 Task: Review and organize tasks in your Asana projects, checking deadlines and updating task statuses as needed.
Action: Mouse moved to (24, 19)
Screenshot: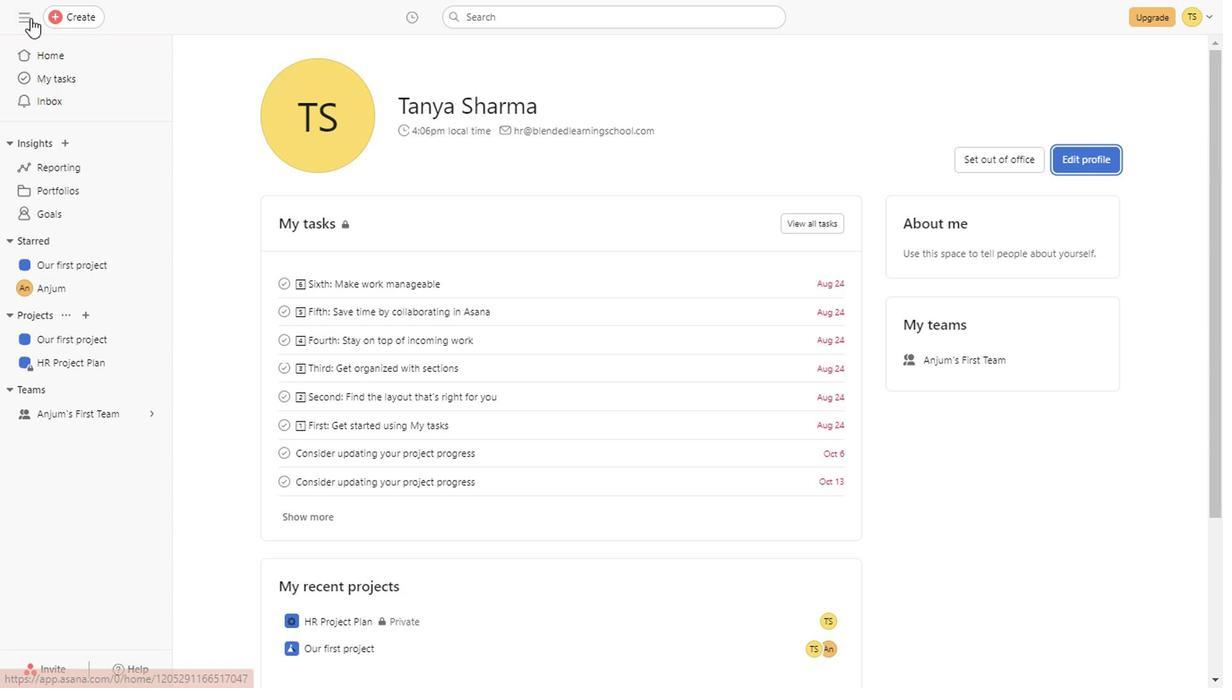 
Action: Mouse pressed left at (24, 19)
Screenshot: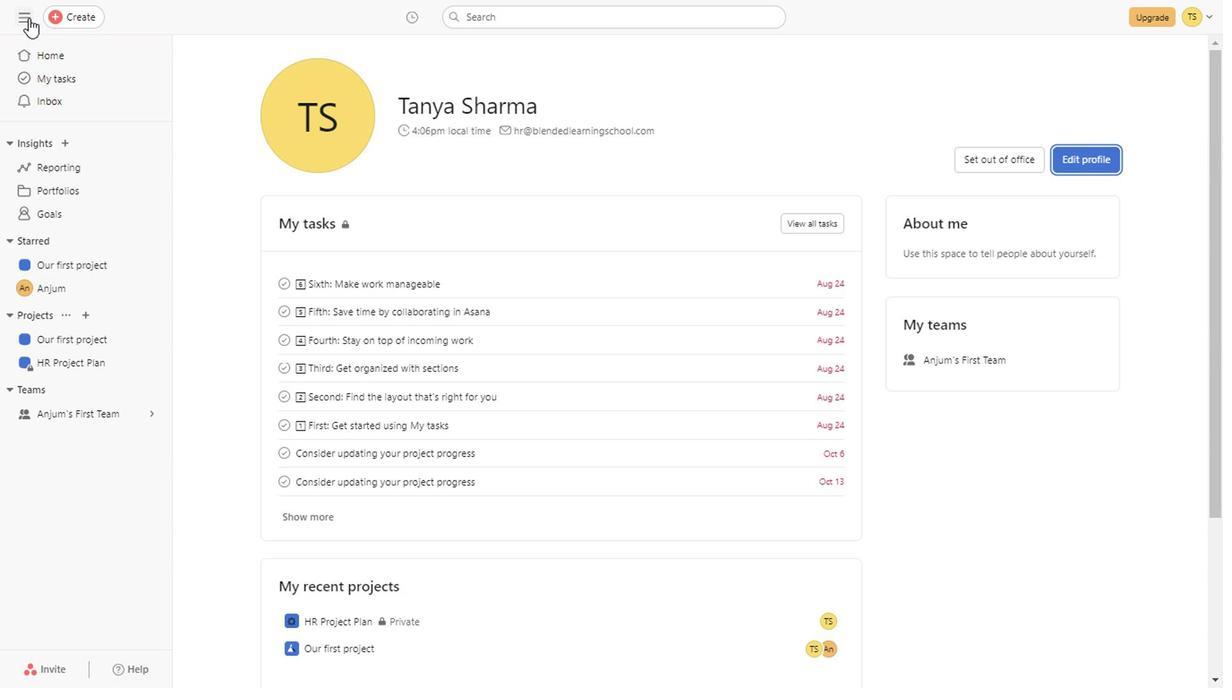 
Action: Mouse pressed left at (24, 19)
Screenshot: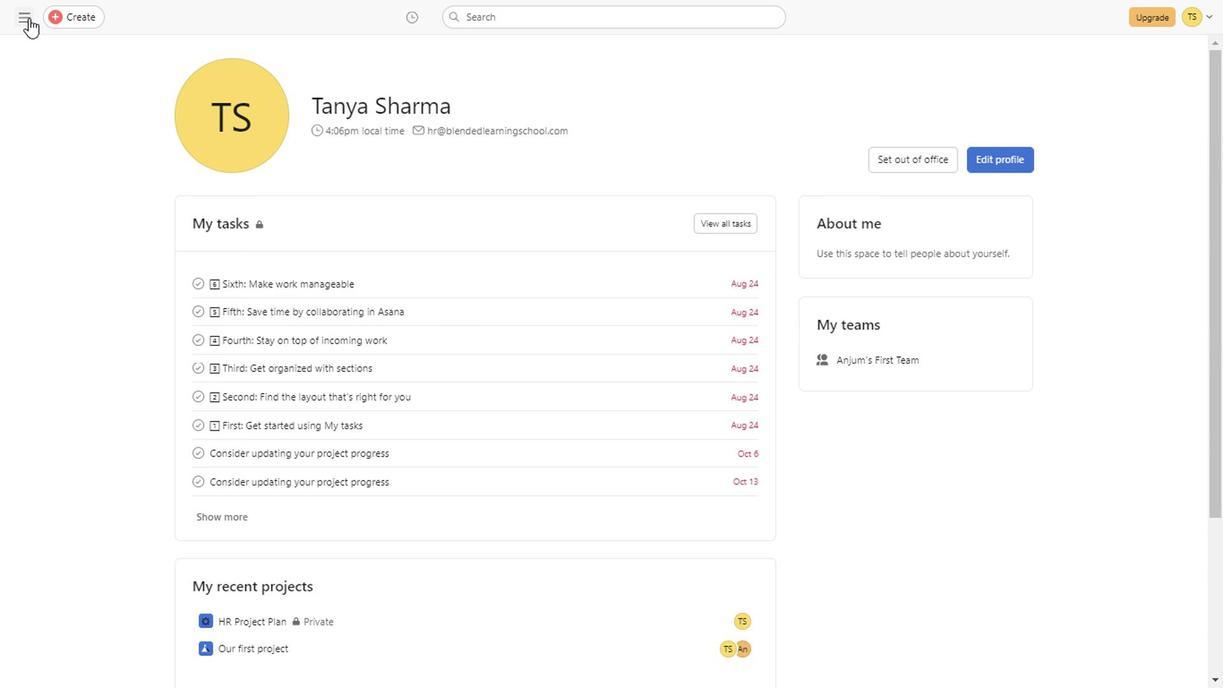 
Action: Mouse moved to (39, 57)
Screenshot: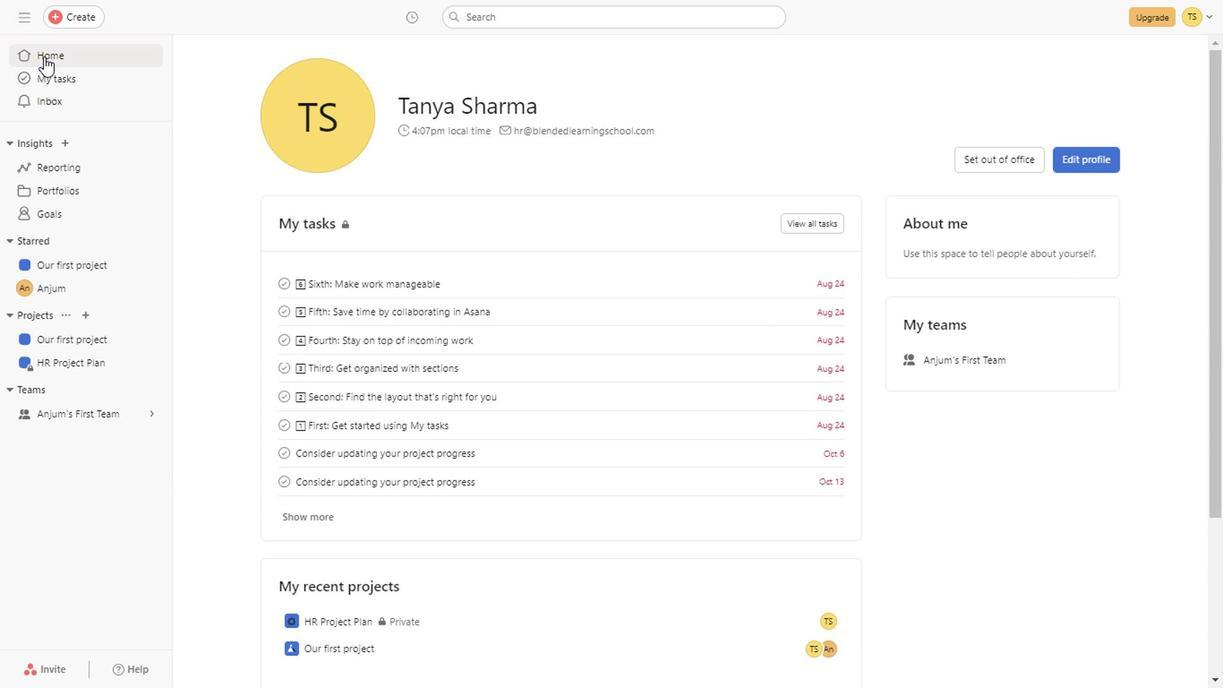 
Action: Mouse pressed left at (39, 57)
Screenshot: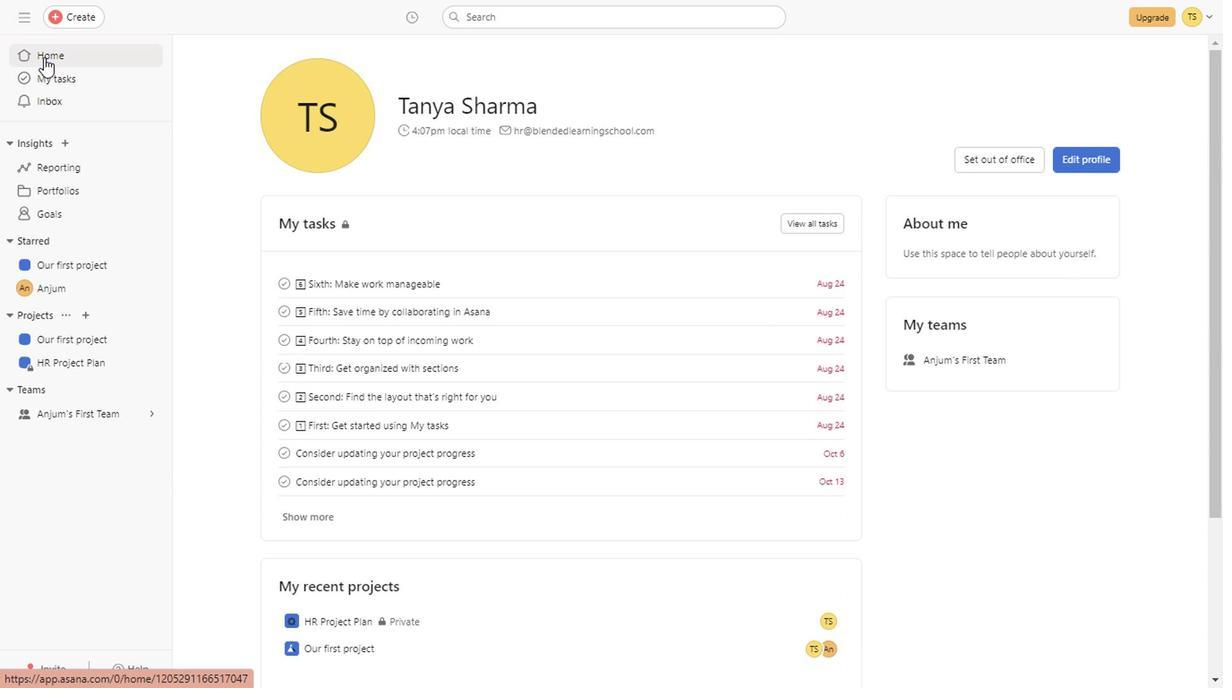 
Action: Mouse moved to (694, 434)
Screenshot: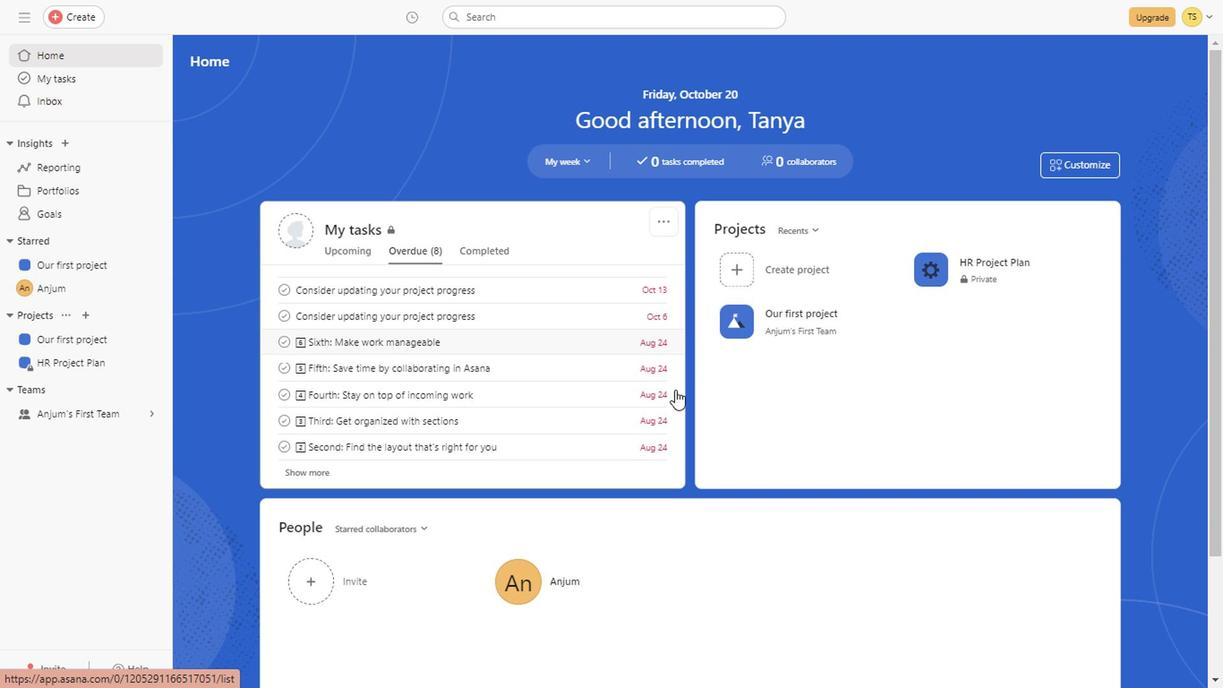 
Action: Mouse scrolled (694, 434) with delta (0, 0)
Screenshot: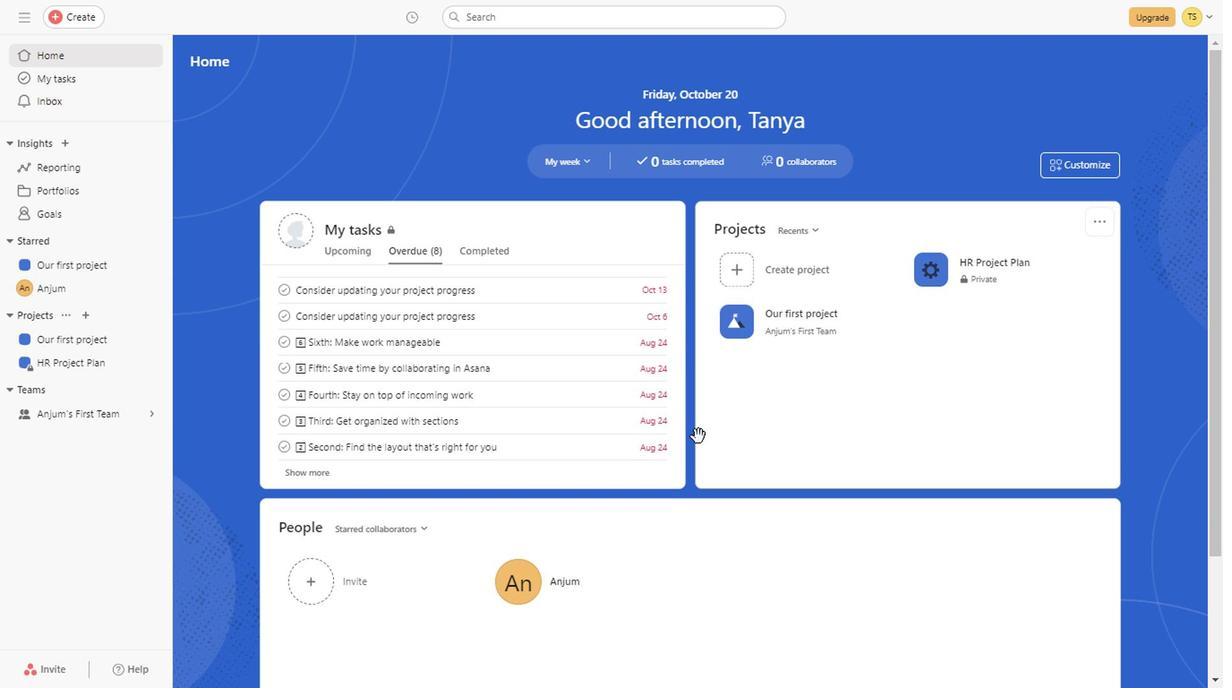 
Action: Mouse scrolled (694, 434) with delta (0, 0)
Screenshot: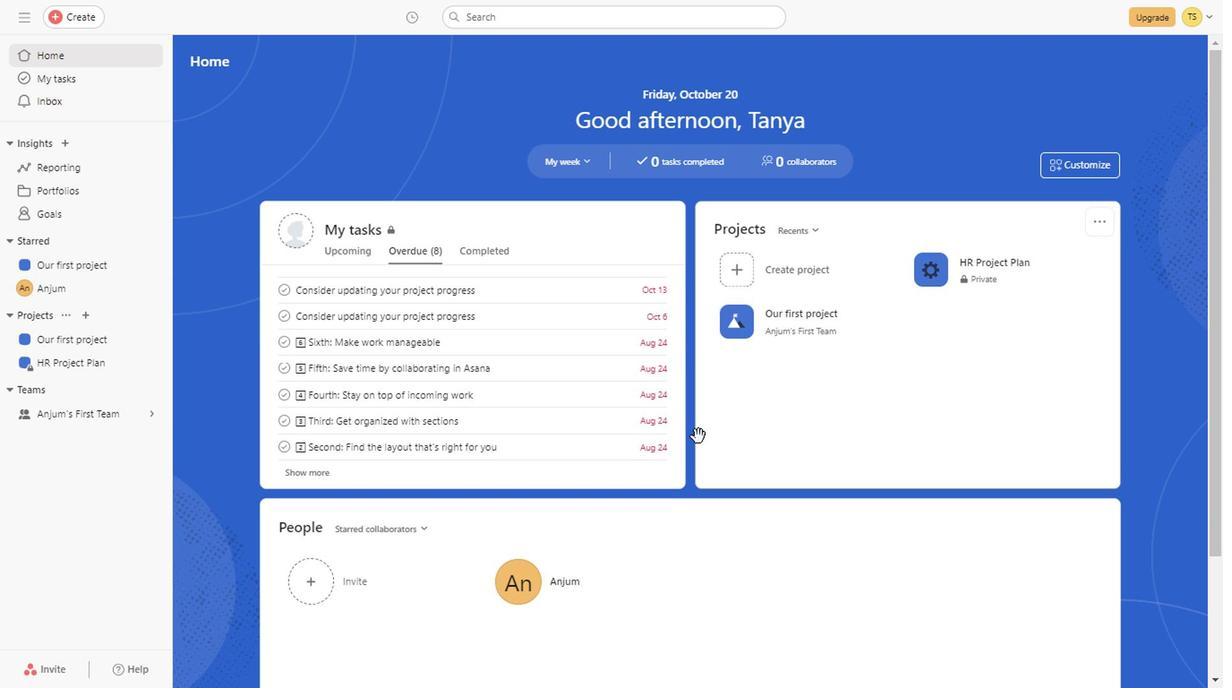 
Action: Mouse scrolled (694, 434) with delta (0, 0)
Screenshot: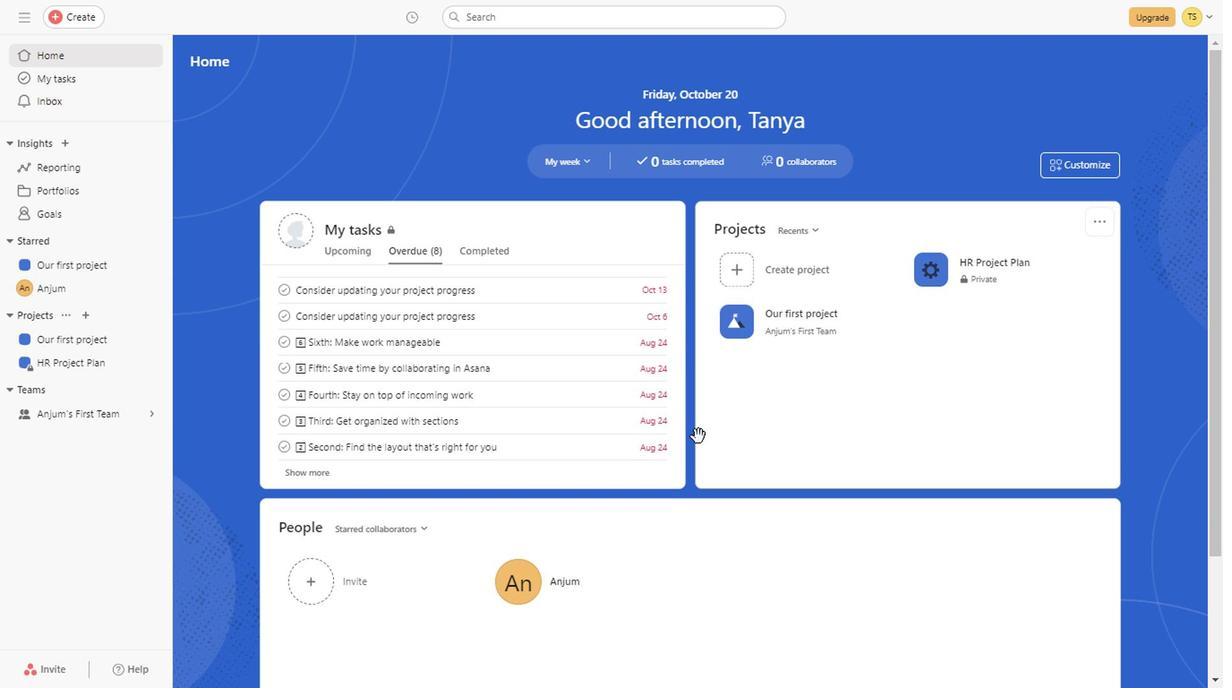 
Action: Mouse scrolled (694, 434) with delta (0, 0)
Screenshot: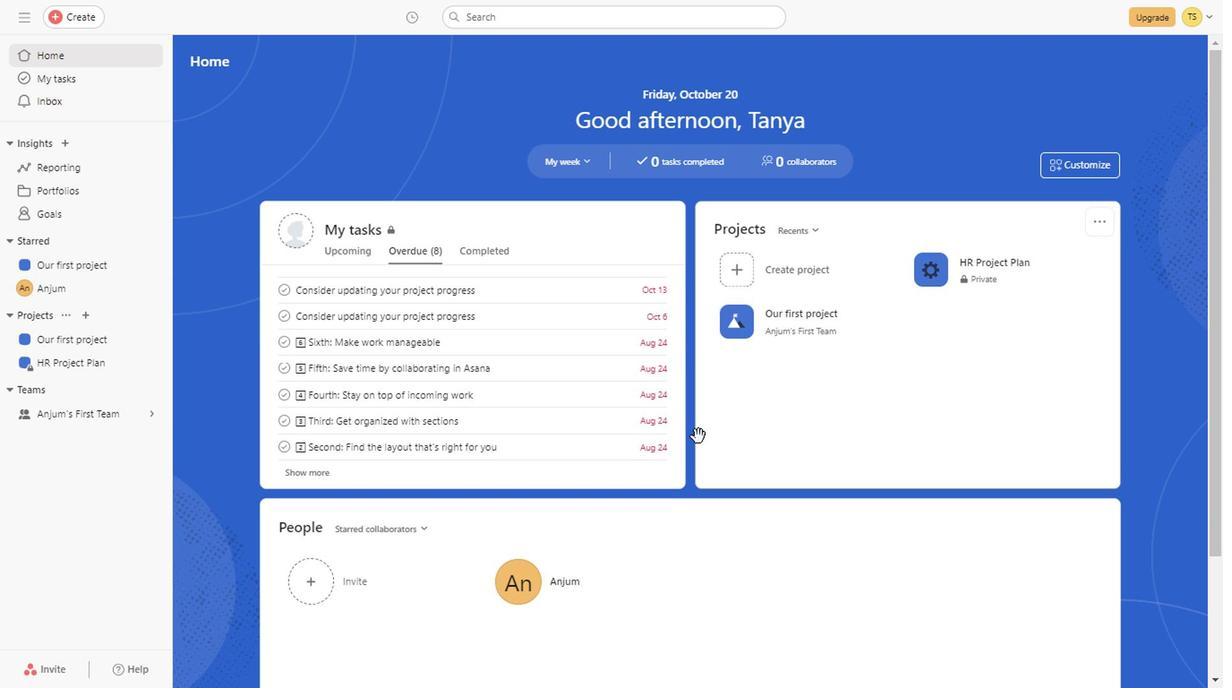 
Action: Mouse scrolled (694, 434) with delta (0, 0)
Screenshot: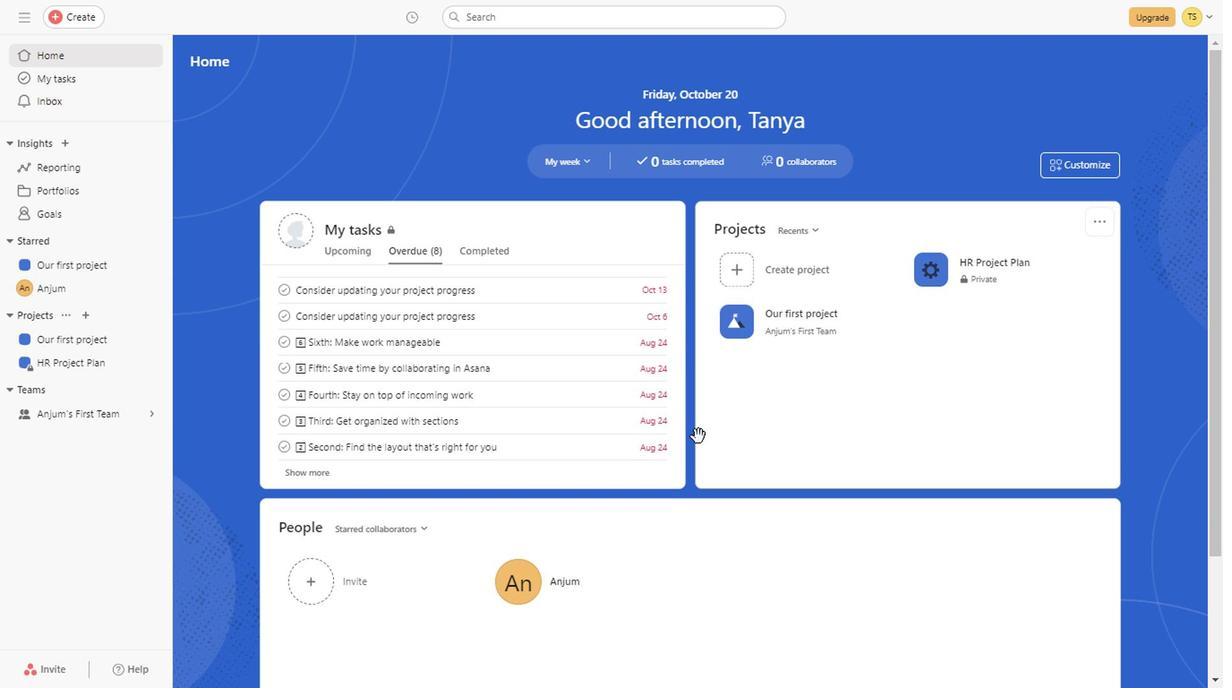 
Action: Mouse scrolled (694, 434) with delta (0, 0)
Screenshot: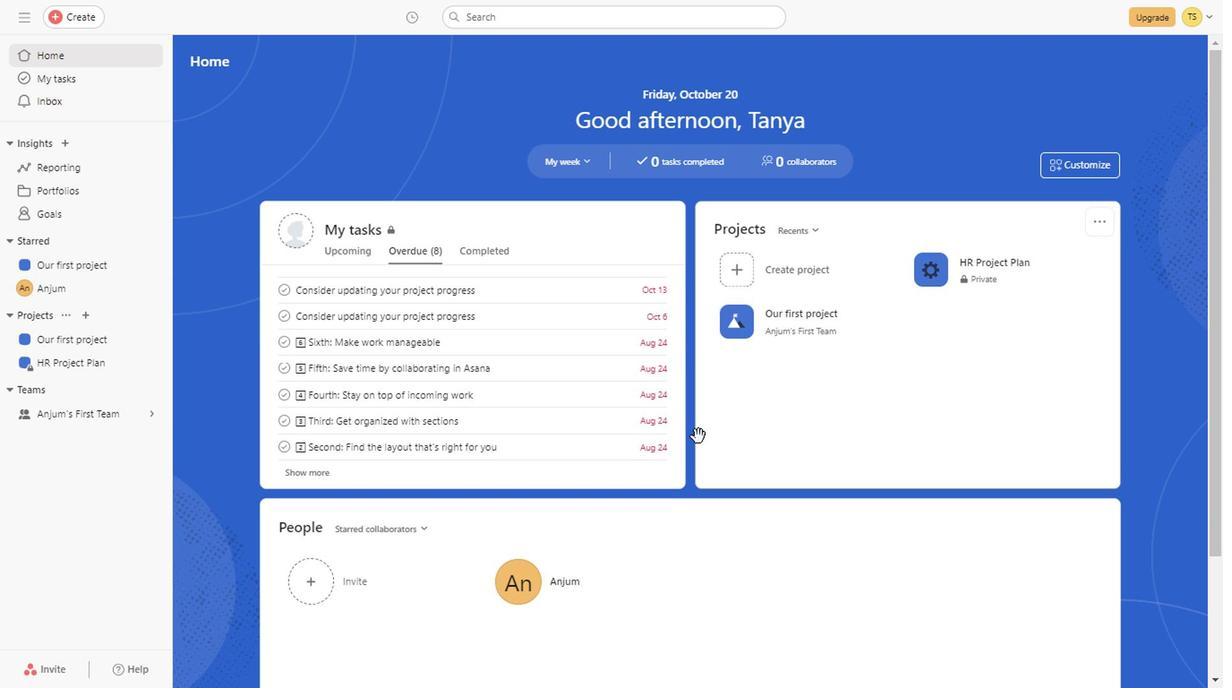 
Action: Mouse scrolled (694, 434) with delta (0, 0)
Screenshot: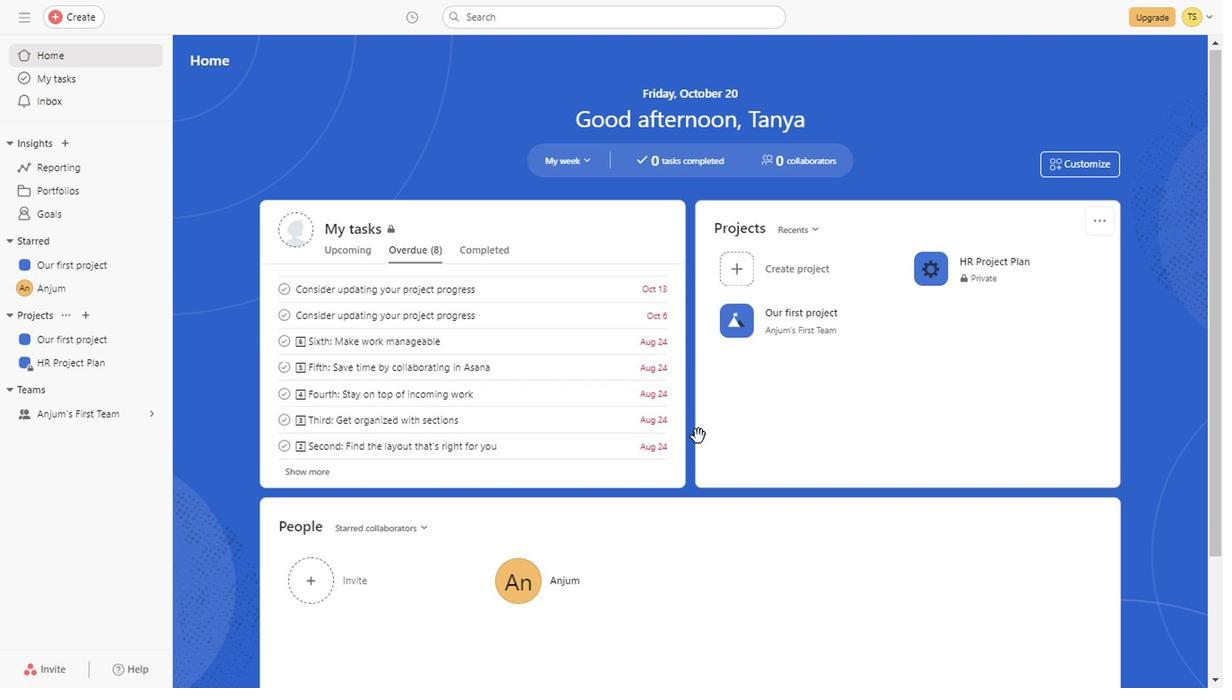 
Action: Mouse scrolled (694, 434) with delta (0, 0)
Screenshot: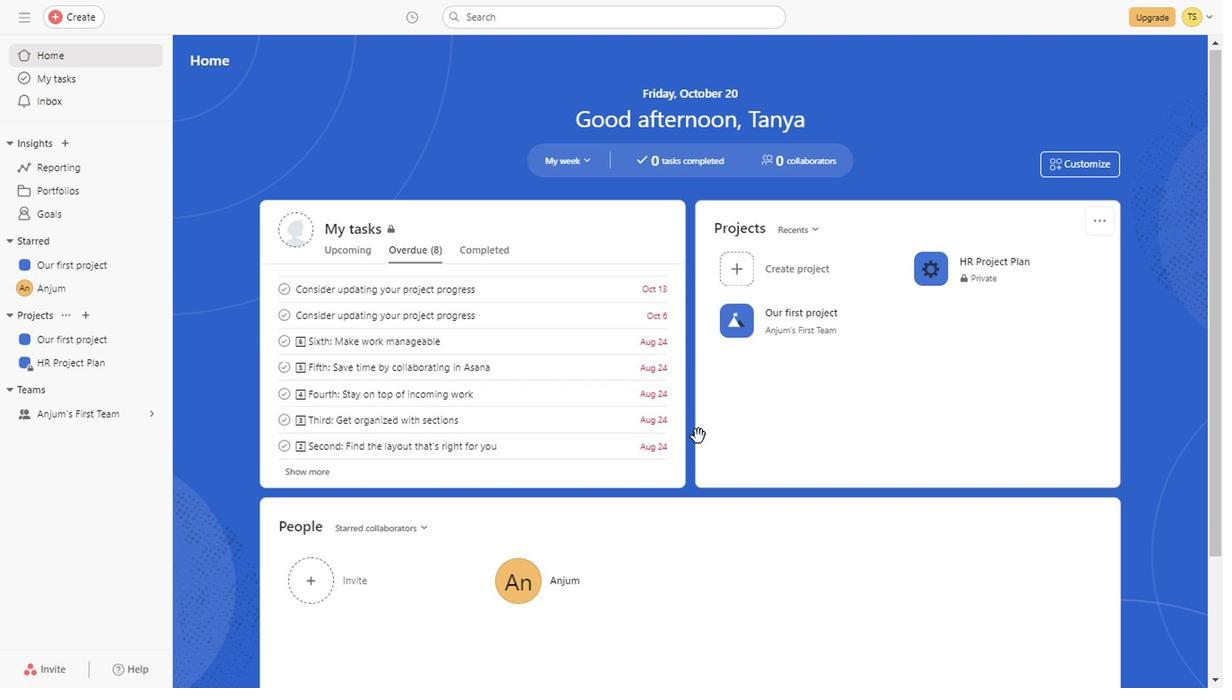 
Action: Mouse scrolled (694, 434) with delta (0, 0)
Screenshot: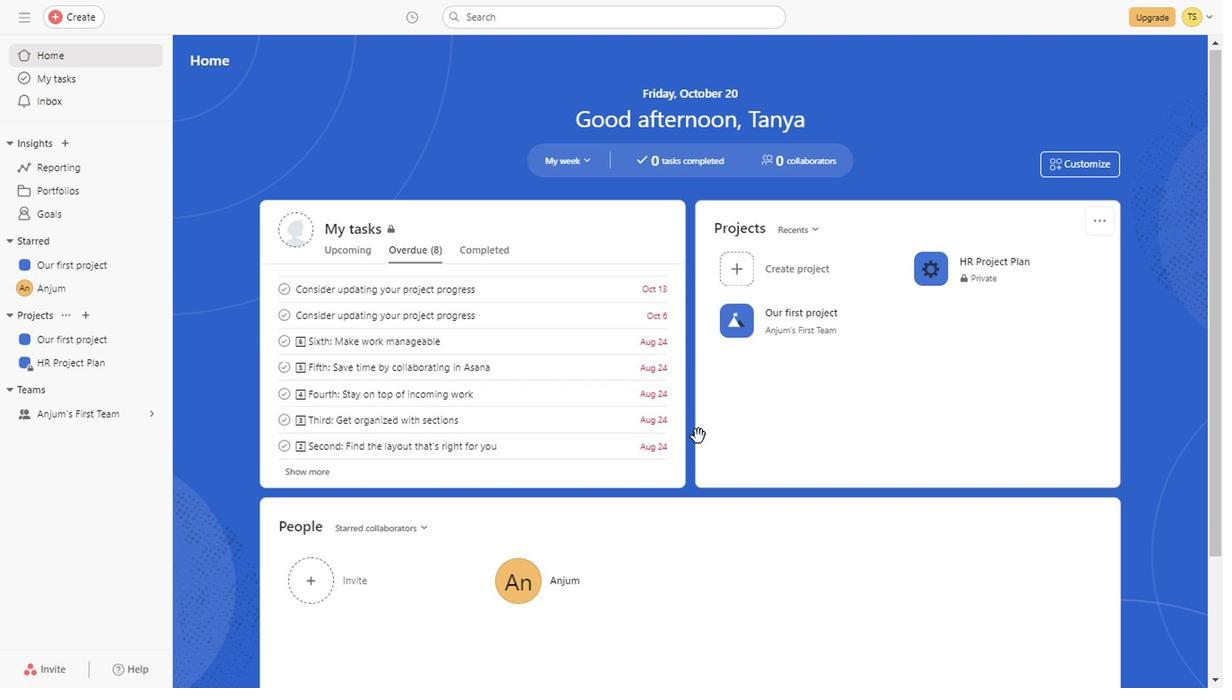 
Action: Mouse scrolled (694, 434) with delta (0, 0)
Screenshot: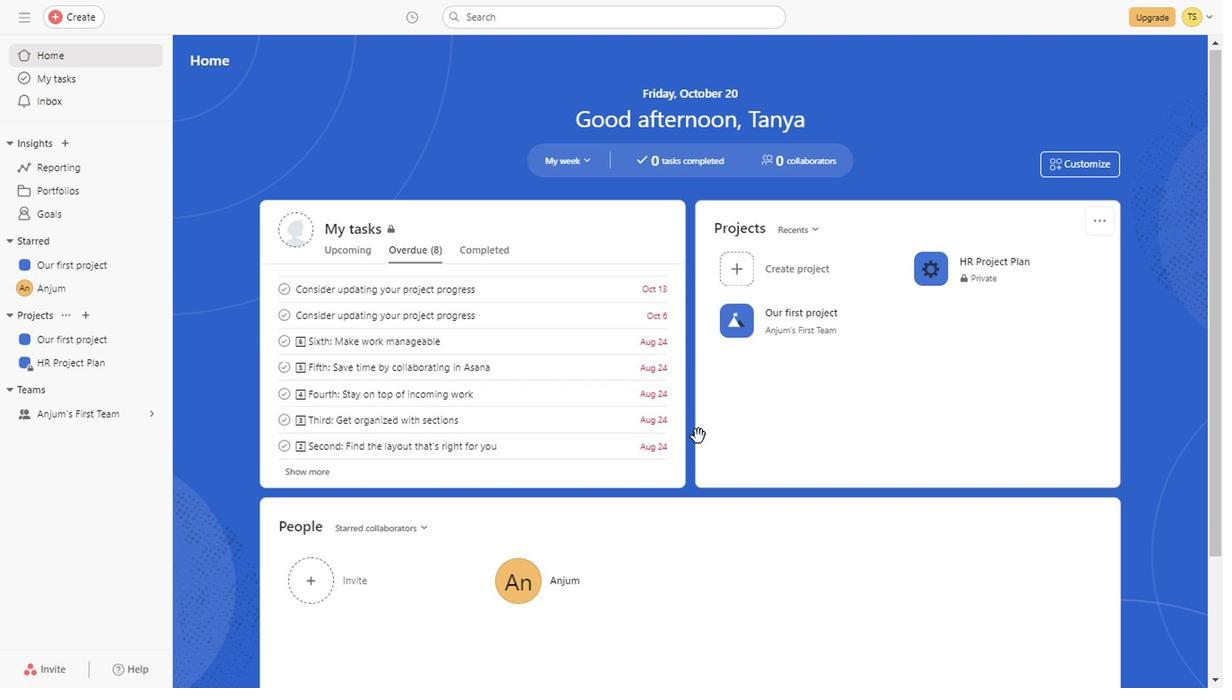 
Action: Mouse scrolled (694, 434) with delta (0, 0)
Screenshot: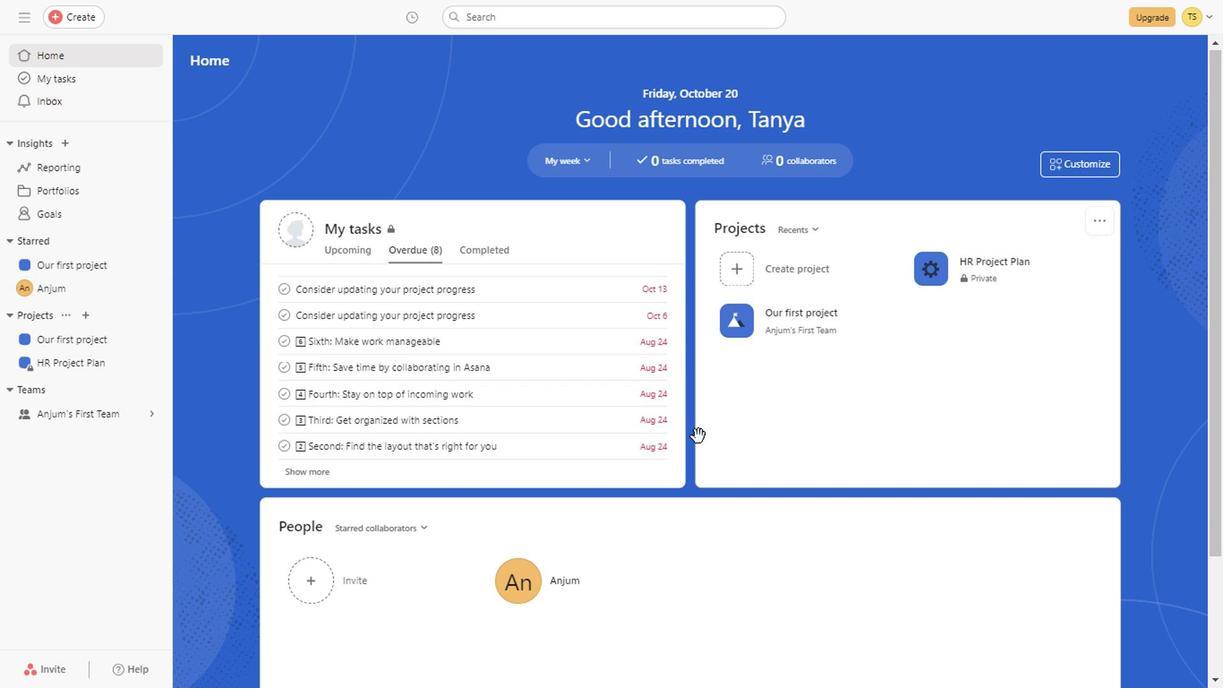 
Action: Mouse scrolled (694, 434) with delta (0, 0)
Screenshot: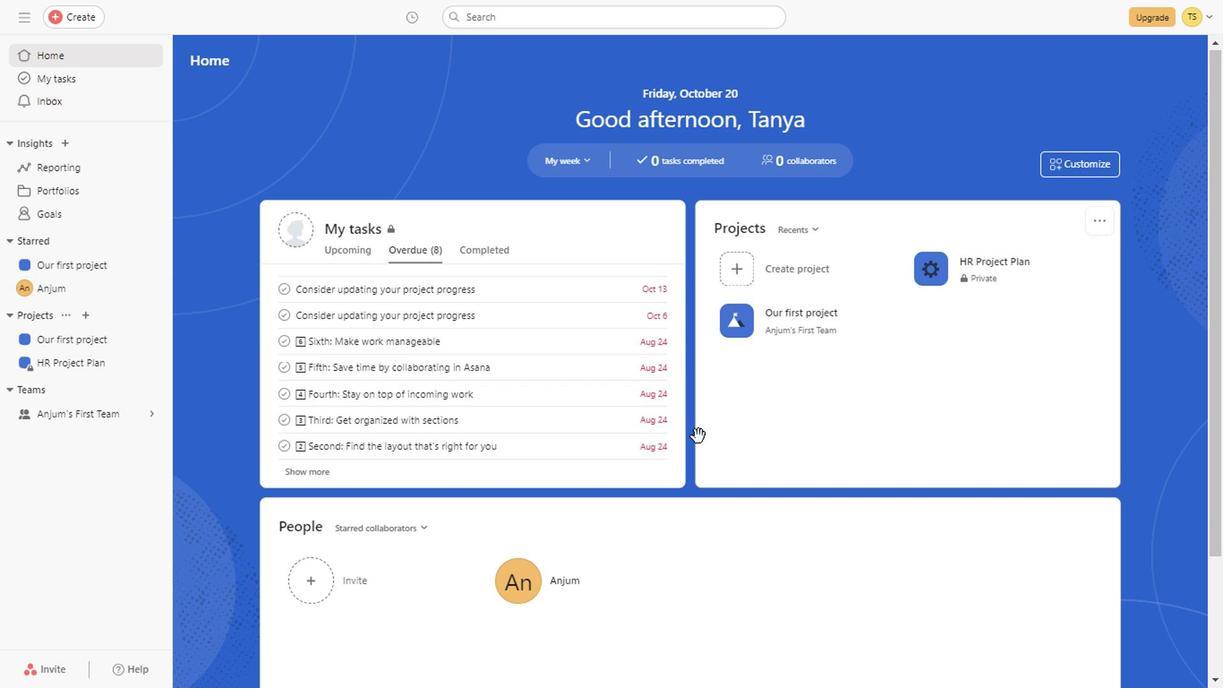 
Action: Mouse scrolled (694, 434) with delta (0, 0)
Screenshot: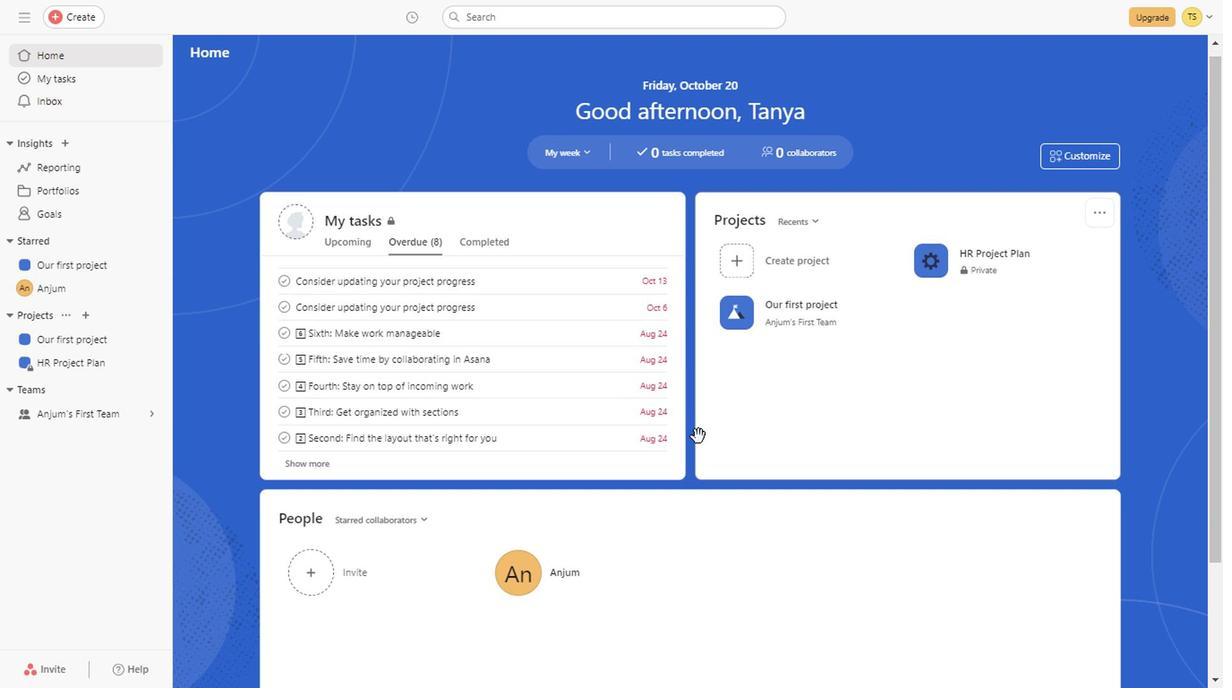 
Action: Mouse scrolled (694, 434) with delta (0, 0)
Screenshot: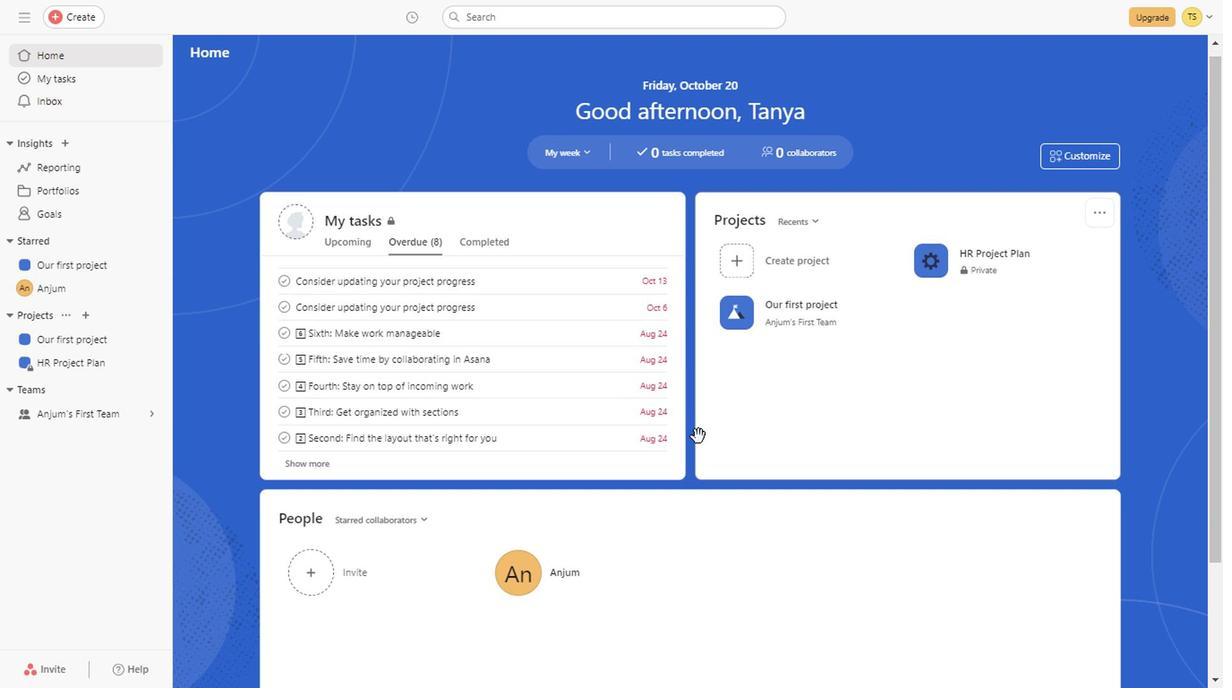 
Action: Mouse scrolled (694, 434) with delta (0, 0)
Screenshot: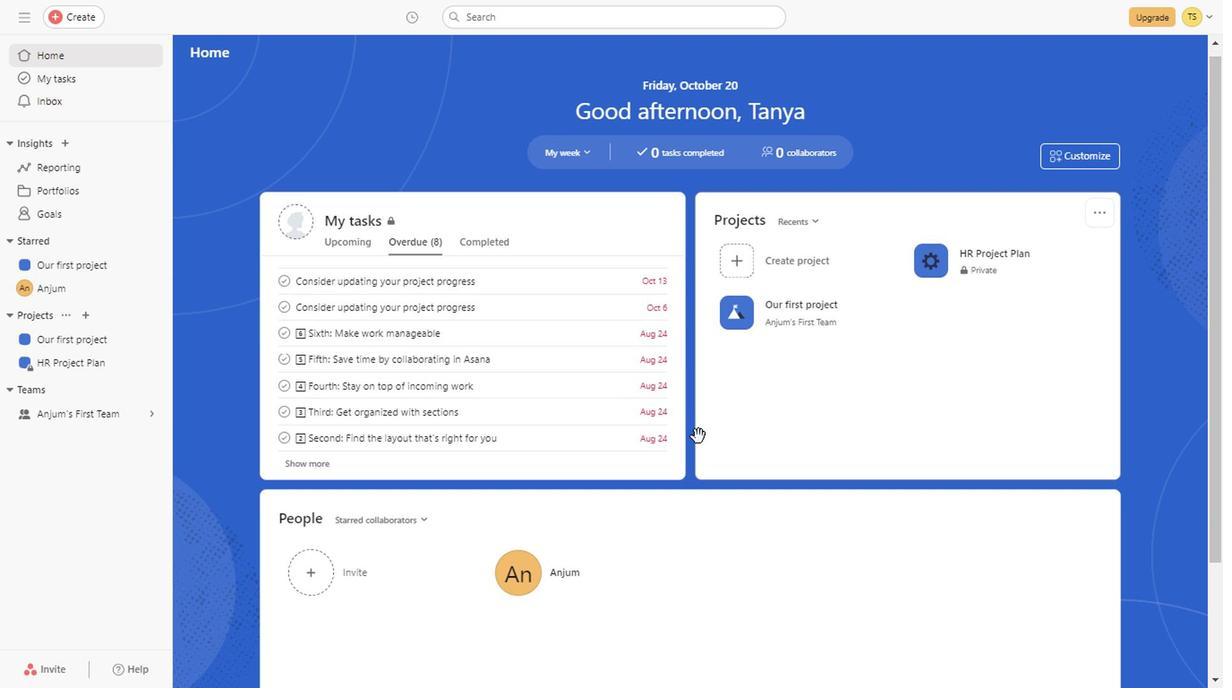 
Action: Mouse scrolled (694, 434) with delta (0, 0)
Screenshot: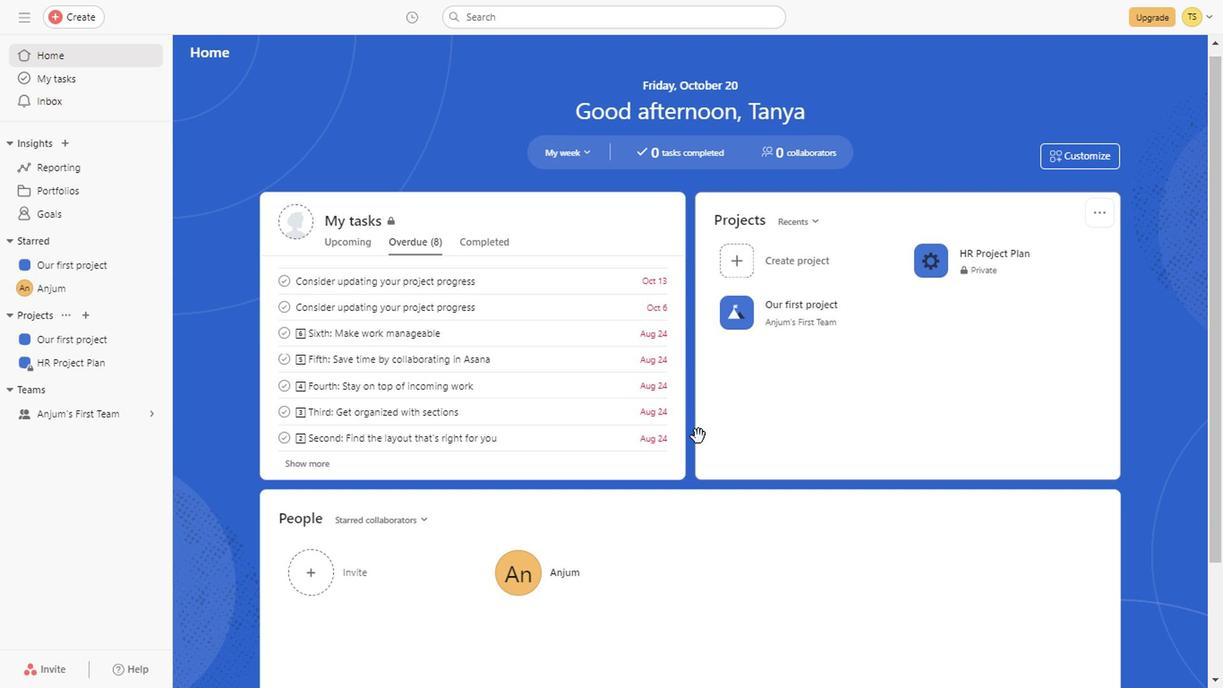 
Action: Mouse scrolled (694, 434) with delta (0, 0)
Screenshot: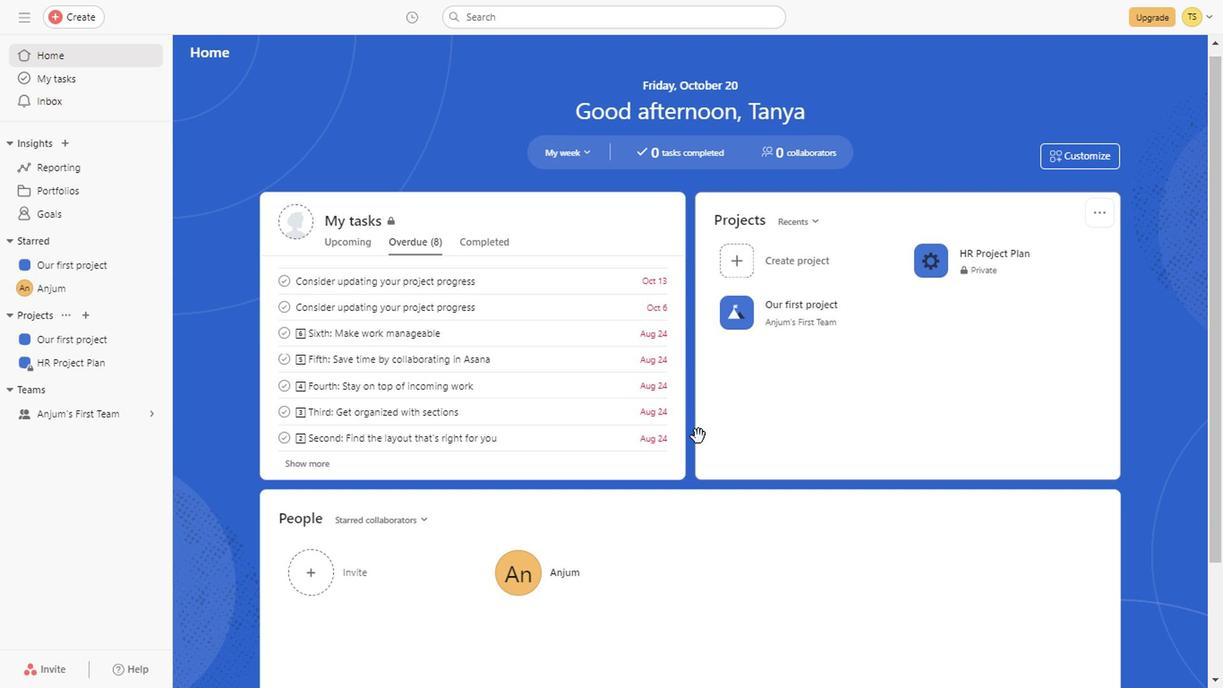 
Action: Mouse scrolled (694, 434) with delta (0, 0)
Screenshot: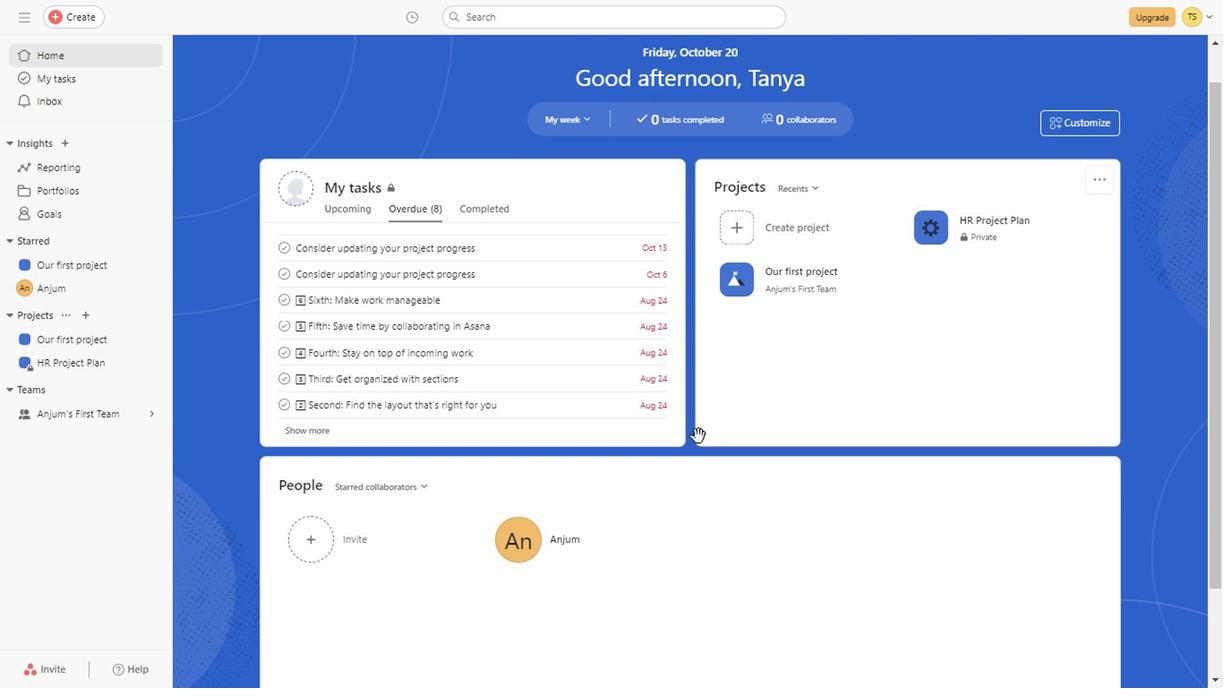 
Action: Mouse scrolled (694, 434) with delta (0, 0)
Screenshot: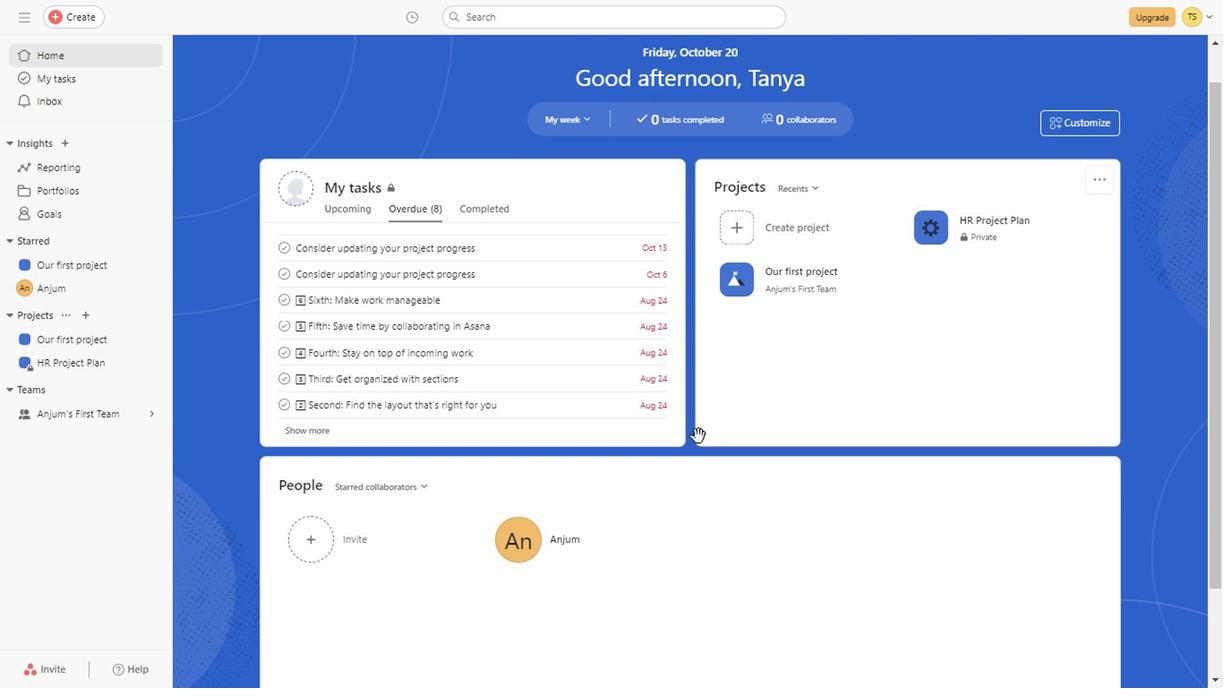 
Action: Mouse moved to (360, 257)
Screenshot: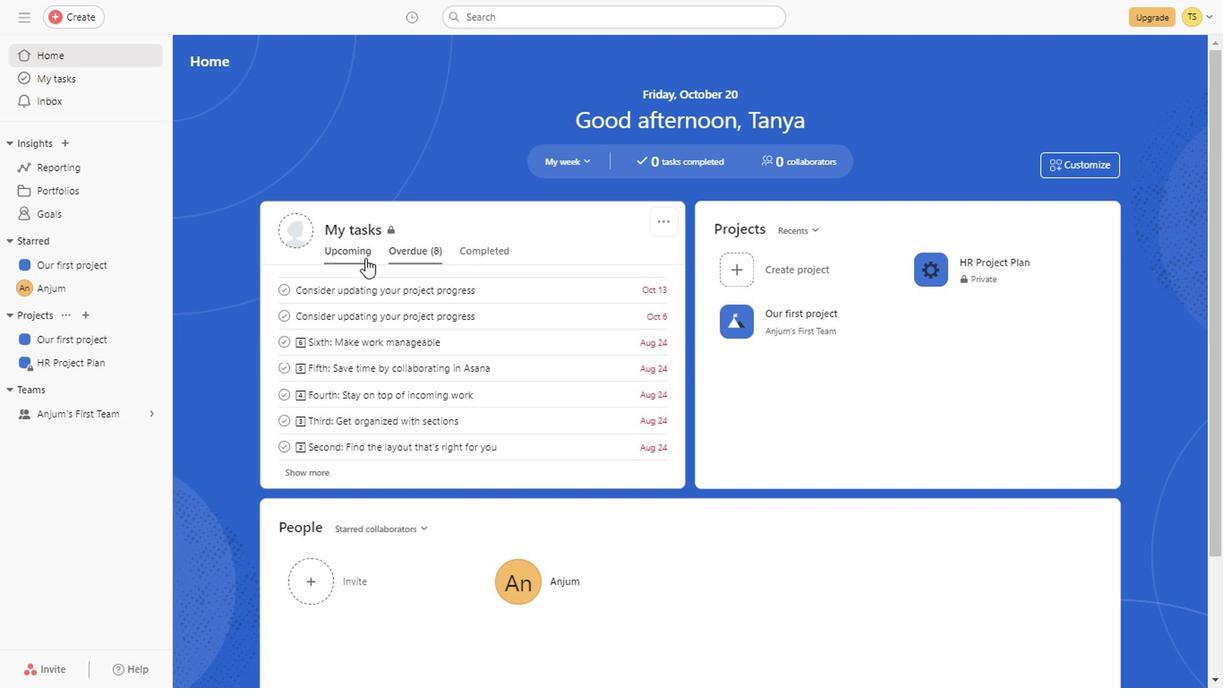 
Action: Mouse pressed left at (360, 257)
Screenshot: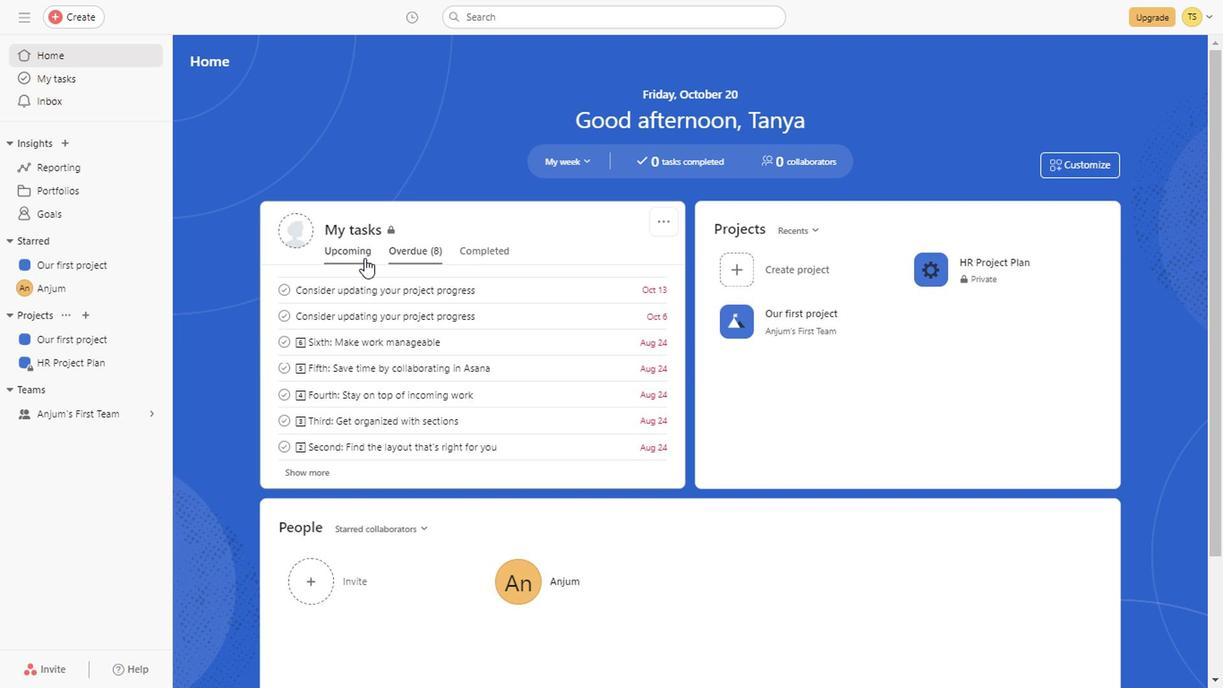 
Action: Mouse moved to (472, 249)
Screenshot: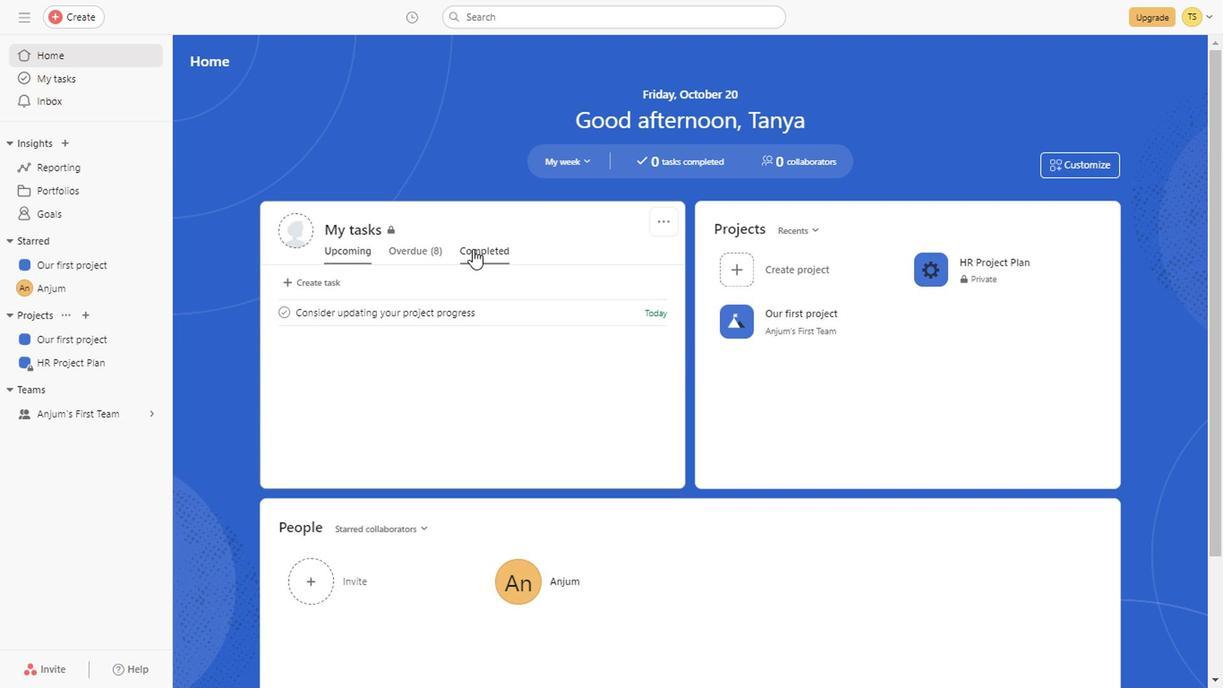 
Action: Mouse pressed left at (472, 249)
Screenshot: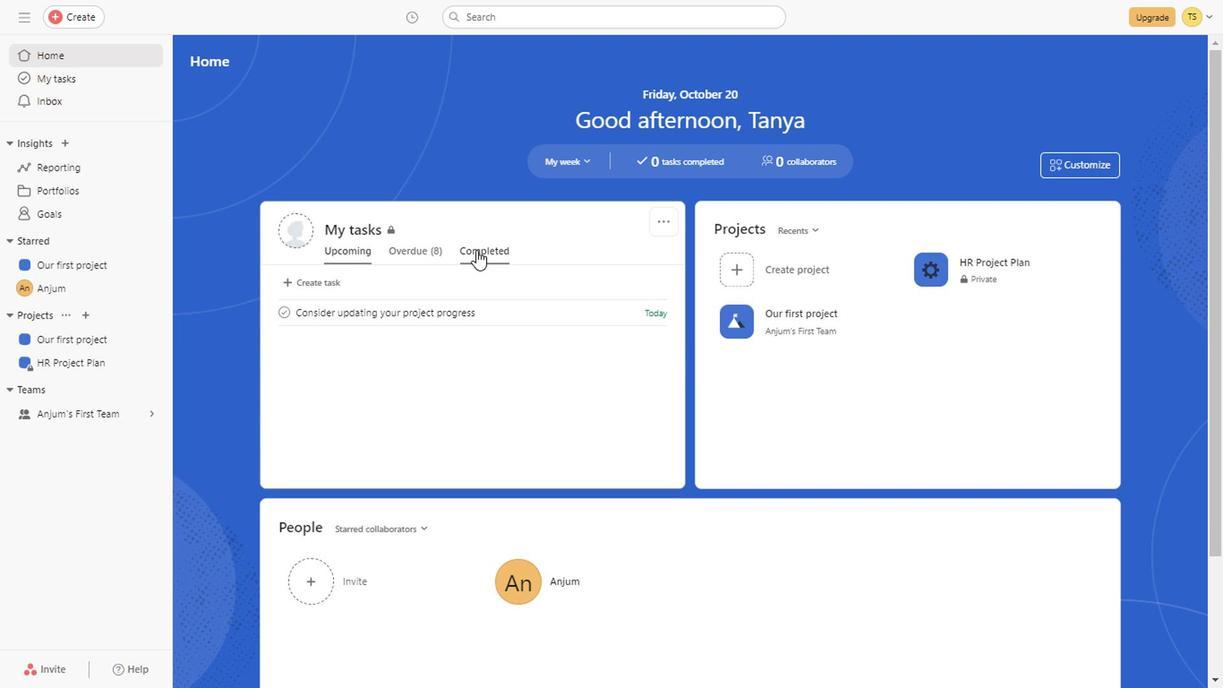 
Action: Mouse moved to (666, 217)
Screenshot: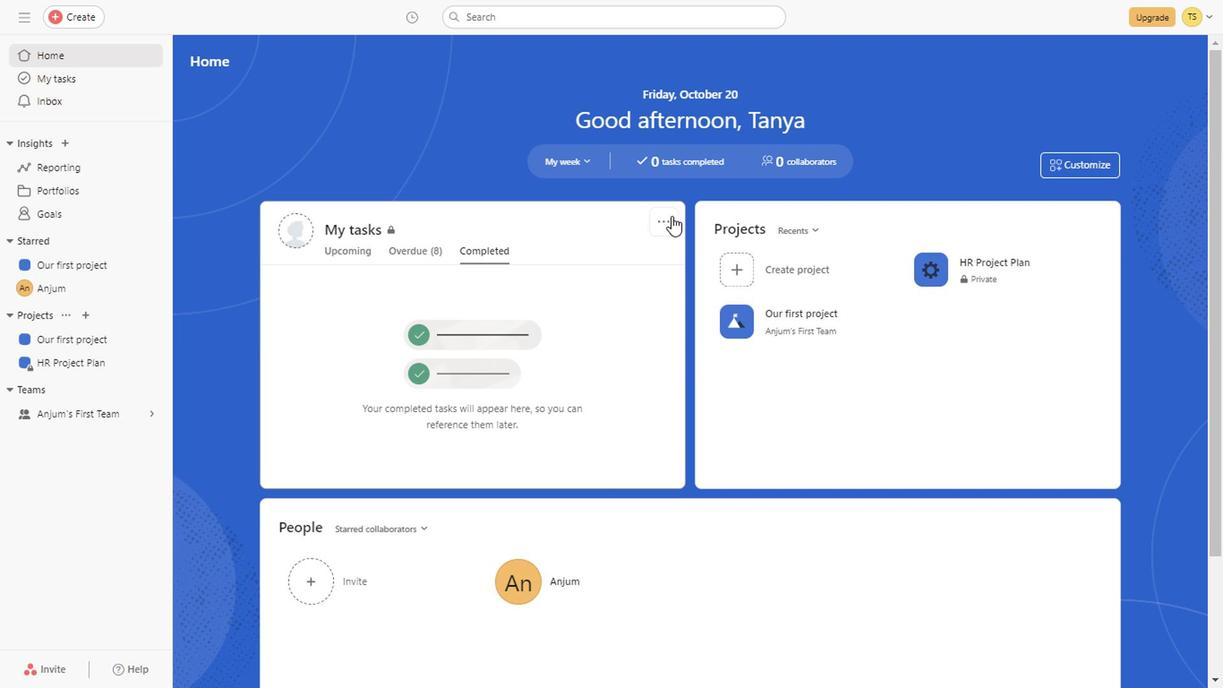 
Action: Mouse pressed left at (666, 217)
Screenshot: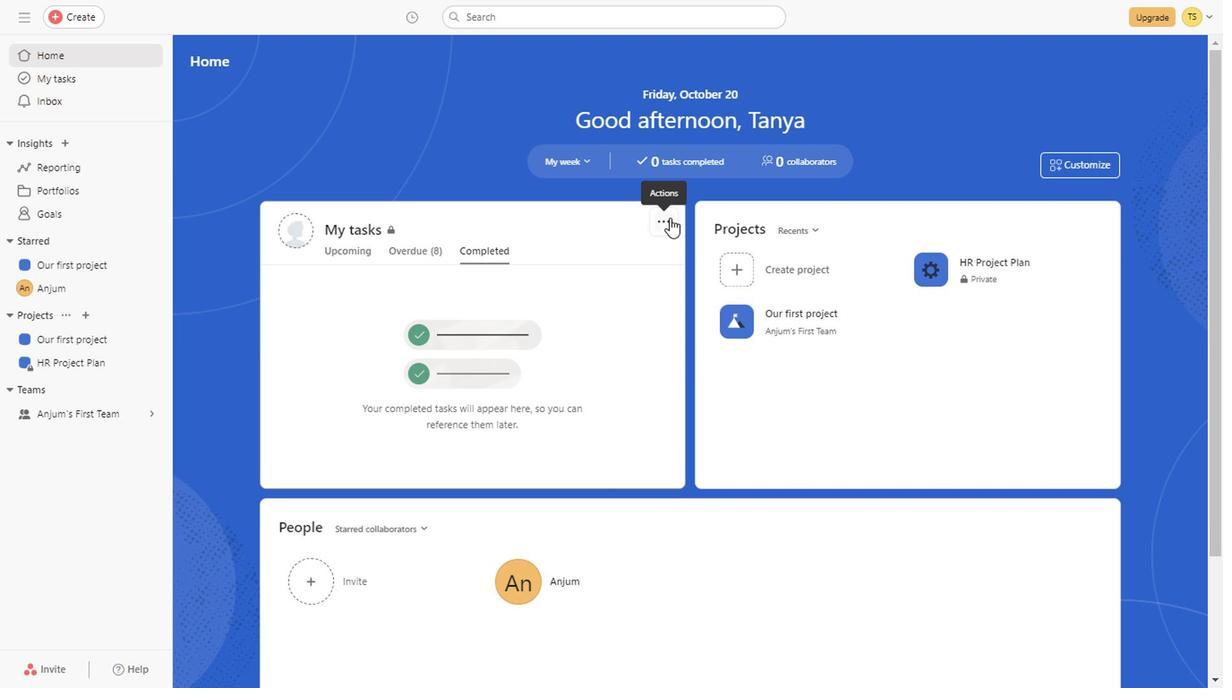 
Action: Mouse moved to (694, 270)
Screenshot: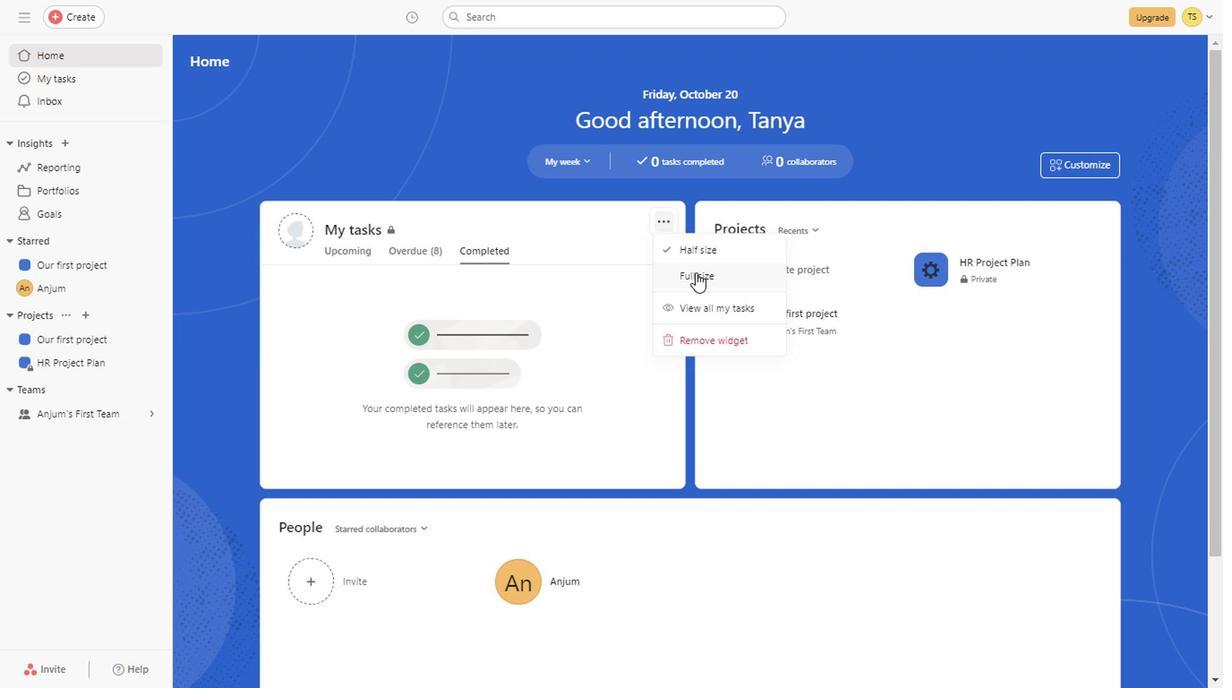 
Action: Mouse pressed left at (694, 270)
Screenshot: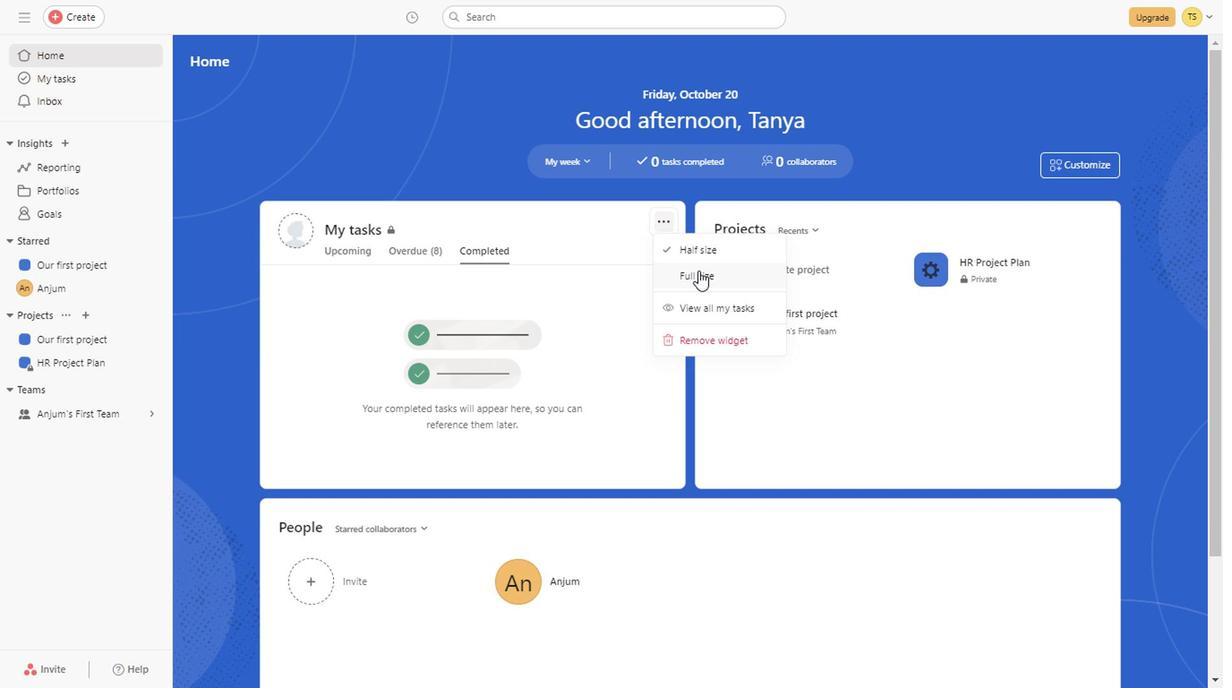 
Action: Mouse moved to (1102, 217)
Screenshot: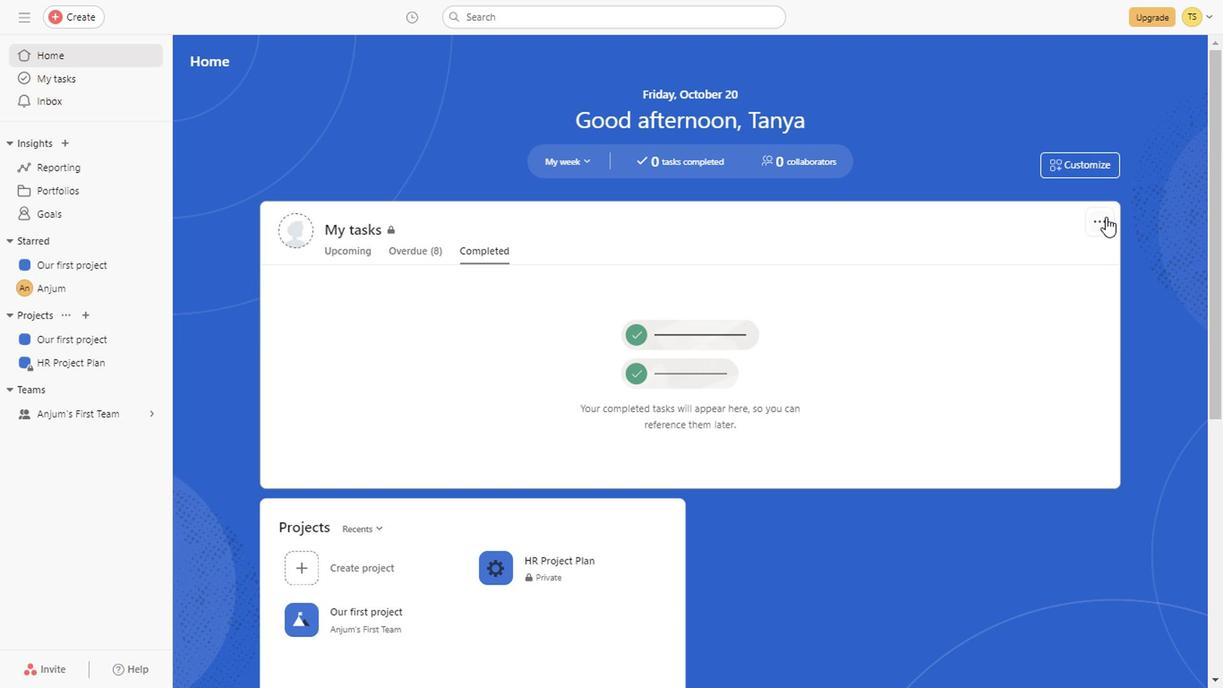 
Action: Mouse pressed left at (1102, 217)
Screenshot: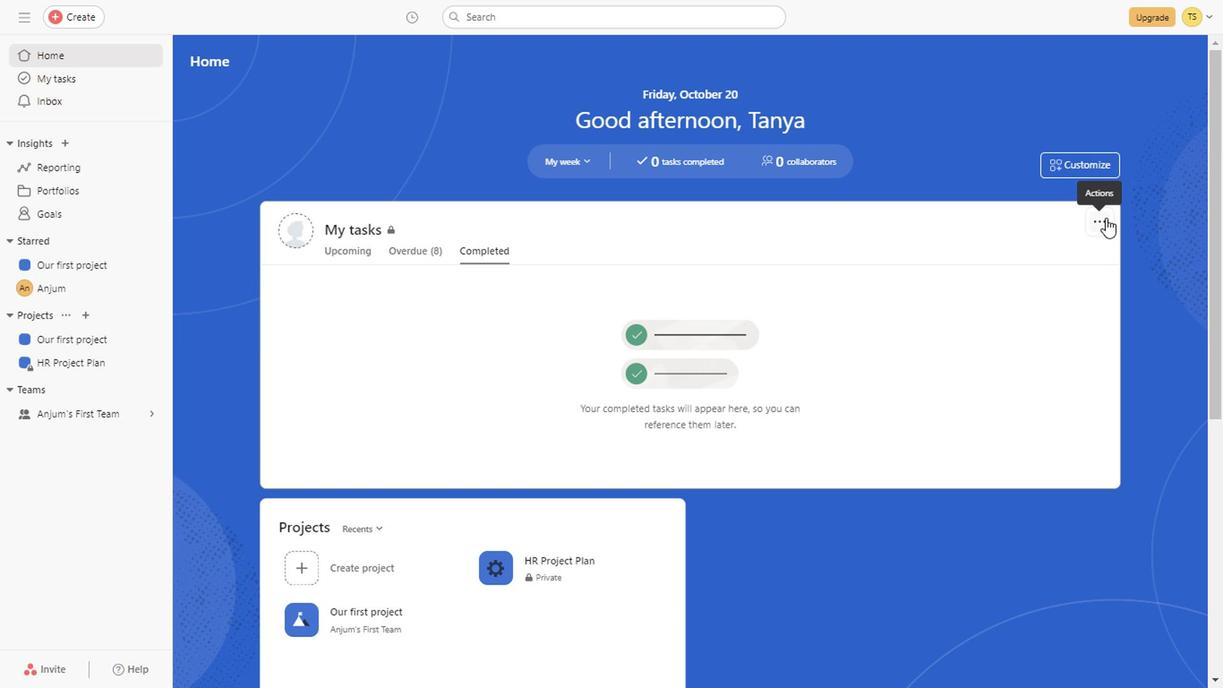 
Action: Mouse moved to (1126, 311)
Screenshot: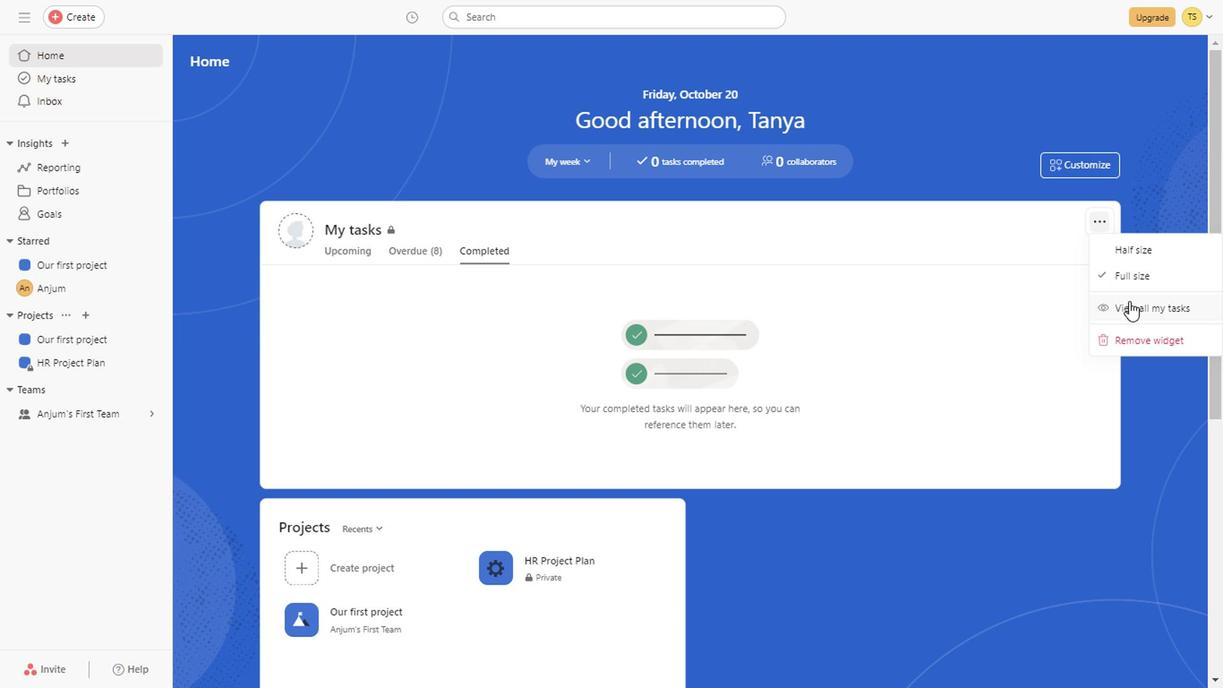 
Action: Mouse pressed left at (1126, 311)
Screenshot: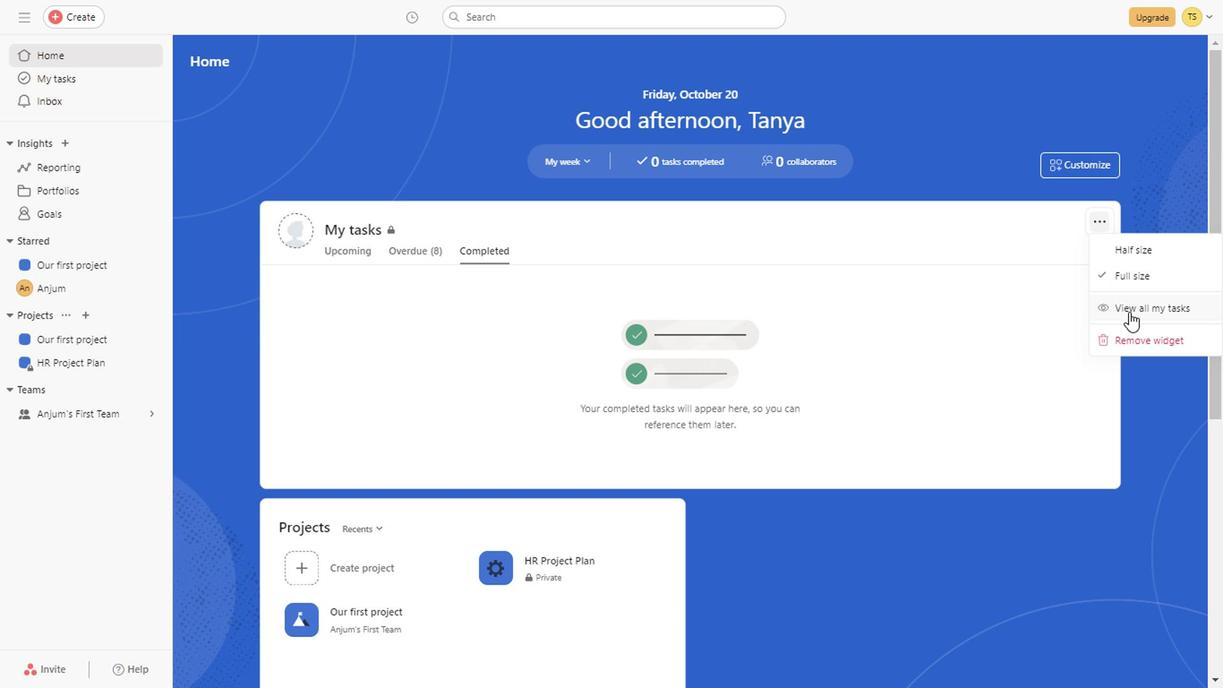 
Action: Mouse moved to (272, 83)
Screenshot: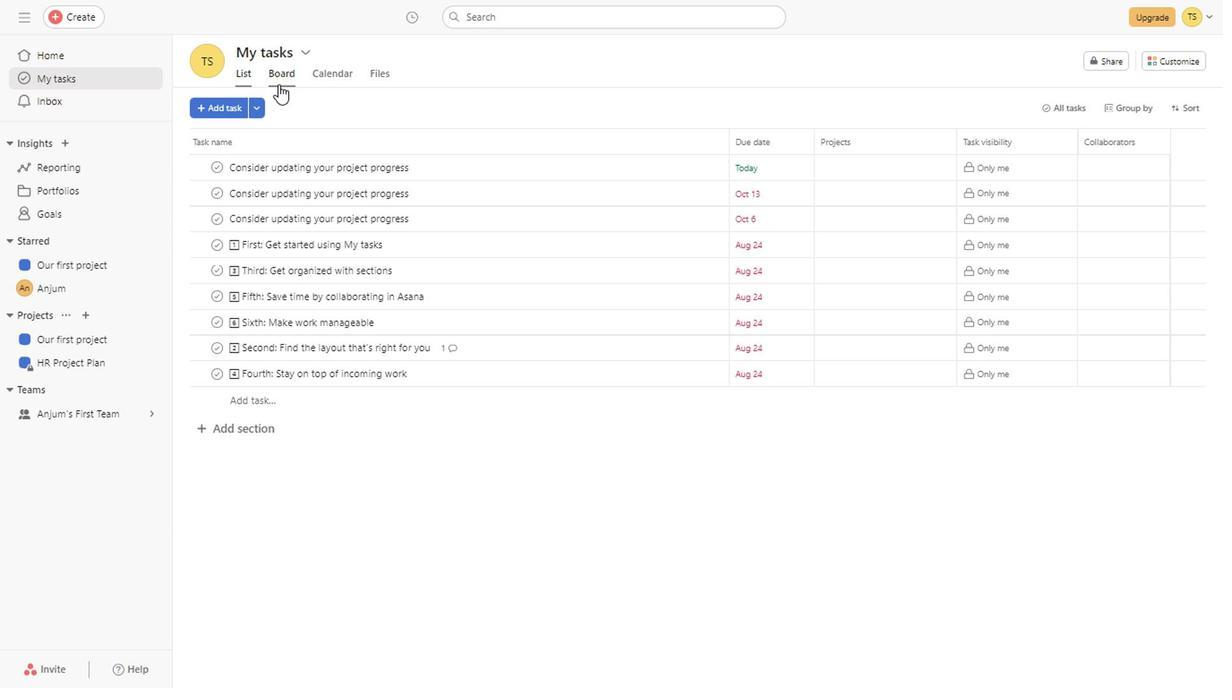
Action: Mouse pressed left at (272, 83)
Screenshot: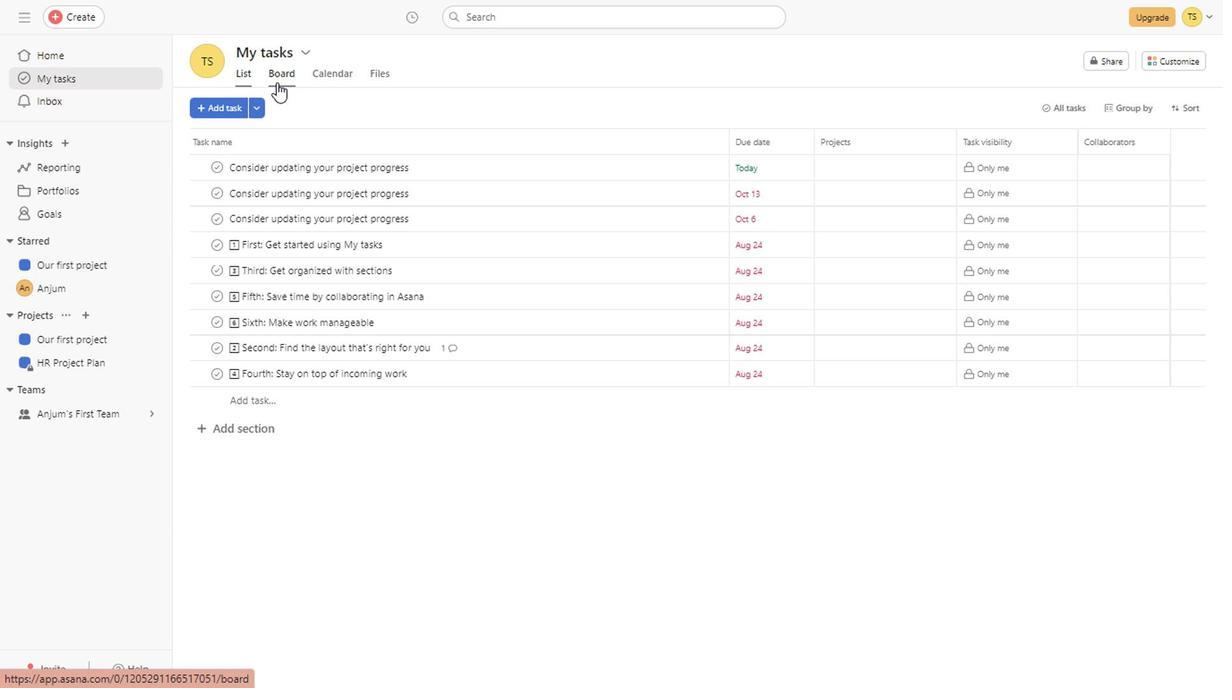 
Action: Mouse moved to (320, 84)
Screenshot: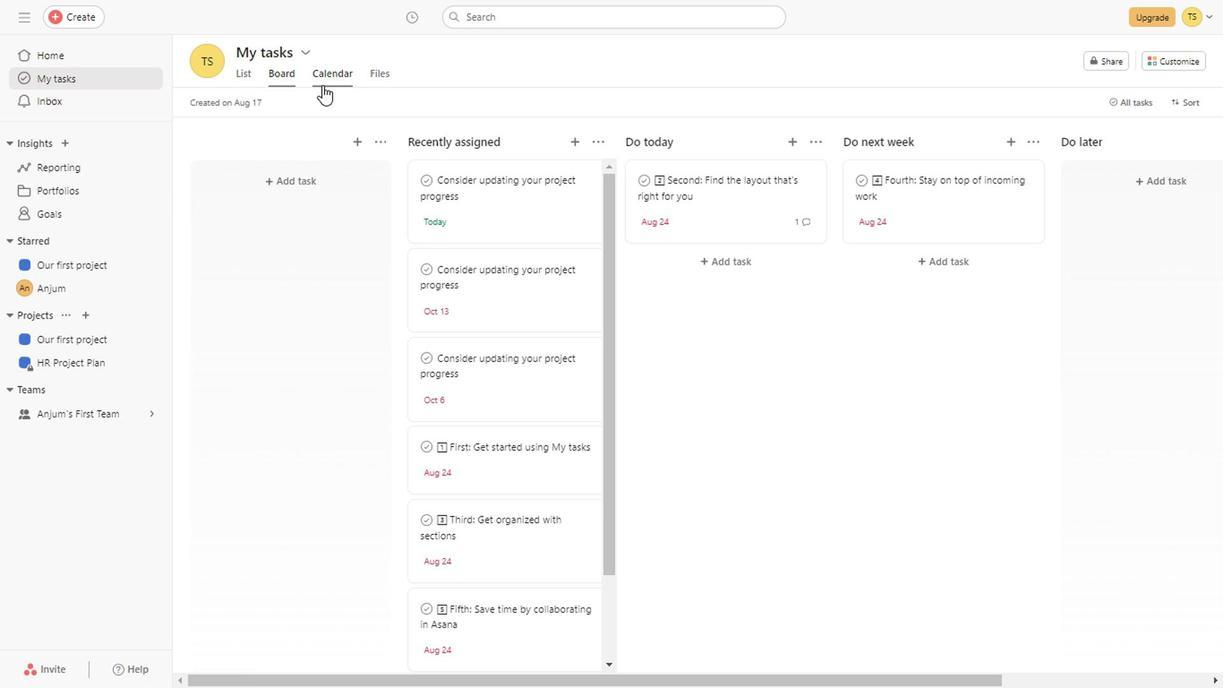 
Action: Mouse pressed left at (320, 84)
Screenshot: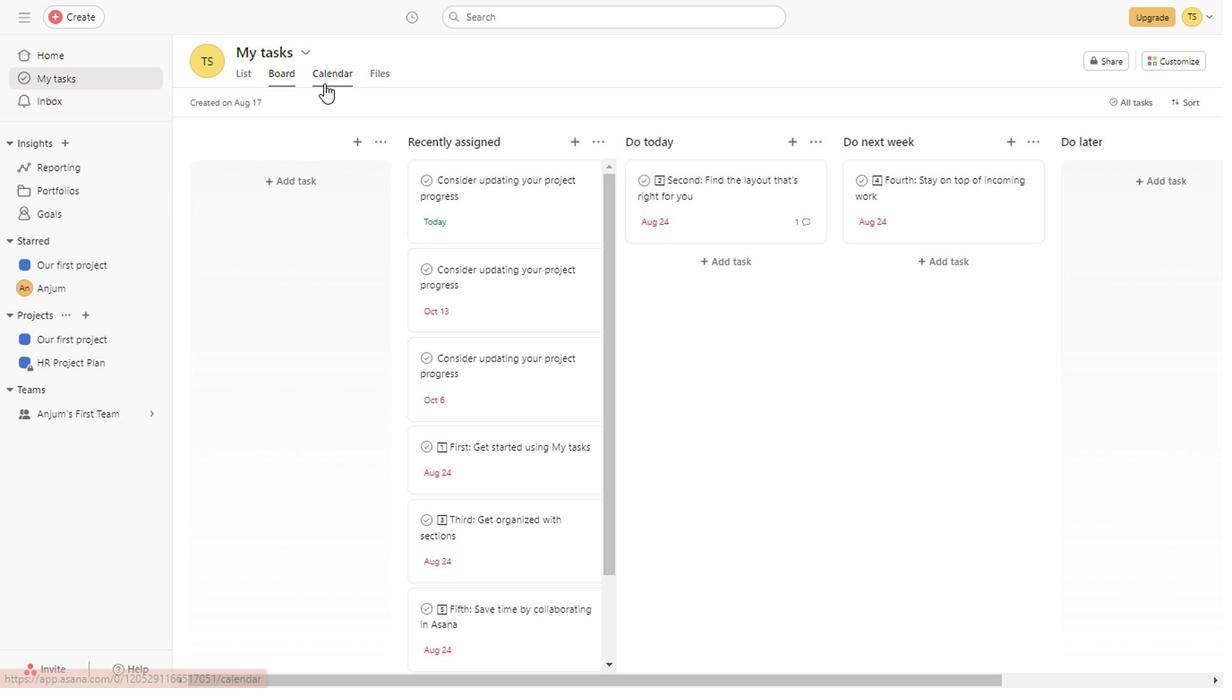 
Action: Mouse moved to (242, 101)
Screenshot: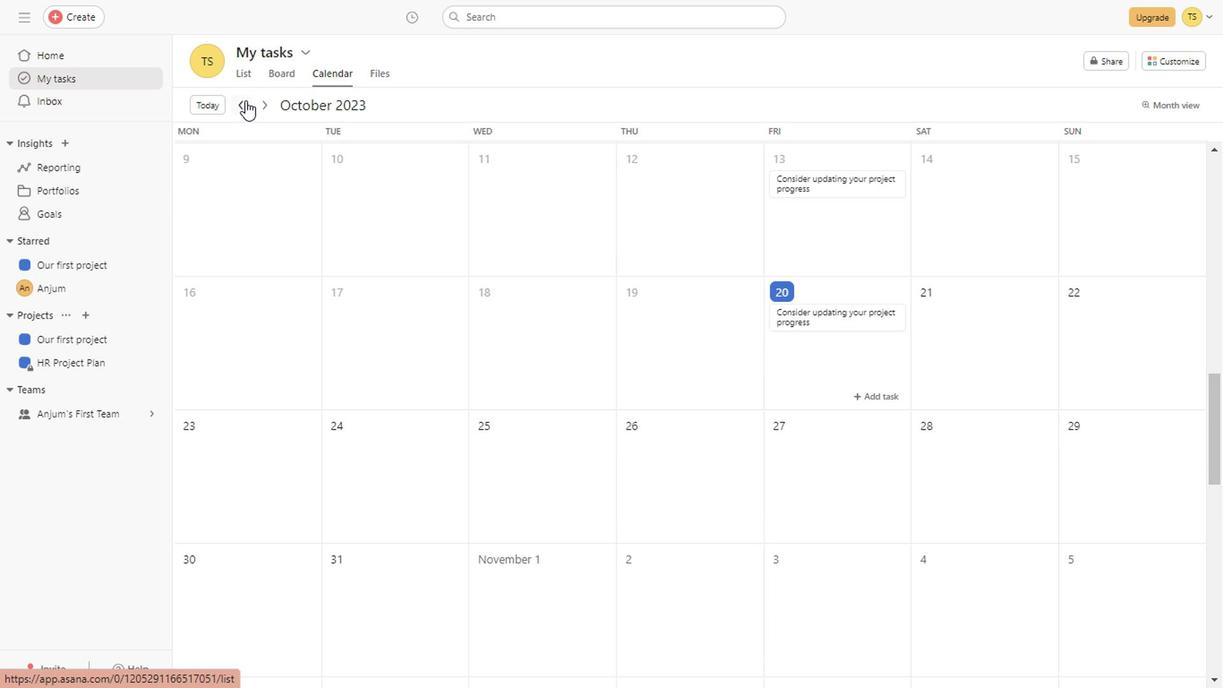 
Action: Mouse pressed left at (242, 101)
Screenshot: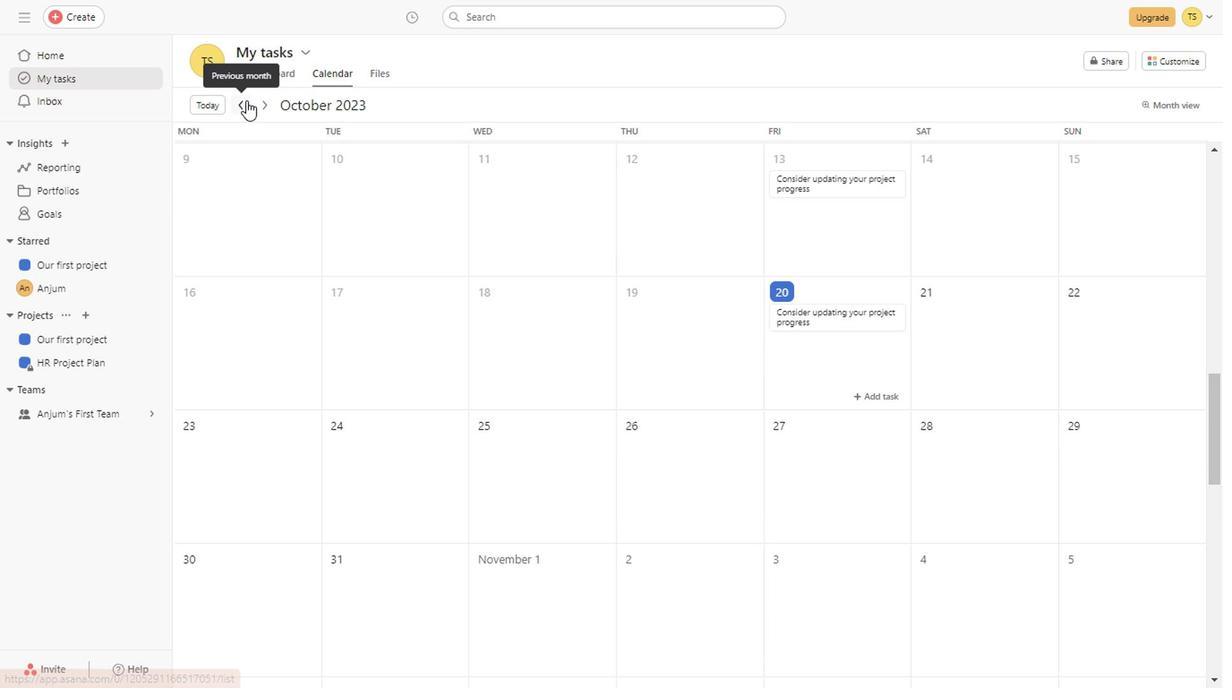 
Action: Mouse pressed left at (242, 101)
Screenshot: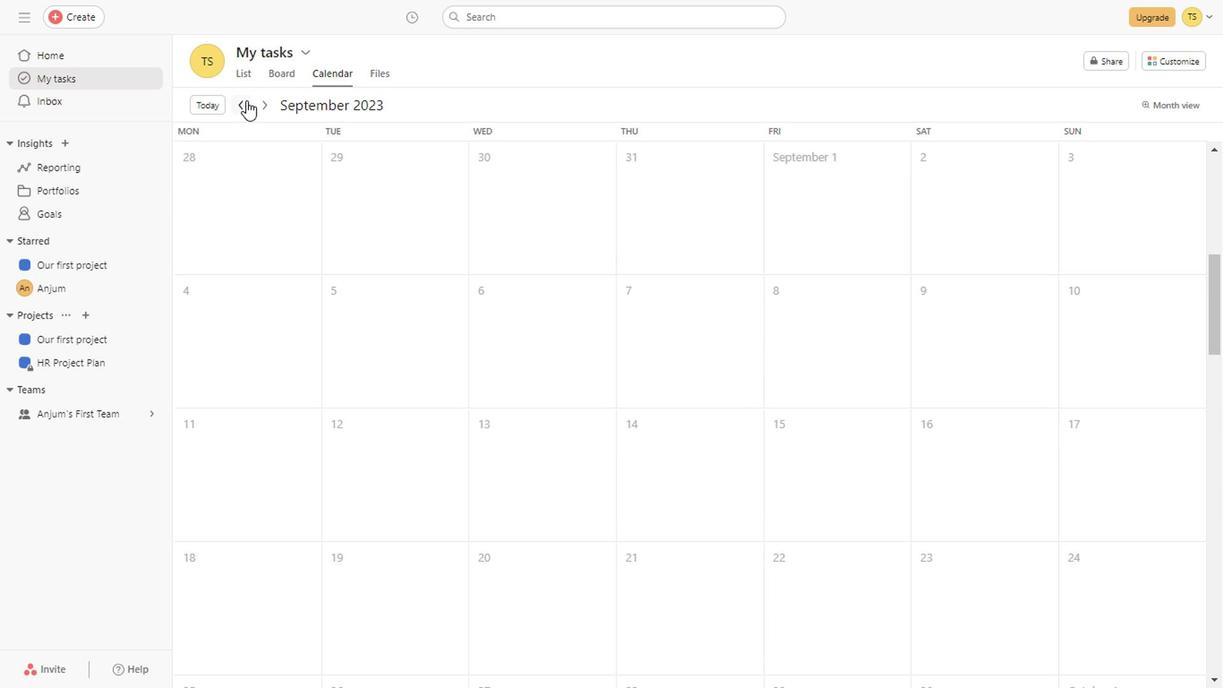 
Action: Mouse moved to (259, 103)
Screenshot: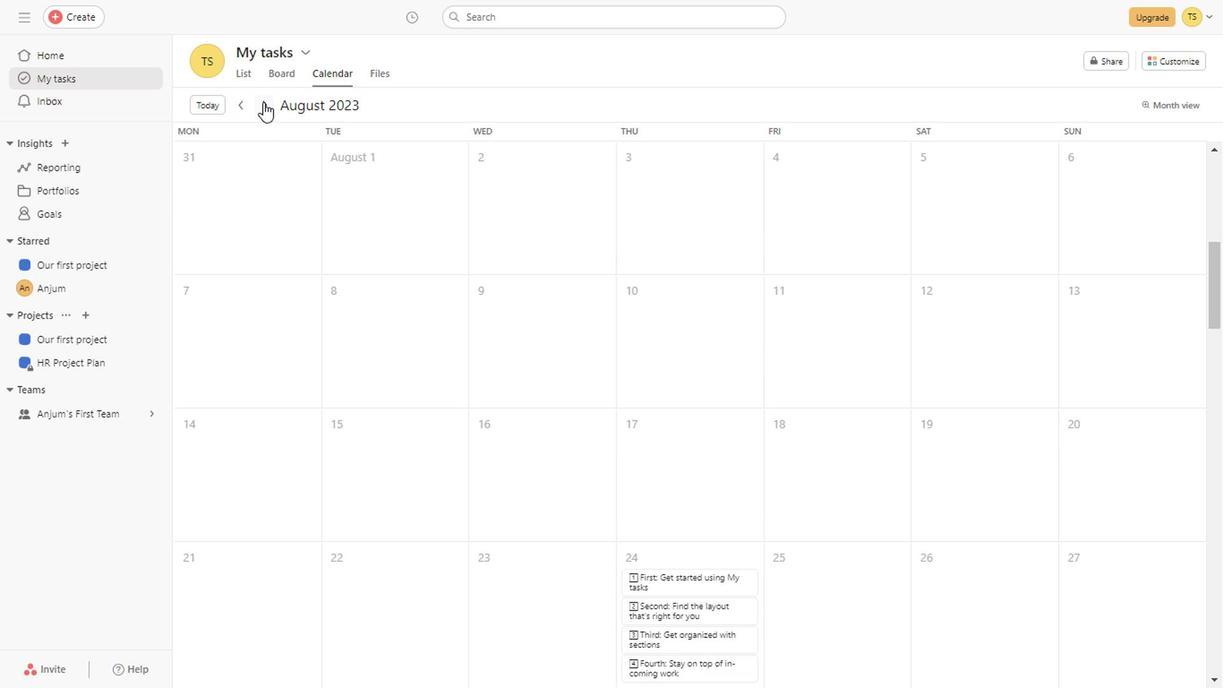 
Action: Mouse pressed left at (259, 103)
Screenshot: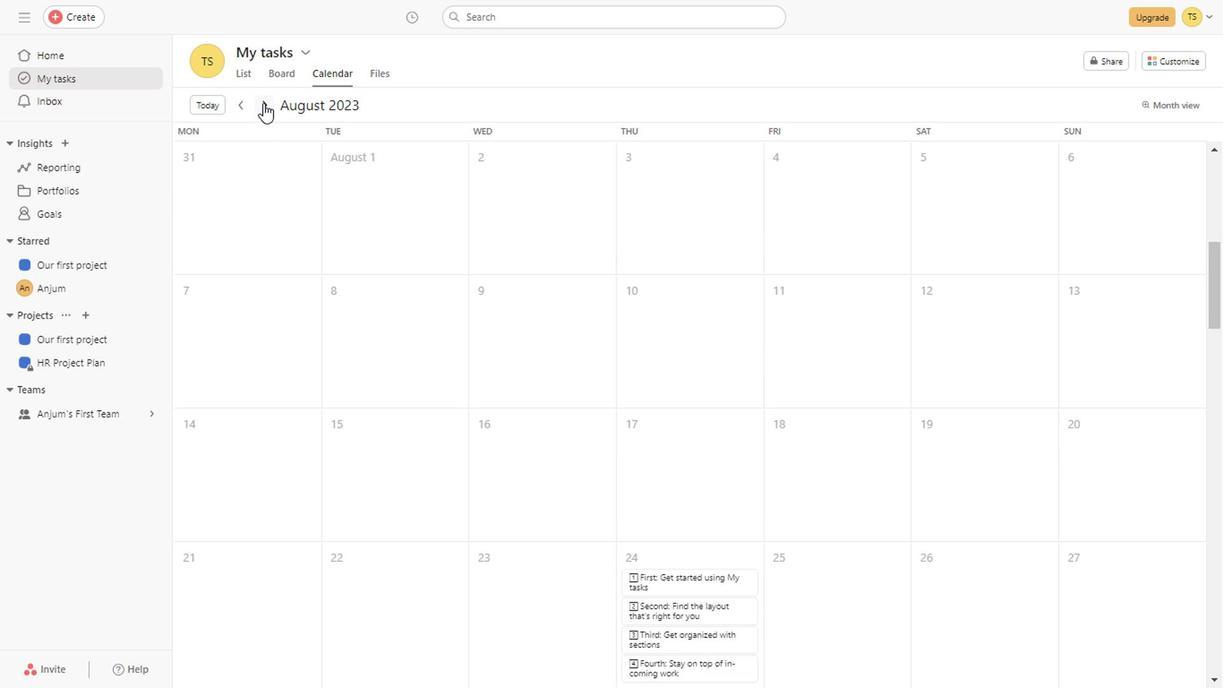 
Action: Mouse pressed left at (259, 103)
Screenshot: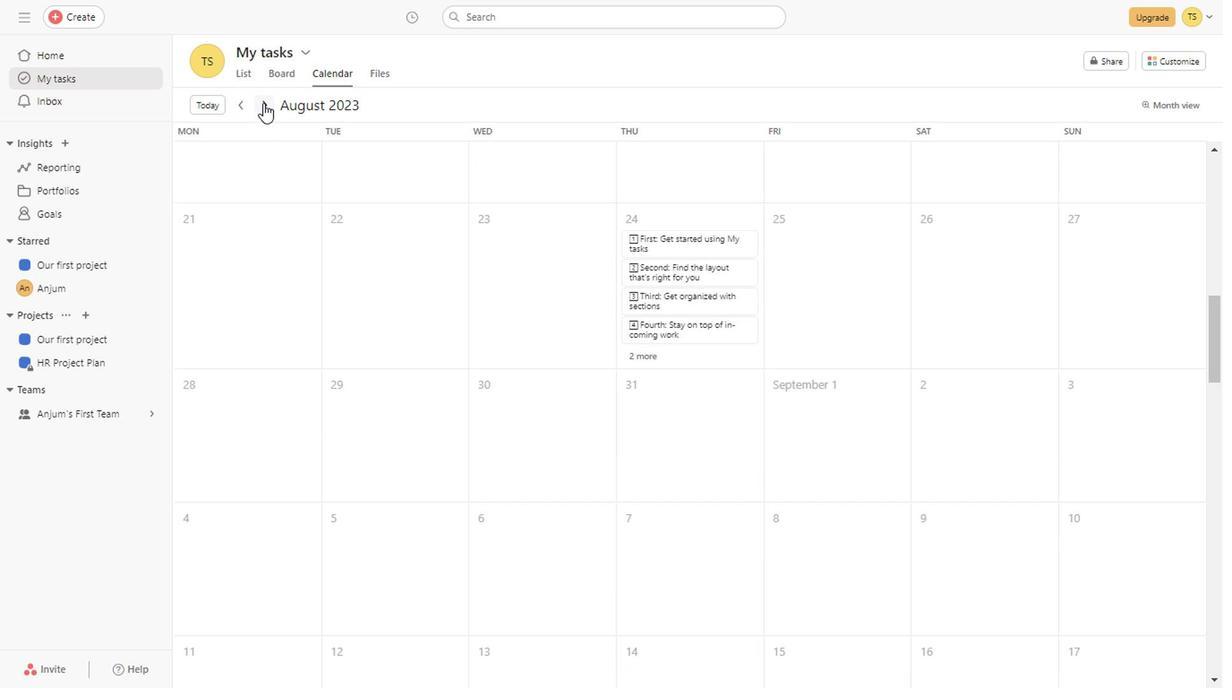 
Action: Mouse moved to (365, 81)
Screenshot: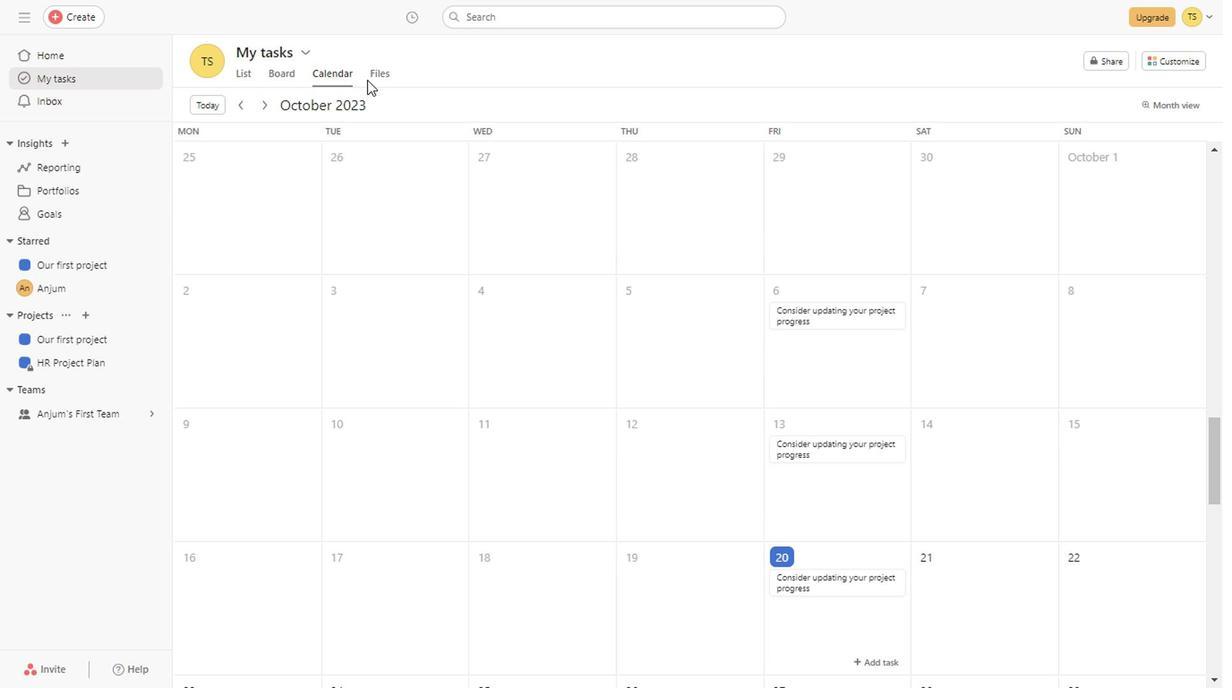
Action: Mouse pressed left at (365, 81)
Screenshot: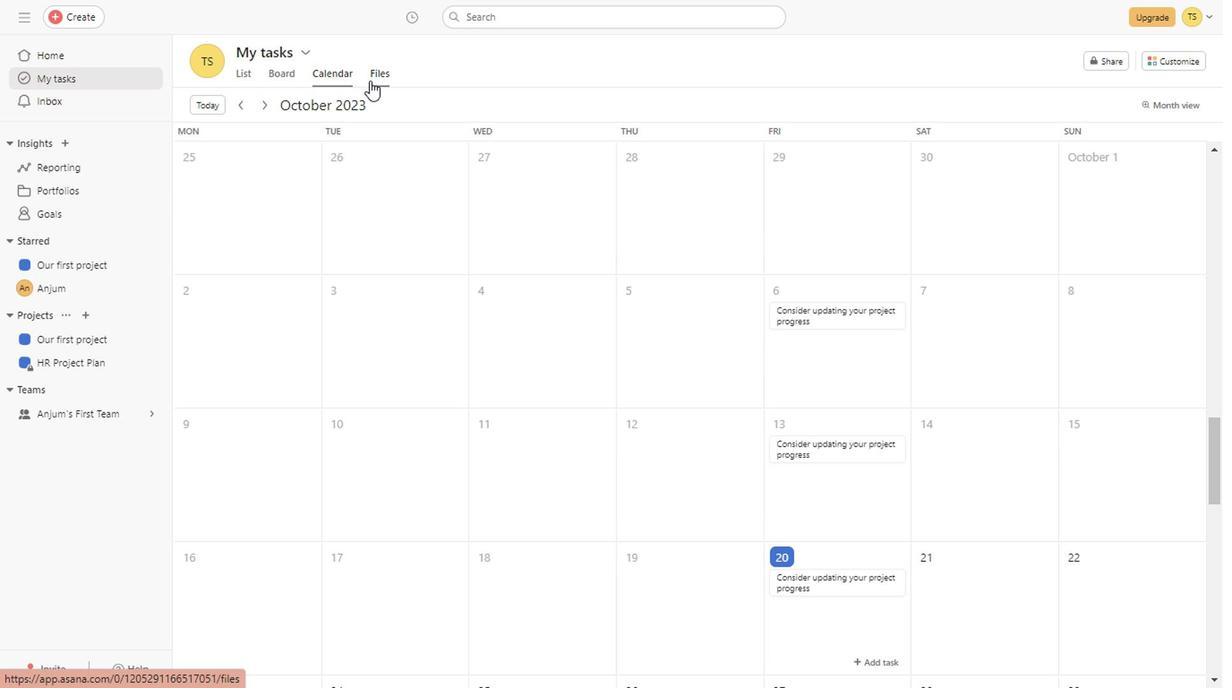 
Action: Mouse moved to (320, 77)
Screenshot: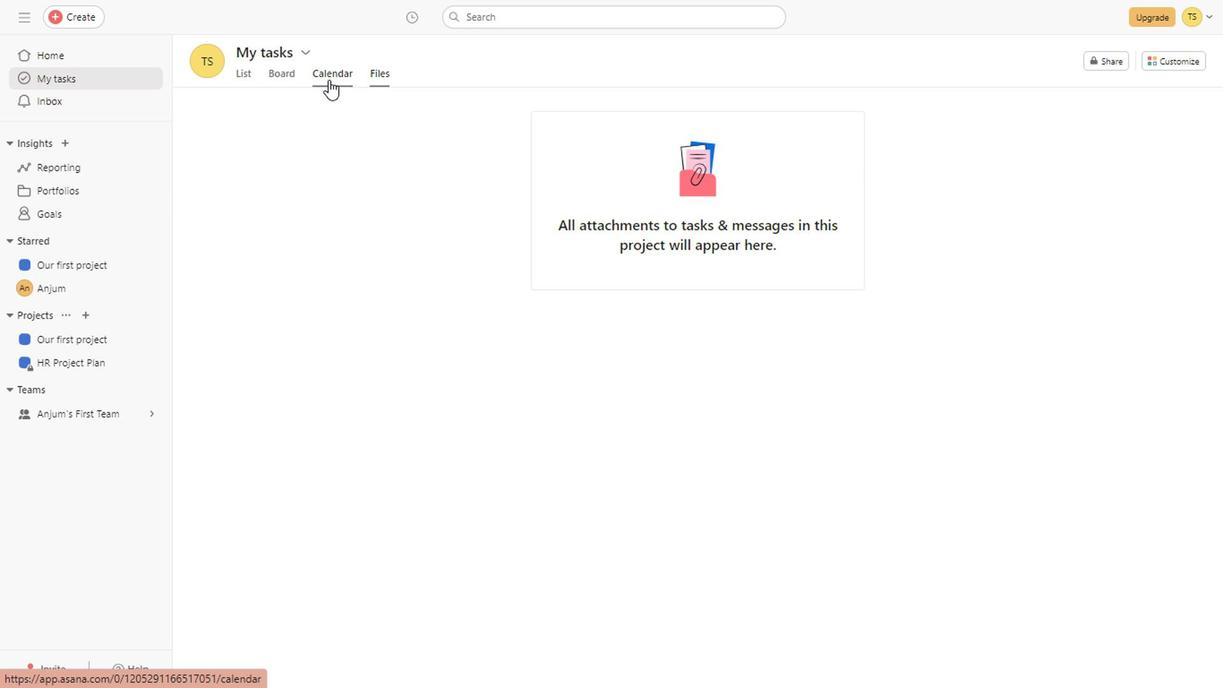 
Action: Mouse pressed left at (320, 77)
Screenshot: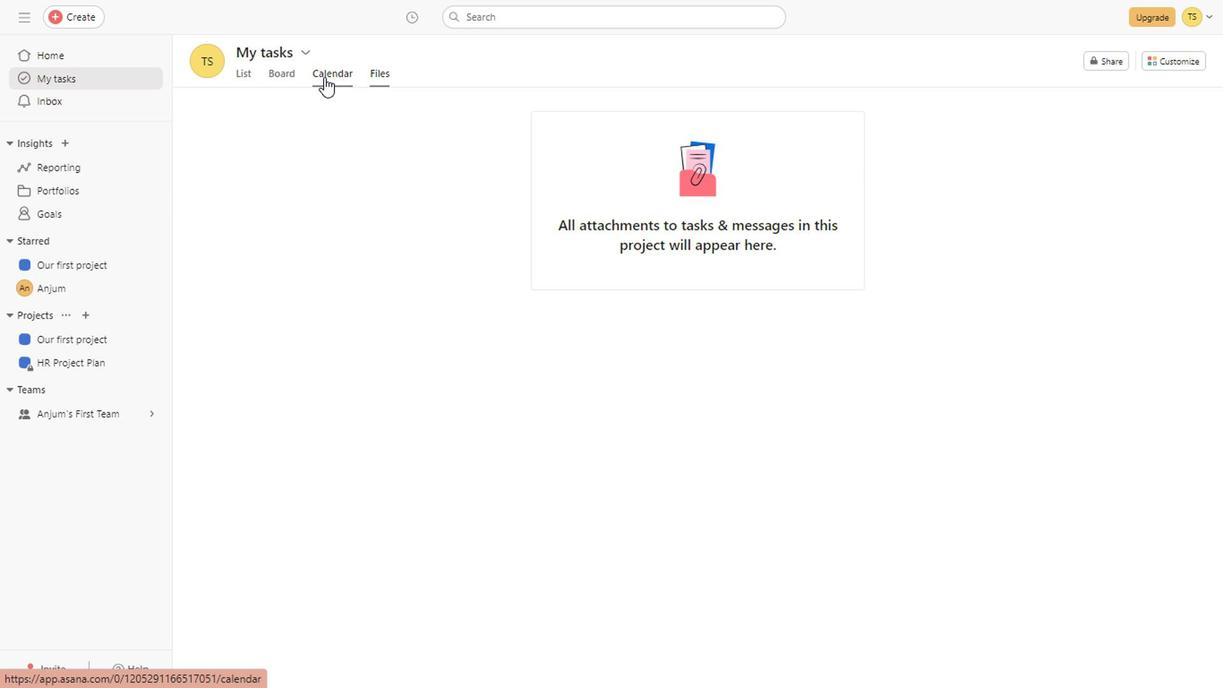 
Action: Mouse moved to (205, 105)
Screenshot: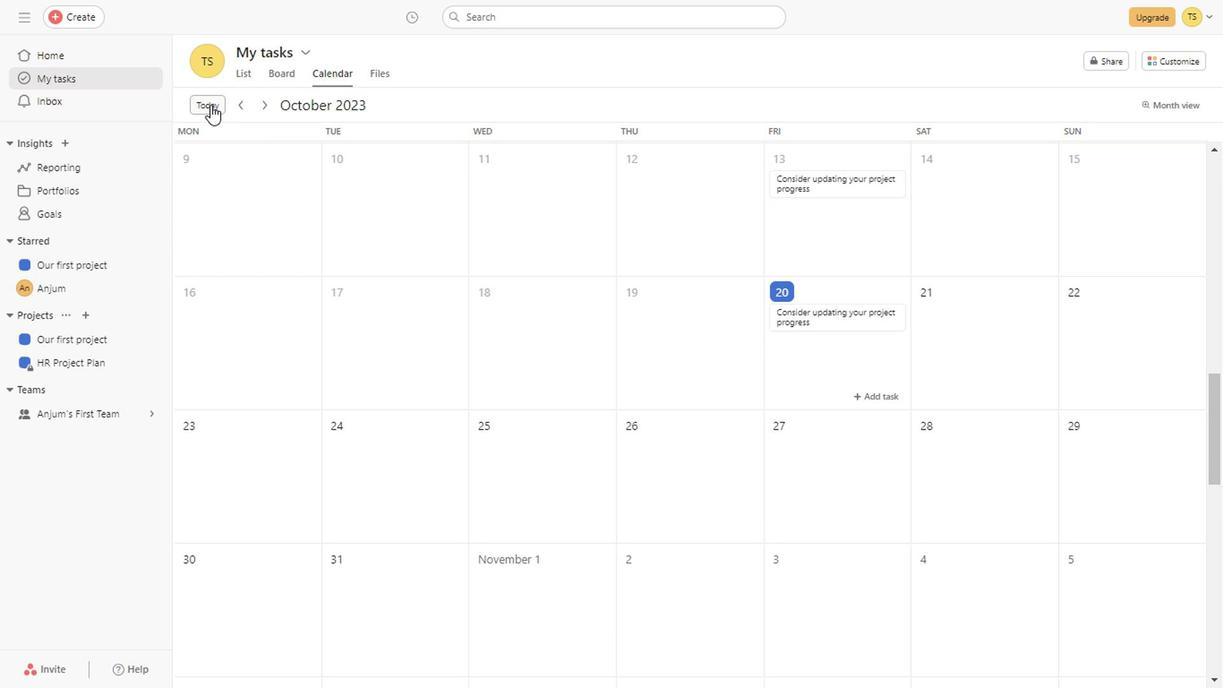 
Action: Mouse pressed left at (205, 105)
Screenshot: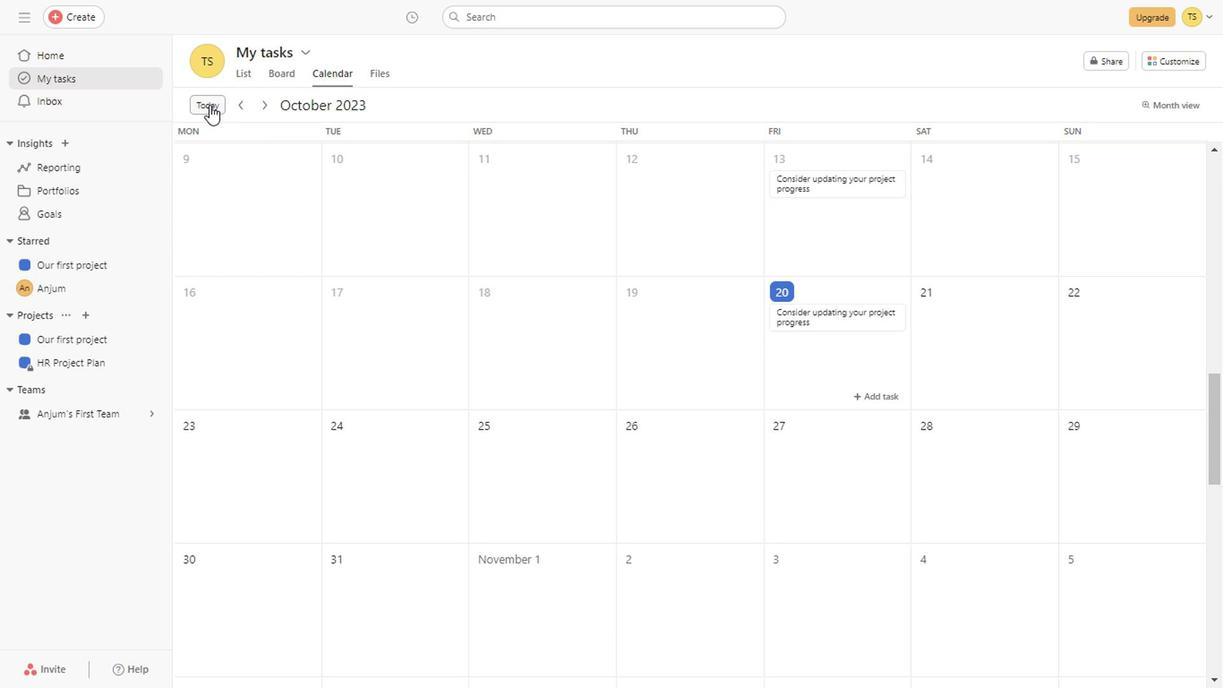 
Action: Mouse pressed left at (205, 105)
Screenshot: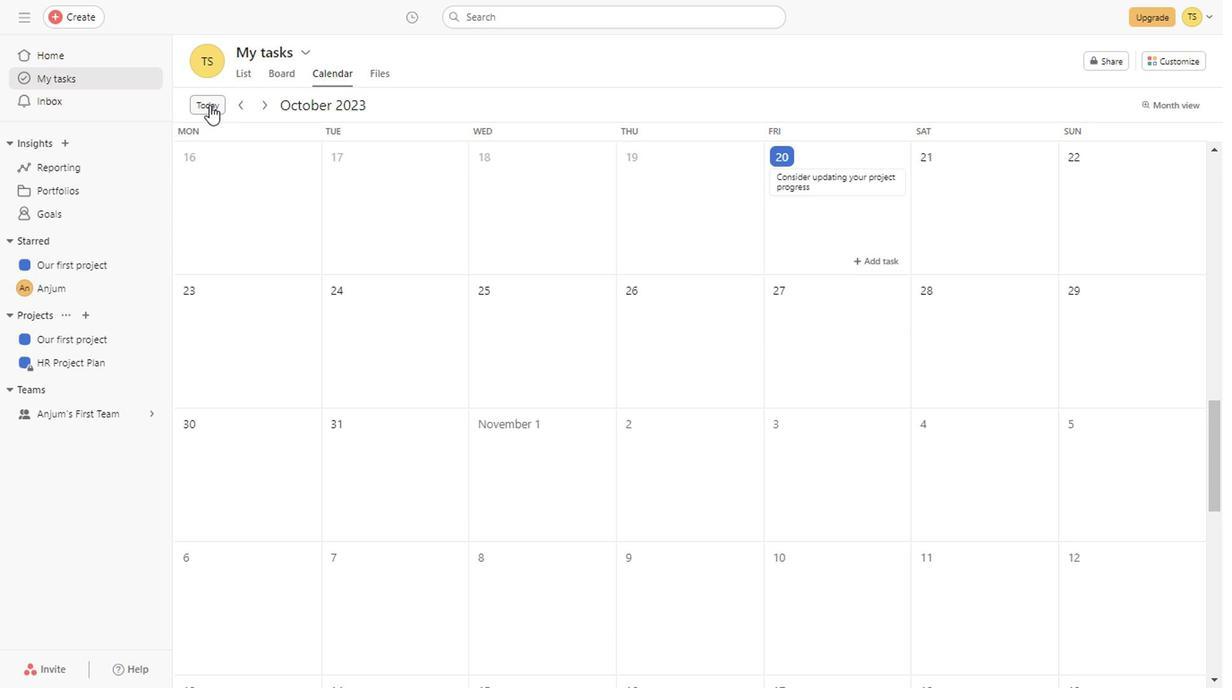 
Action: Mouse moved to (84, 96)
Screenshot: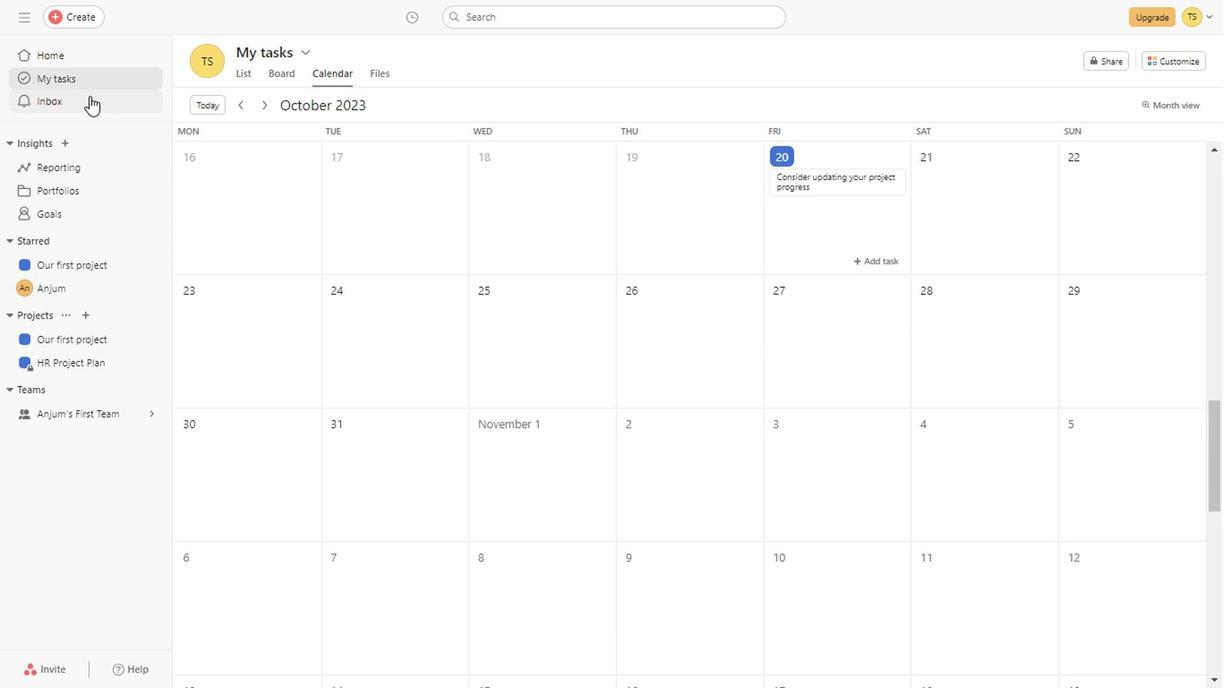 
Action: Mouse pressed left at (84, 96)
Screenshot: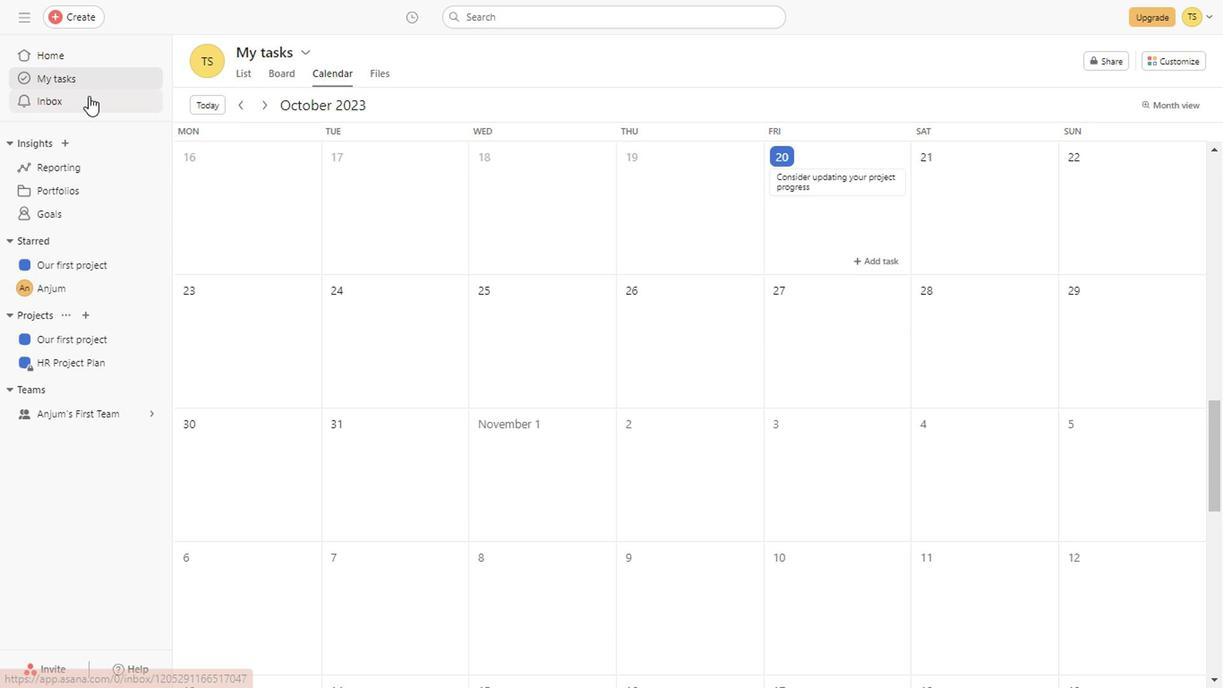 
Action: Mouse moved to (387, 126)
Screenshot: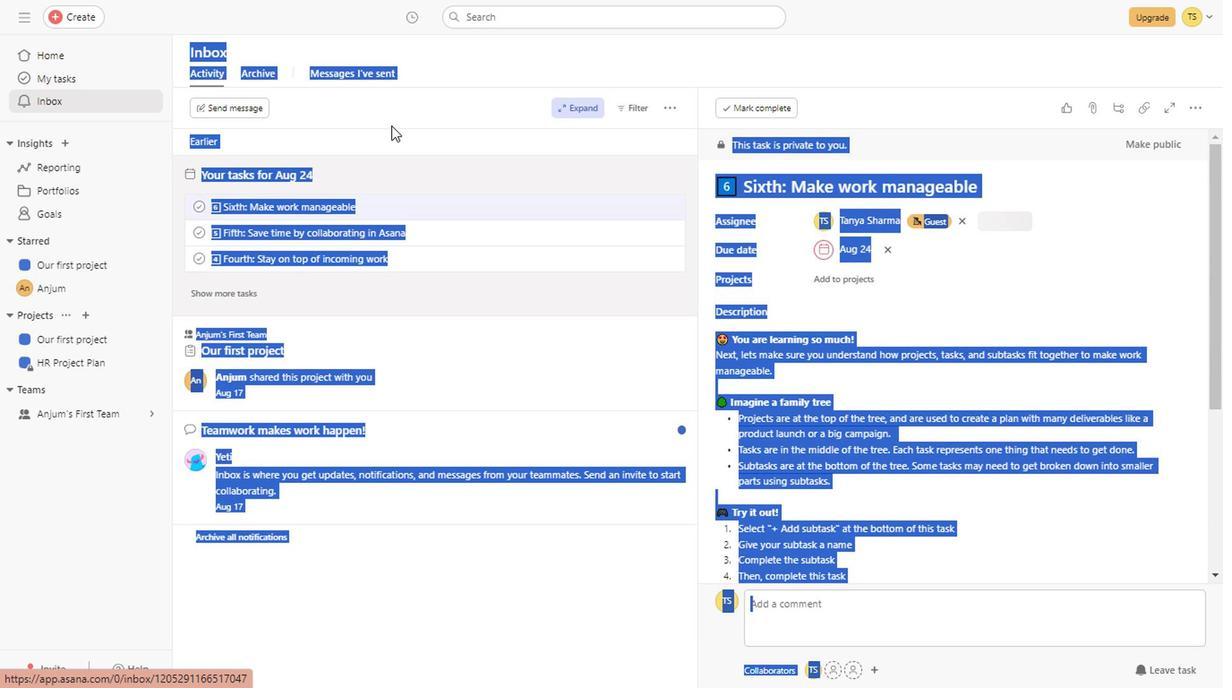 
Action: Mouse pressed left at (387, 126)
Screenshot: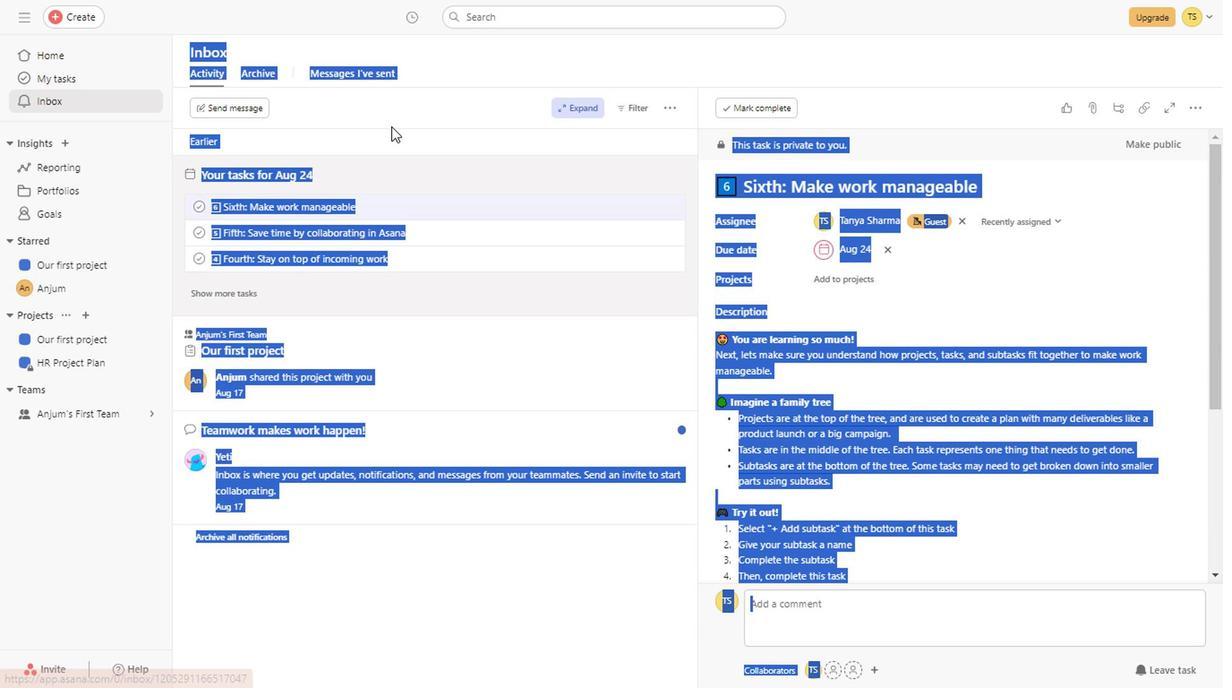 
Action: Mouse moved to (927, 398)
Screenshot: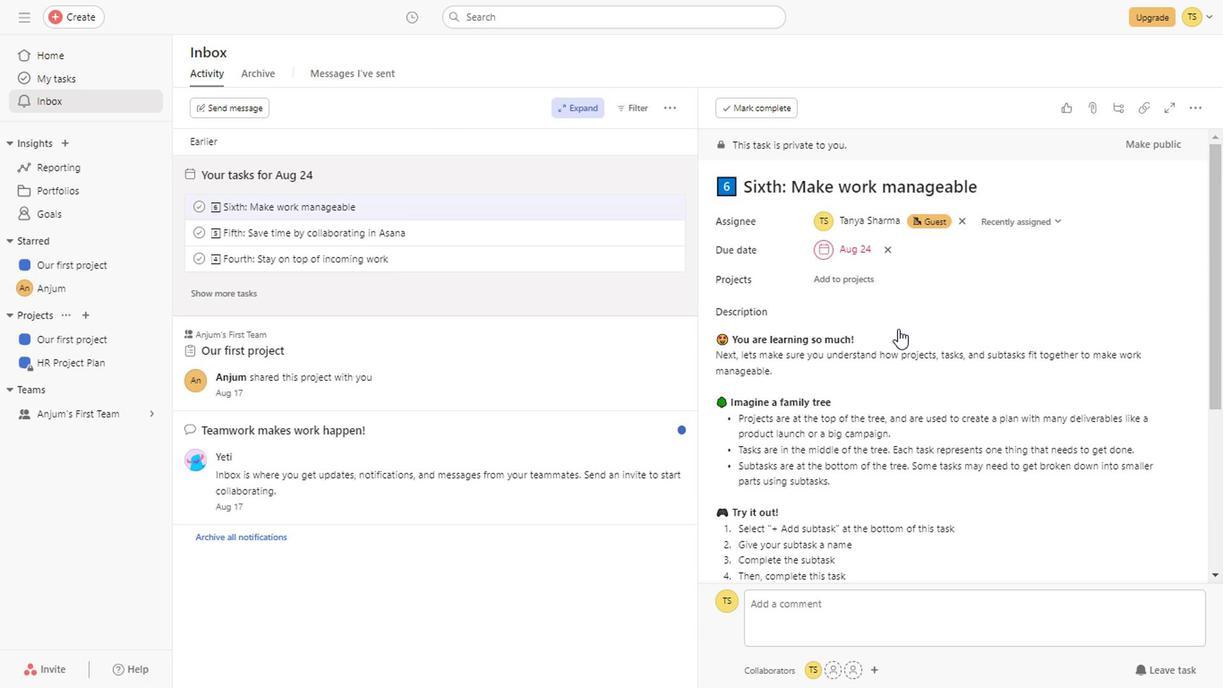 
Action: Mouse scrolled (927, 397) with delta (0, 0)
Screenshot: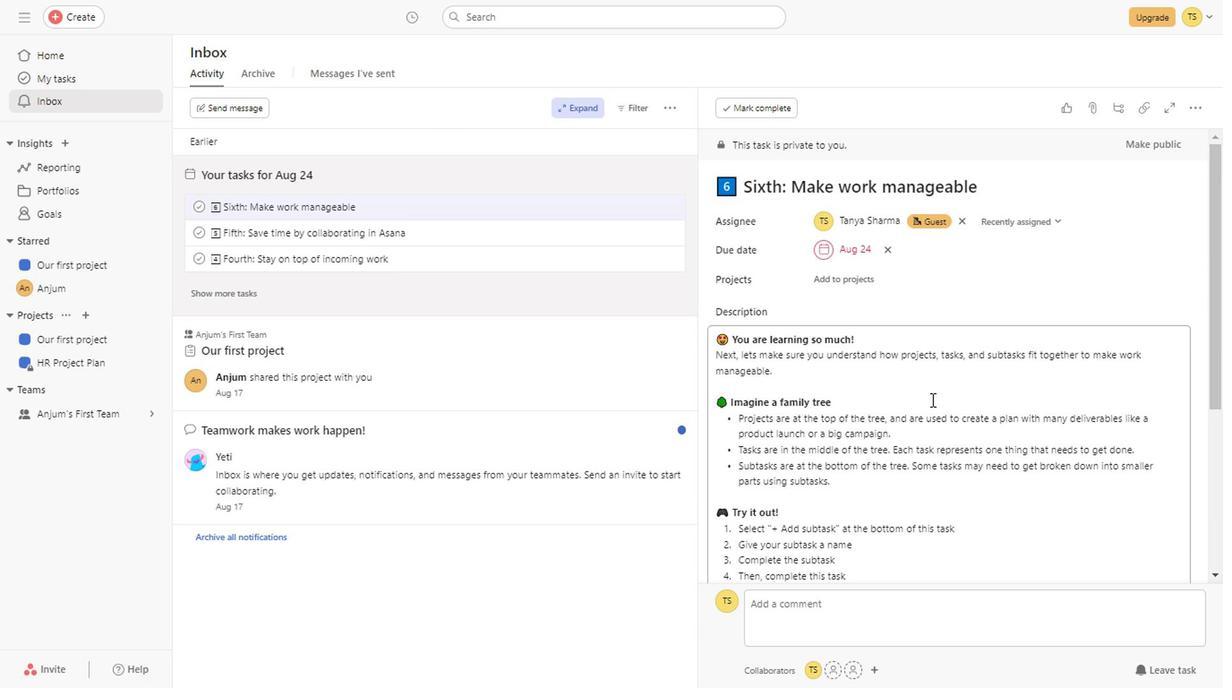 
Action: Mouse scrolled (927, 397) with delta (0, 0)
Screenshot: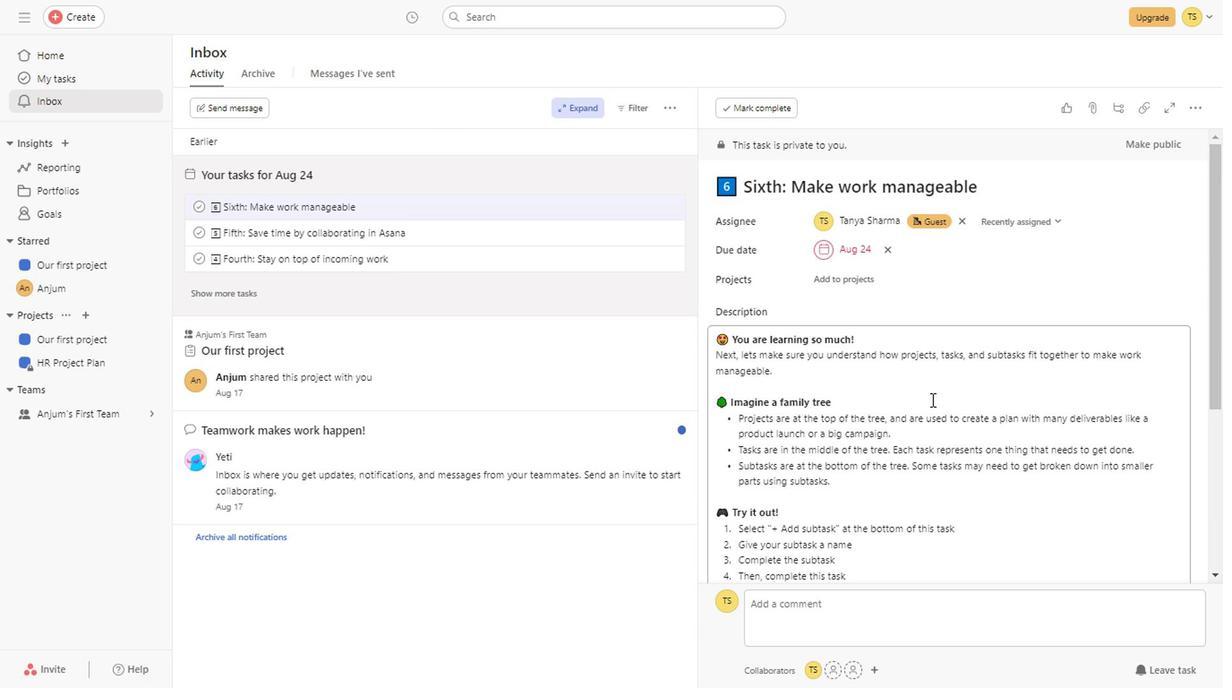 
Action: Mouse scrolled (927, 397) with delta (0, 0)
Screenshot: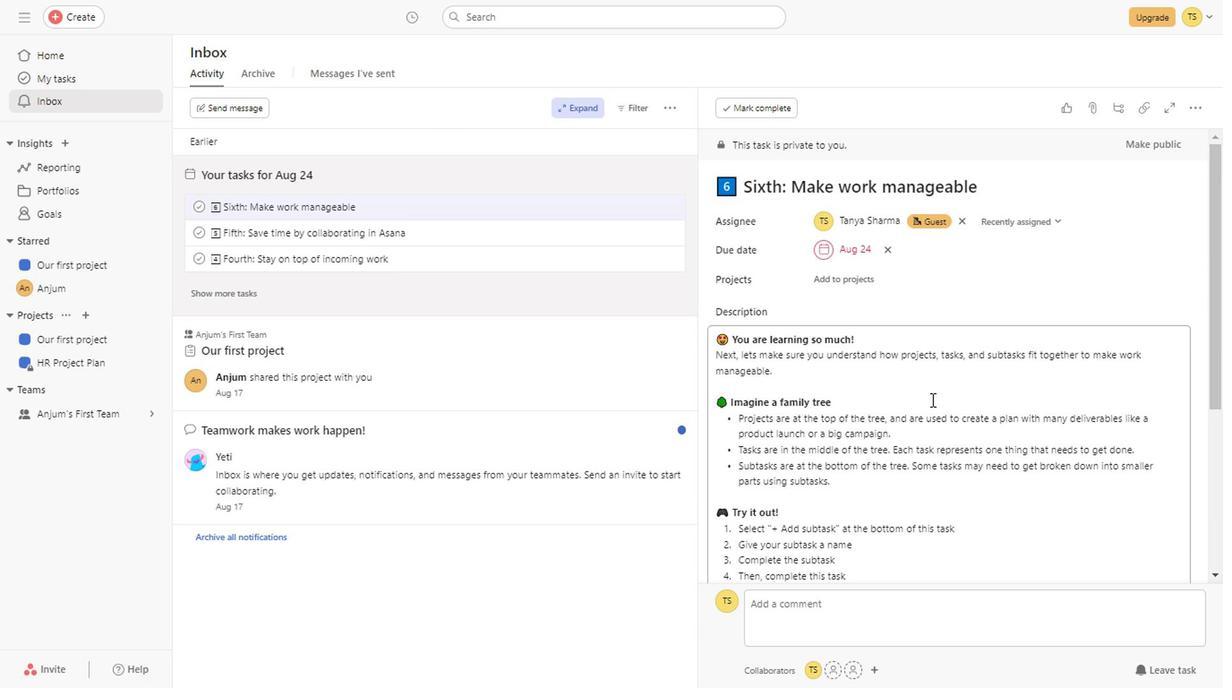 
Action: Mouse scrolled (927, 397) with delta (0, 0)
Screenshot: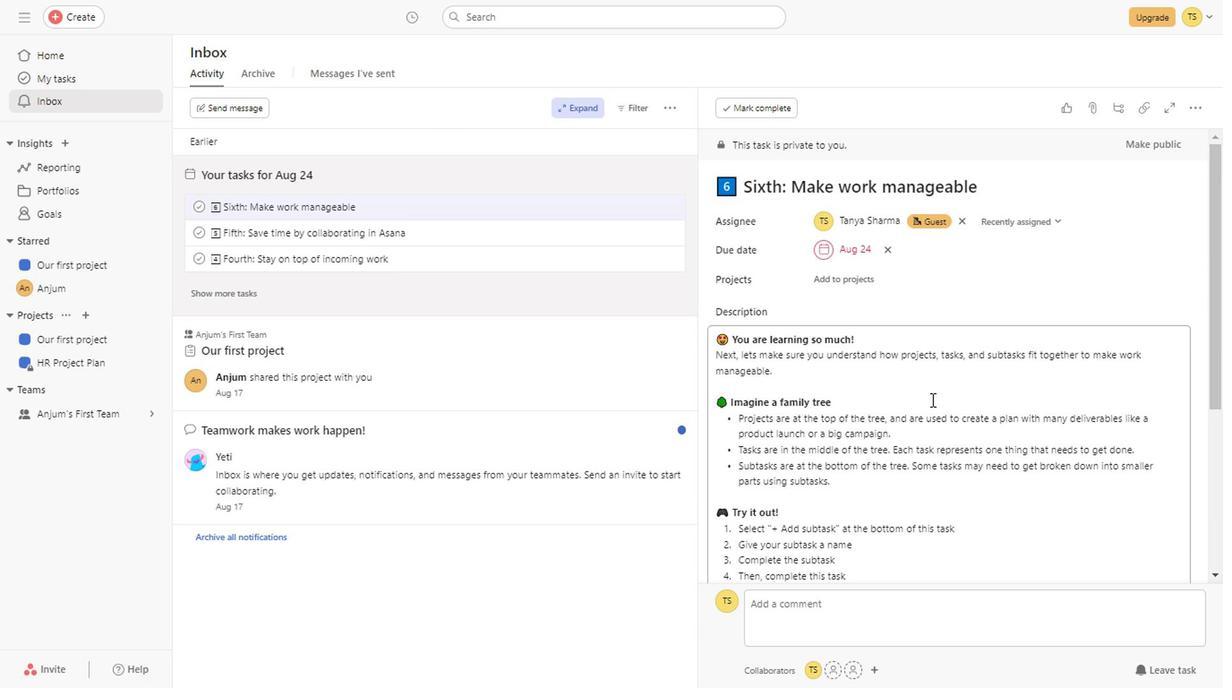 
Action: Mouse scrolled (927, 397) with delta (0, 0)
Screenshot: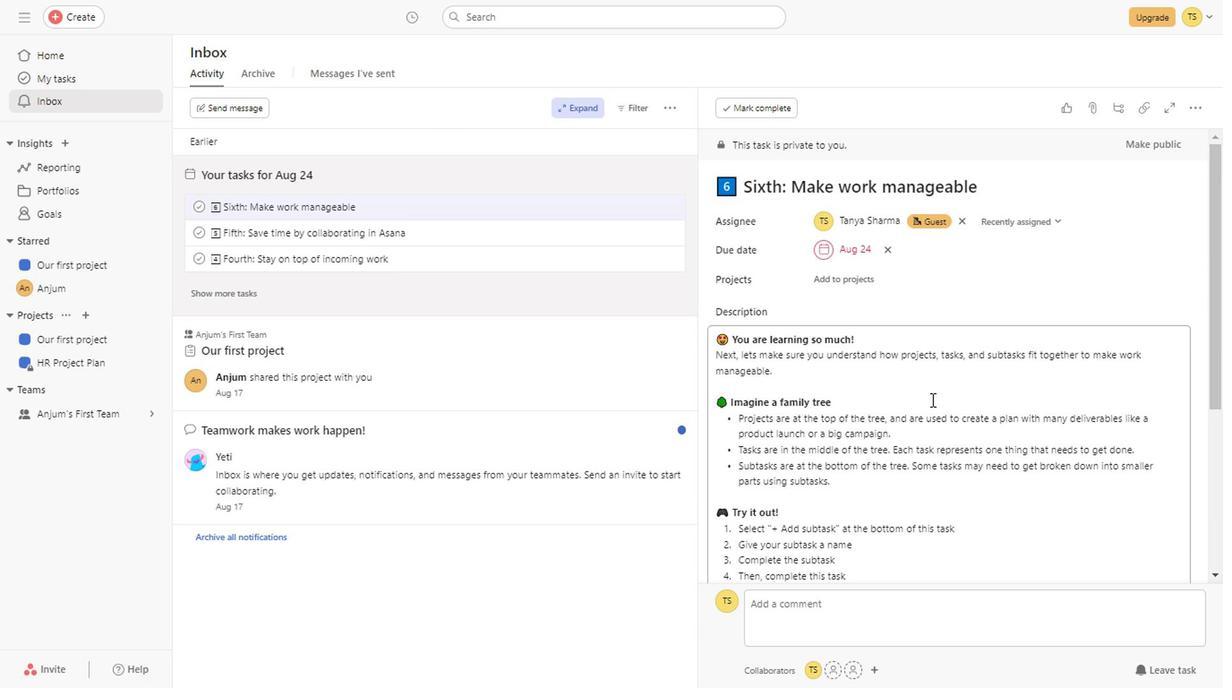 
Action: Mouse scrolled (927, 397) with delta (0, 0)
Screenshot: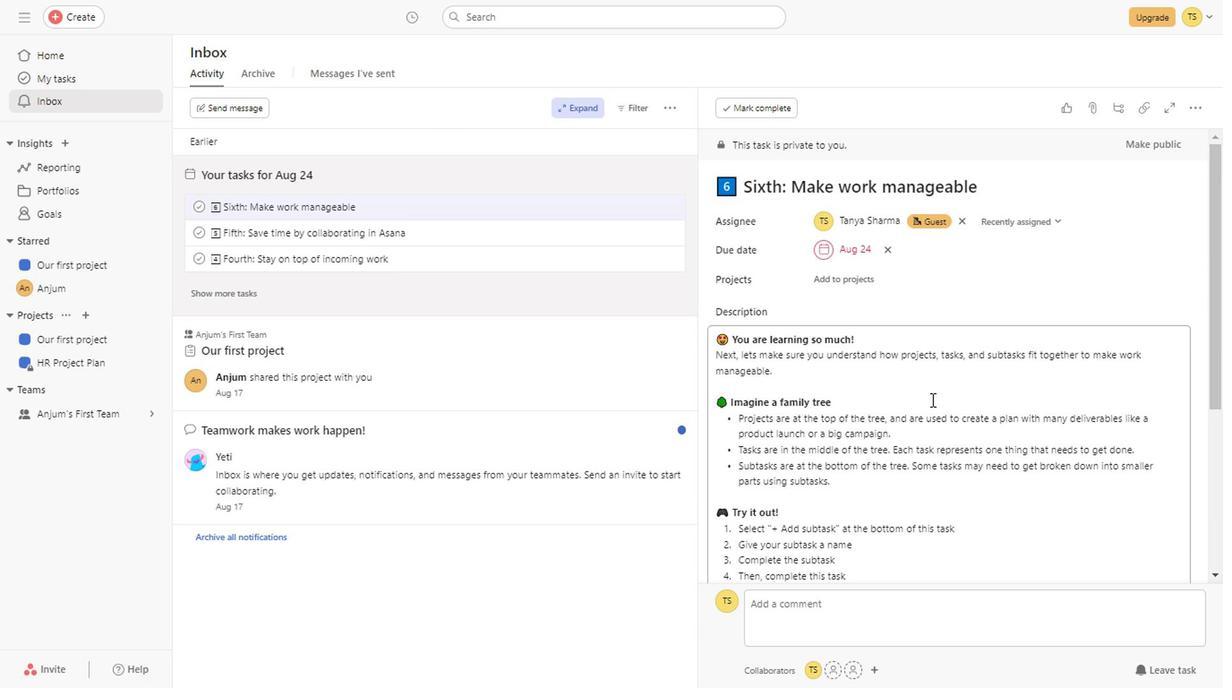 
Action: Mouse scrolled (927, 397) with delta (0, 0)
Screenshot: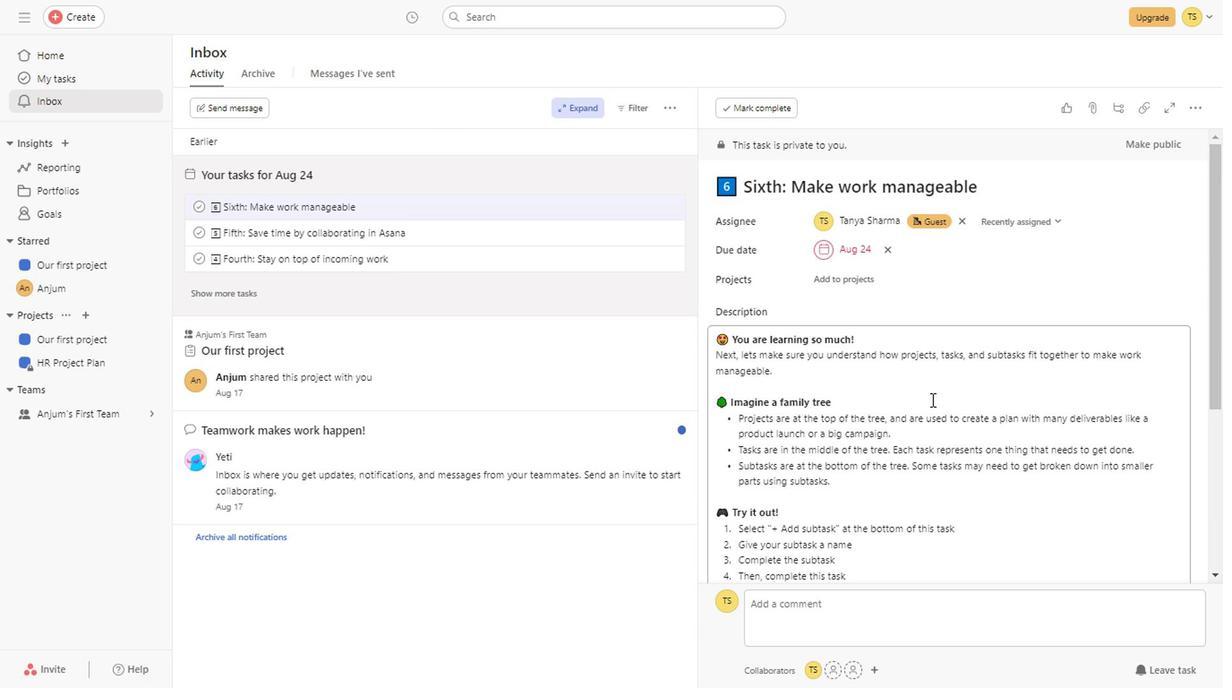 
Action: Mouse scrolled (927, 397) with delta (0, 0)
Screenshot: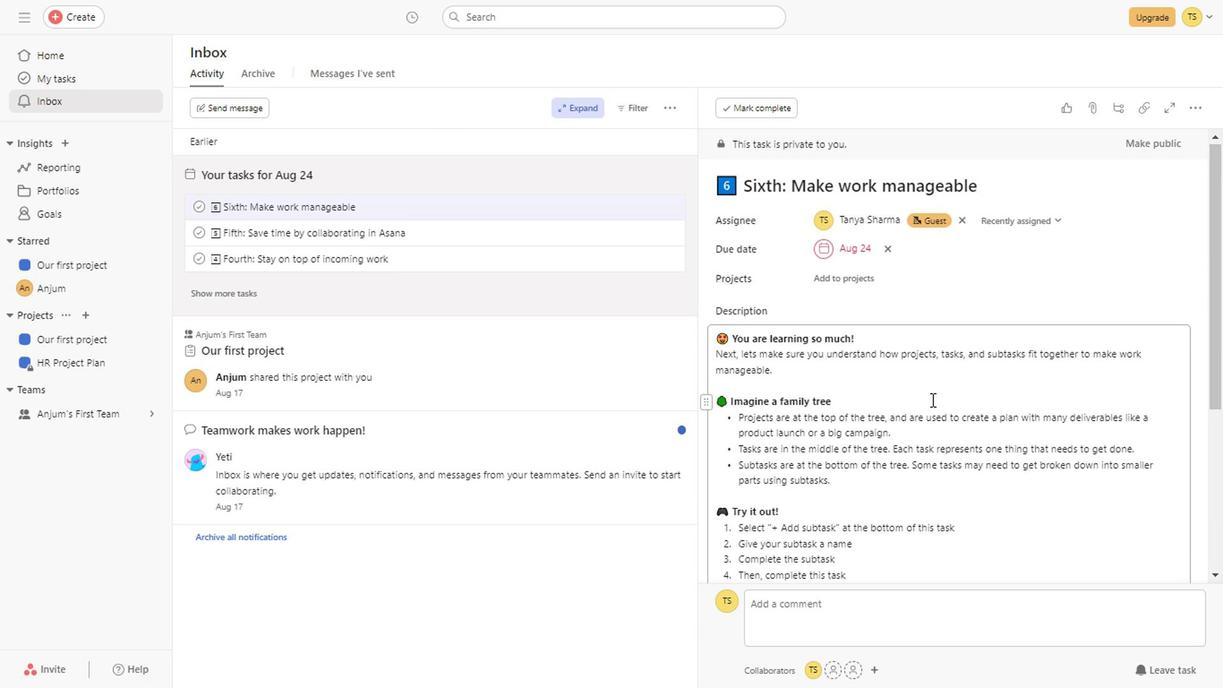 
Action: Mouse scrolled (927, 397) with delta (0, 0)
Screenshot: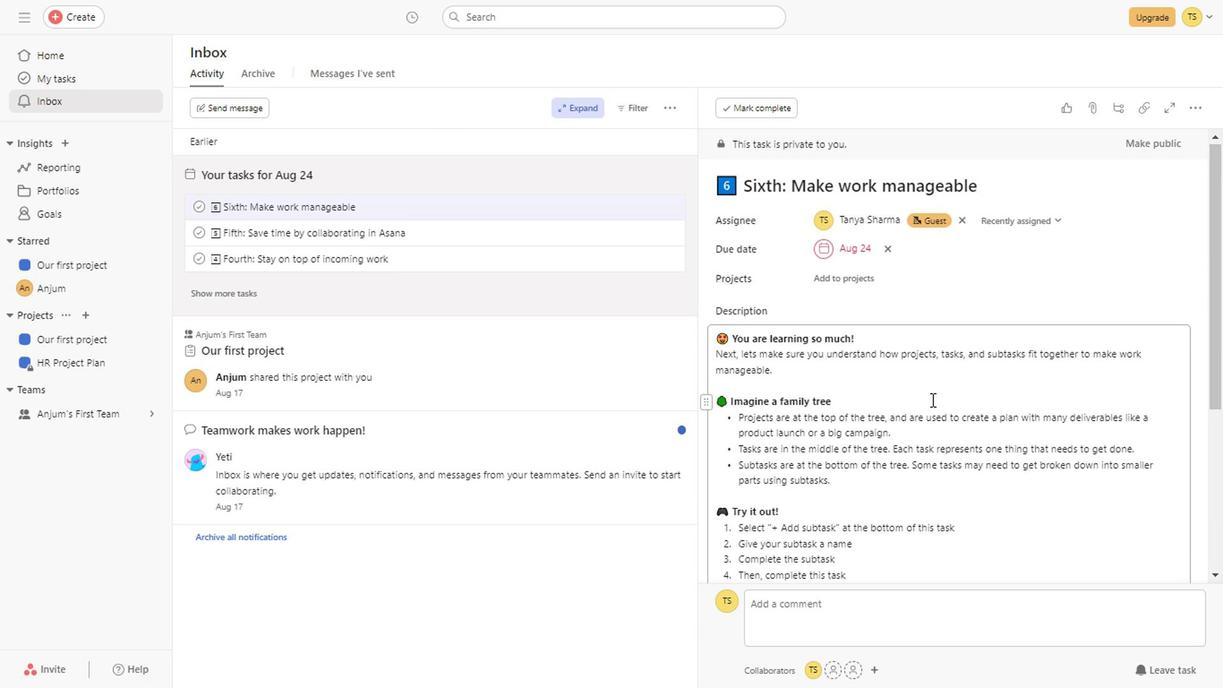 
Action: Mouse scrolled (927, 397) with delta (0, 0)
Screenshot: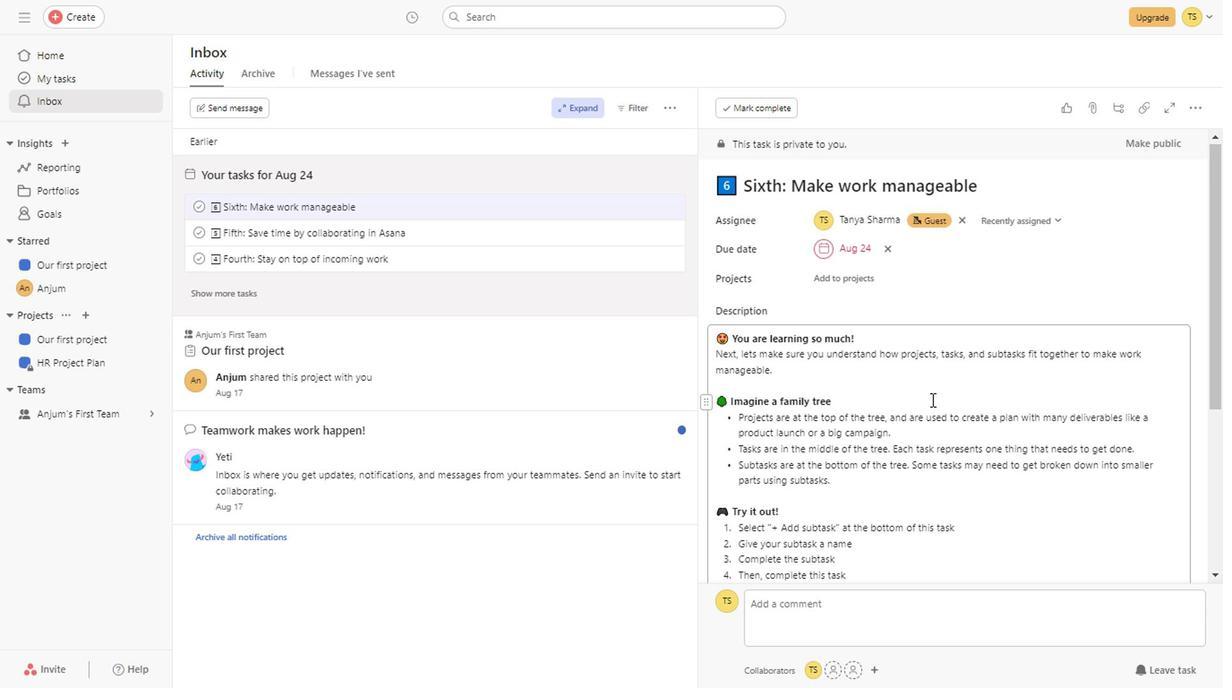 
Action: Mouse scrolled (927, 397) with delta (0, 0)
Screenshot: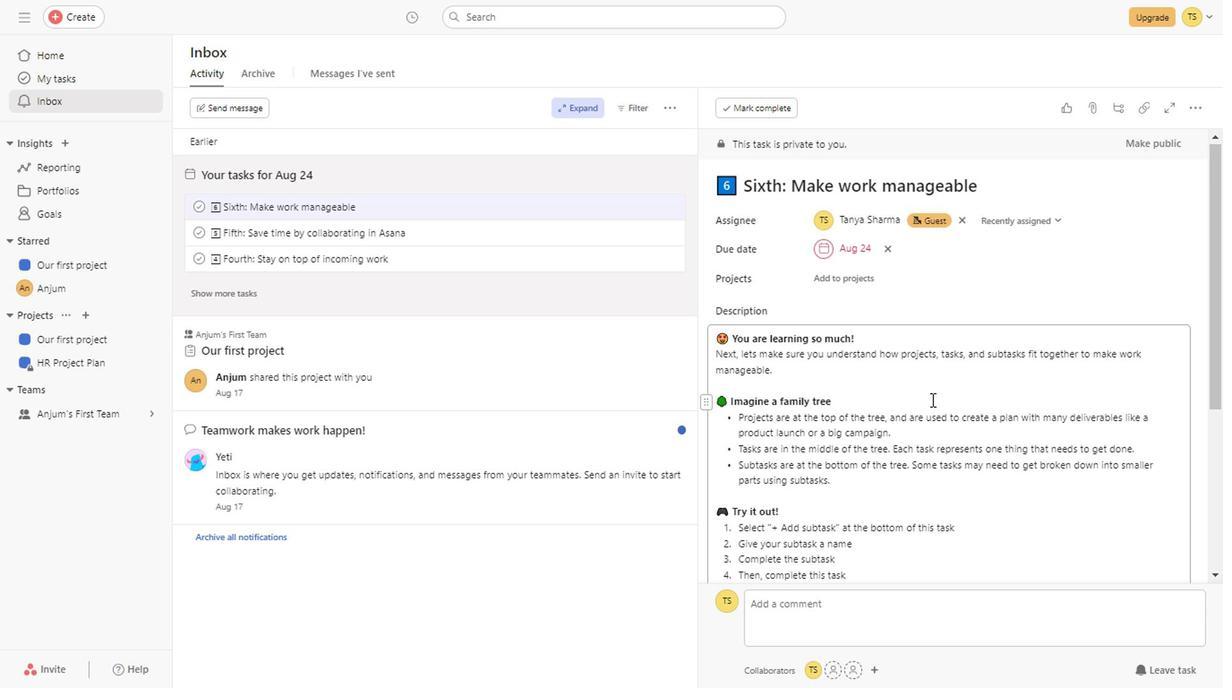 
Action: Mouse scrolled (927, 397) with delta (0, 0)
Screenshot: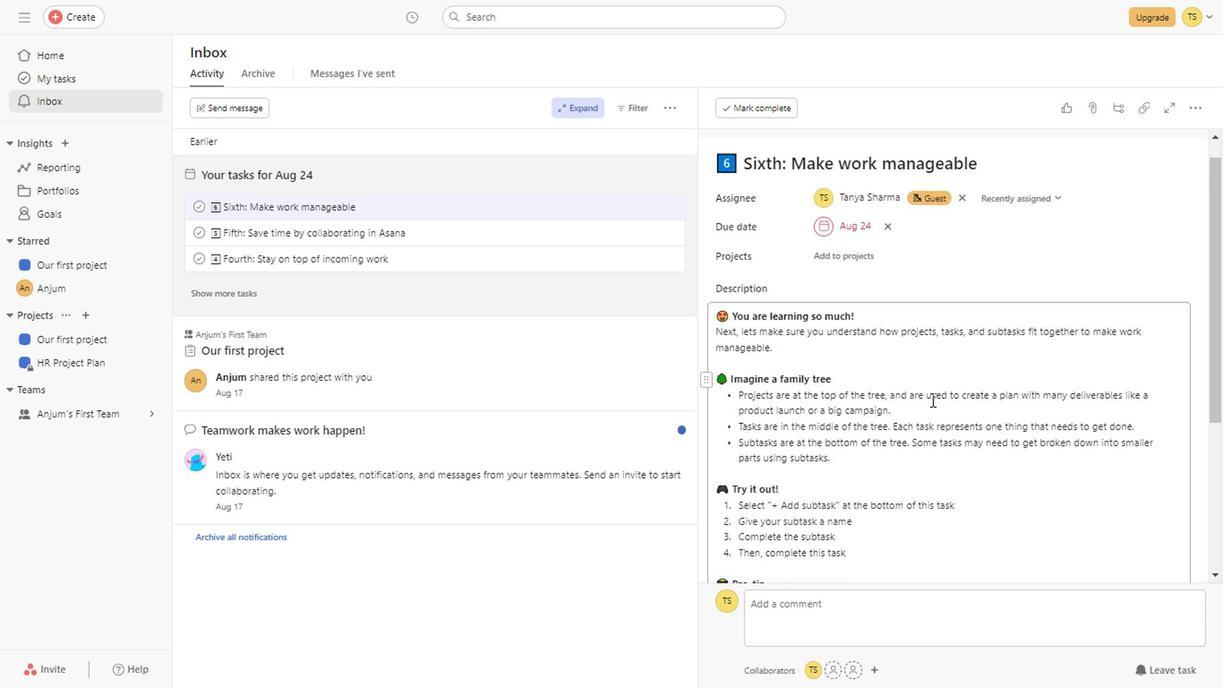 
Action: Mouse scrolled (927, 397) with delta (0, 0)
Screenshot: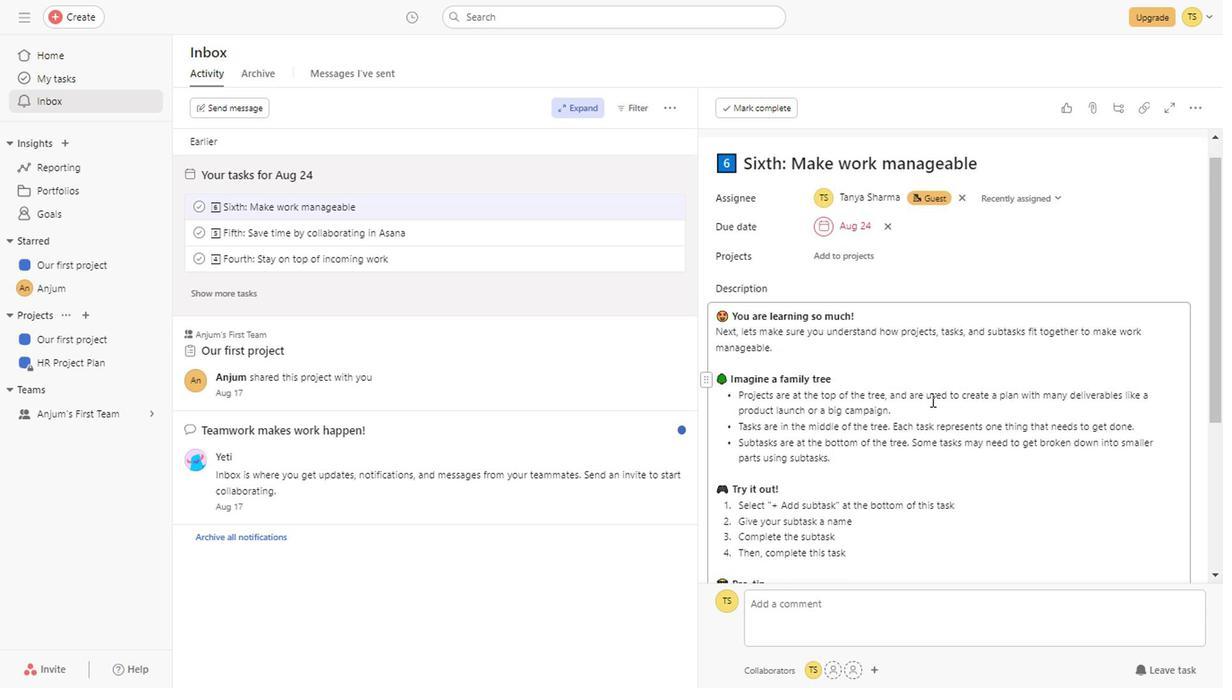 
Action: Mouse scrolled (927, 397) with delta (0, 0)
Screenshot: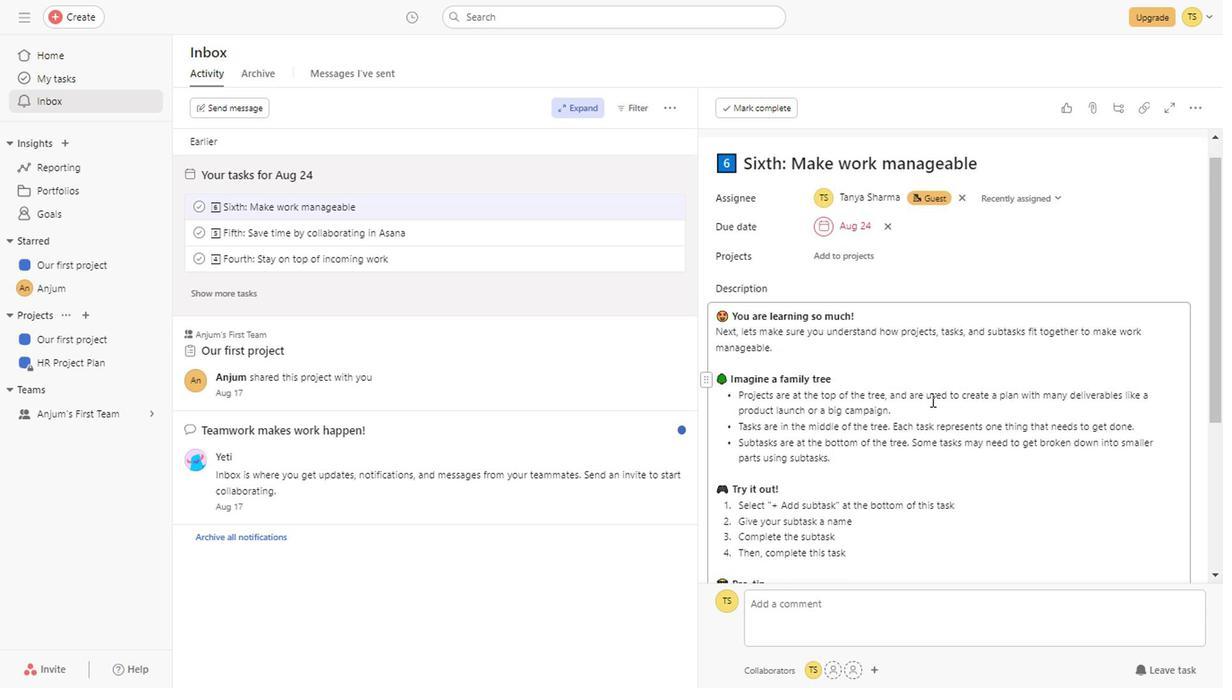
Action: Mouse scrolled (927, 397) with delta (0, 0)
Screenshot: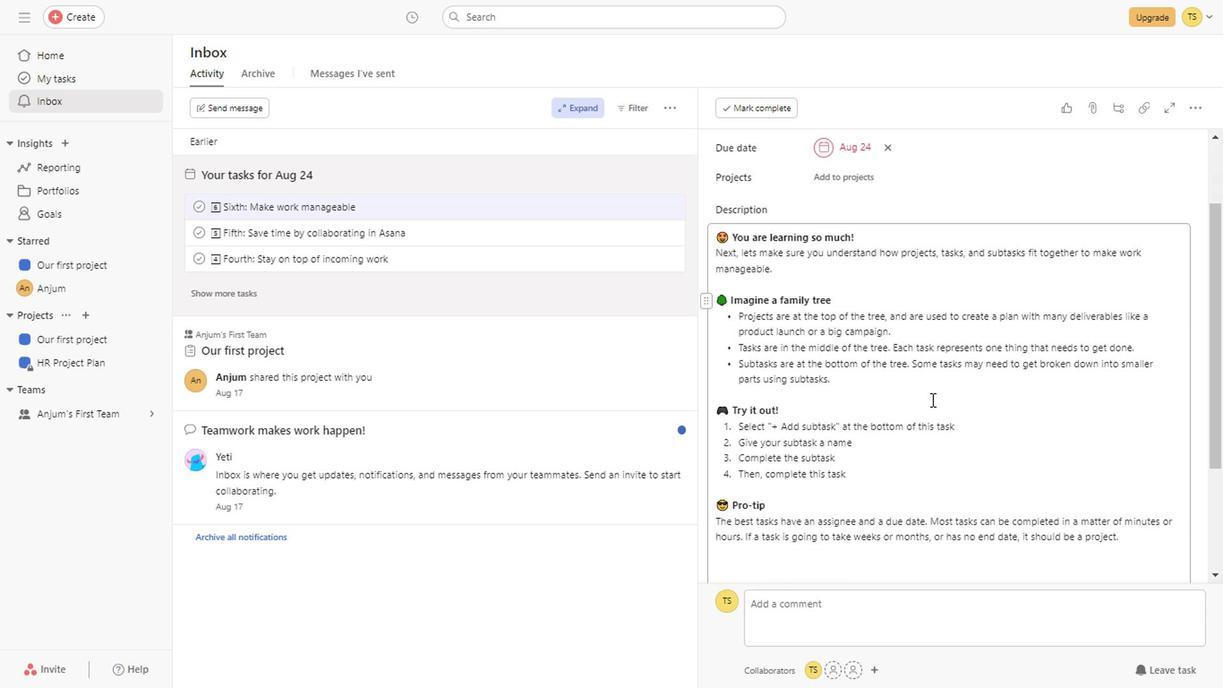 
Action: Mouse scrolled (927, 397) with delta (0, 0)
Screenshot: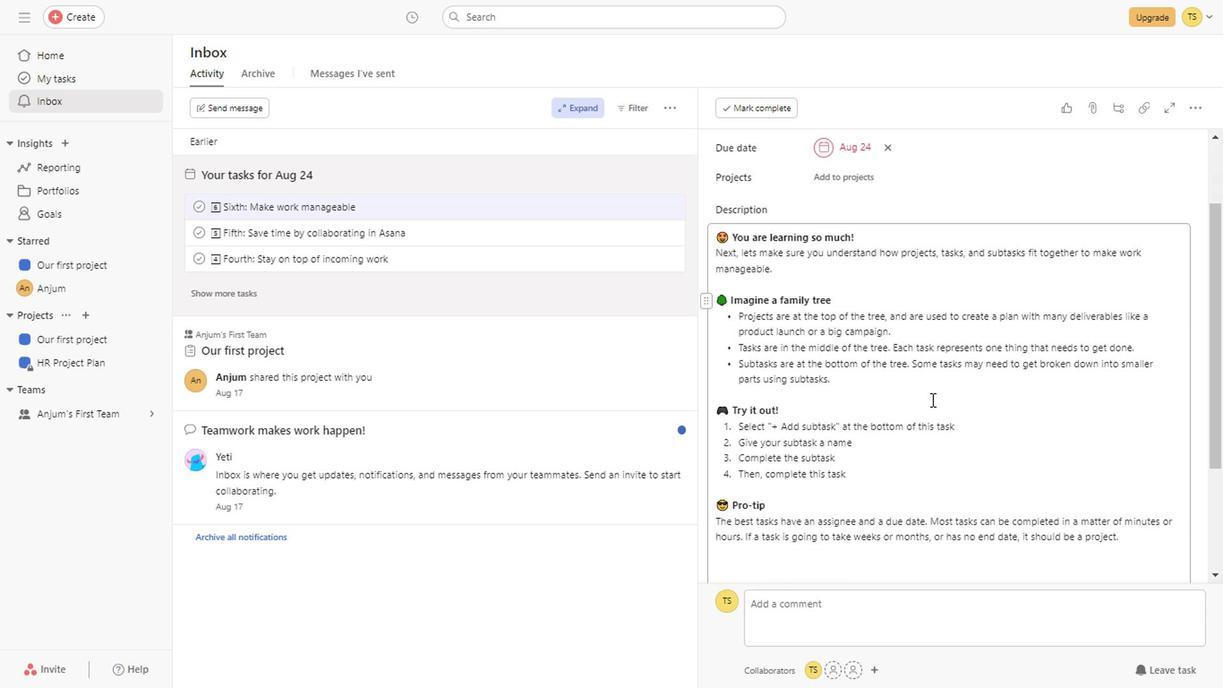 
Action: Mouse scrolled (927, 397) with delta (0, 0)
Screenshot: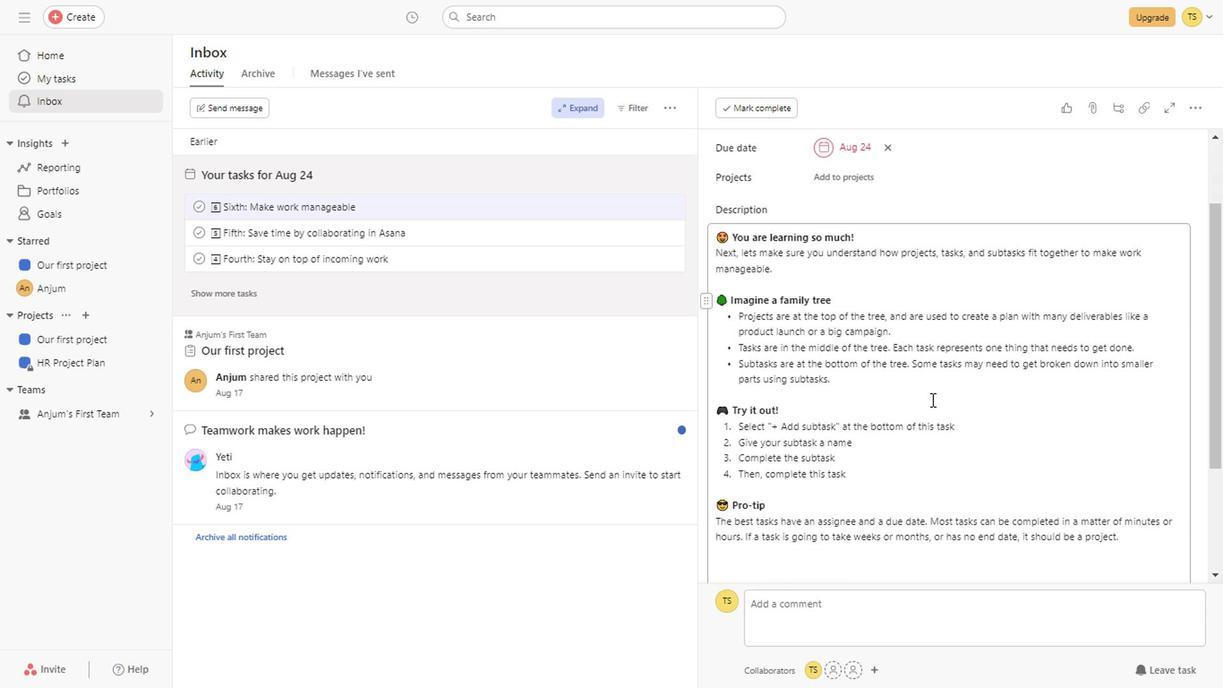 
Action: Mouse scrolled (927, 397) with delta (0, 0)
Screenshot: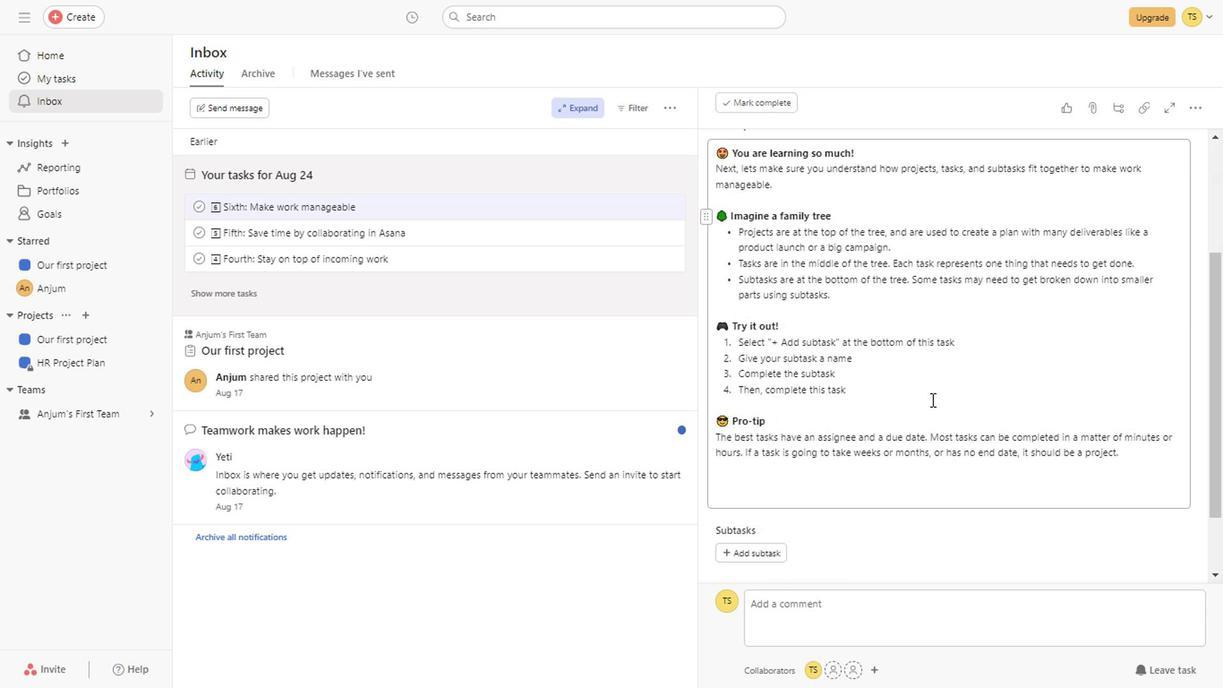 
Action: Mouse scrolled (927, 397) with delta (0, 0)
Screenshot: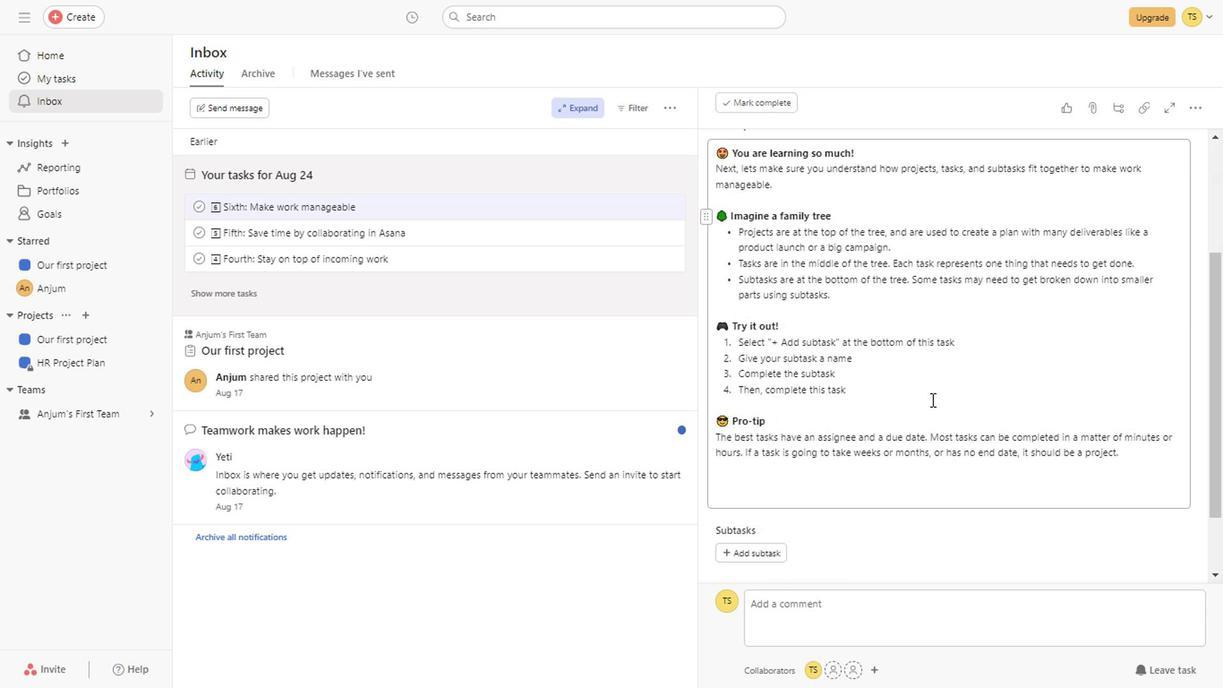 
Action: Mouse scrolled (927, 397) with delta (0, 0)
Screenshot: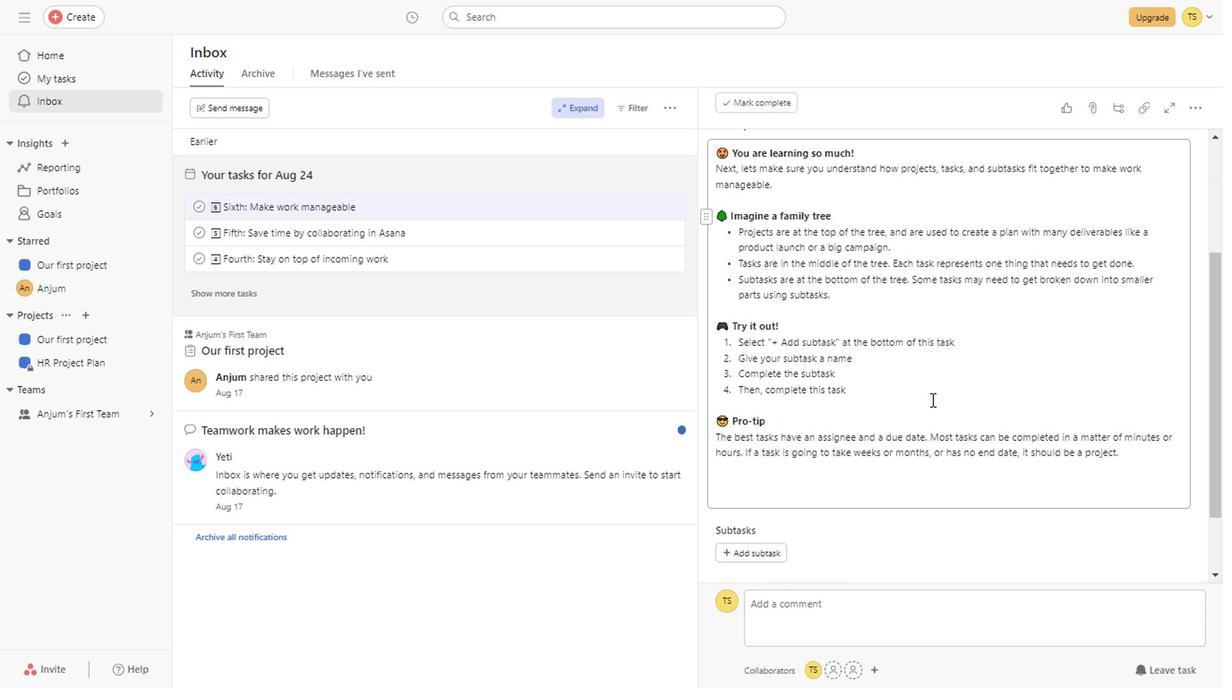 
Action: Mouse scrolled (927, 397) with delta (0, 0)
Screenshot: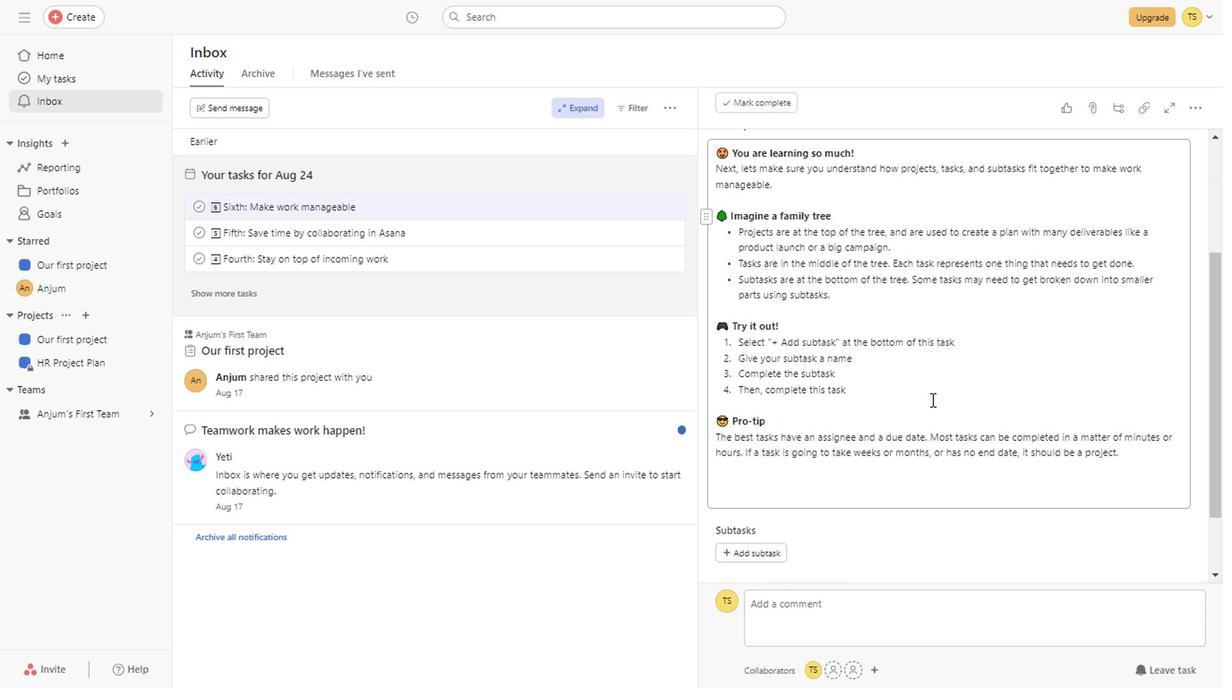 
Action: Mouse scrolled (927, 397) with delta (0, 0)
Screenshot: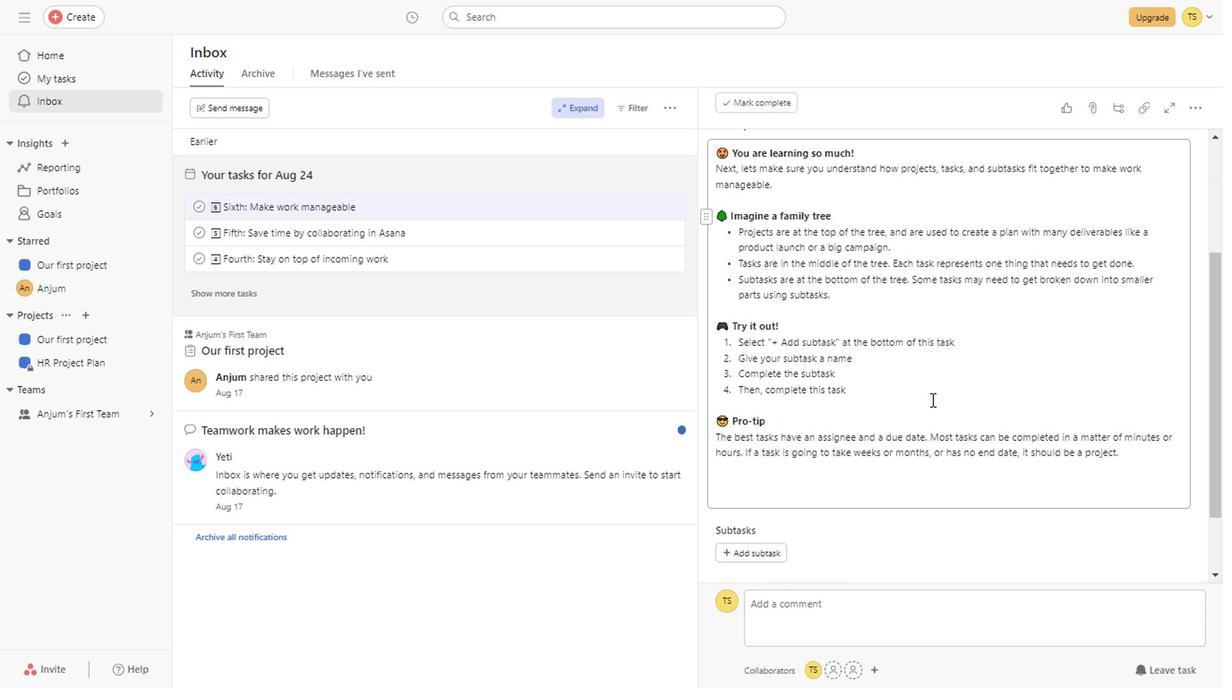
Action: Mouse scrolled (927, 397) with delta (0, 0)
Screenshot: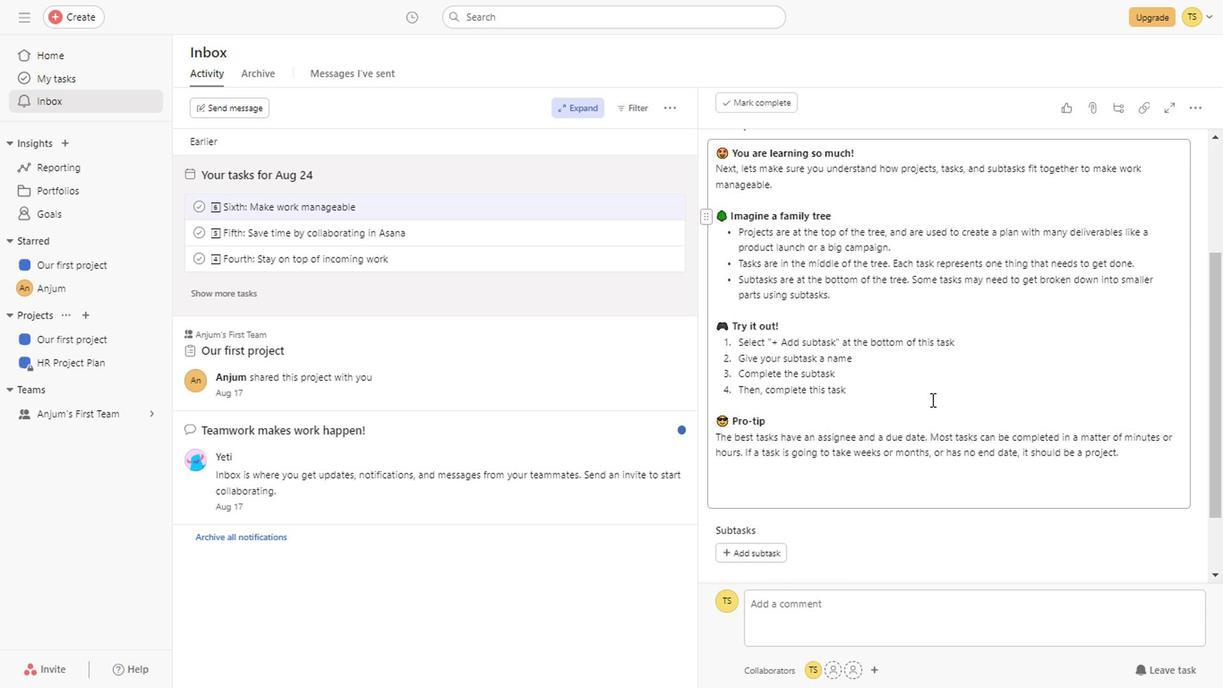 
Action: Mouse scrolled (927, 397) with delta (0, 0)
Screenshot: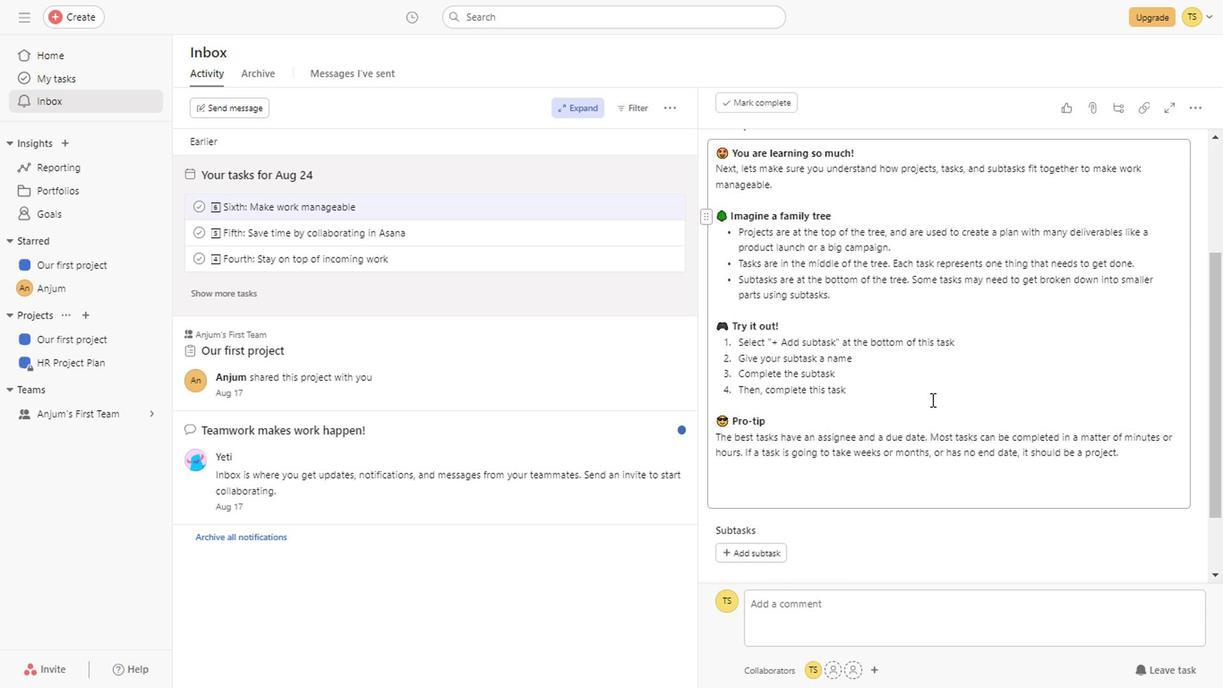 
Action: Mouse scrolled (927, 397) with delta (0, 0)
Screenshot: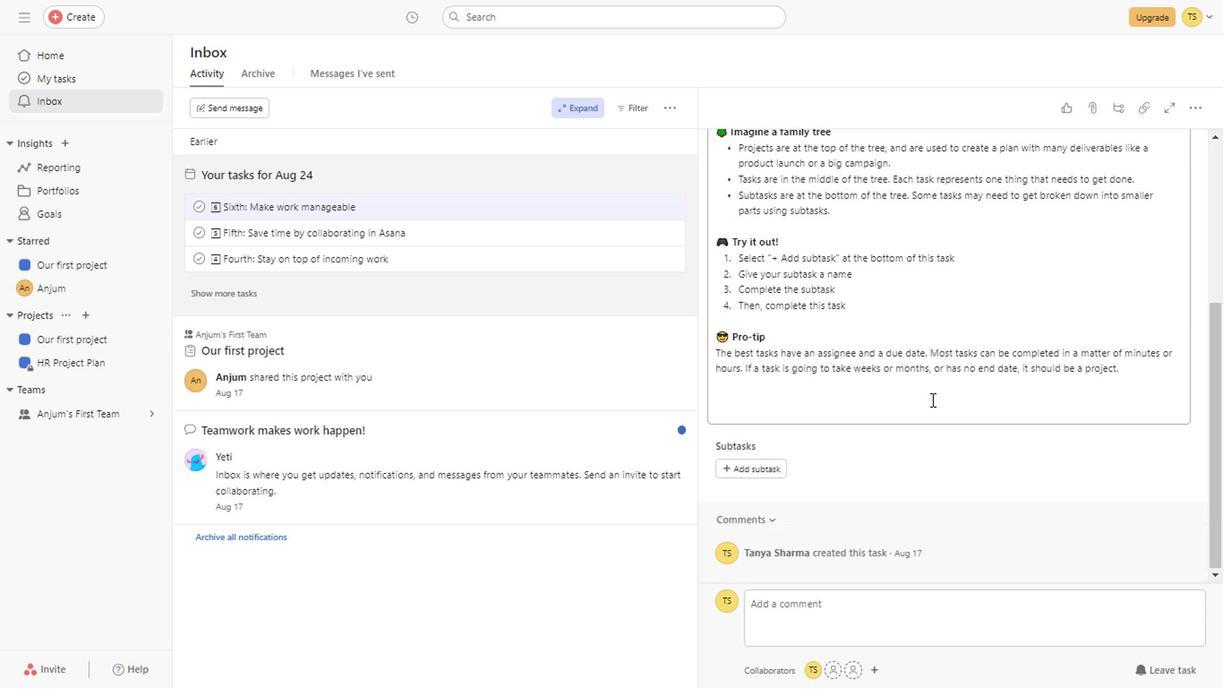 
Action: Mouse scrolled (927, 397) with delta (0, 0)
Screenshot: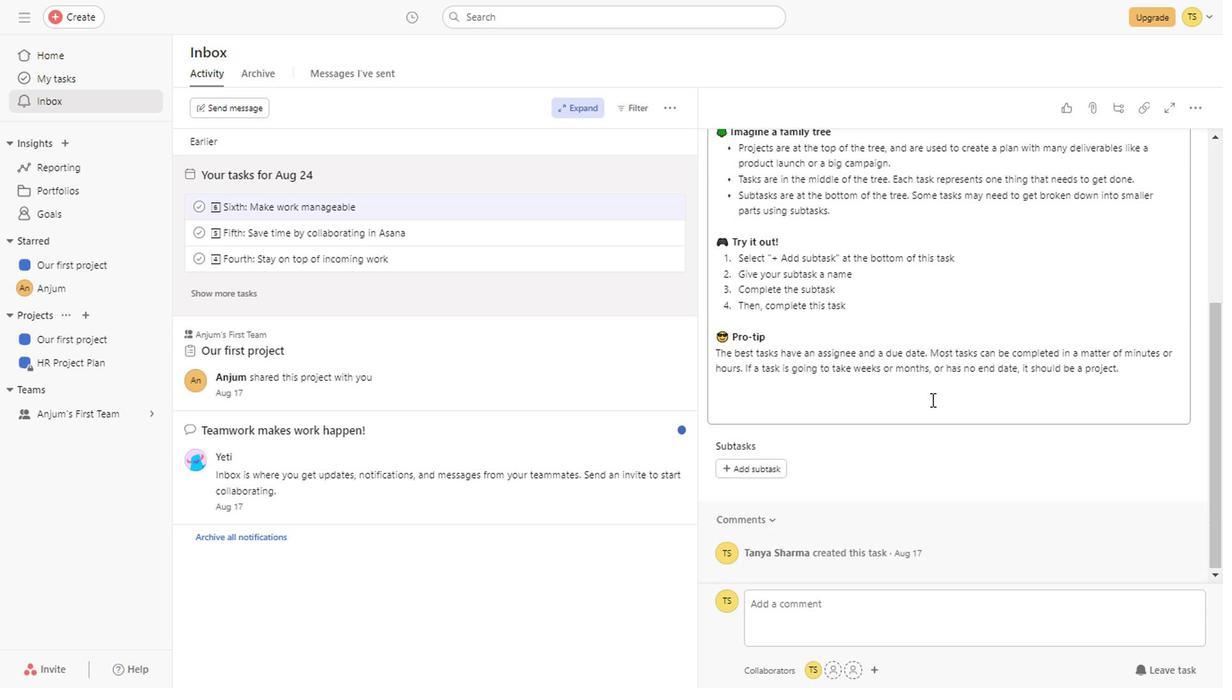 
Action: Mouse scrolled (927, 397) with delta (0, 0)
Screenshot: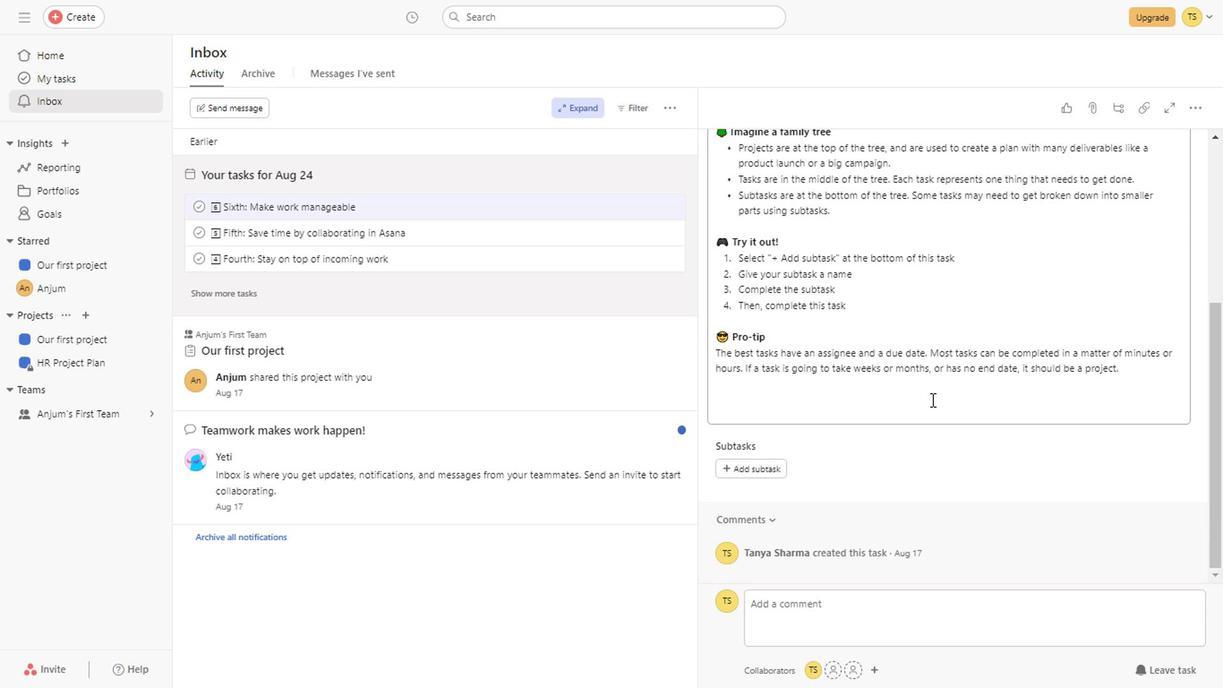
Action: Mouse scrolled (927, 397) with delta (0, 0)
Screenshot: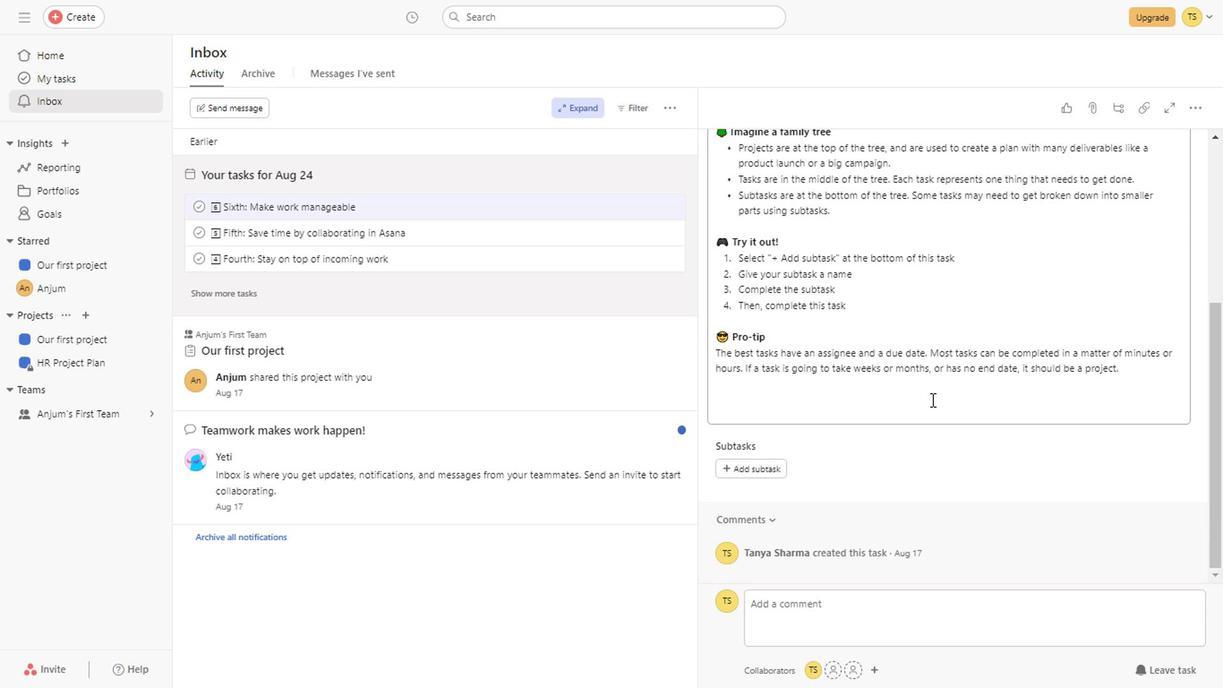 
Action: Mouse scrolled (927, 397) with delta (0, 0)
Screenshot: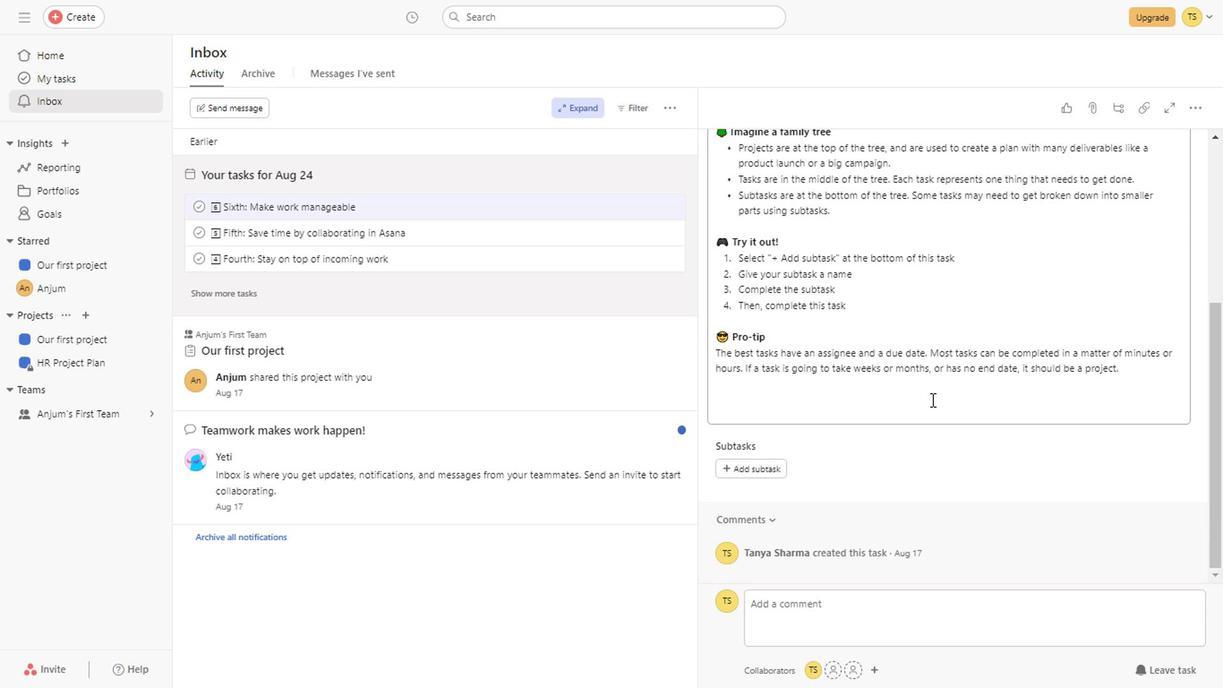 
Action: Mouse scrolled (927, 397) with delta (0, 0)
Screenshot: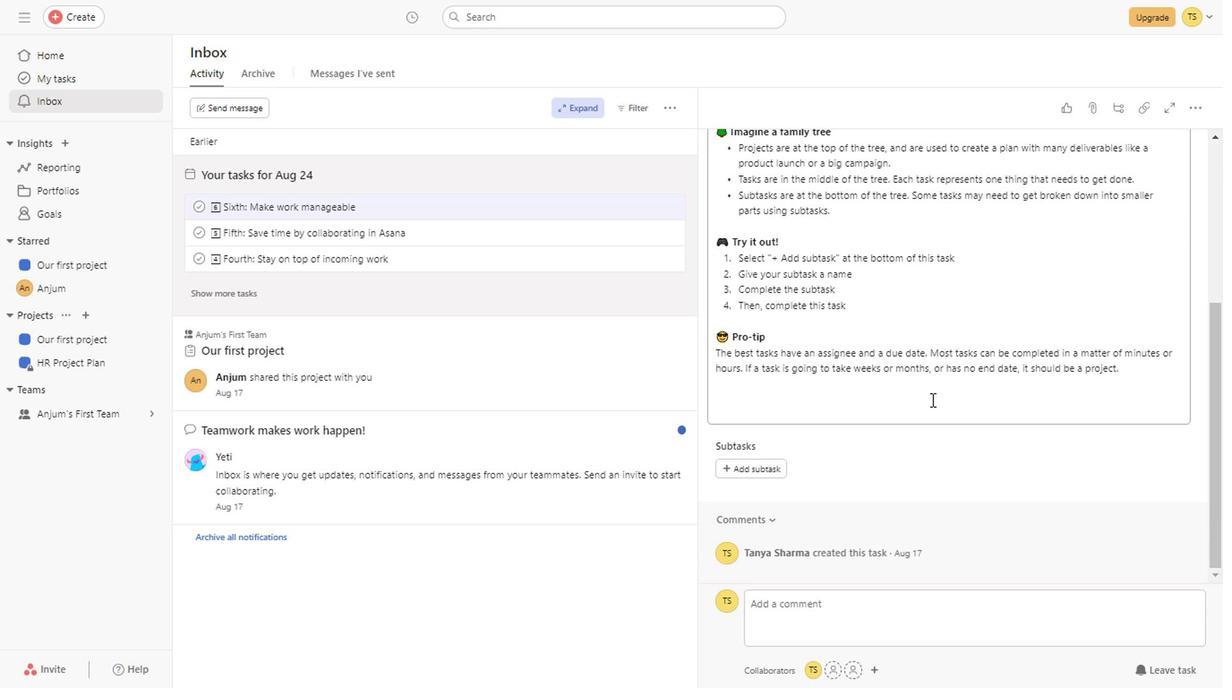 
Action: Mouse scrolled (927, 397) with delta (0, 0)
Screenshot: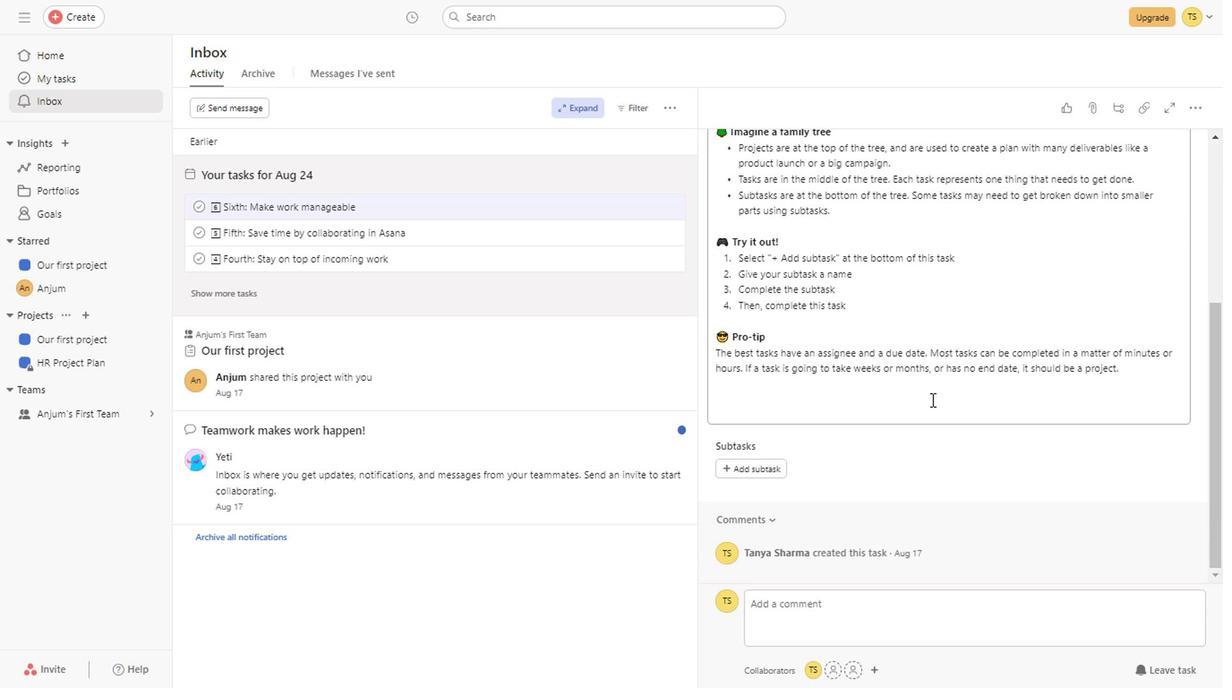 
Action: Mouse scrolled (927, 397) with delta (0, 0)
Screenshot: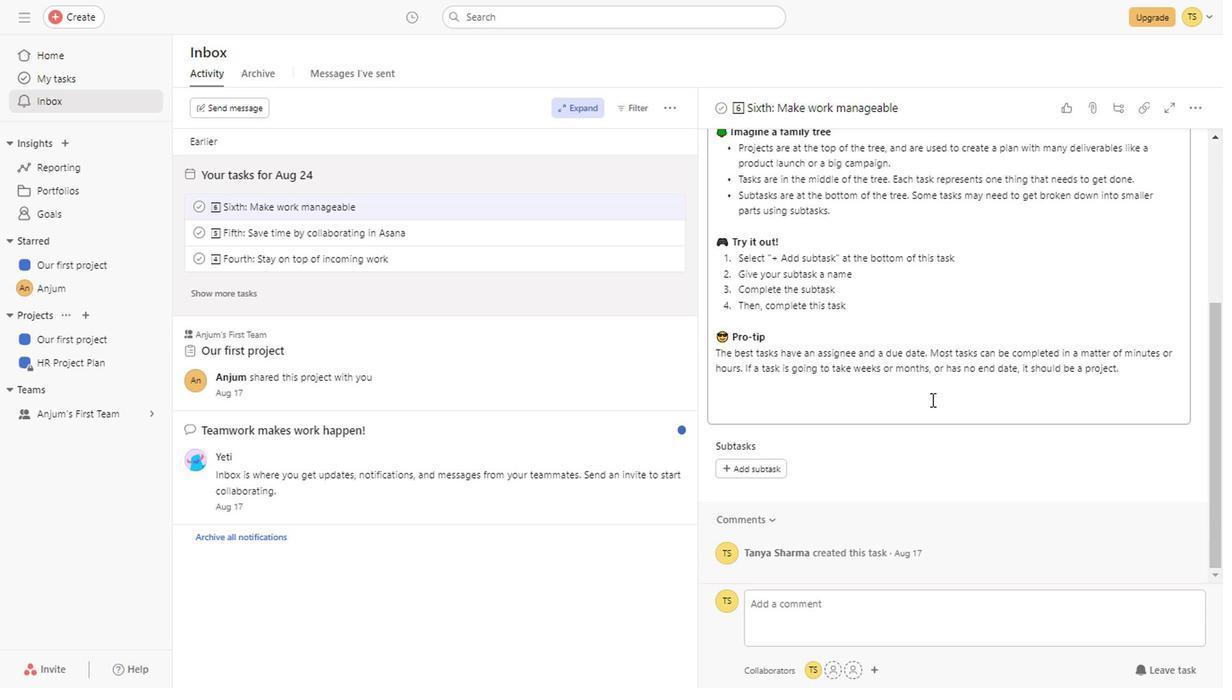 
Action: Mouse scrolled (927, 397) with delta (0, 0)
Screenshot: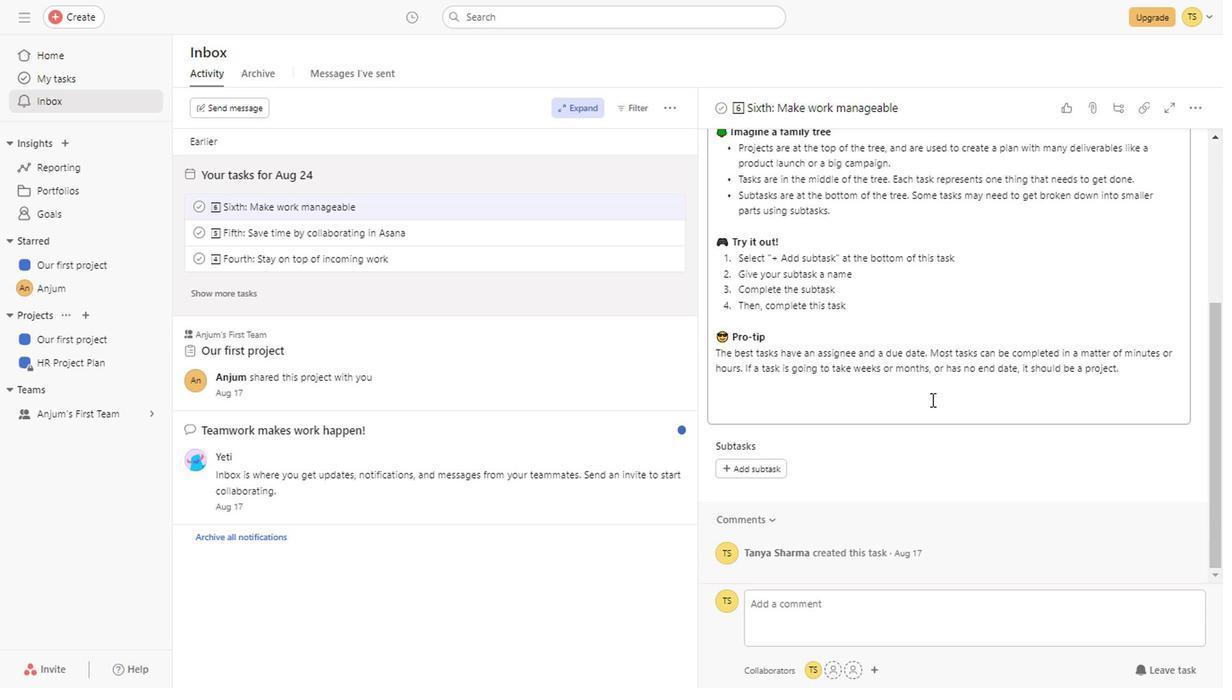 
Action: Mouse scrolled (927, 397) with delta (0, 0)
Screenshot: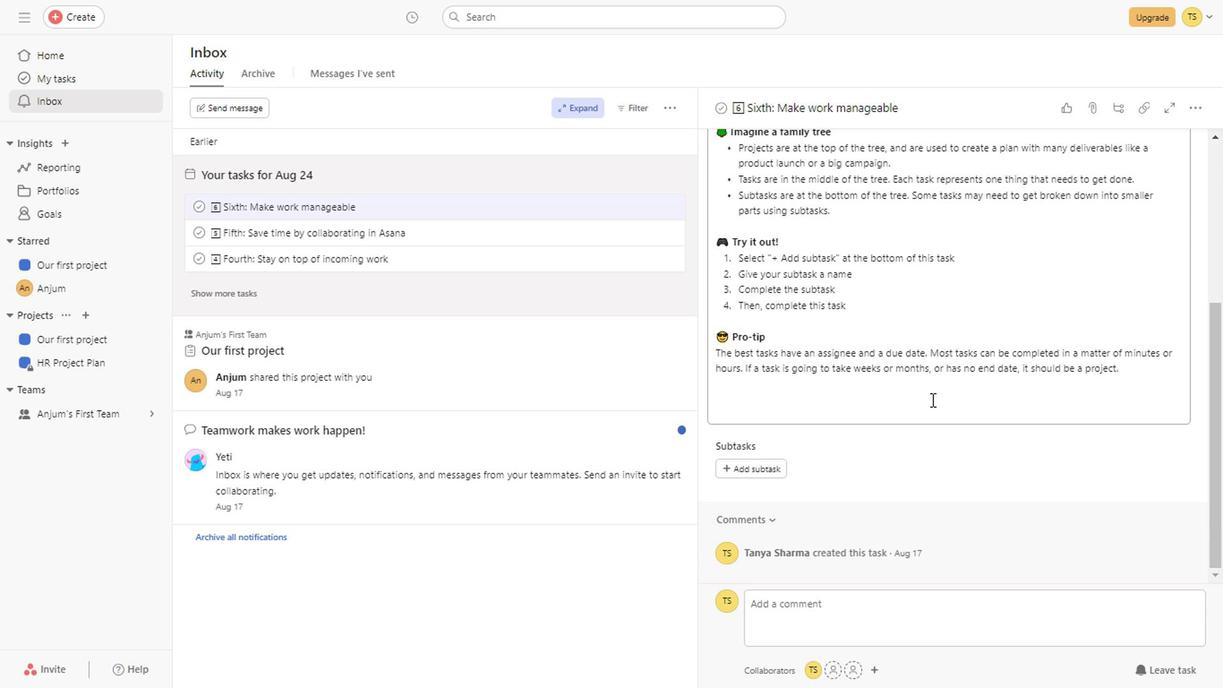 
Action: Mouse scrolled (927, 398) with delta (0, 0)
Screenshot: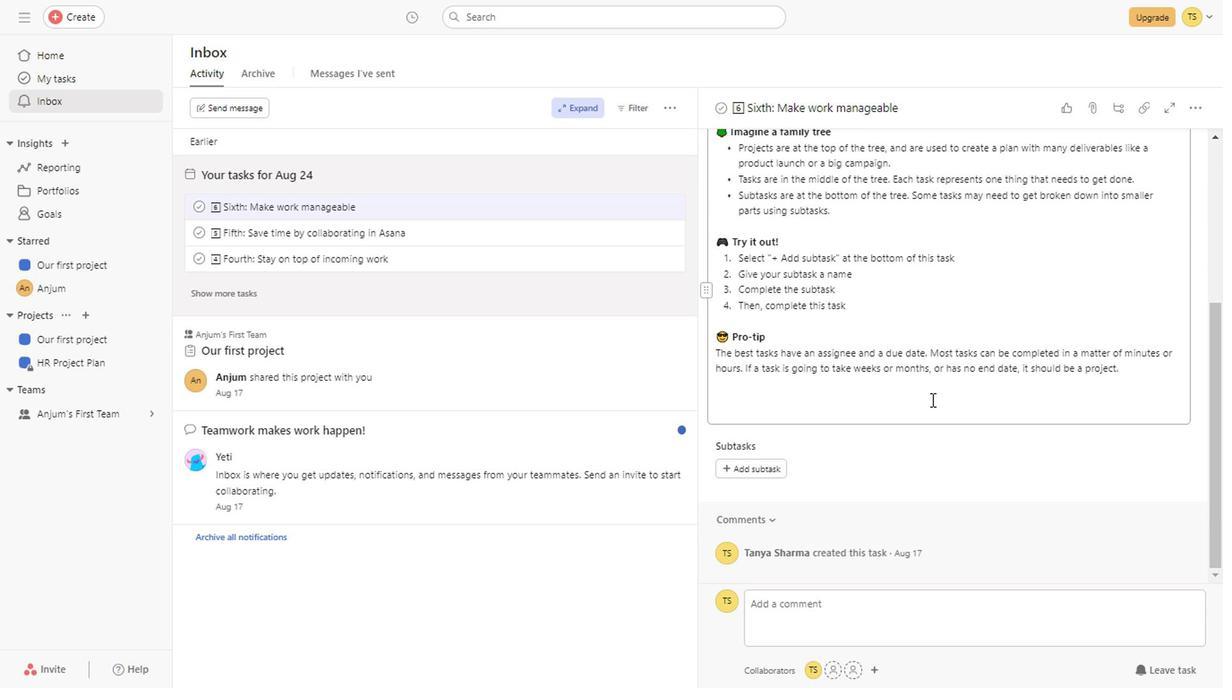 
Action: Mouse moved to (506, 490)
Screenshot: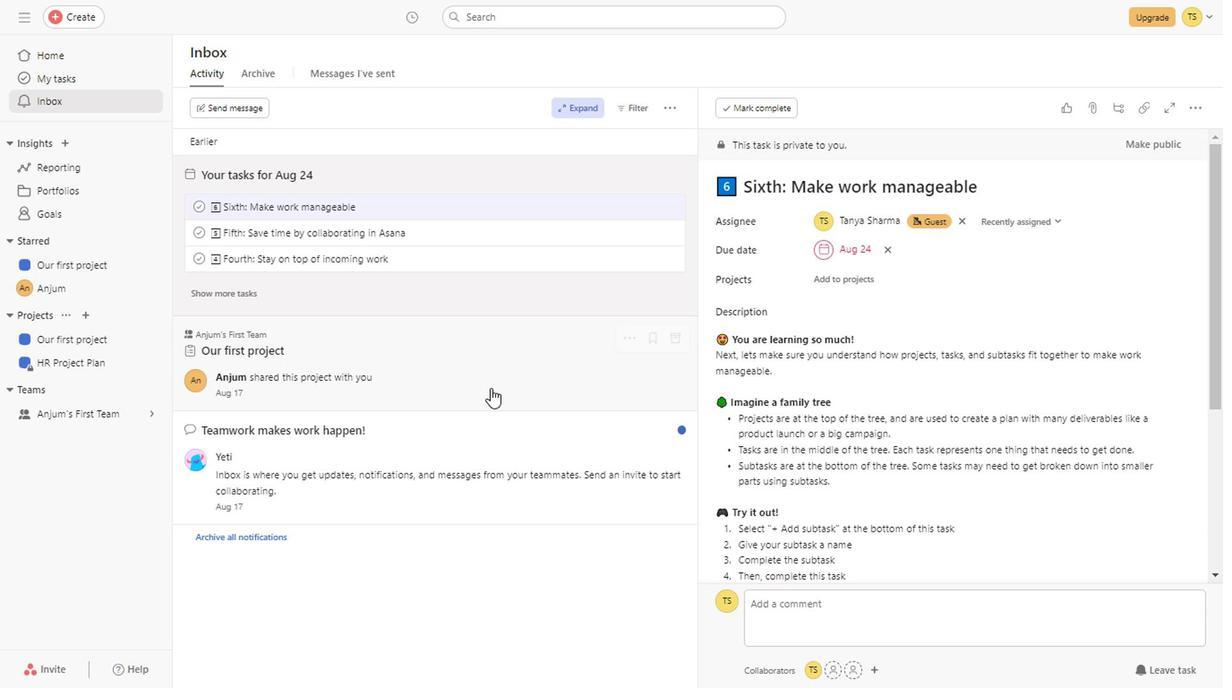 
Action: Mouse scrolled (506, 490) with delta (0, 0)
Screenshot: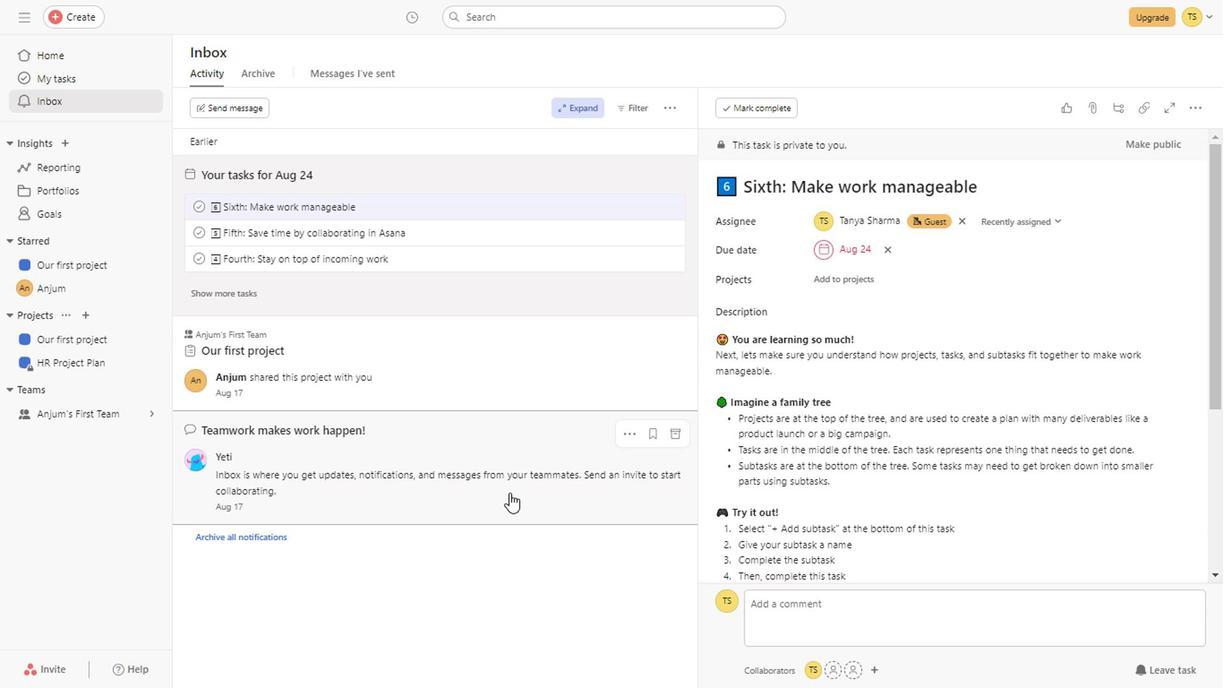 
Action: Mouse scrolled (506, 490) with delta (0, 0)
Screenshot: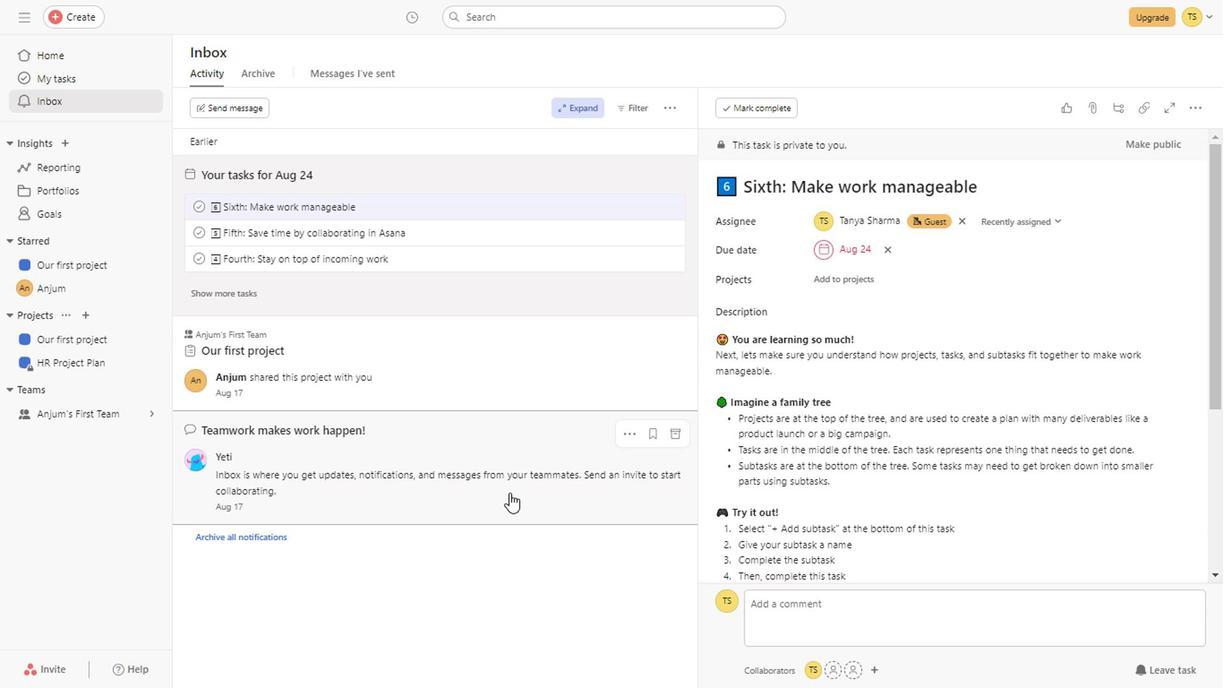 
Action: Mouse scrolled (506, 490) with delta (0, 0)
Screenshot: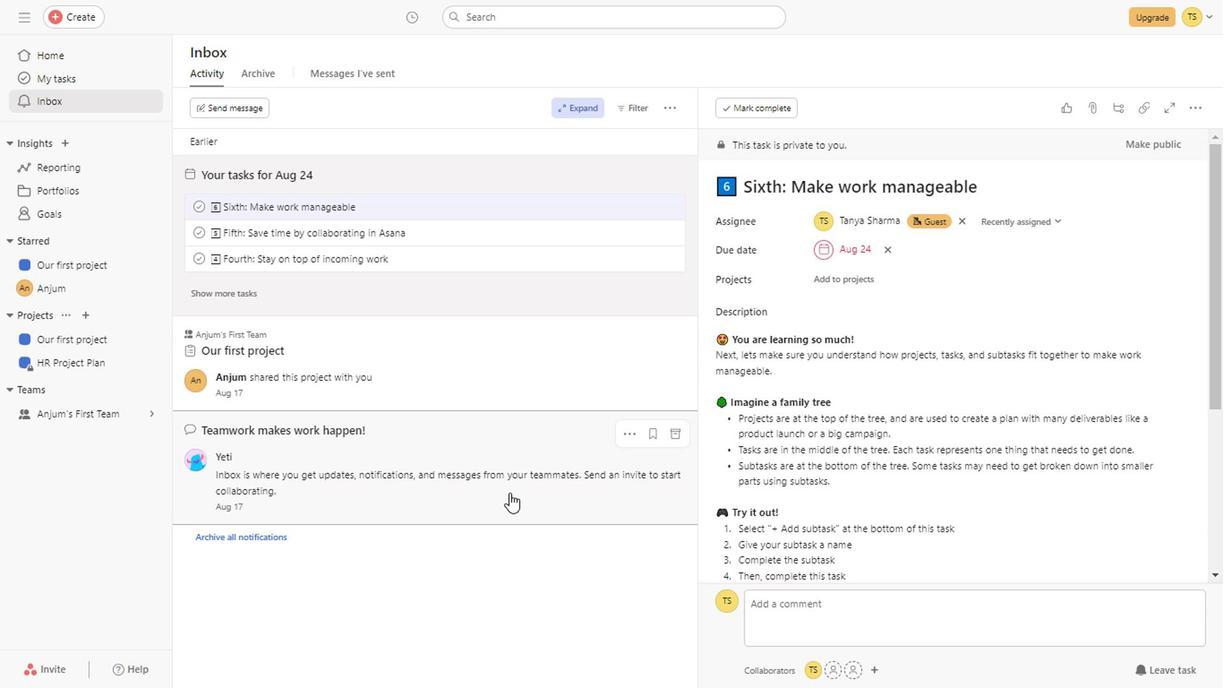 
Action: Mouse scrolled (506, 490) with delta (0, 0)
Screenshot: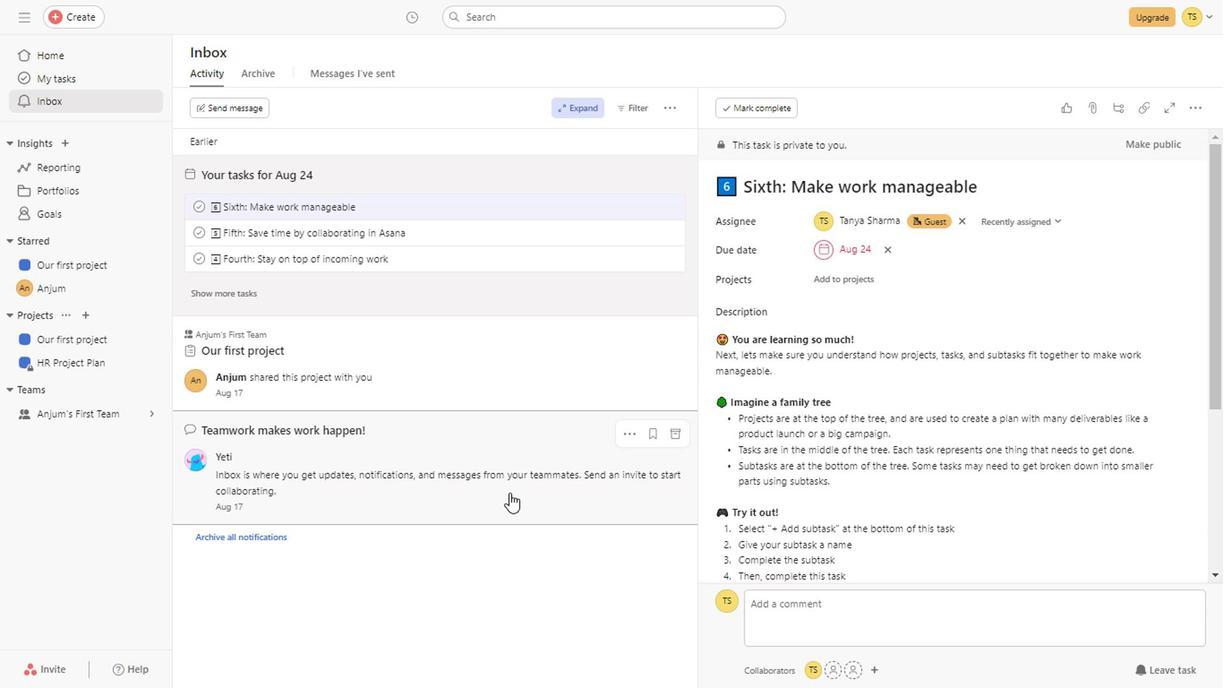 
Action: Mouse scrolled (506, 490) with delta (0, 0)
Screenshot: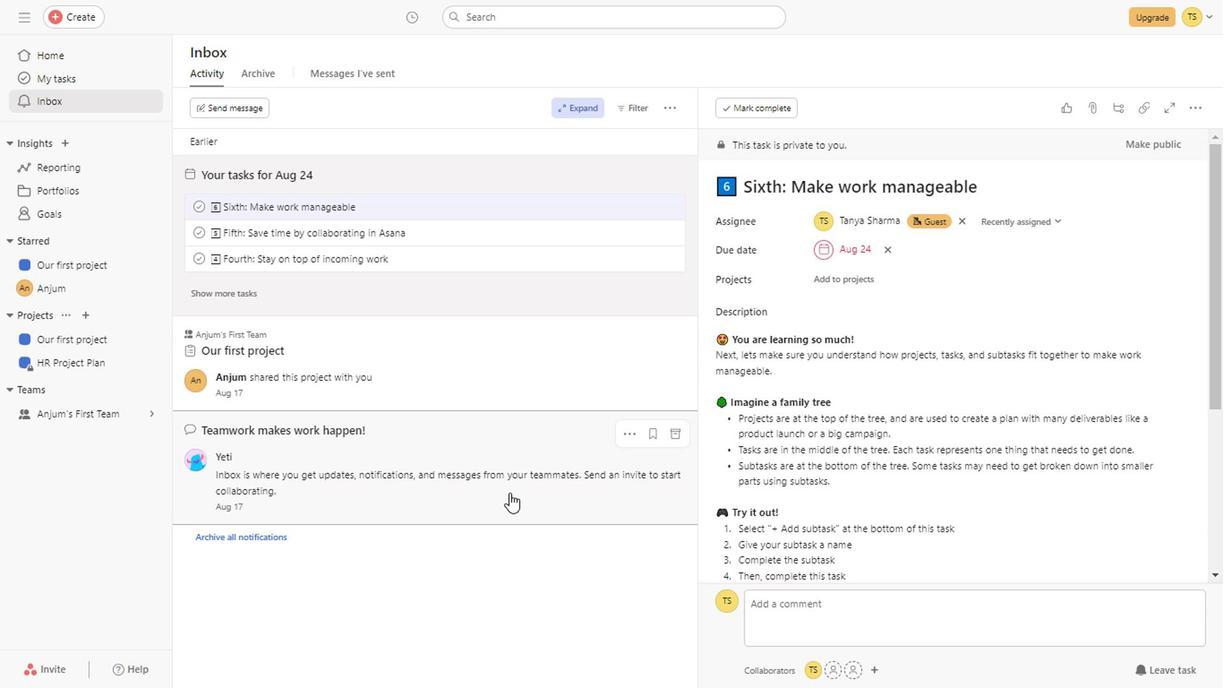 
Action: Mouse scrolled (506, 490) with delta (0, 0)
Screenshot: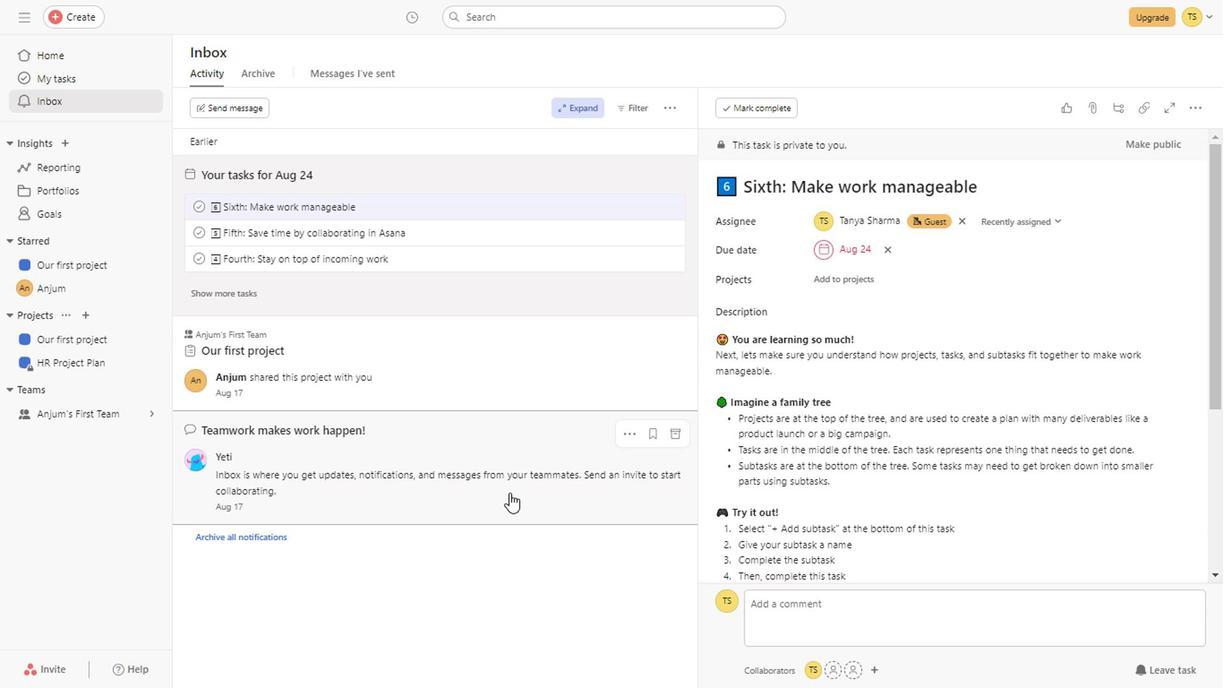 
Action: Mouse scrolled (506, 490) with delta (0, 0)
Screenshot: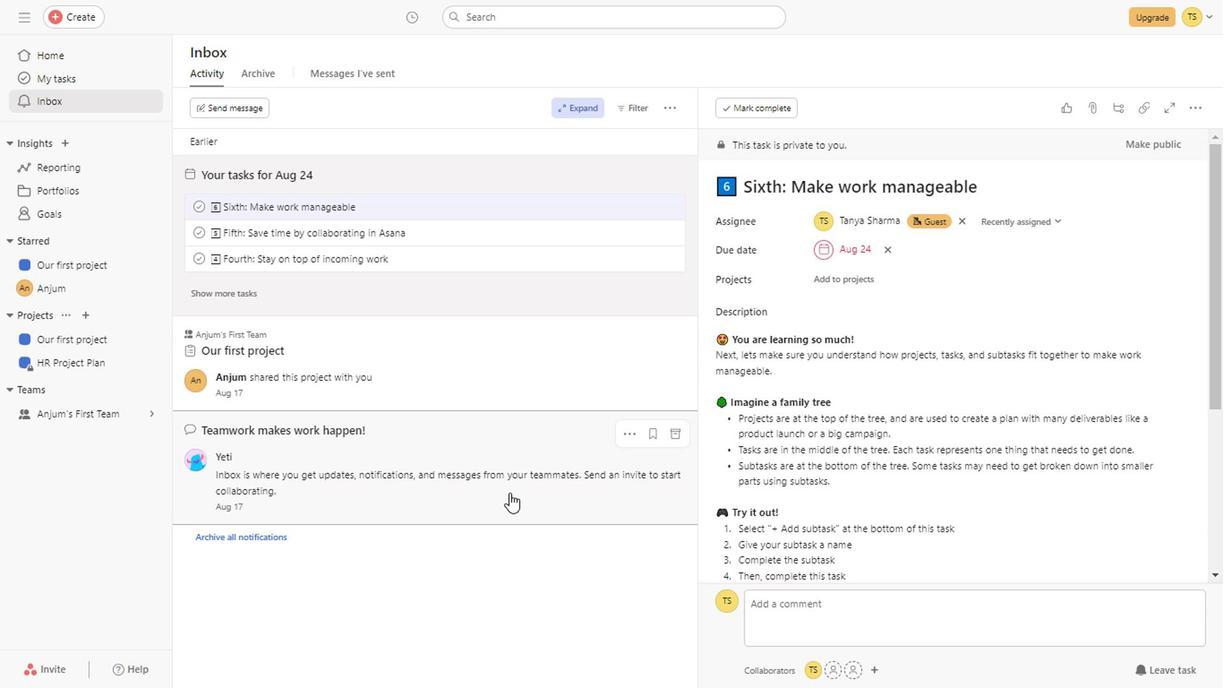 
Action: Mouse scrolled (506, 490) with delta (0, 0)
Screenshot: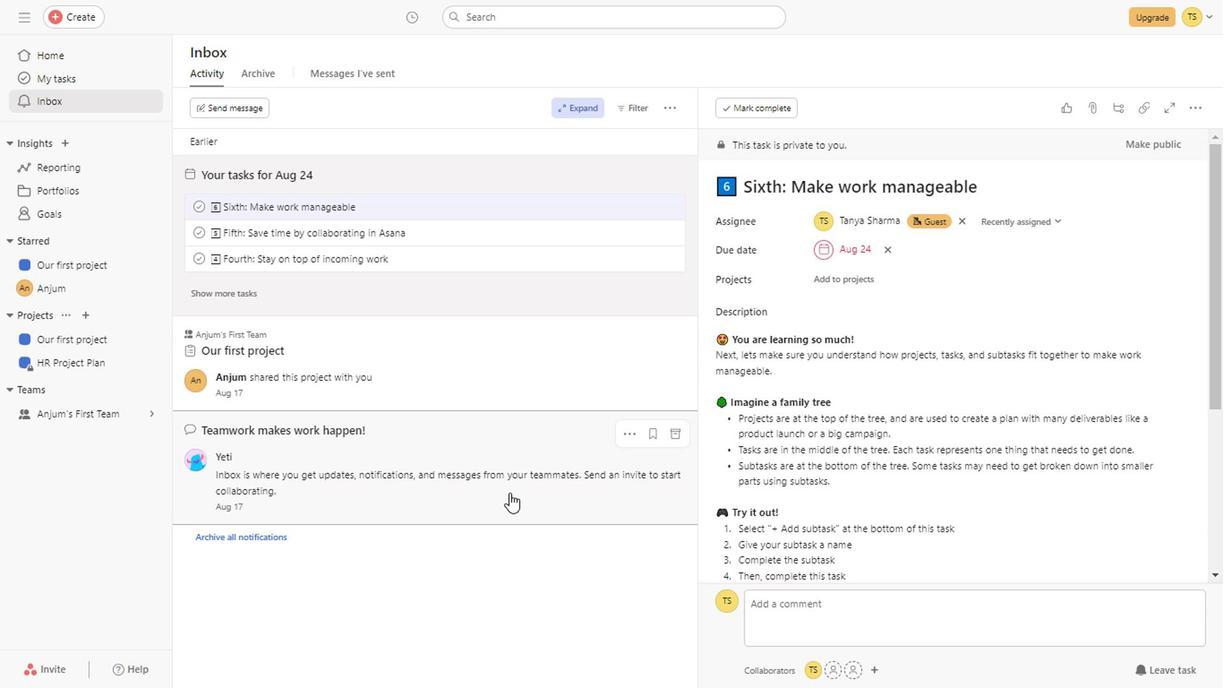 
Action: Mouse scrolled (506, 490) with delta (0, 0)
Screenshot: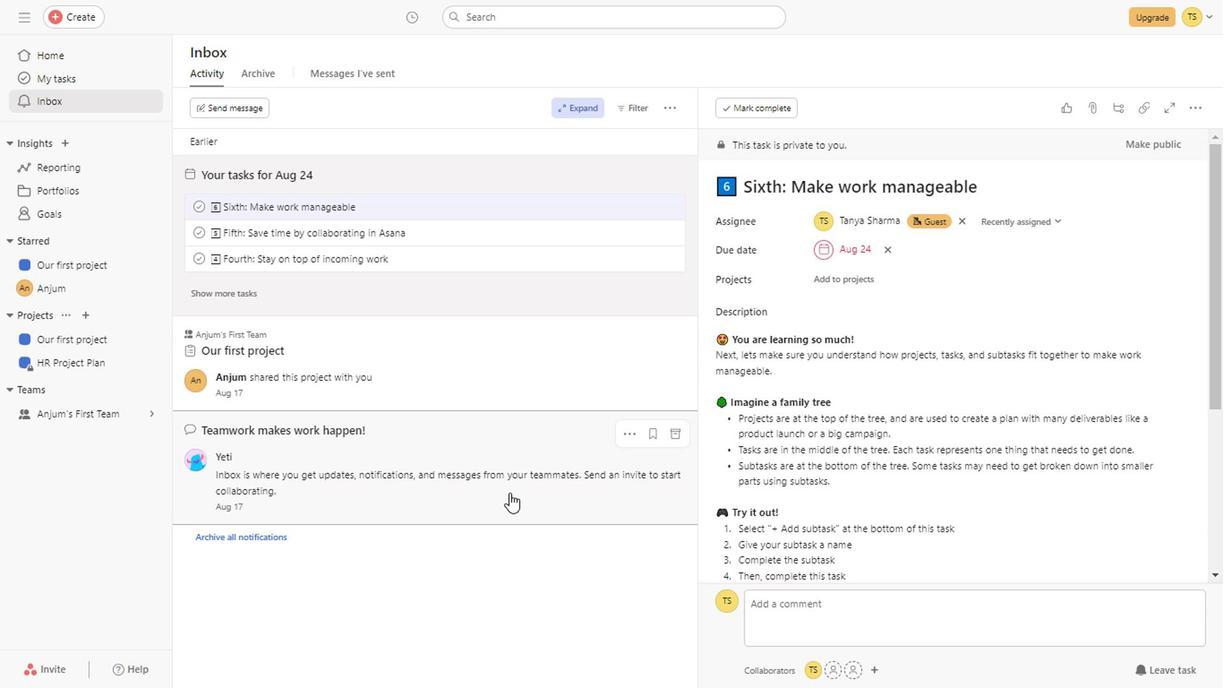 
Action: Mouse scrolled (506, 490) with delta (0, 0)
Screenshot: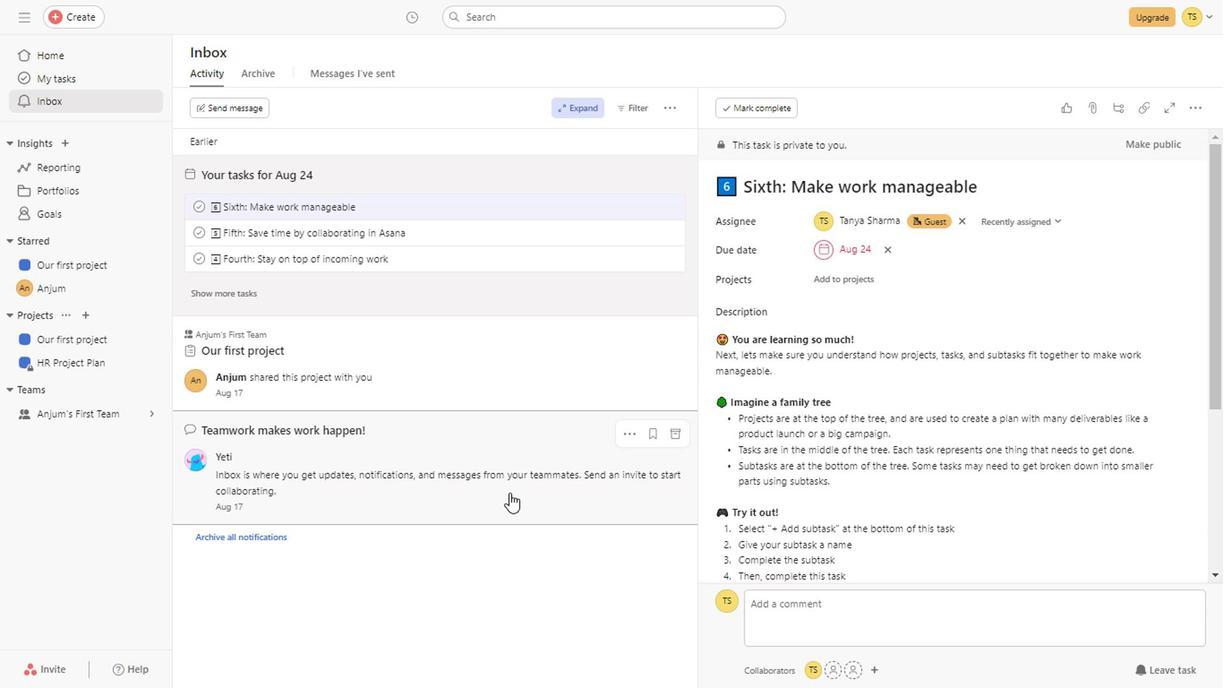 
Action: Mouse scrolled (506, 490) with delta (0, 0)
Screenshot: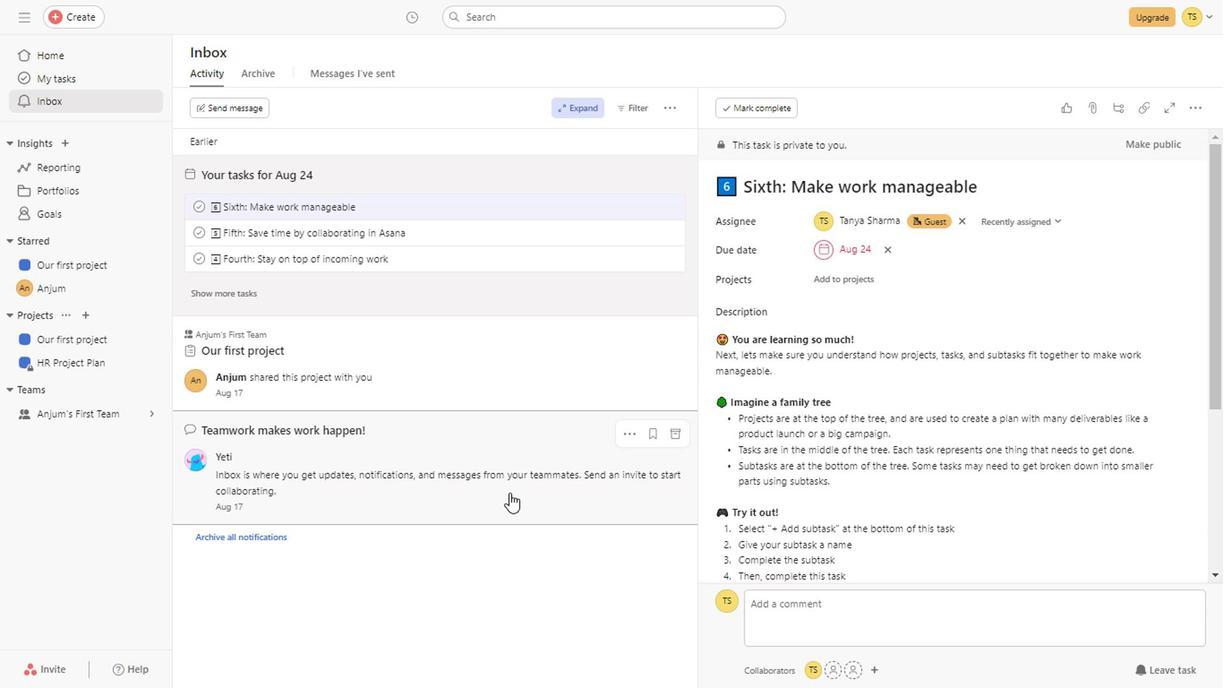 
Action: Mouse moved to (1042, 460)
Screenshot: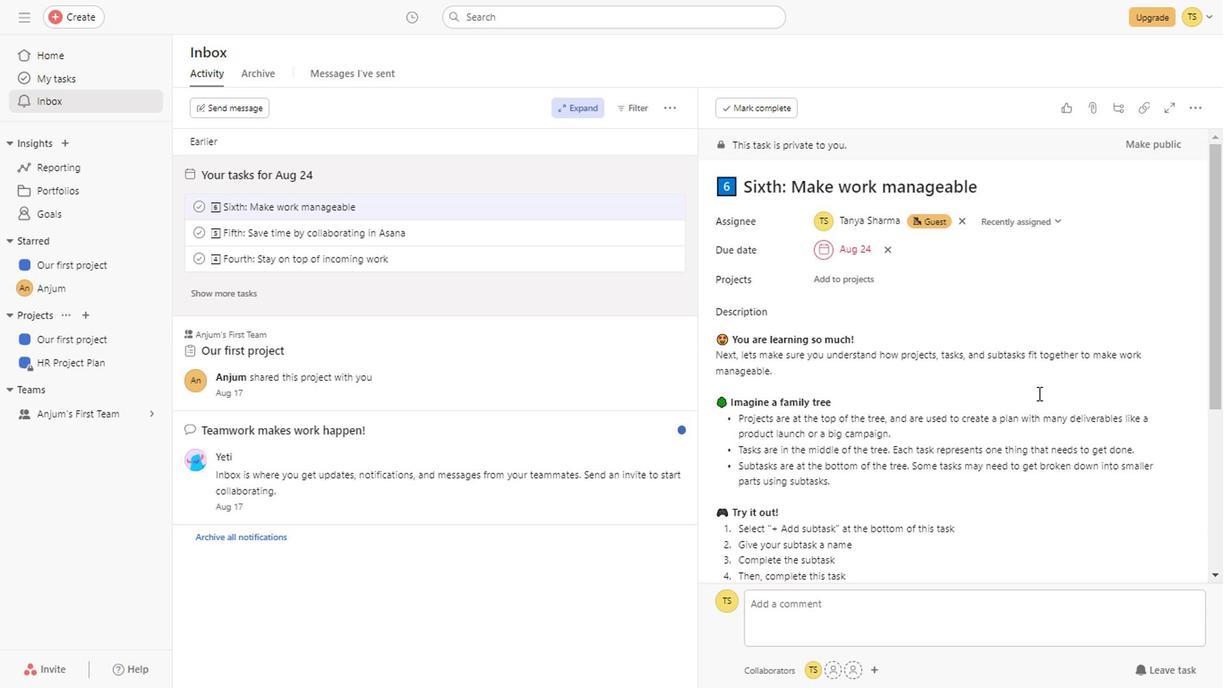 
Action: Mouse scrolled (1042, 459) with delta (0, -1)
Screenshot: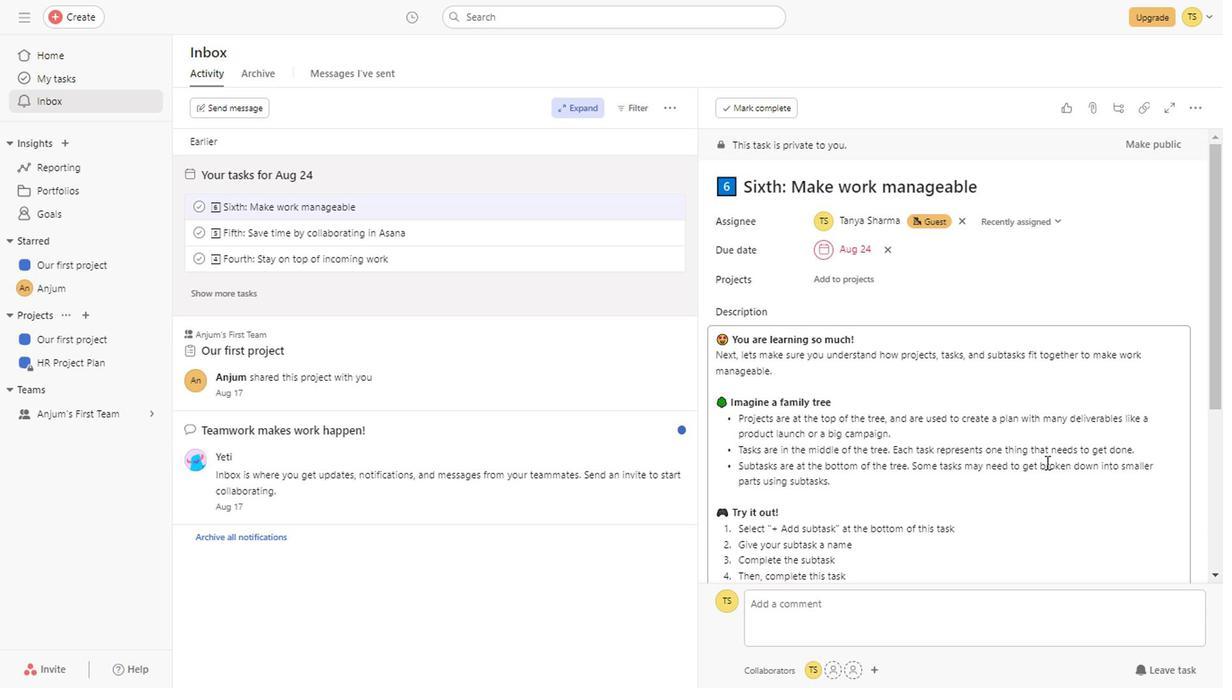 
Action: Mouse scrolled (1042, 459) with delta (0, -1)
Screenshot: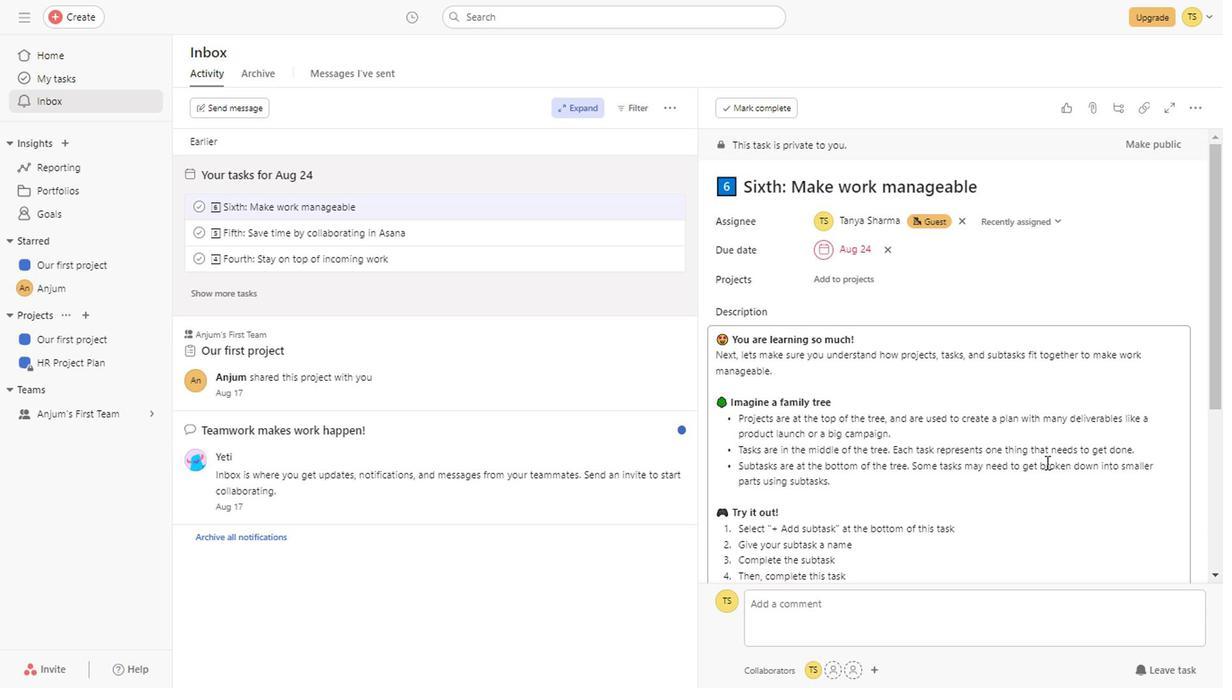 
Action: Mouse scrolled (1042, 459) with delta (0, -1)
Screenshot: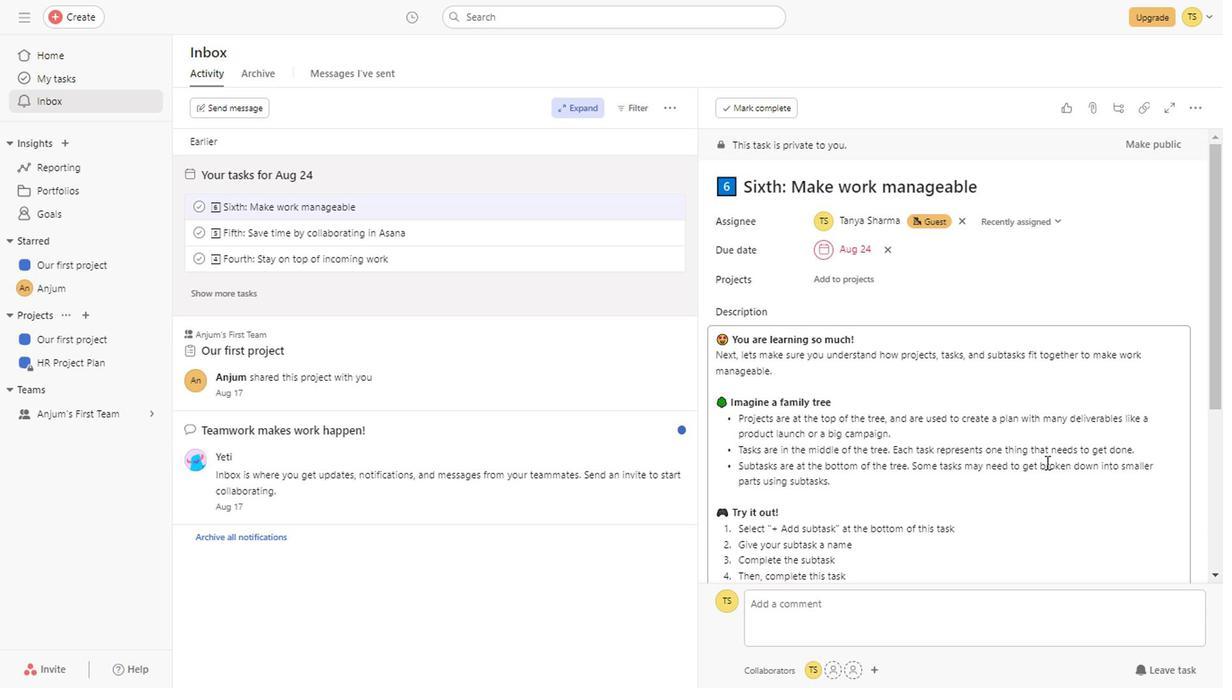 
Action: Mouse scrolled (1042, 459) with delta (0, -1)
Screenshot: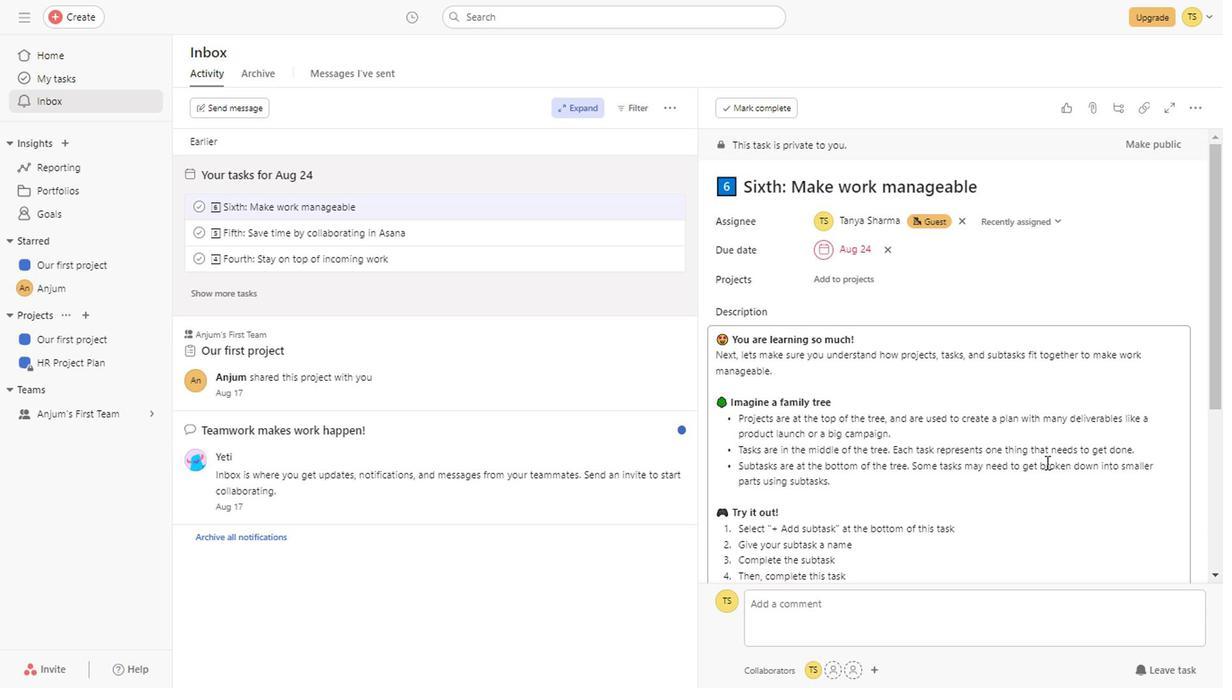 
Action: Mouse scrolled (1042, 459) with delta (0, -1)
Screenshot: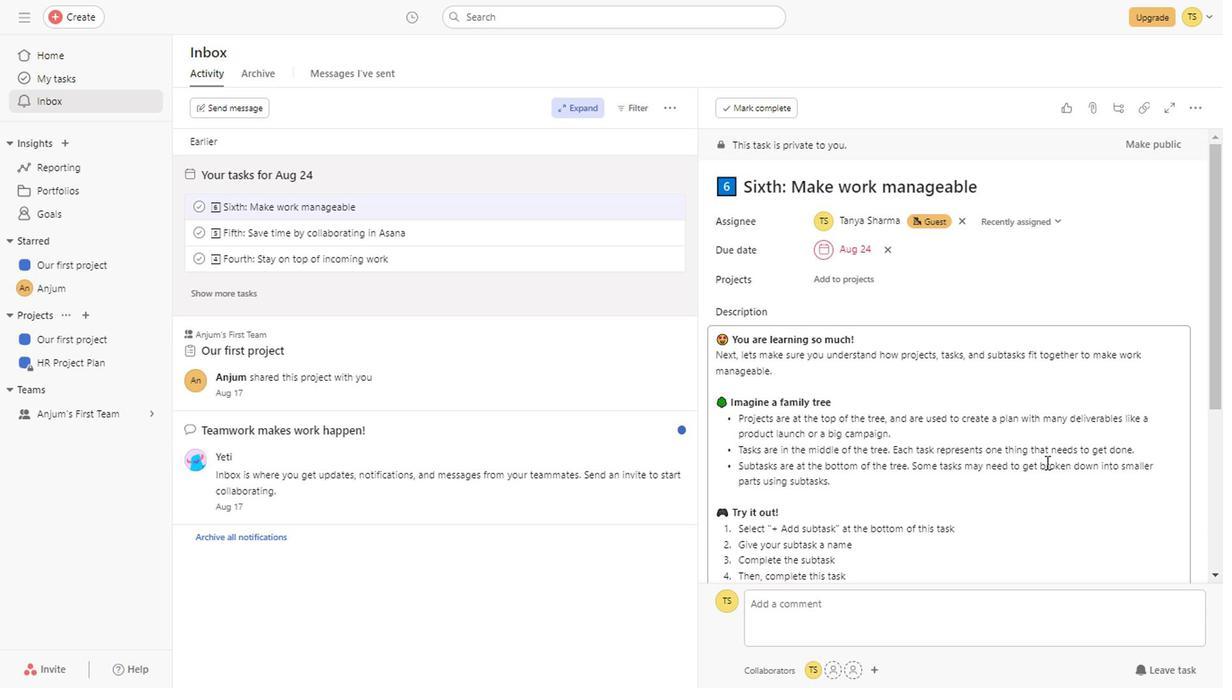 
Action: Mouse scrolled (1042, 459) with delta (0, -1)
Screenshot: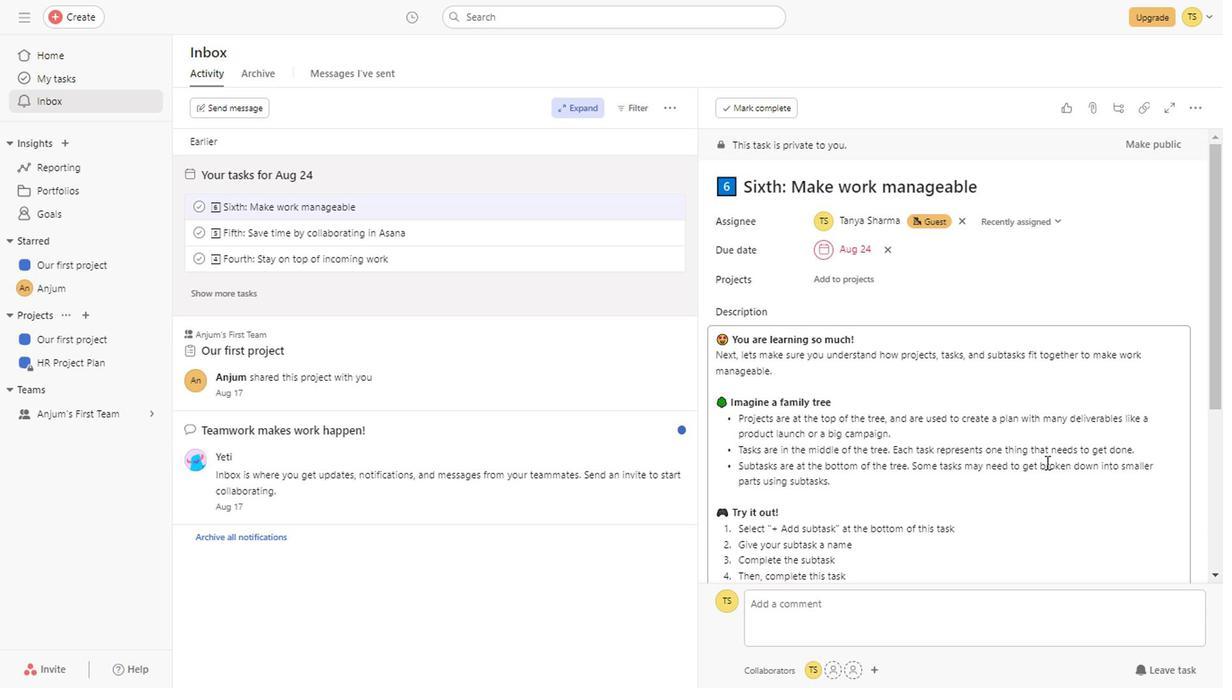 
Action: Mouse scrolled (1042, 459) with delta (0, -1)
Screenshot: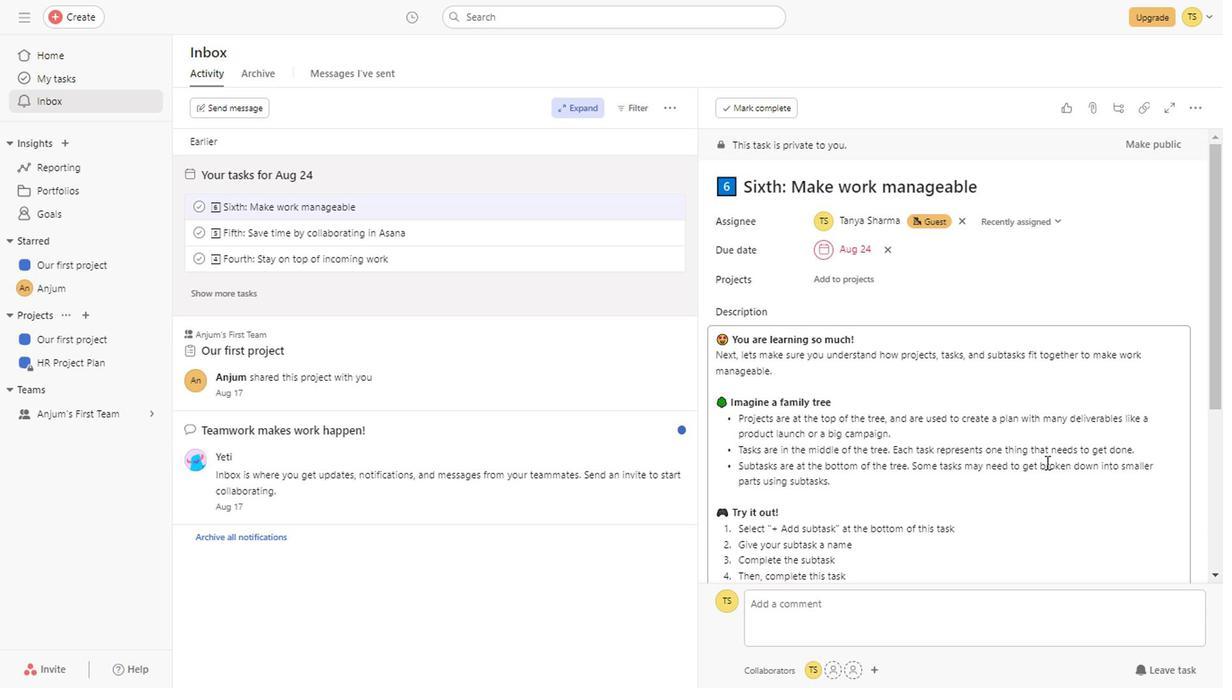 
Action: Mouse scrolled (1042, 459) with delta (0, -1)
Screenshot: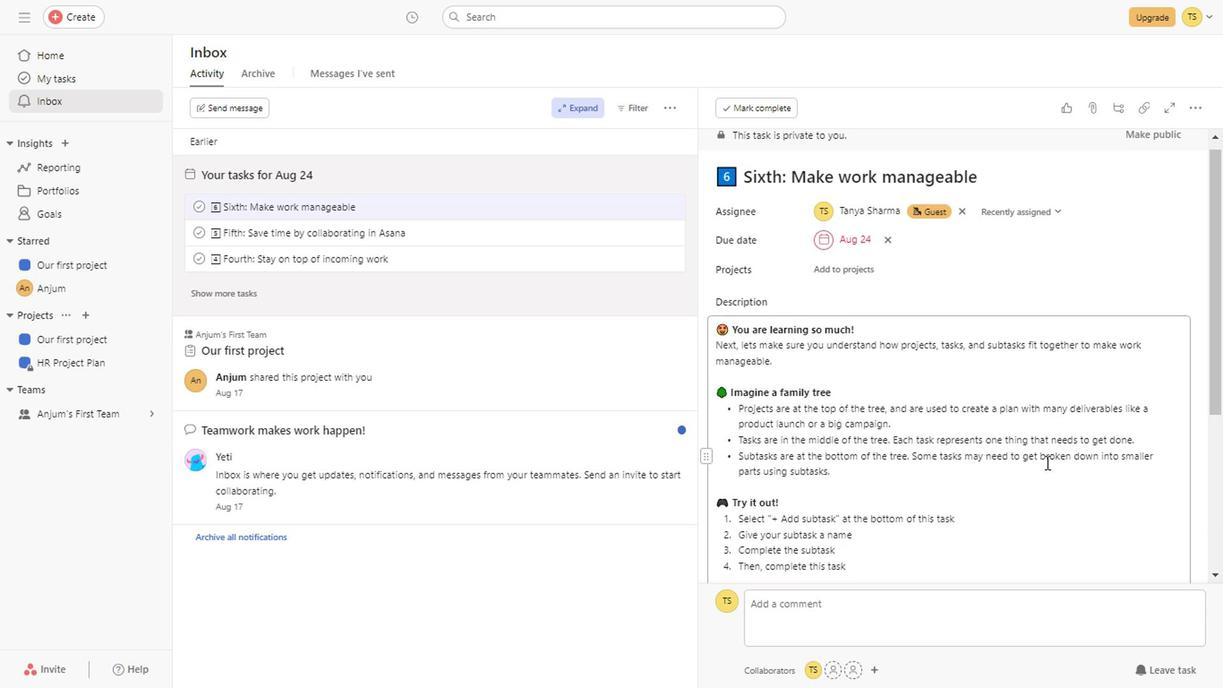 
Action: Mouse scrolled (1042, 459) with delta (0, -1)
Screenshot: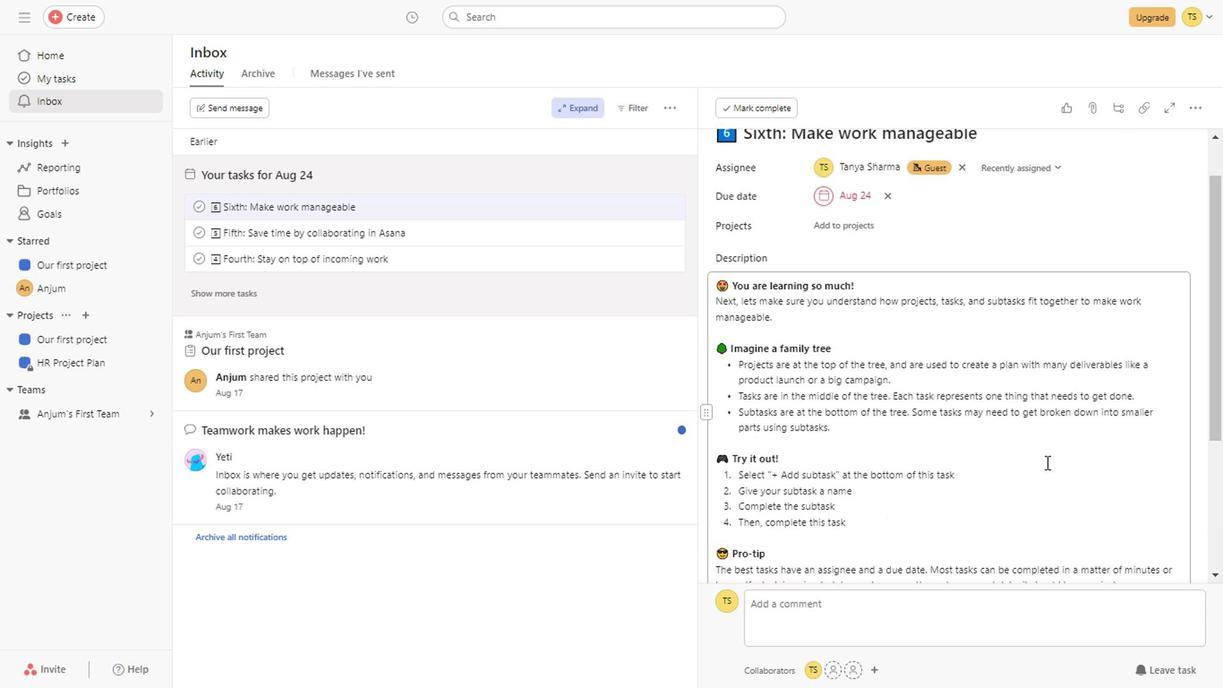 
Action: Mouse scrolled (1042, 459) with delta (0, -1)
Screenshot: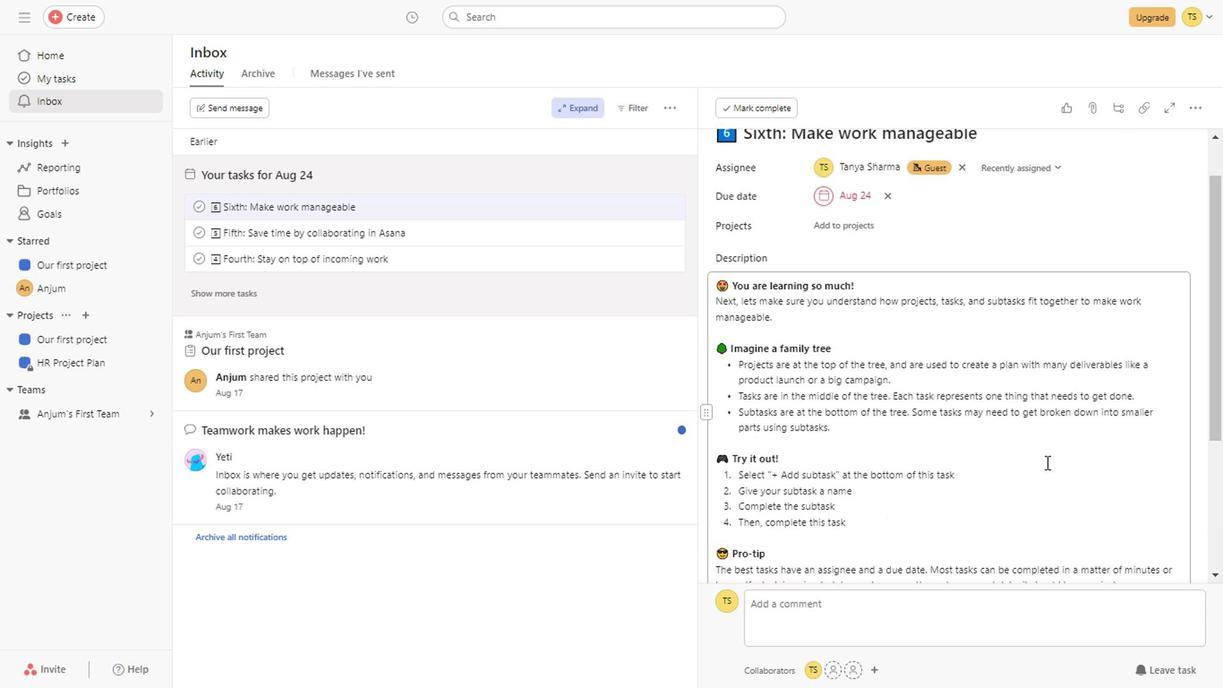 
Action: Mouse scrolled (1042, 459) with delta (0, -1)
Screenshot: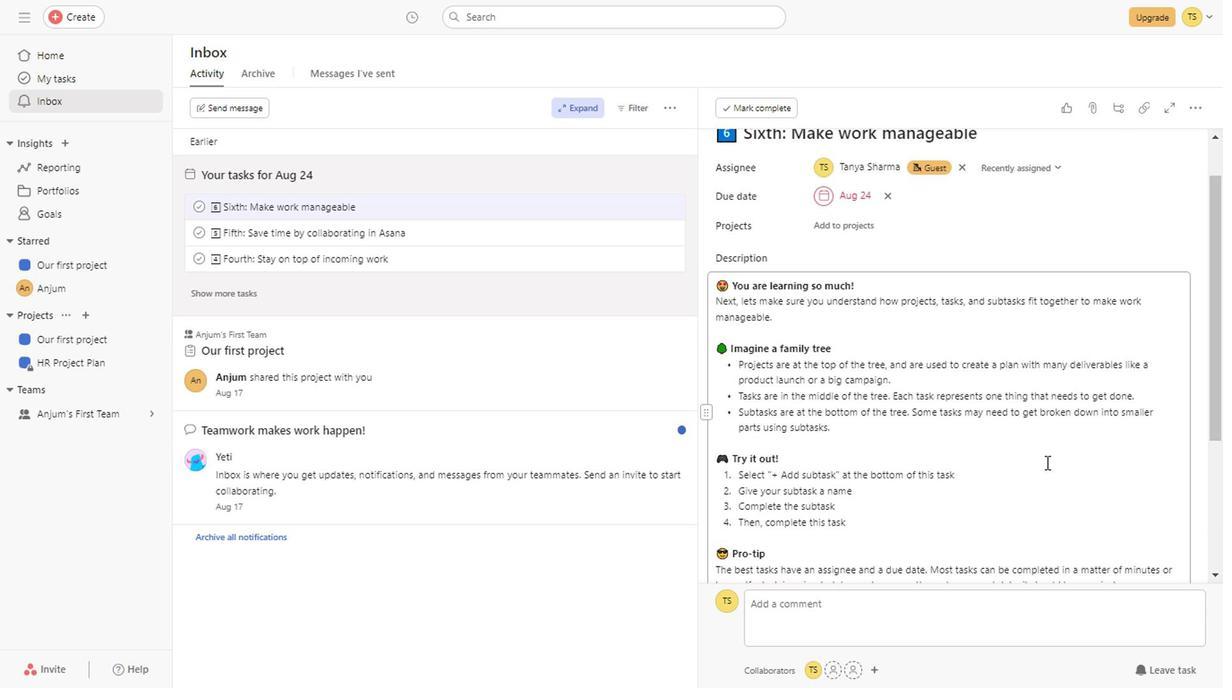 
Action: Mouse scrolled (1042, 459) with delta (0, -1)
Screenshot: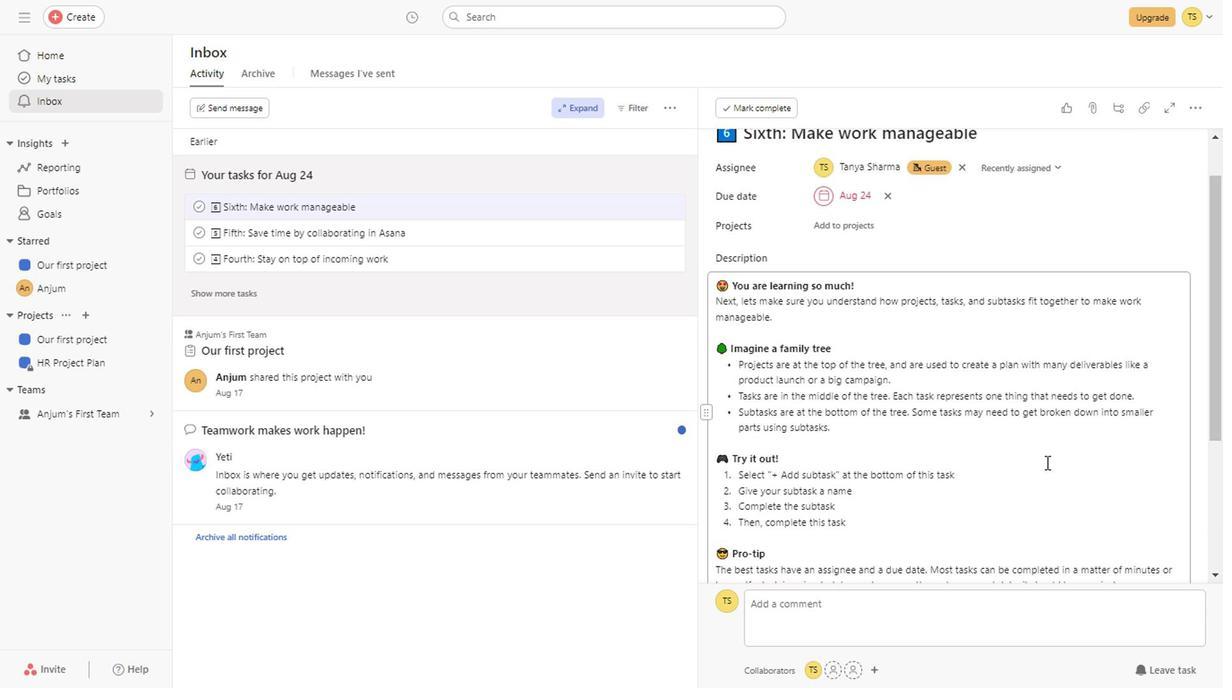 
Action: Mouse scrolled (1042, 459) with delta (0, -1)
Screenshot: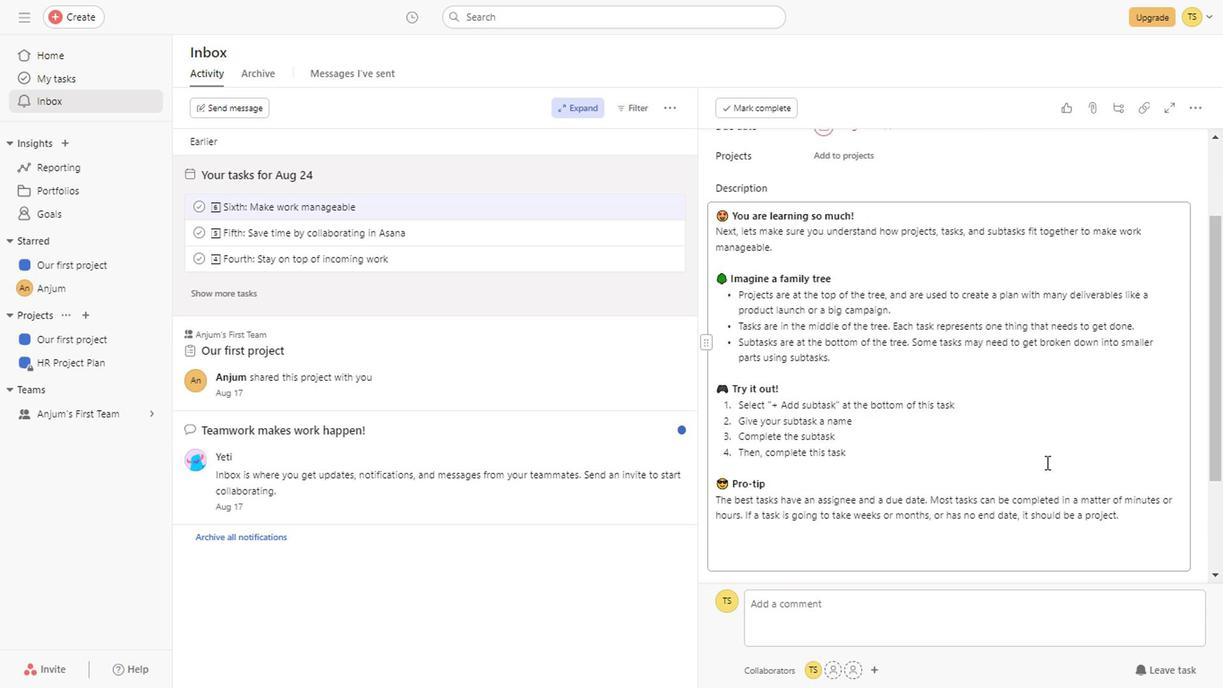 
Action: Mouse scrolled (1042, 459) with delta (0, -1)
Screenshot: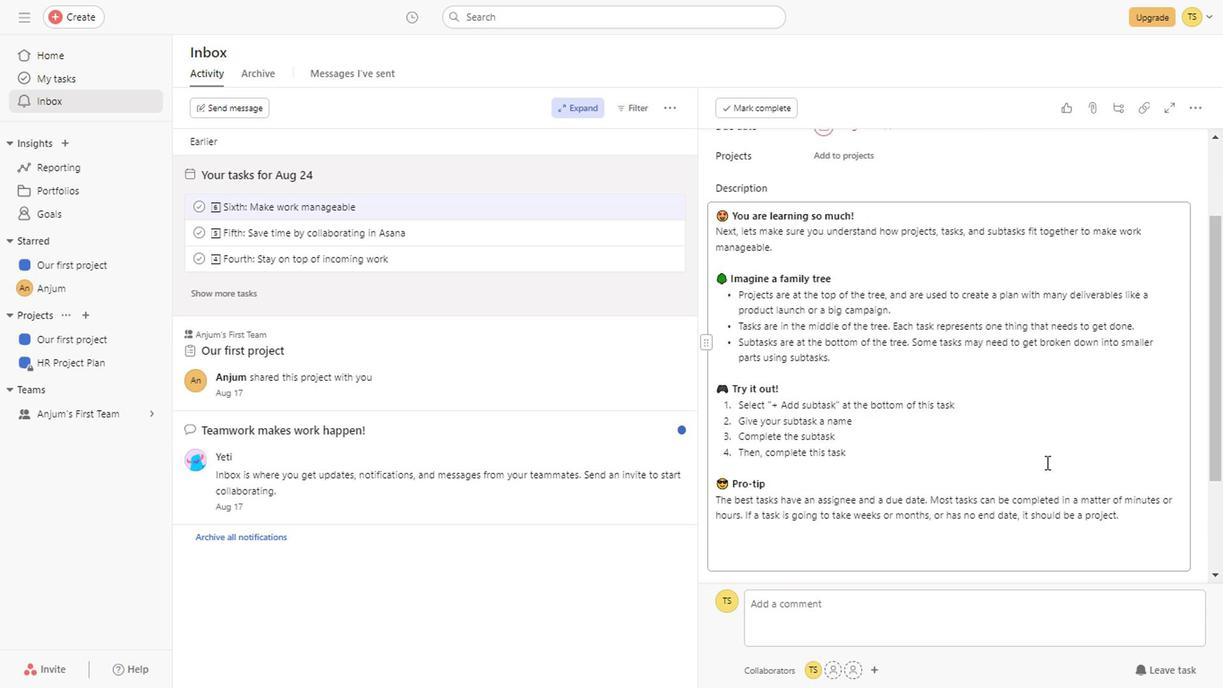 
Action: Mouse scrolled (1042, 459) with delta (0, -1)
Screenshot: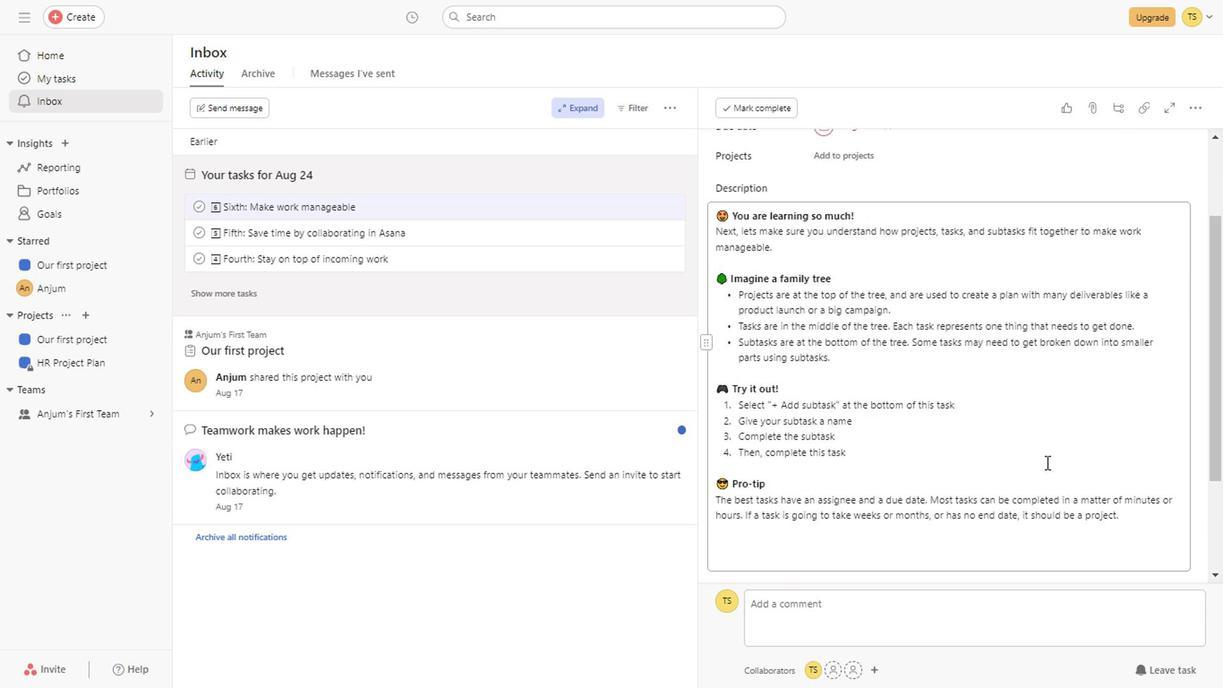 
Action: Mouse scrolled (1042, 459) with delta (0, -1)
Screenshot: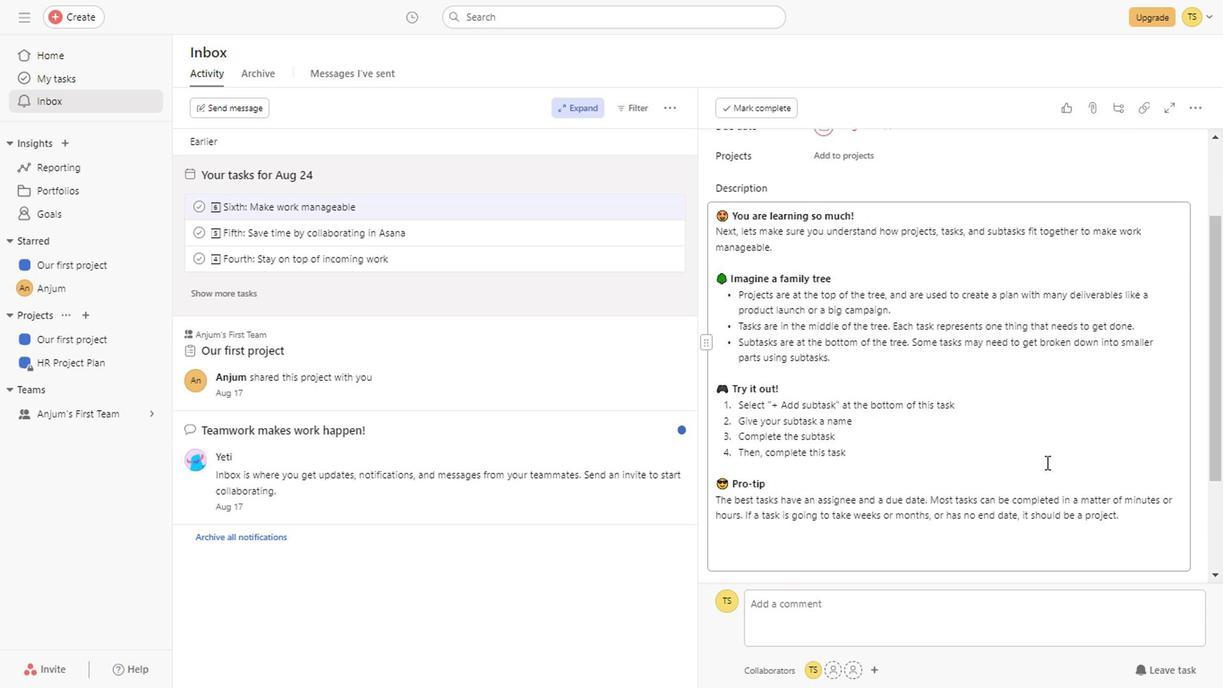 
Action: Mouse scrolled (1042, 459) with delta (0, -1)
Screenshot: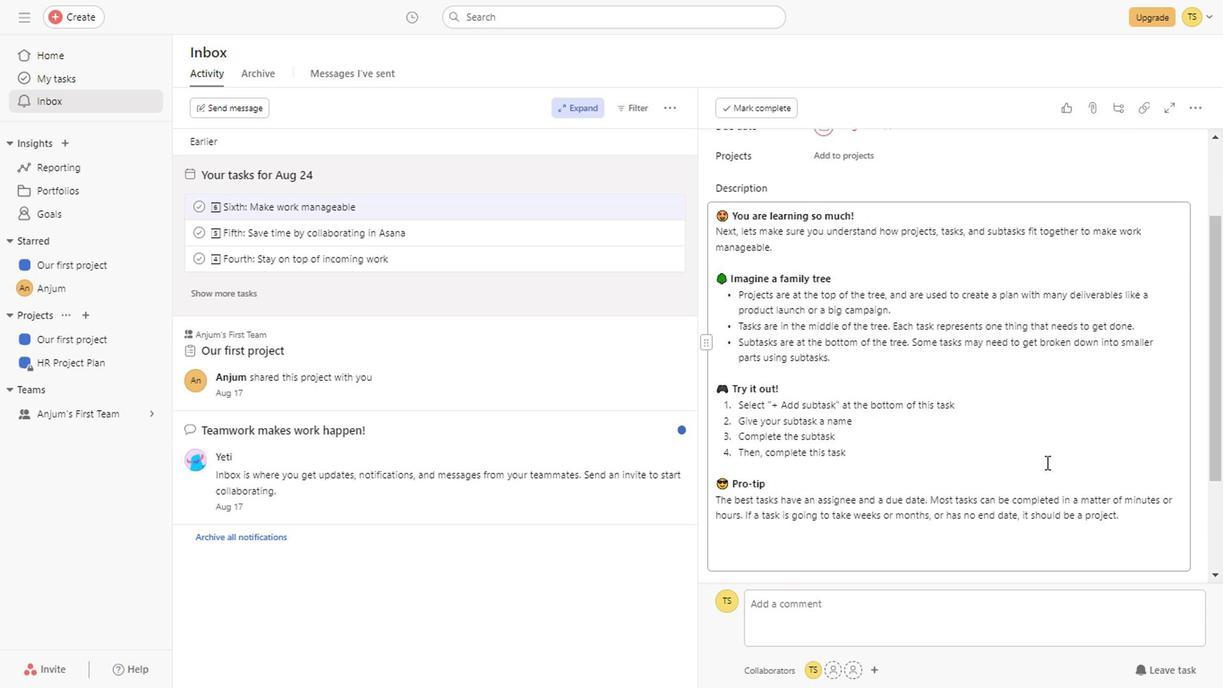 
Action: Mouse scrolled (1042, 459) with delta (0, -1)
Screenshot: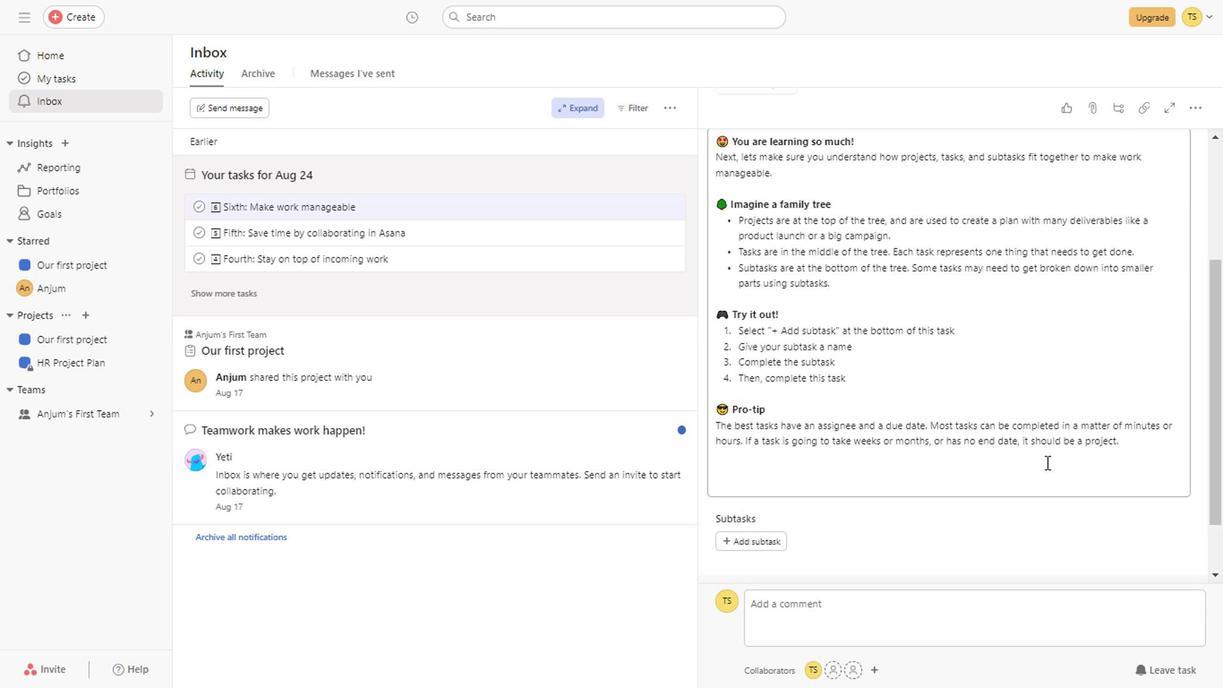 
Action: Mouse scrolled (1042, 459) with delta (0, -1)
Screenshot: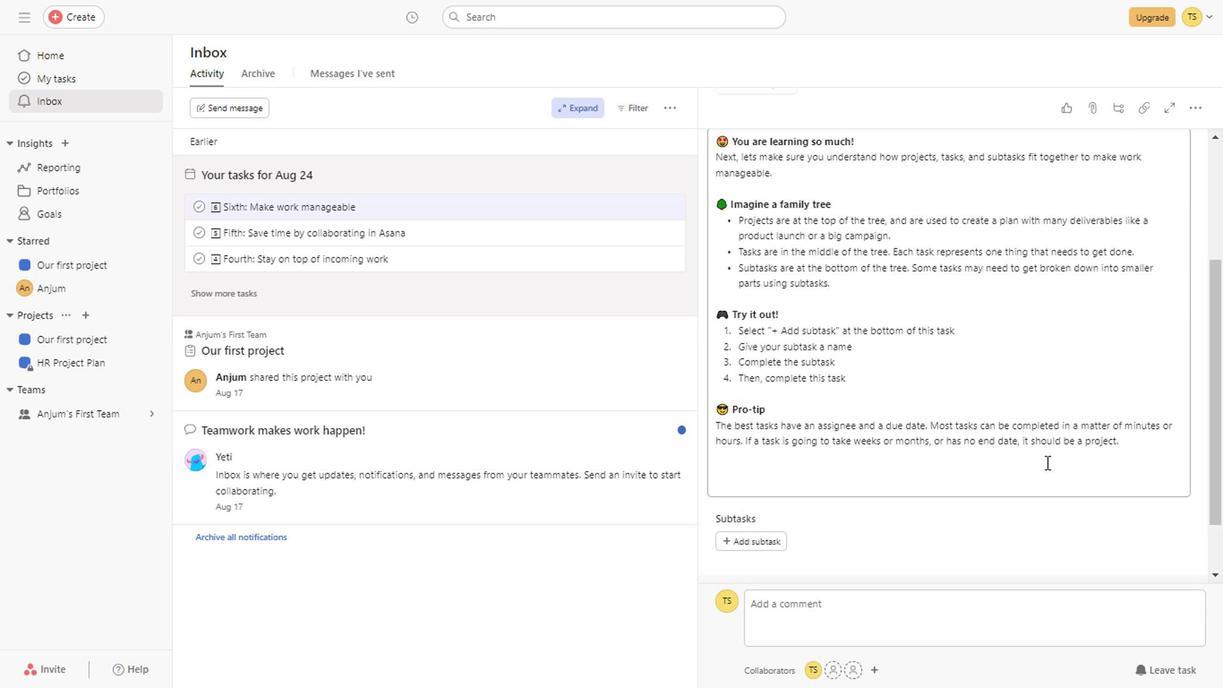 
Action: Mouse scrolled (1042, 459) with delta (0, -1)
Screenshot: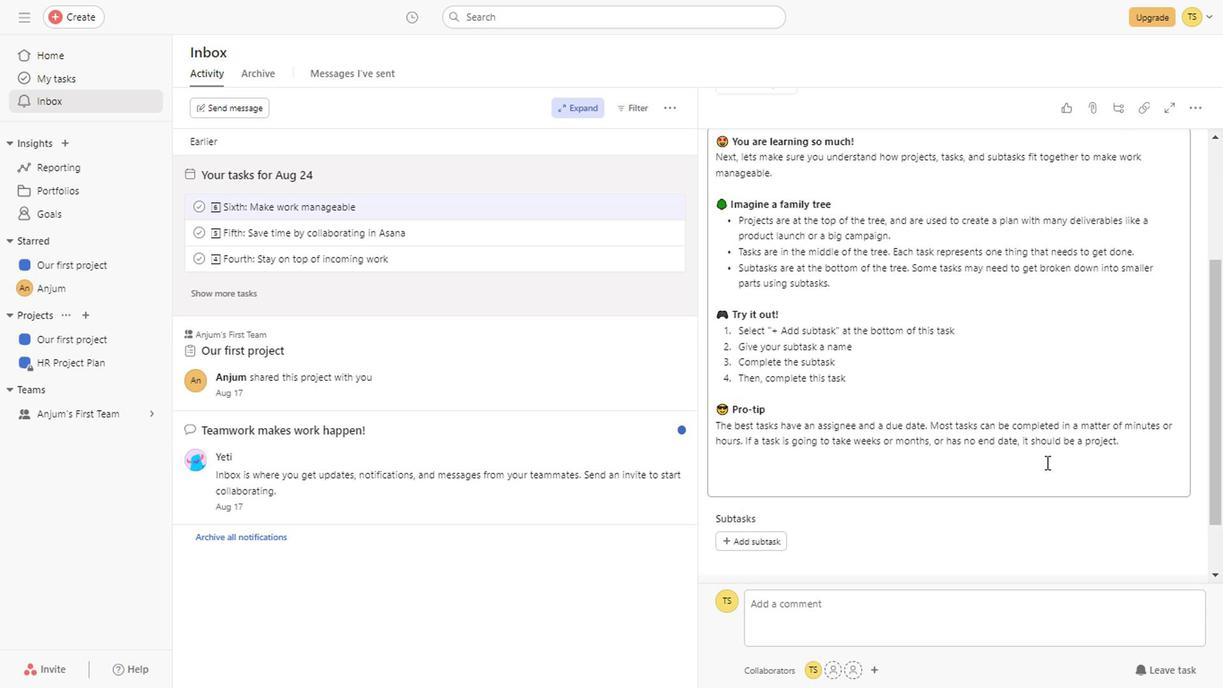 
Action: Mouse scrolled (1042, 459) with delta (0, -1)
Screenshot: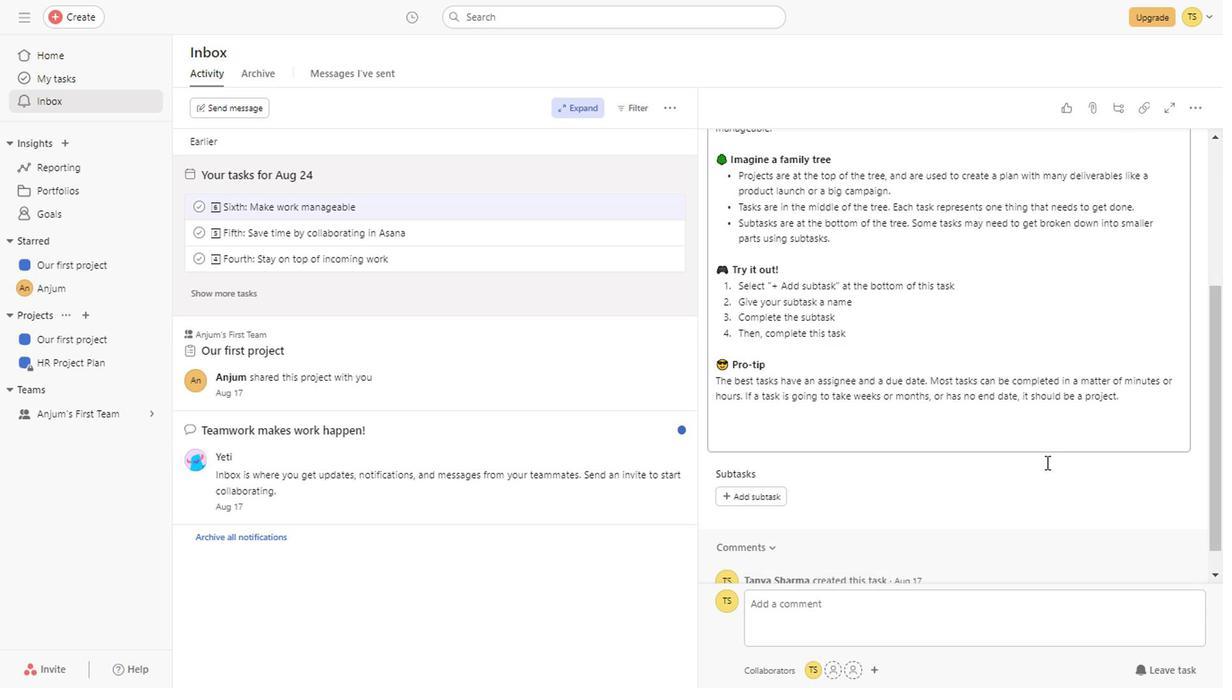 
Action: Mouse scrolled (1042, 459) with delta (0, -1)
Screenshot: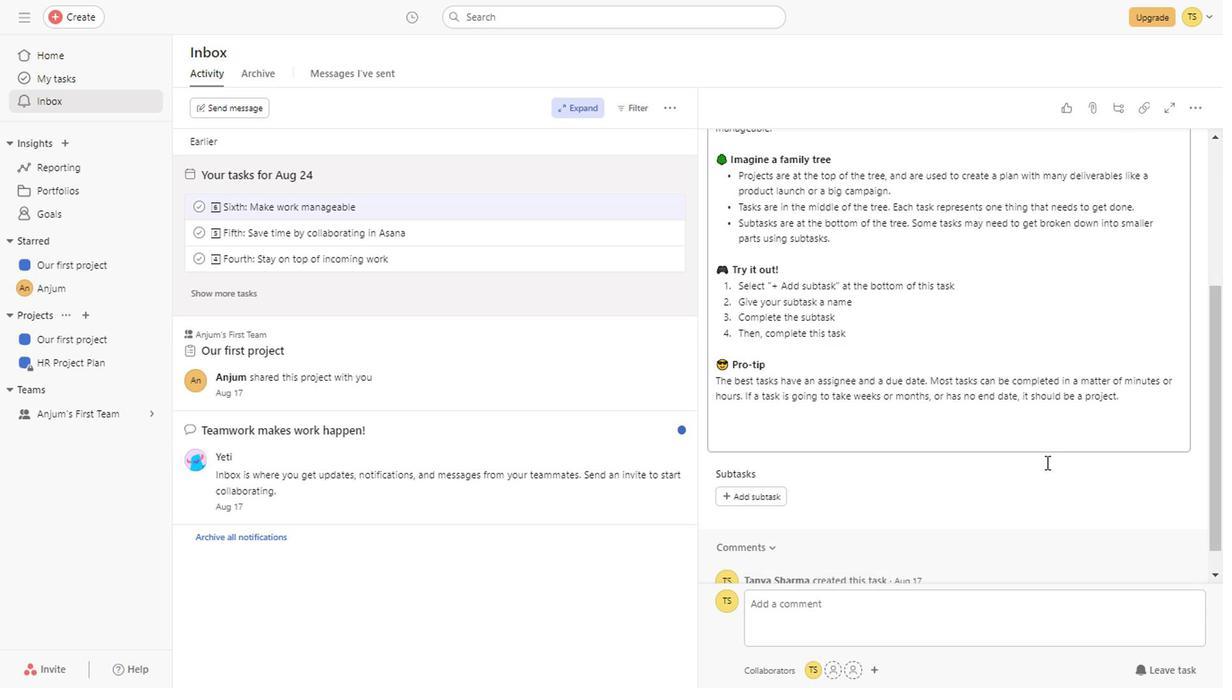 
Action: Mouse scrolled (1042, 459) with delta (0, -1)
Screenshot: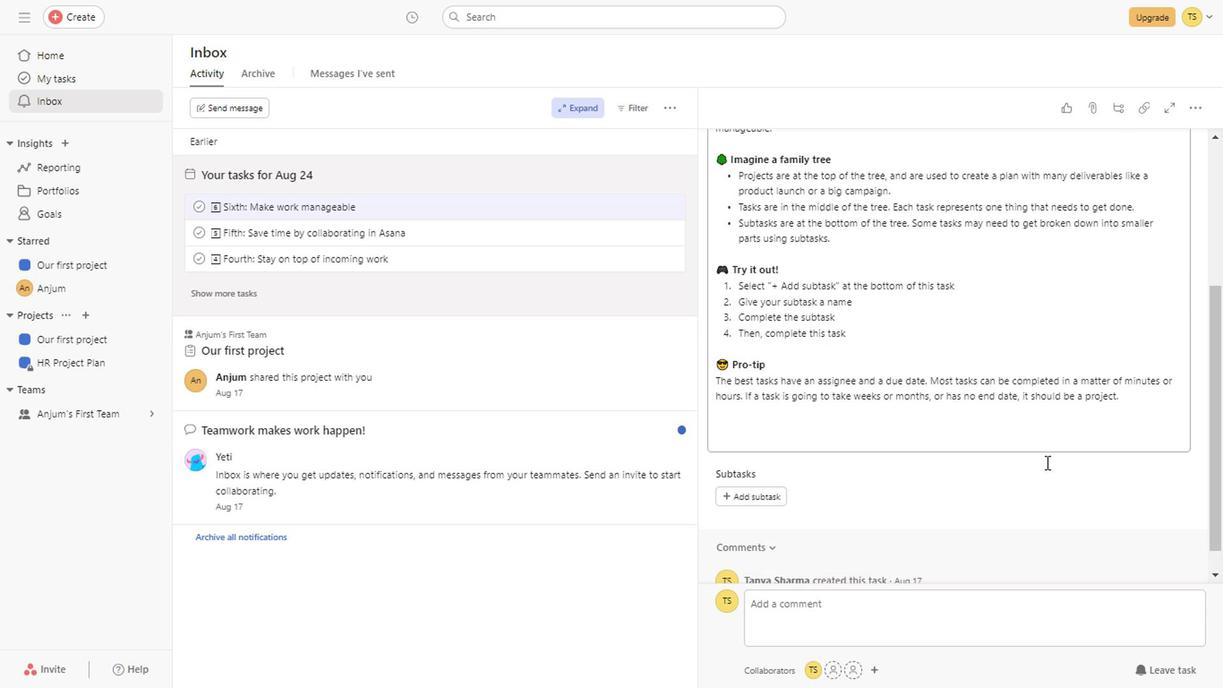 
Action: Mouse scrolled (1042, 459) with delta (0, -1)
Screenshot: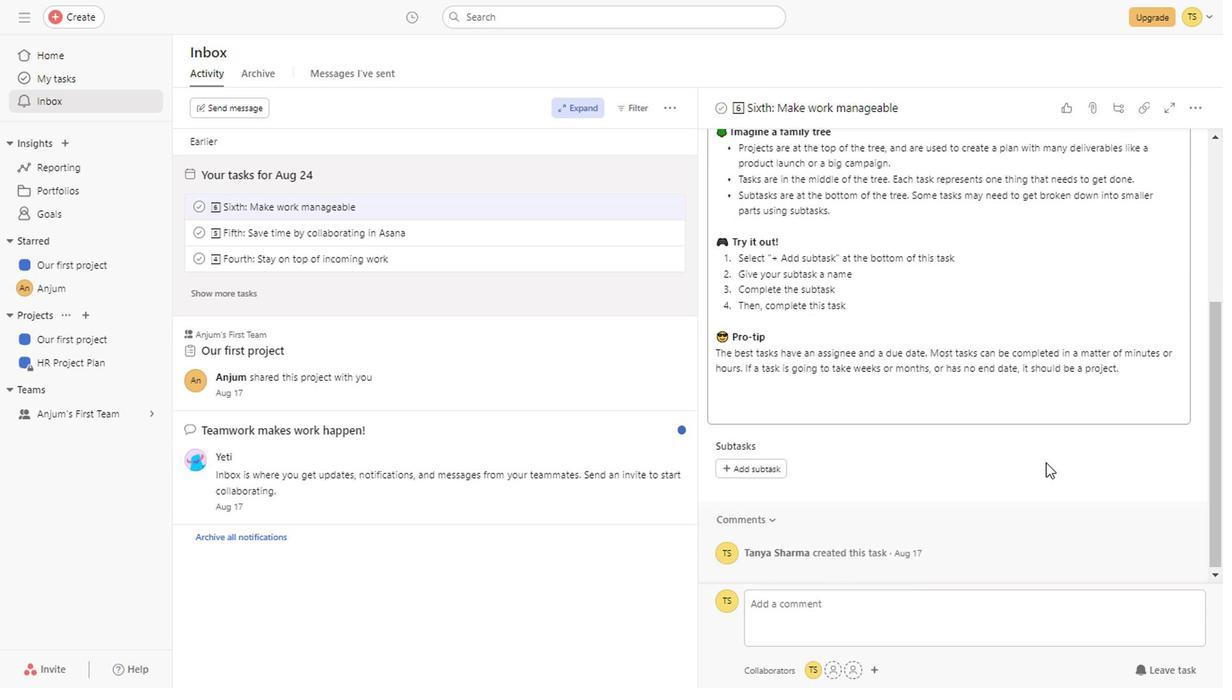
Action: Mouse scrolled (1042, 459) with delta (0, -1)
Screenshot: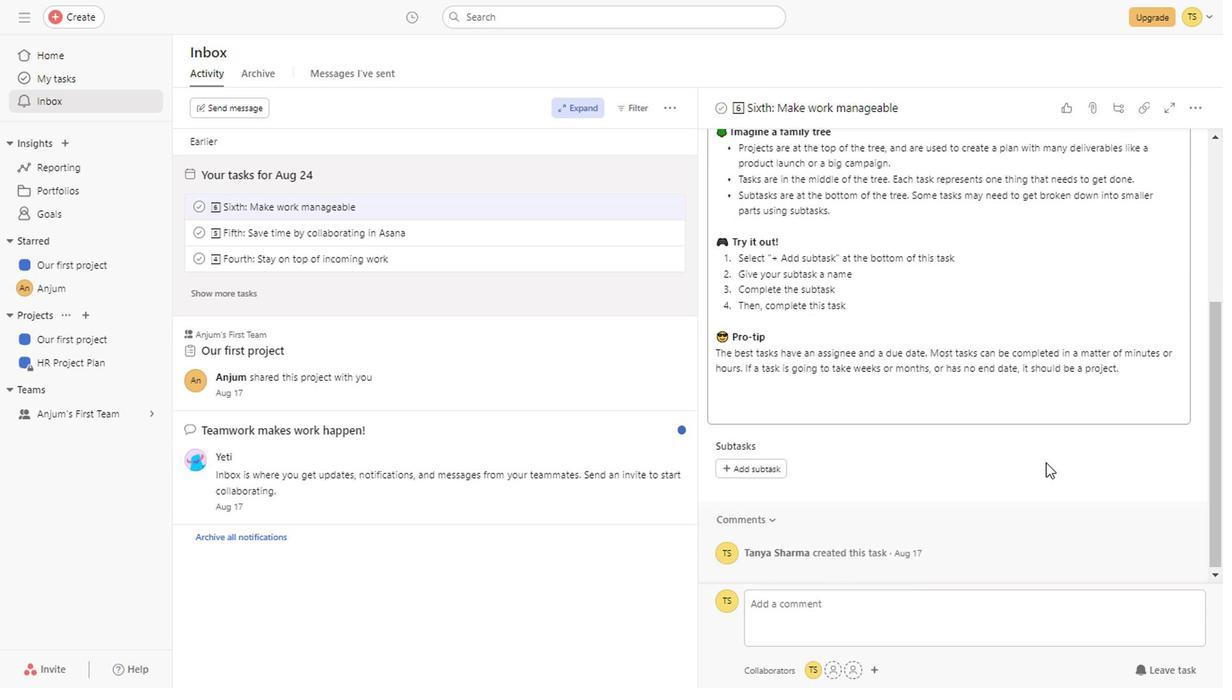 
Action: Mouse scrolled (1042, 459) with delta (0, -1)
Screenshot: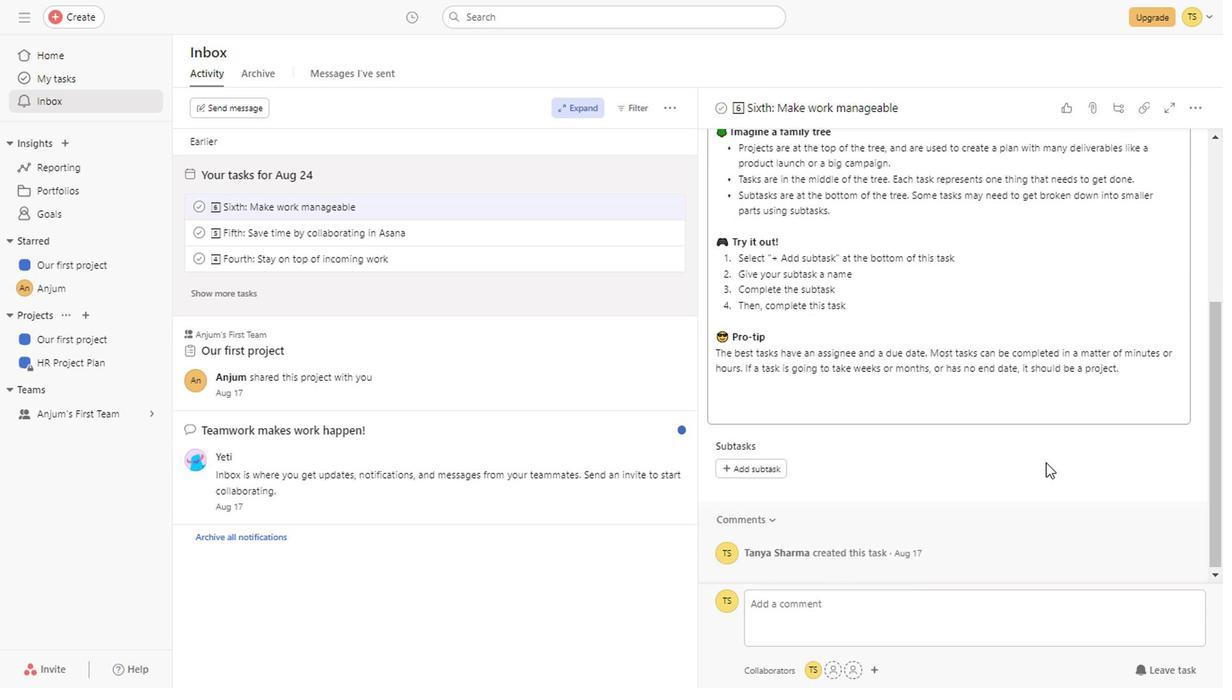 
Action: Mouse scrolled (1042, 459) with delta (0, -1)
Screenshot: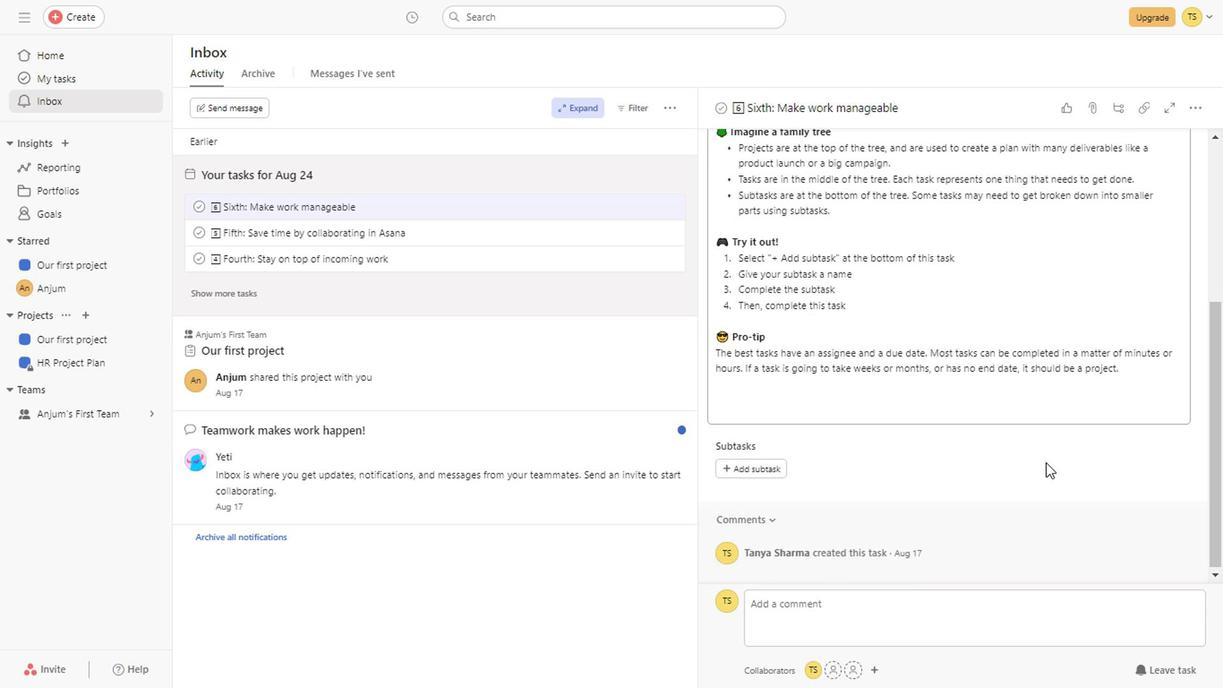 
Action: Mouse scrolled (1042, 459) with delta (0, -1)
Screenshot: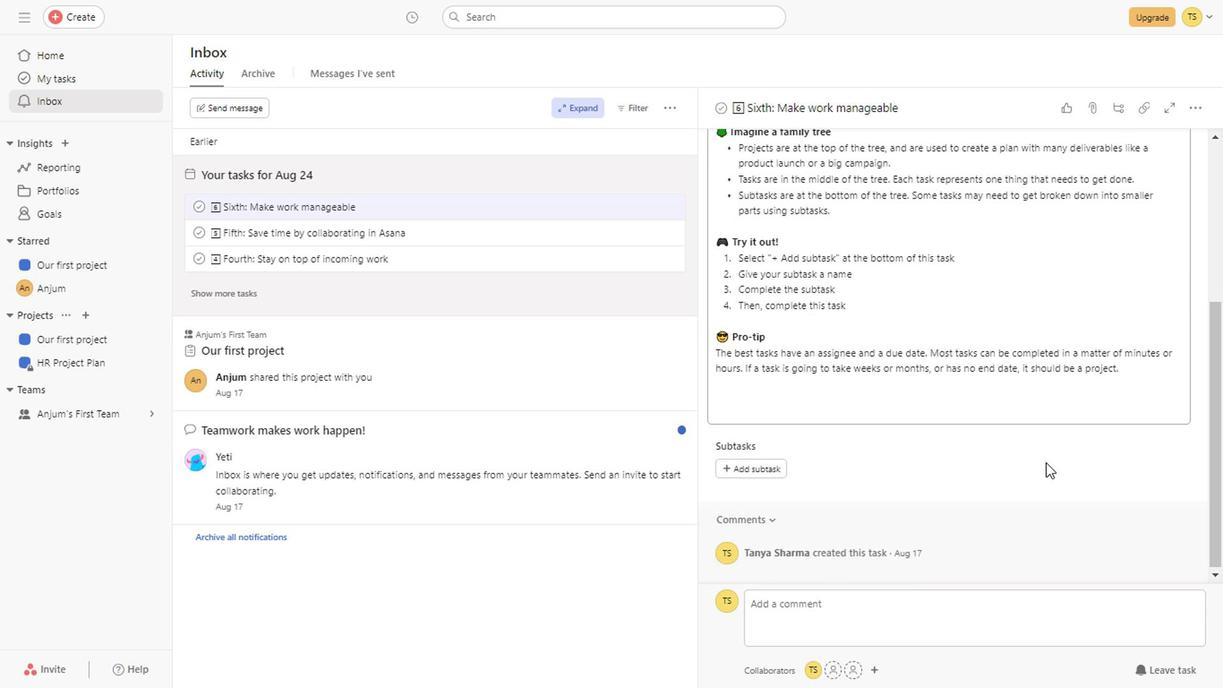 
Action: Mouse scrolled (1042, 459) with delta (0, -1)
Screenshot: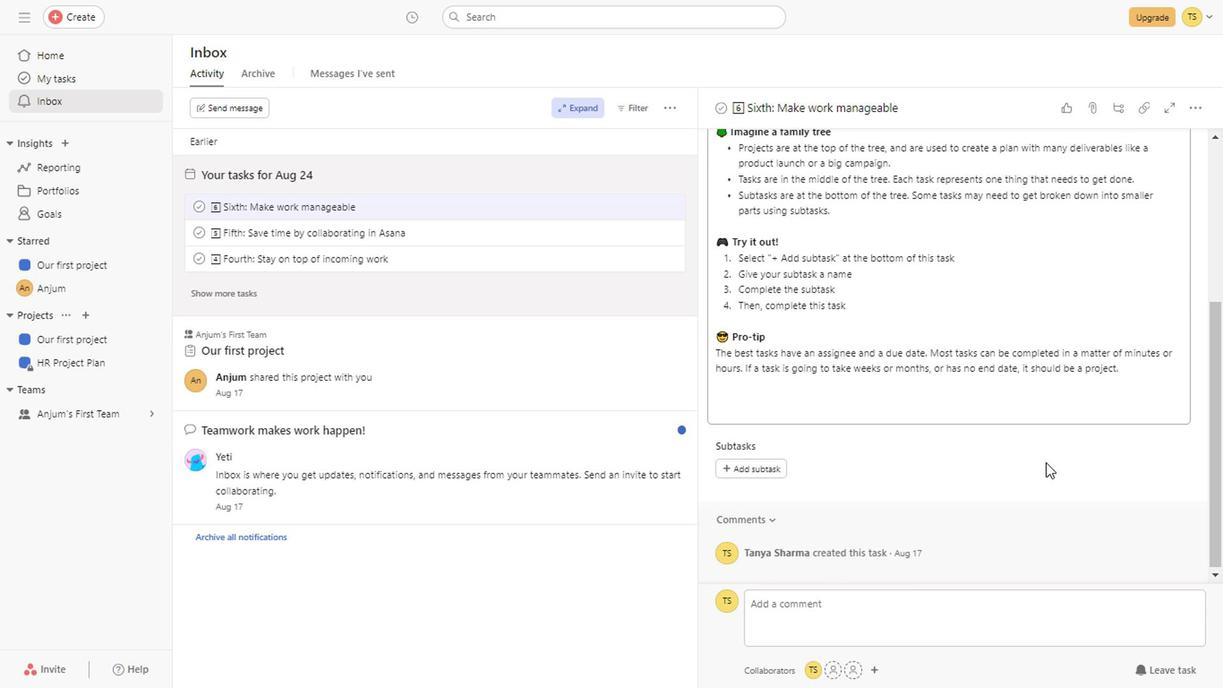 
Action: Mouse scrolled (1042, 459) with delta (0, -1)
Screenshot: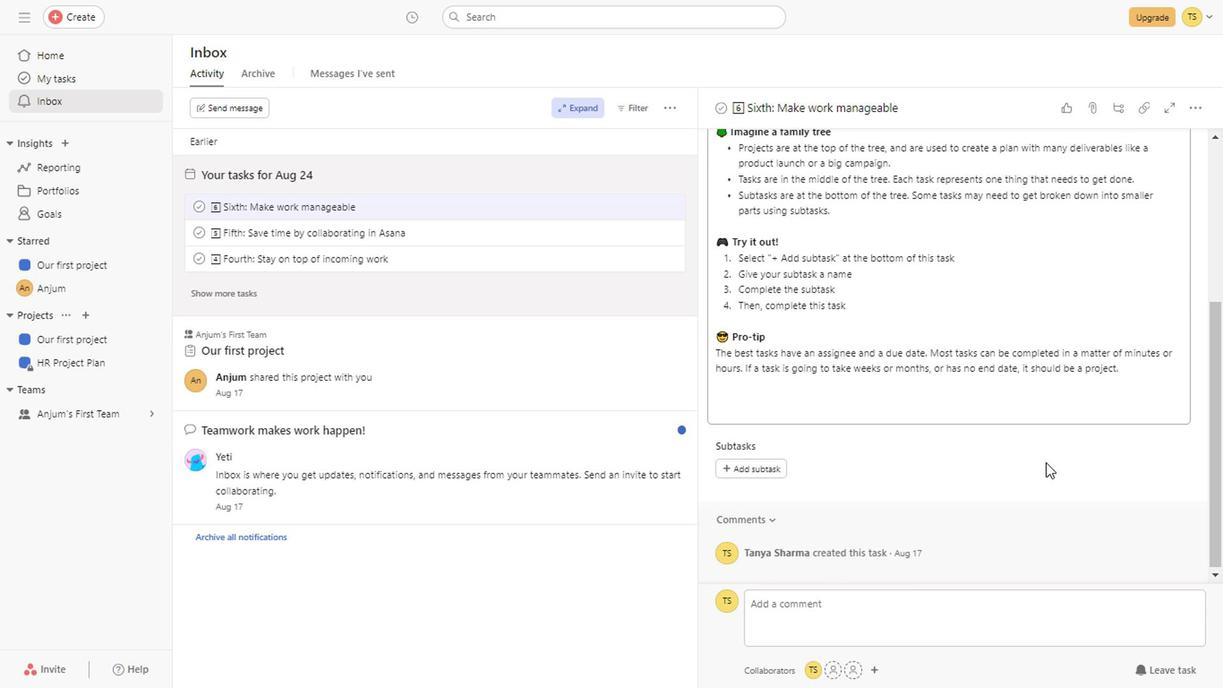 
Action: Mouse scrolled (1042, 459) with delta (0, -1)
Screenshot: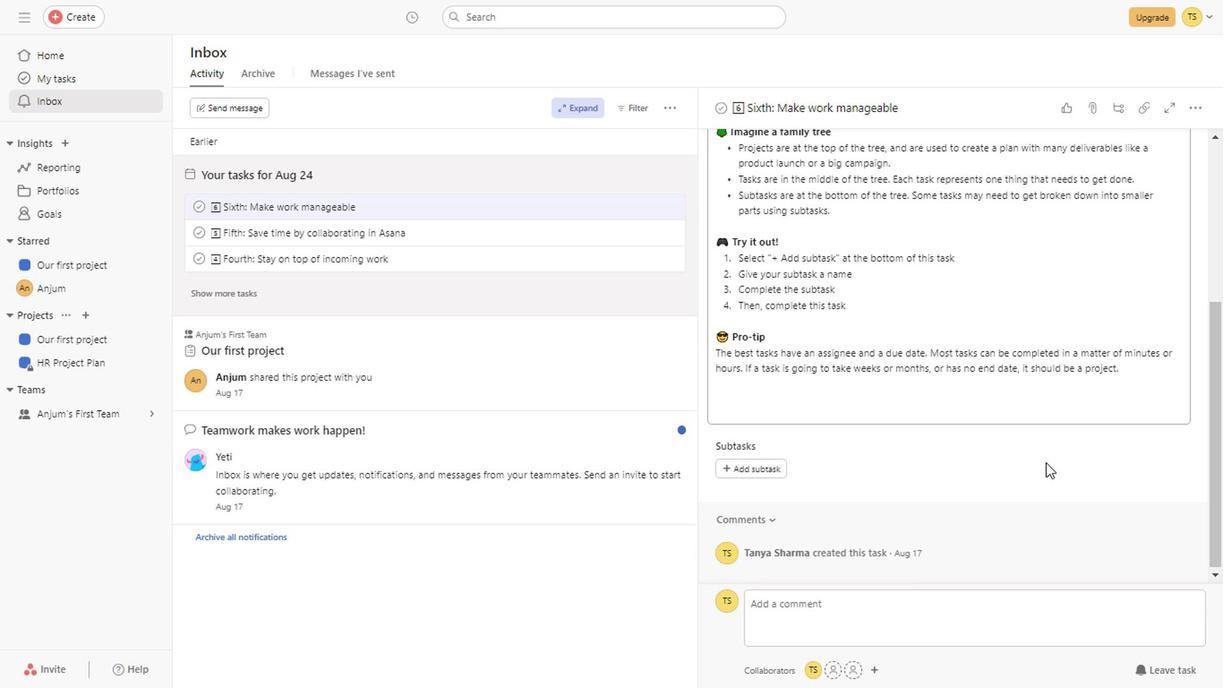 
Action: Mouse scrolled (1042, 459) with delta (0, -1)
Screenshot: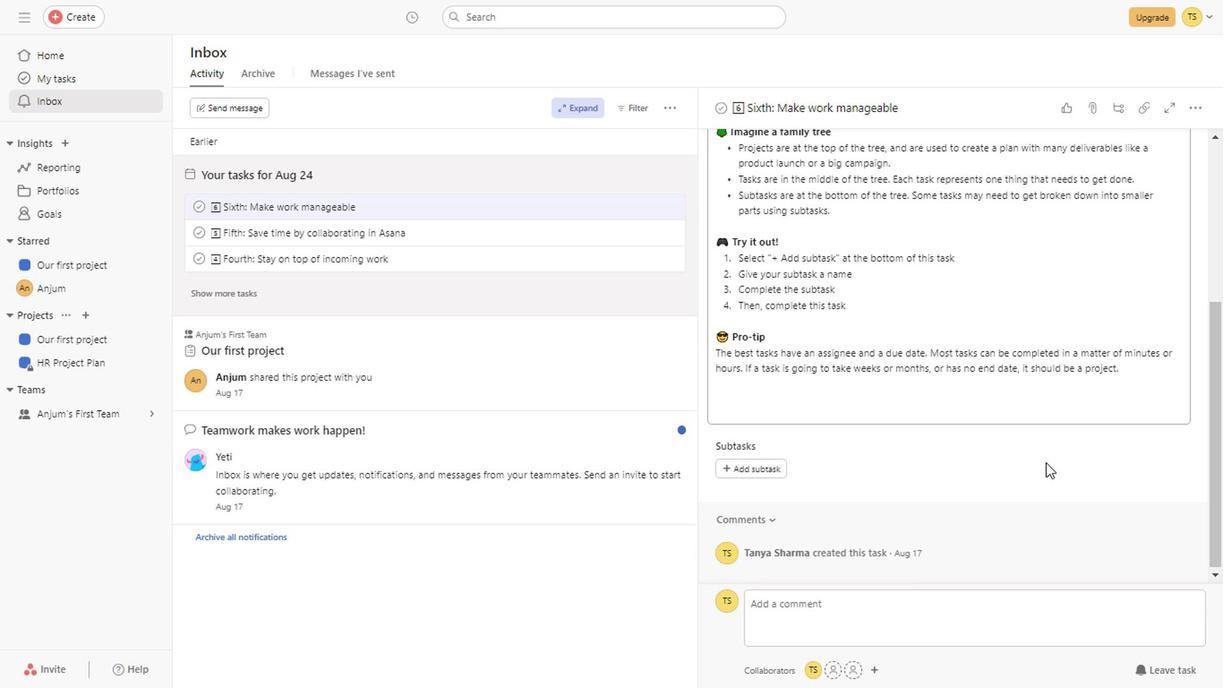 
Action: Mouse scrolled (1042, 459) with delta (0, -1)
Screenshot: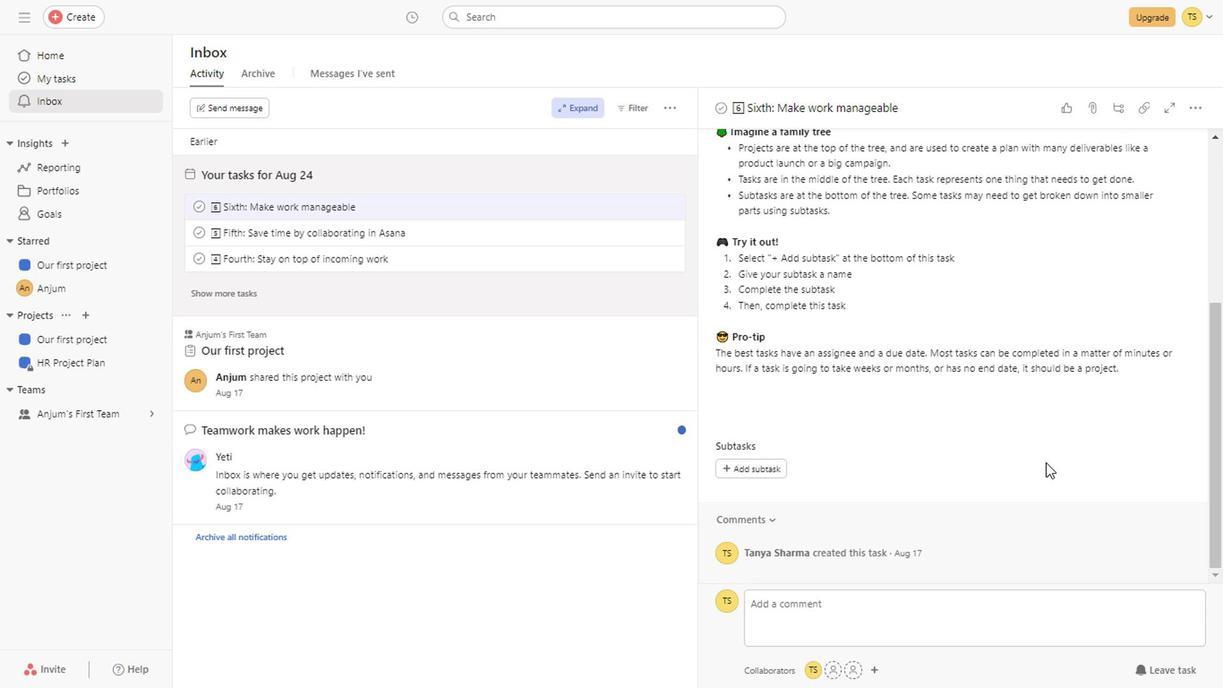 
Action: Mouse scrolled (1042, 459) with delta (0, -1)
Screenshot: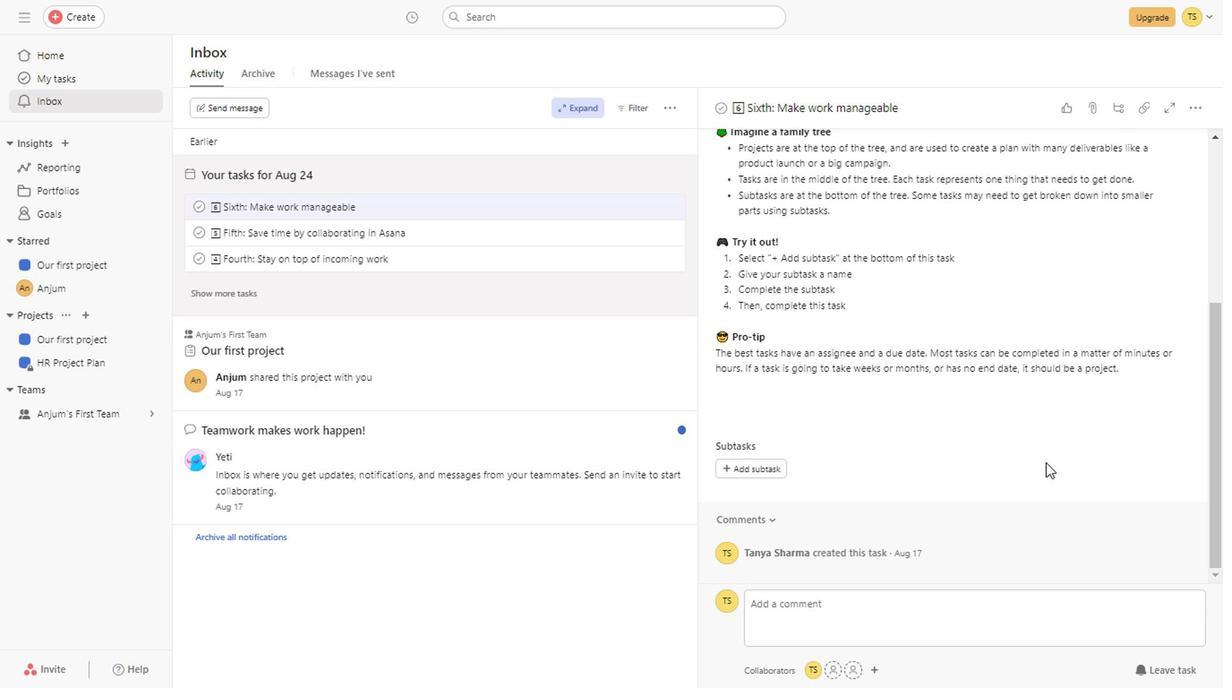 
Action: Mouse scrolled (1042, 459) with delta (0, -1)
Screenshot: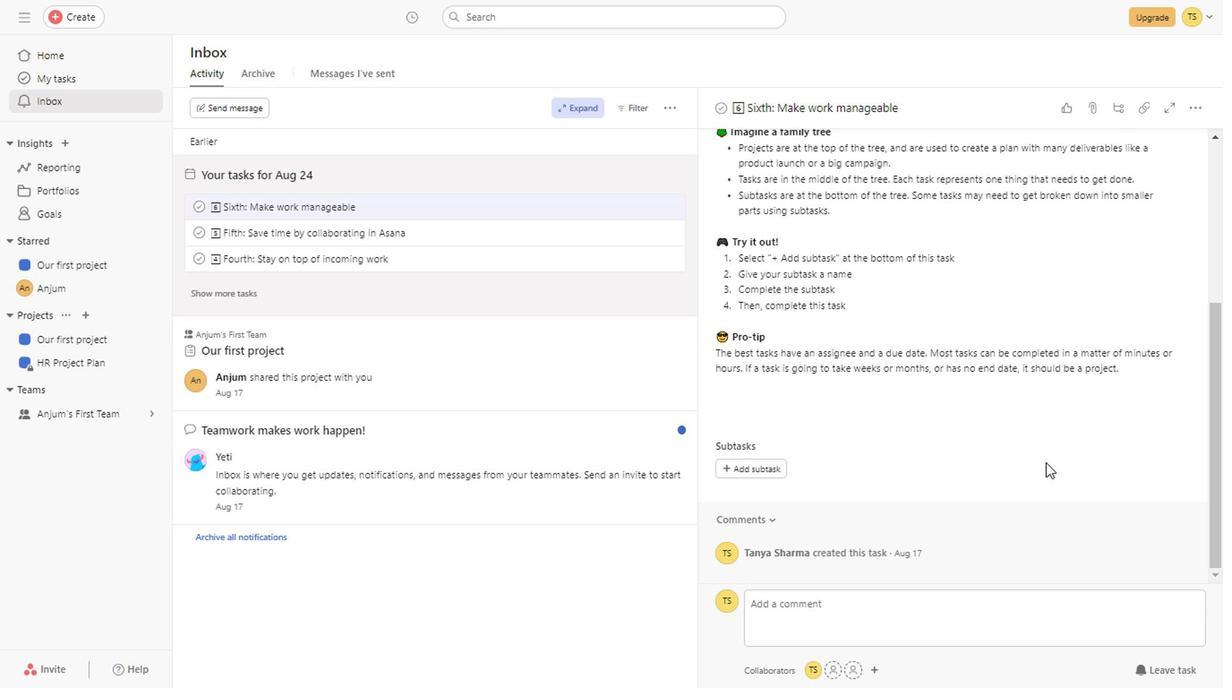 
Action: Mouse scrolled (1042, 459) with delta (0, -1)
Screenshot: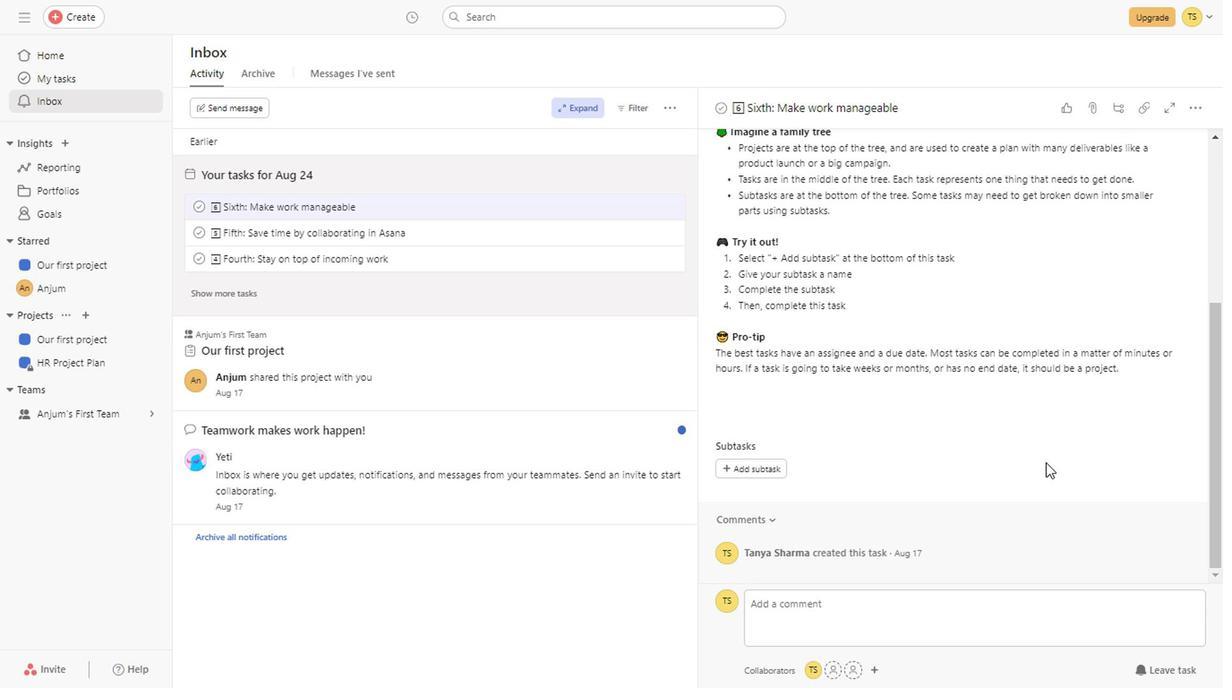 
Action: Mouse scrolled (1042, 459) with delta (0, -1)
Screenshot: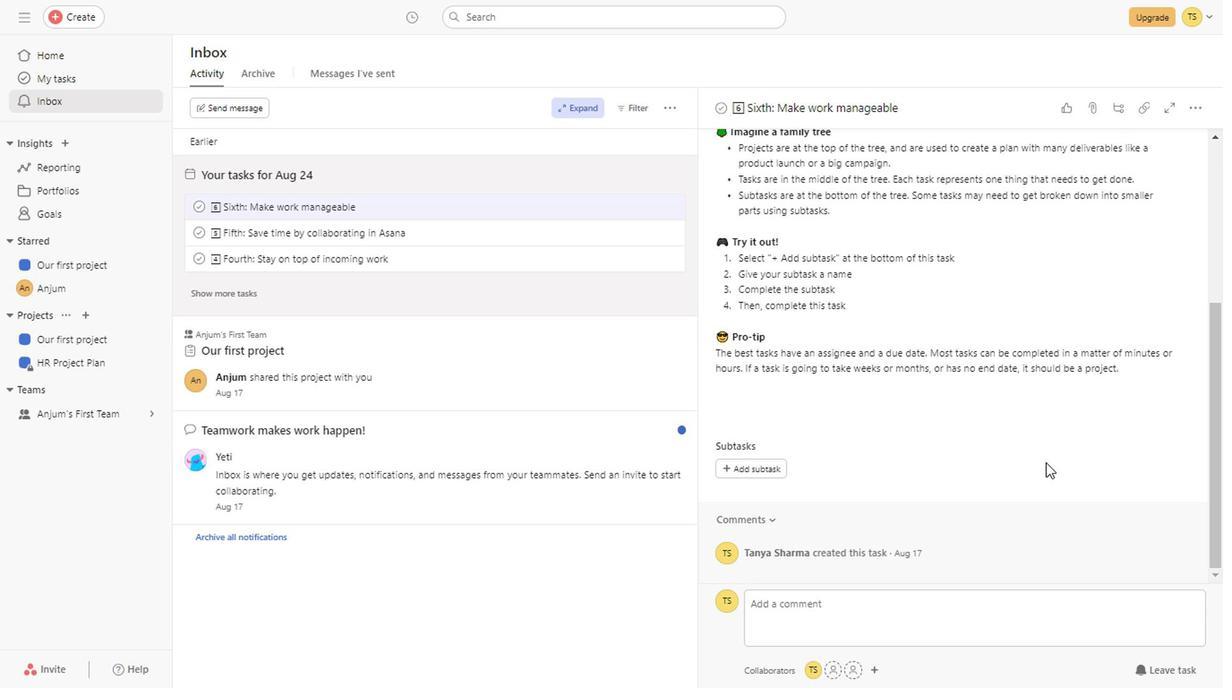 
Action: Mouse scrolled (1042, 459) with delta (0, -1)
Screenshot: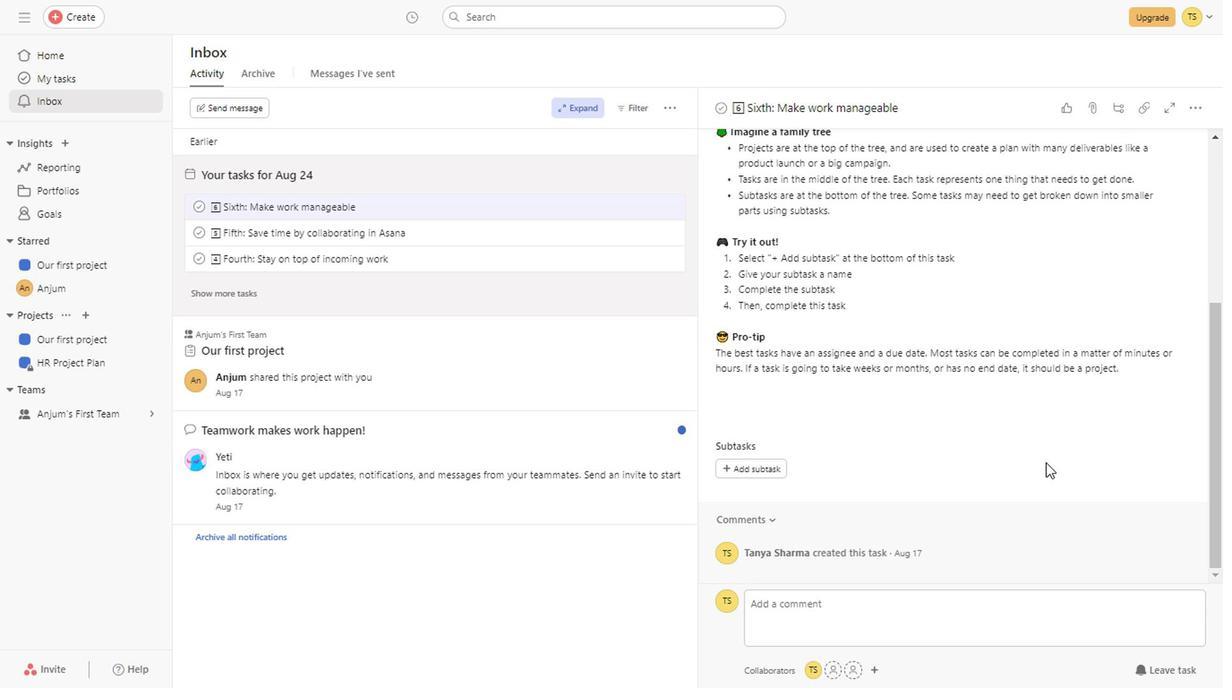 
Action: Mouse scrolled (1042, 459) with delta (0, -1)
Screenshot: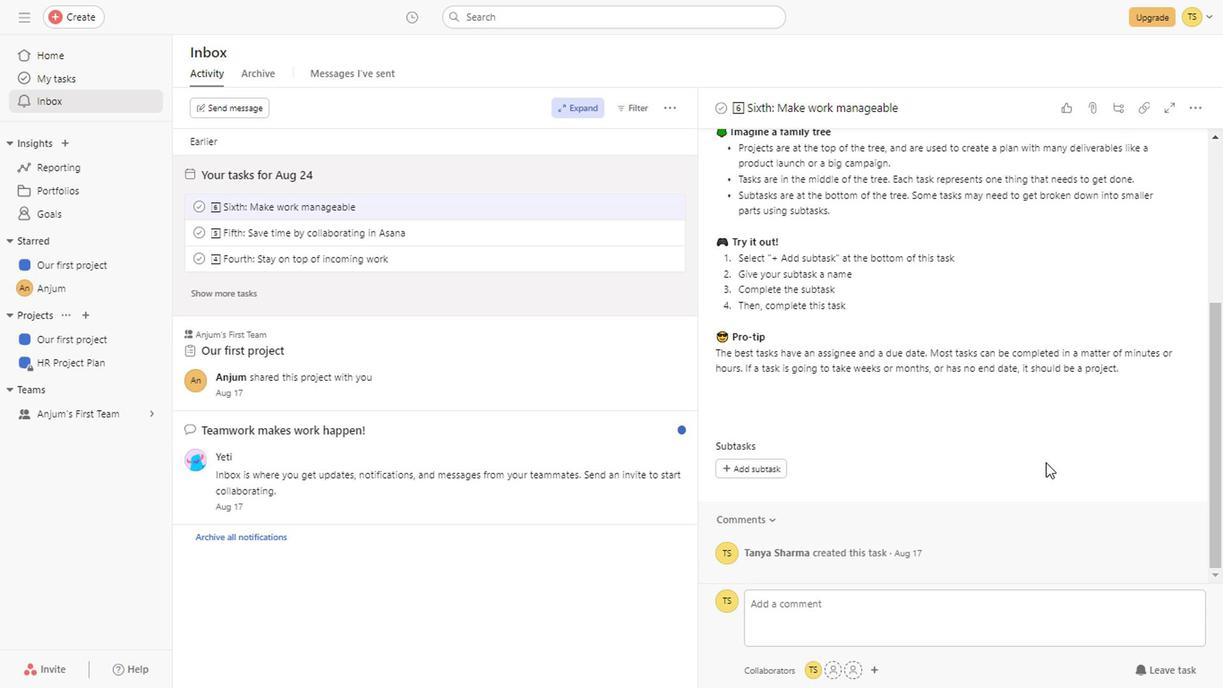 
Action: Mouse scrolled (1042, 459) with delta (0, -1)
Screenshot: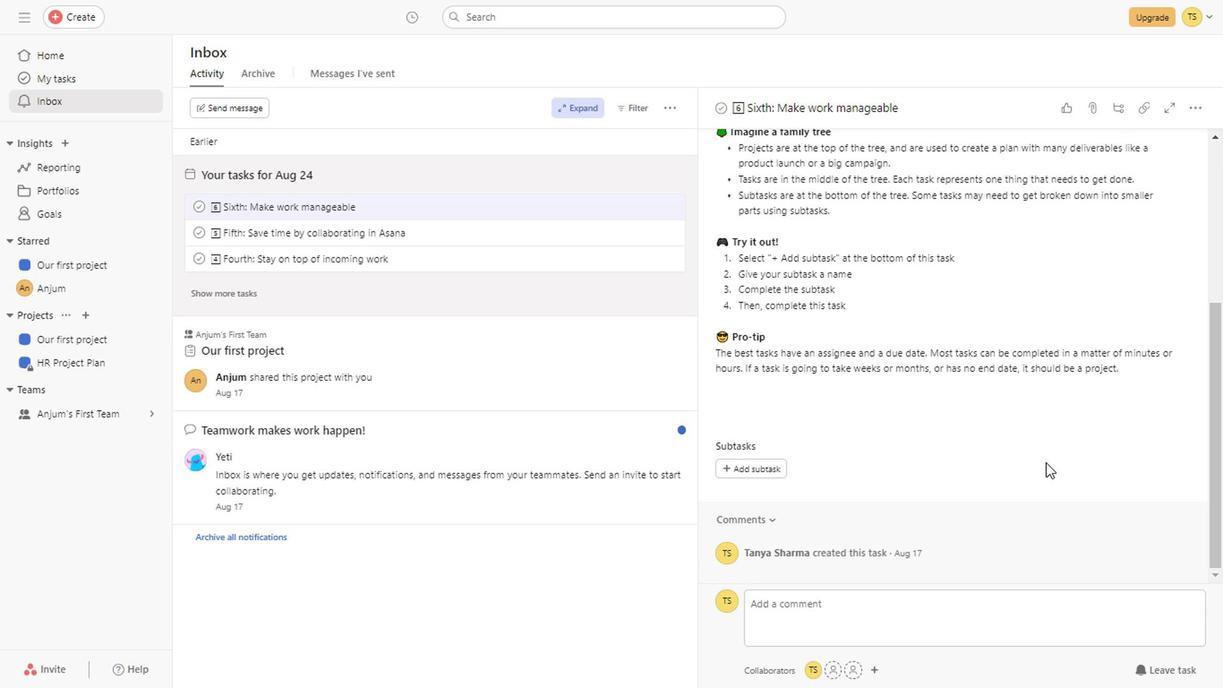 
Action: Mouse scrolled (1042, 459) with delta (0, -1)
Screenshot: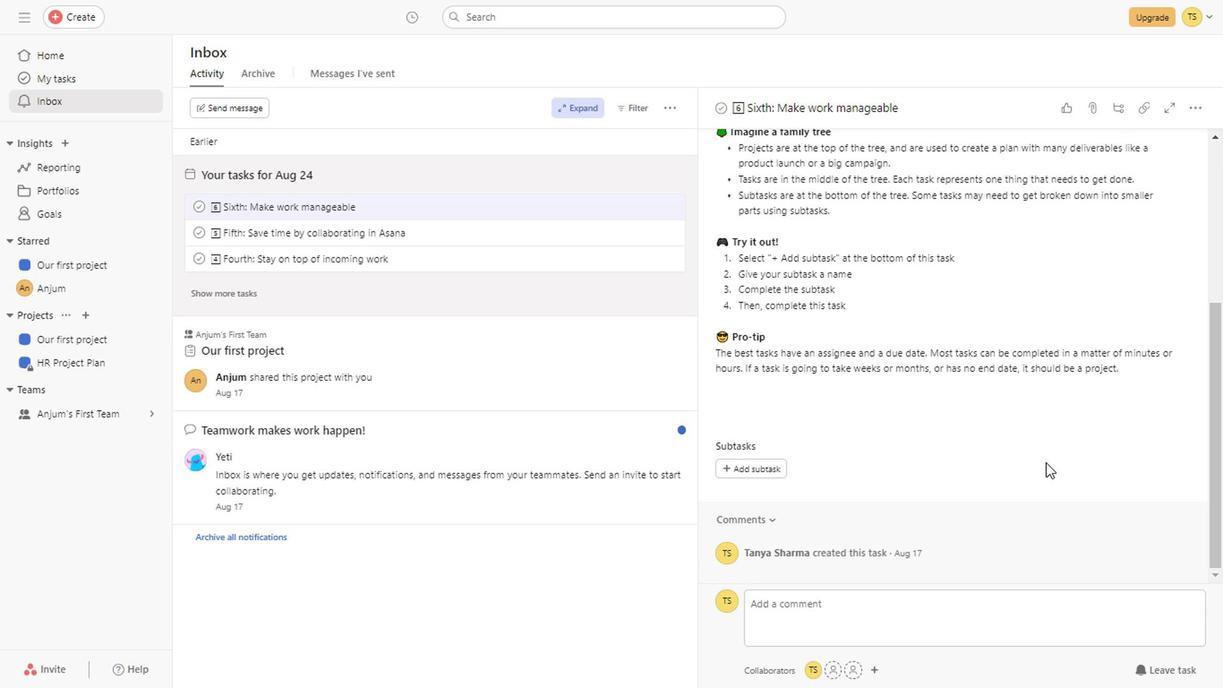
Action: Mouse scrolled (1042, 459) with delta (0, -1)
Screenshot: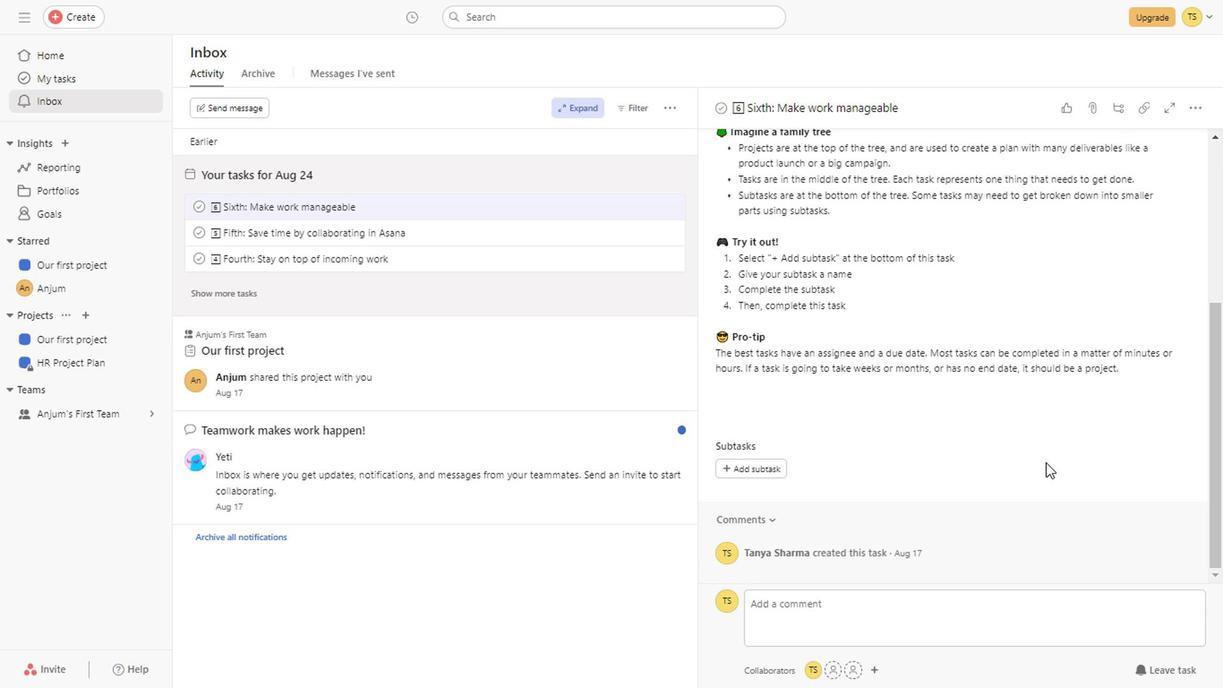 
Action: Mouse scrolled (1042, 459) with delta (0, -1)
Screenshot: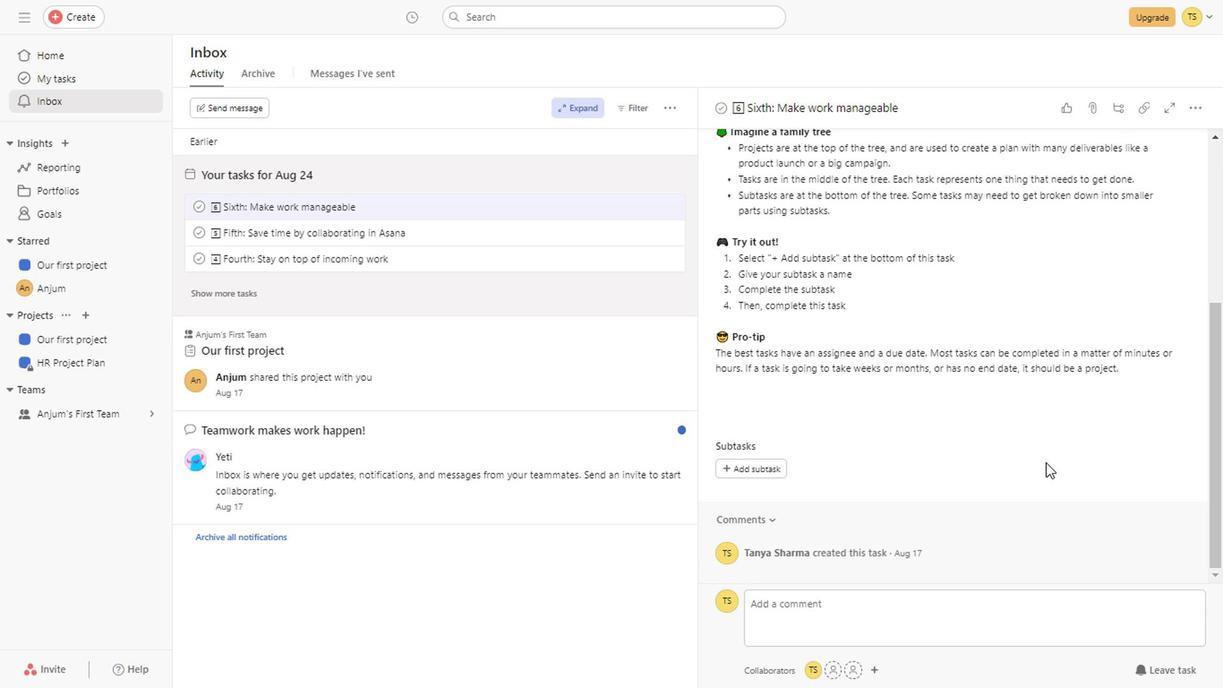 
Action: Mouse scrolled (1042, 459) with delta (0, -1)
Screenshot: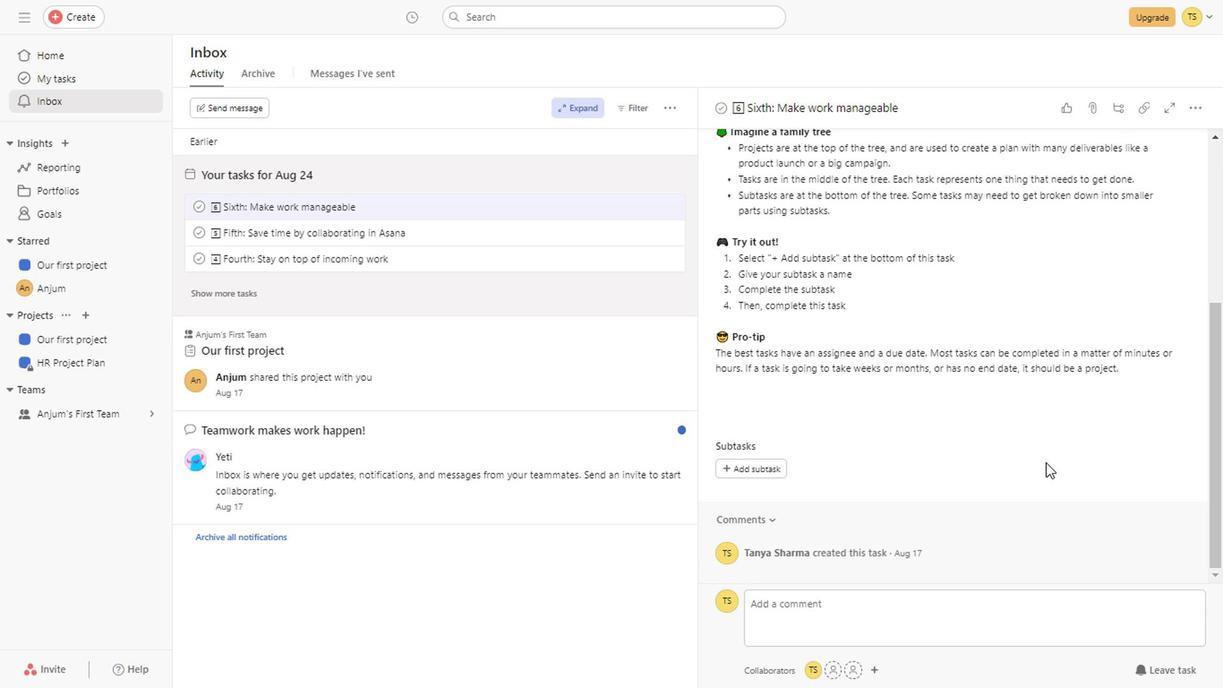 
Action: Mouse scrolled (1042, 459) with delta (0, -1)
Screenshot: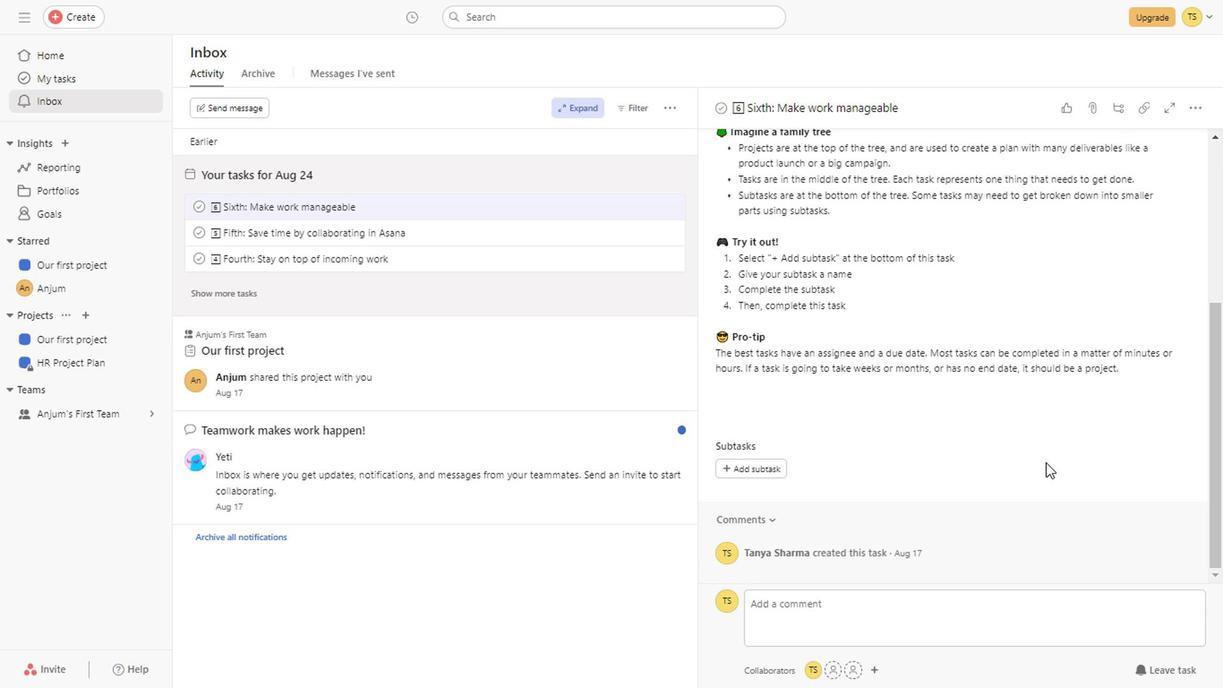 
Action: Mouse scrolled (1042, 459) with delta (0, -1)
Screenshot: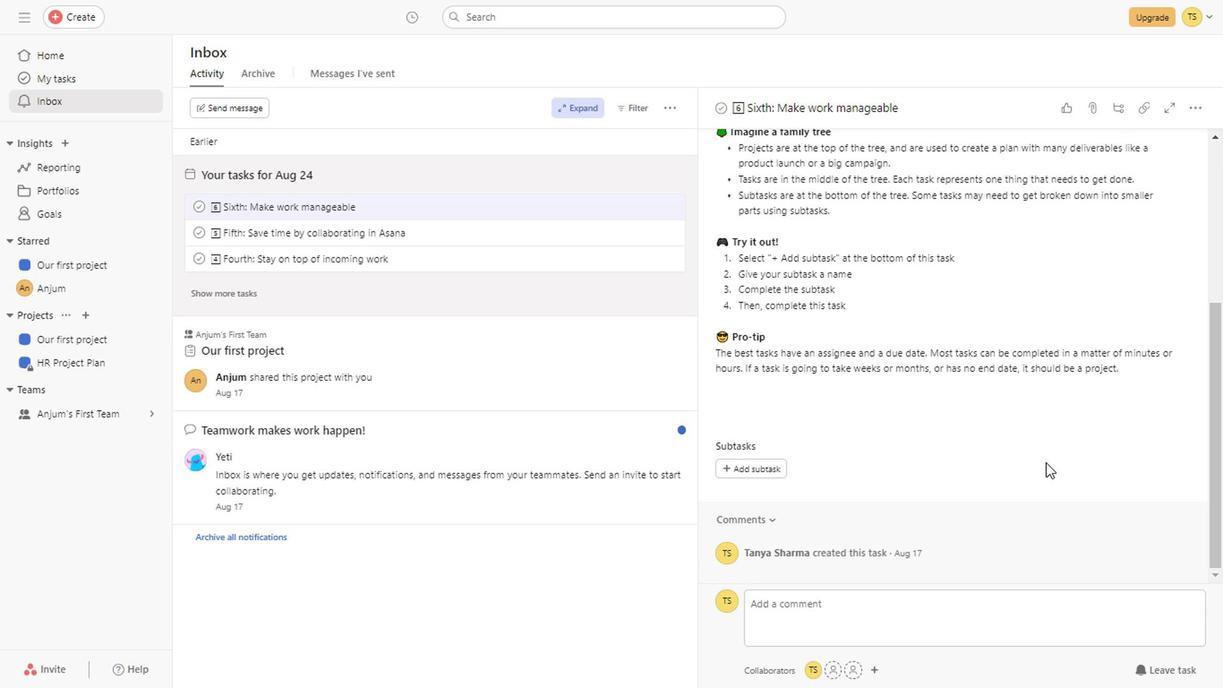 
Action: Mouse scrolled (1042, 459) with delta (0, -1)
Screenshot: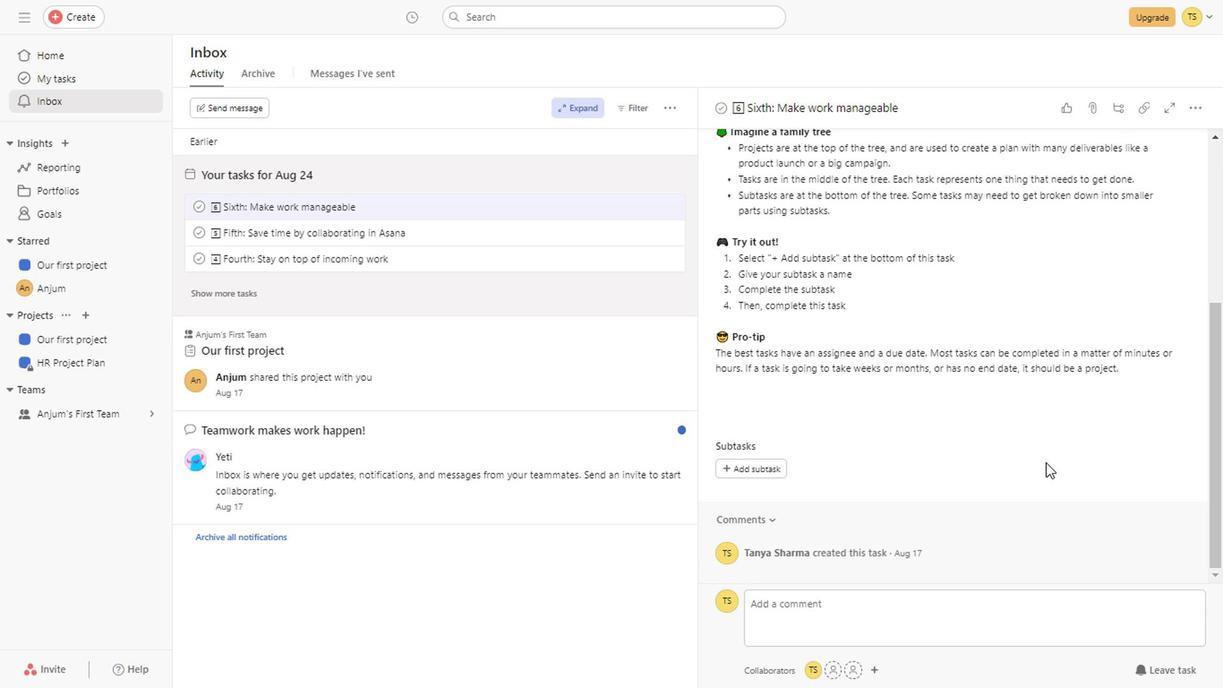 
Action: Mouse scrolled (1042, 459) with delta (0, -1)
Screenshot: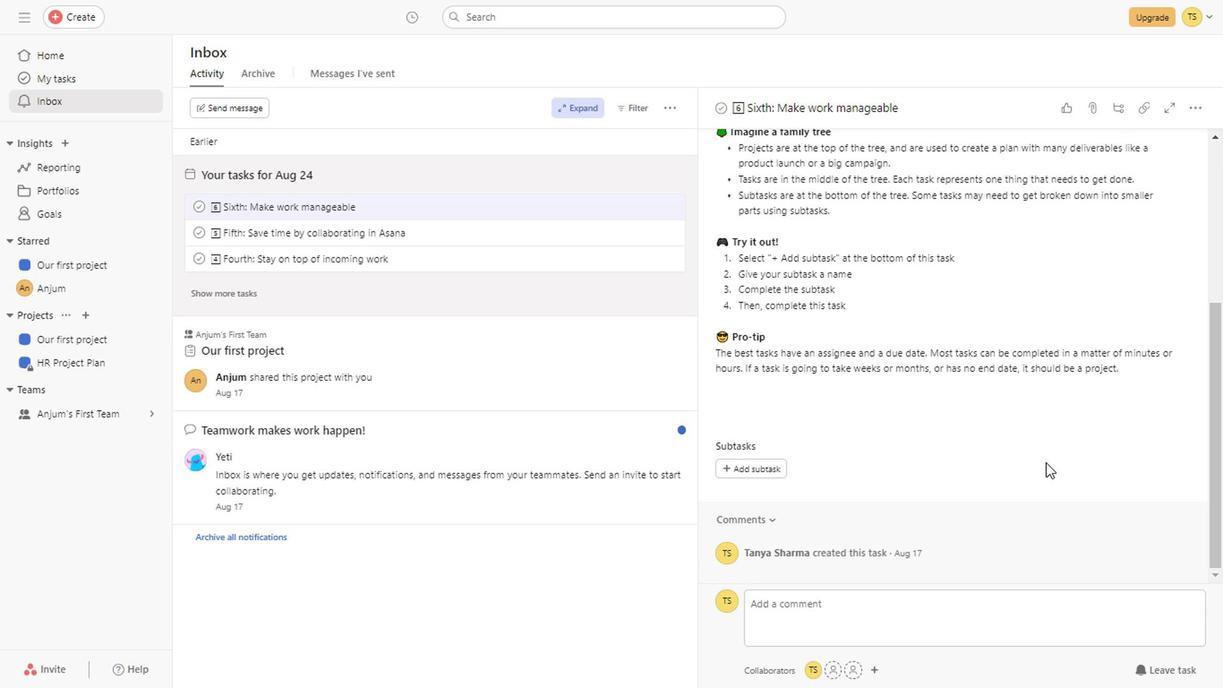 
Action: Mouse scrolled (1042, 459) with delta (0, -1)
Screenshot: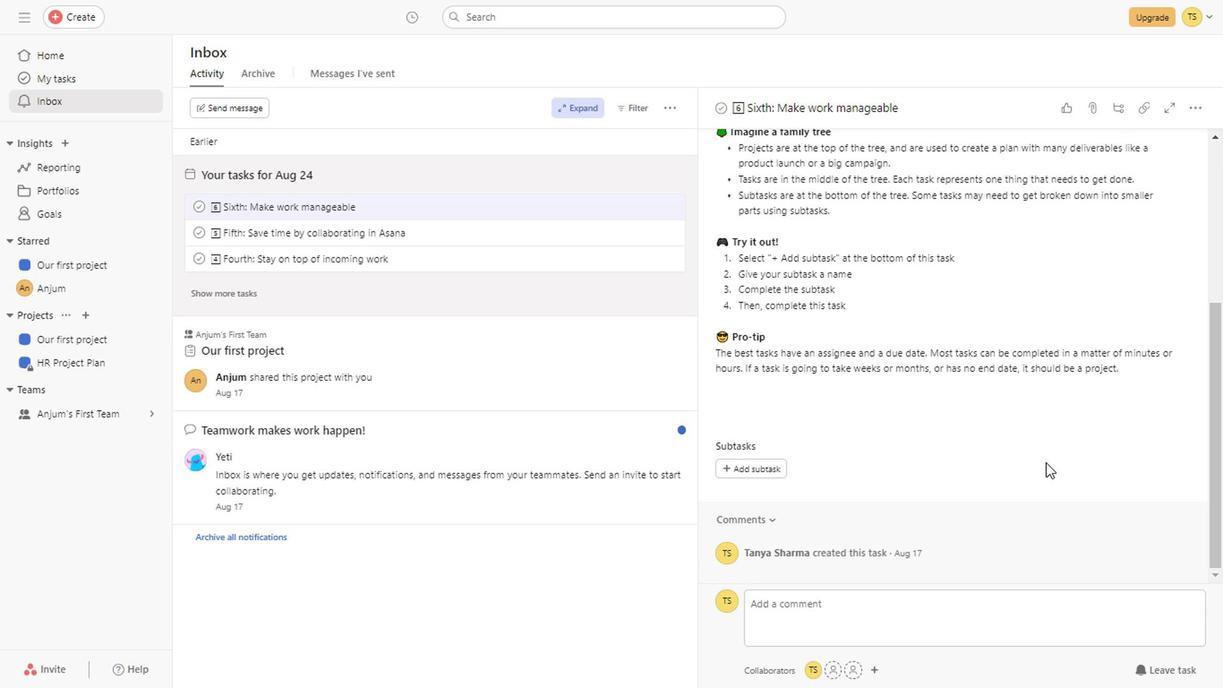 
Action: Mouse scrolled (1042, 459) with delta (0, -1)
Screenshot: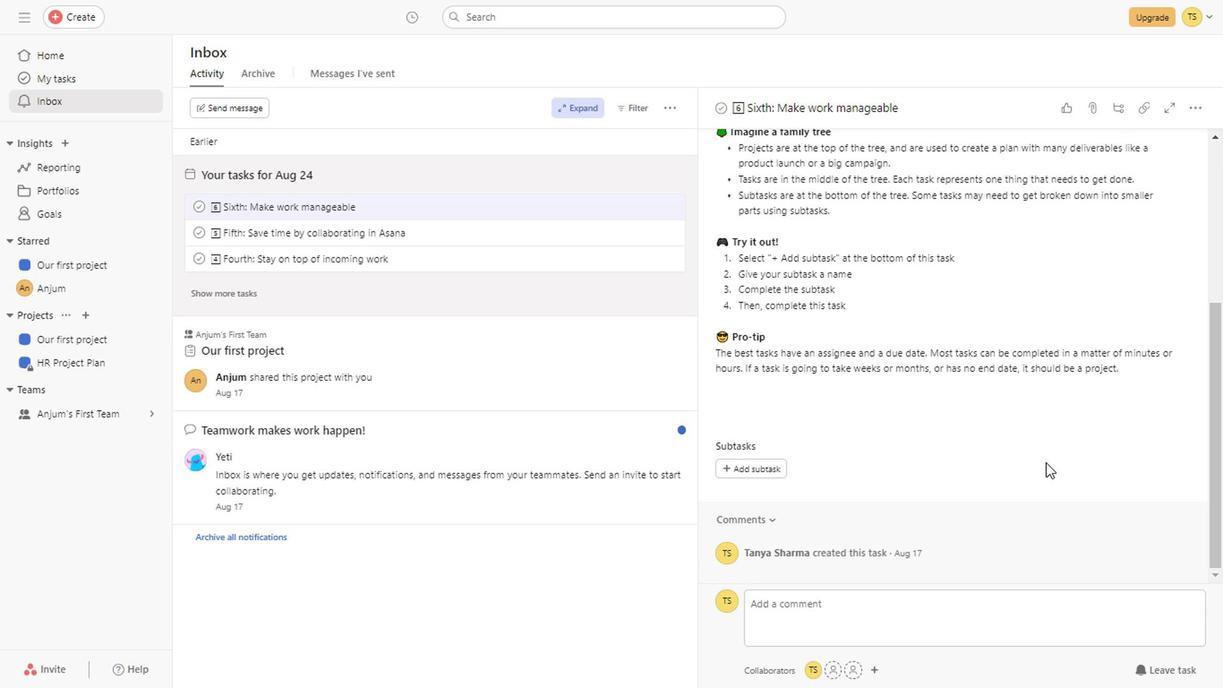 
Action: Mouse scrolled (1042, 459) with delta (0, -1)
Screenshot: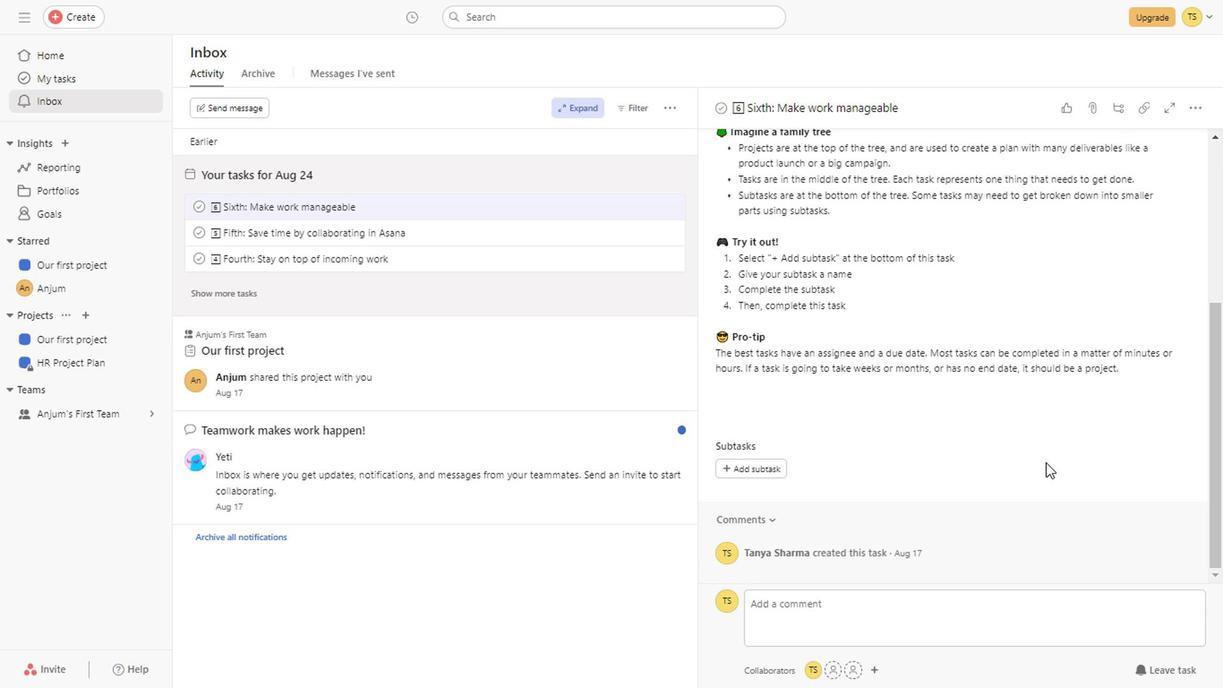 
Action: Mouse scrolled (1042, 459) with delta (0, -1)
Screenshot: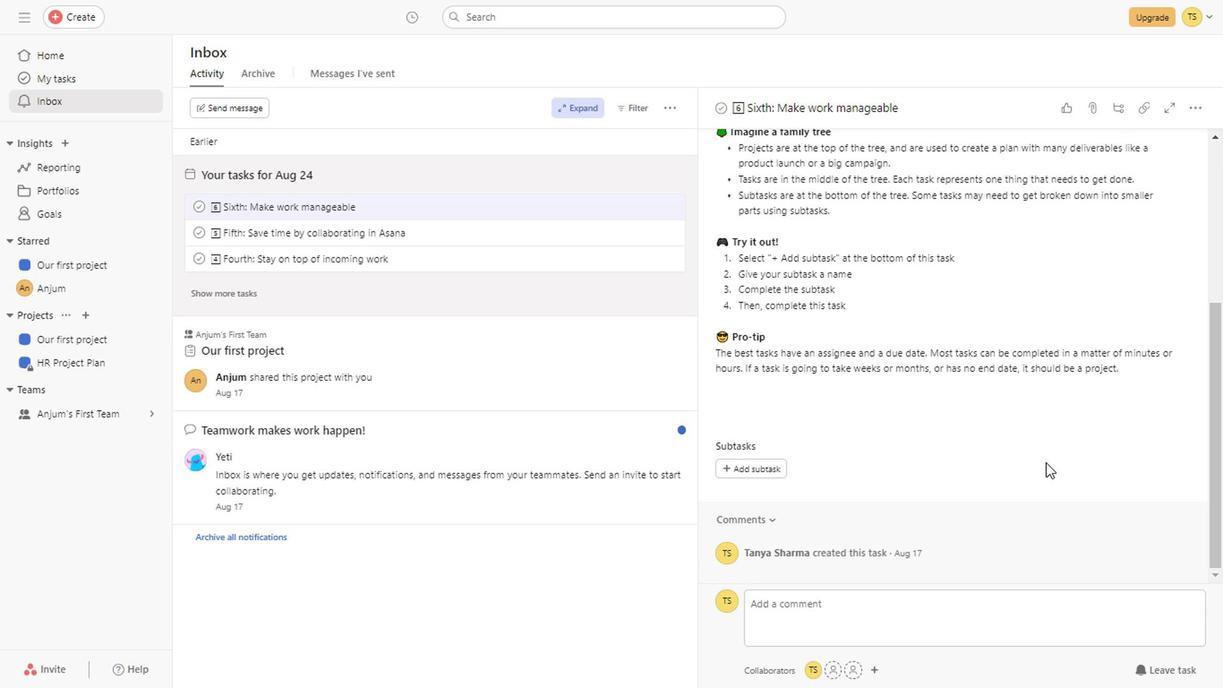 
Action: Mouse scrolled (1042, 459) with delta (0, -1)
Screenshot: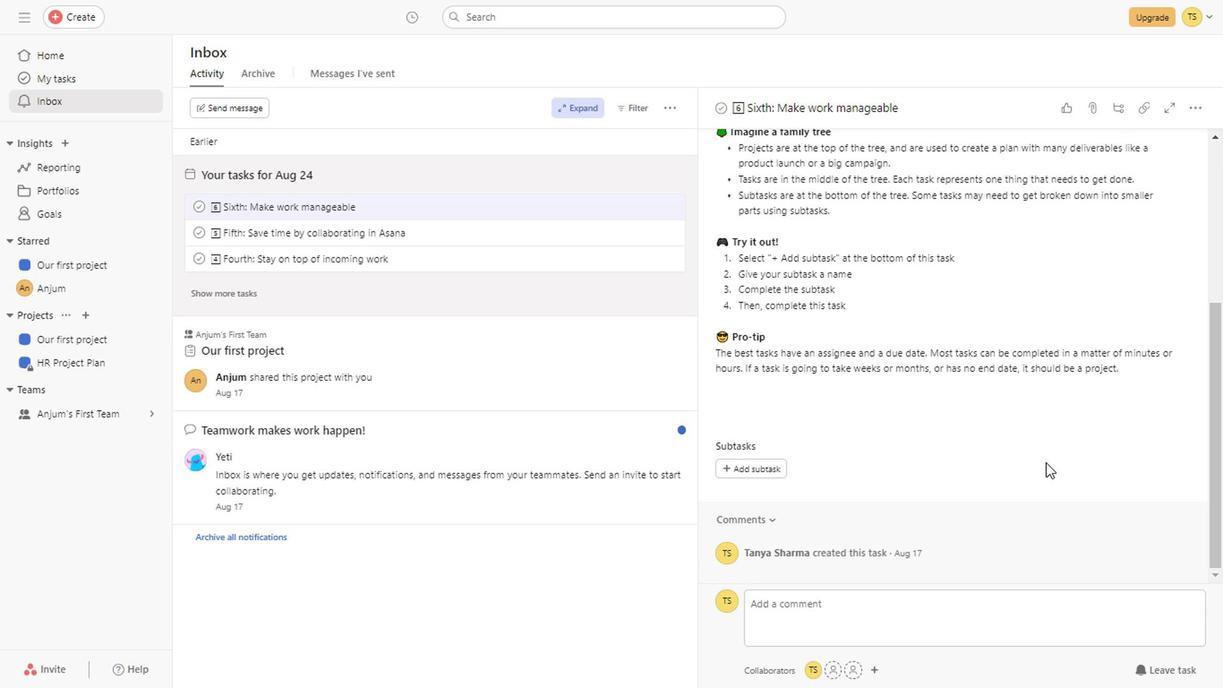 
Action: Mouse scrolled (1042, 459) with delta (0, -1)
Screenshot: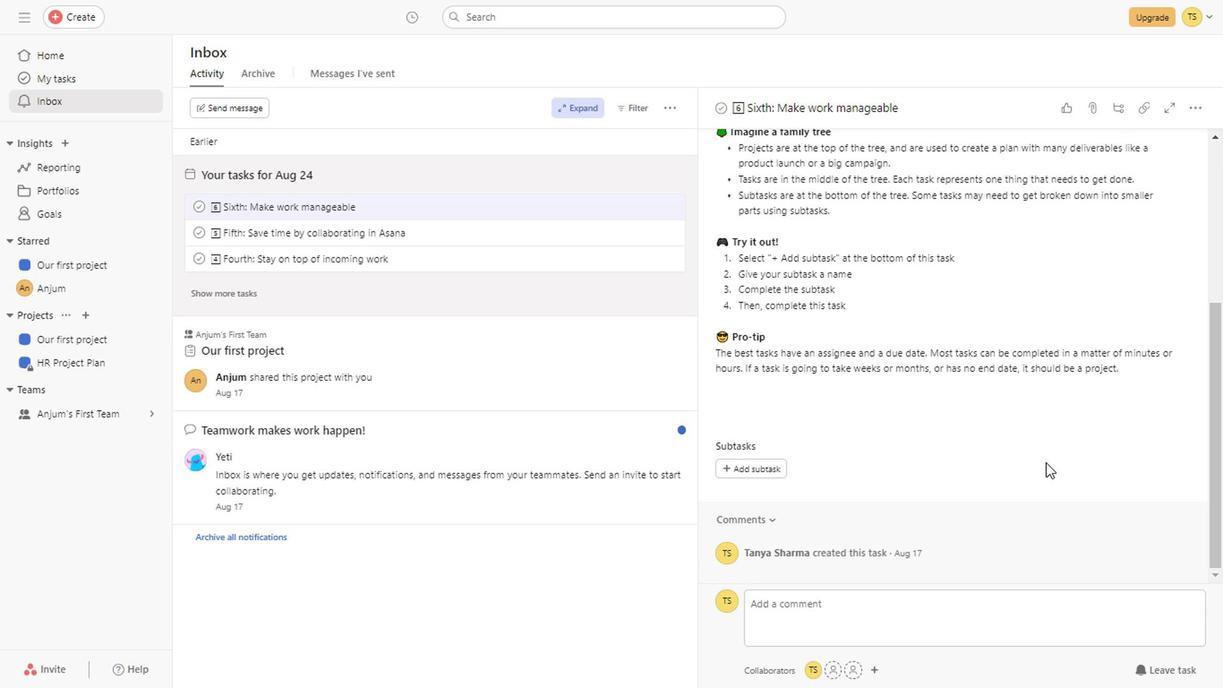 
Action: Mouse scrolled (1042, 459) with delta (0, -1)
Screenshot: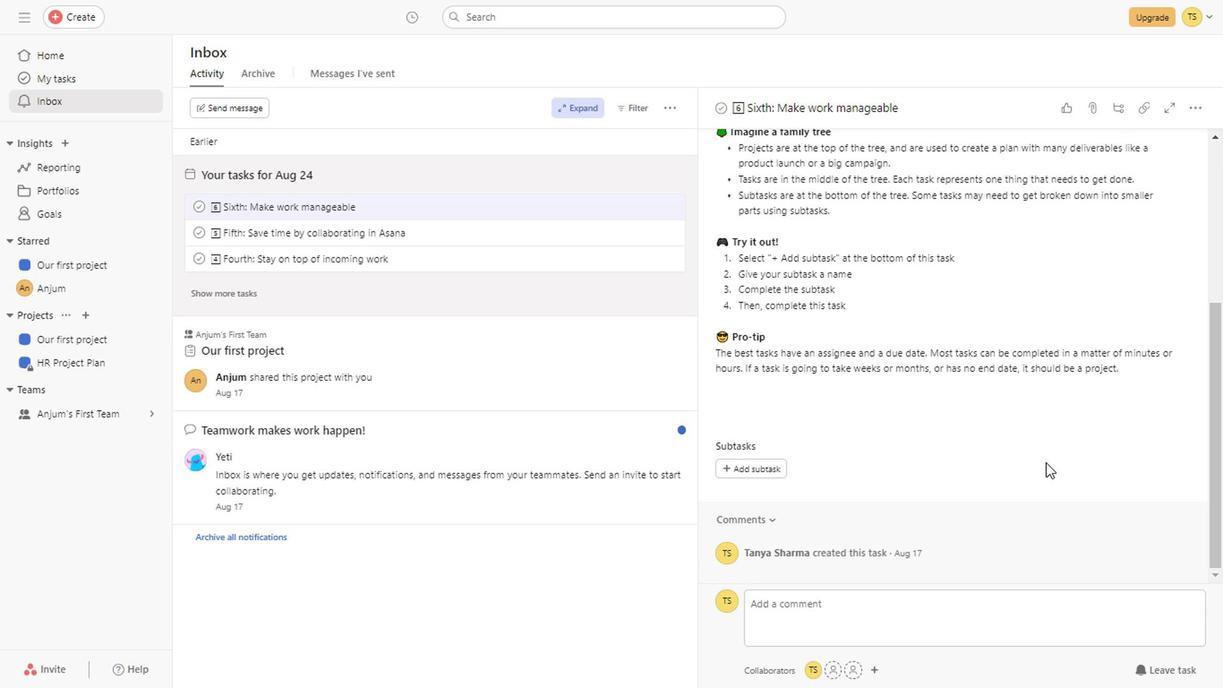 
Action: Mouse scrolled (1042, 459) with delta (0, -1)
Screenshot: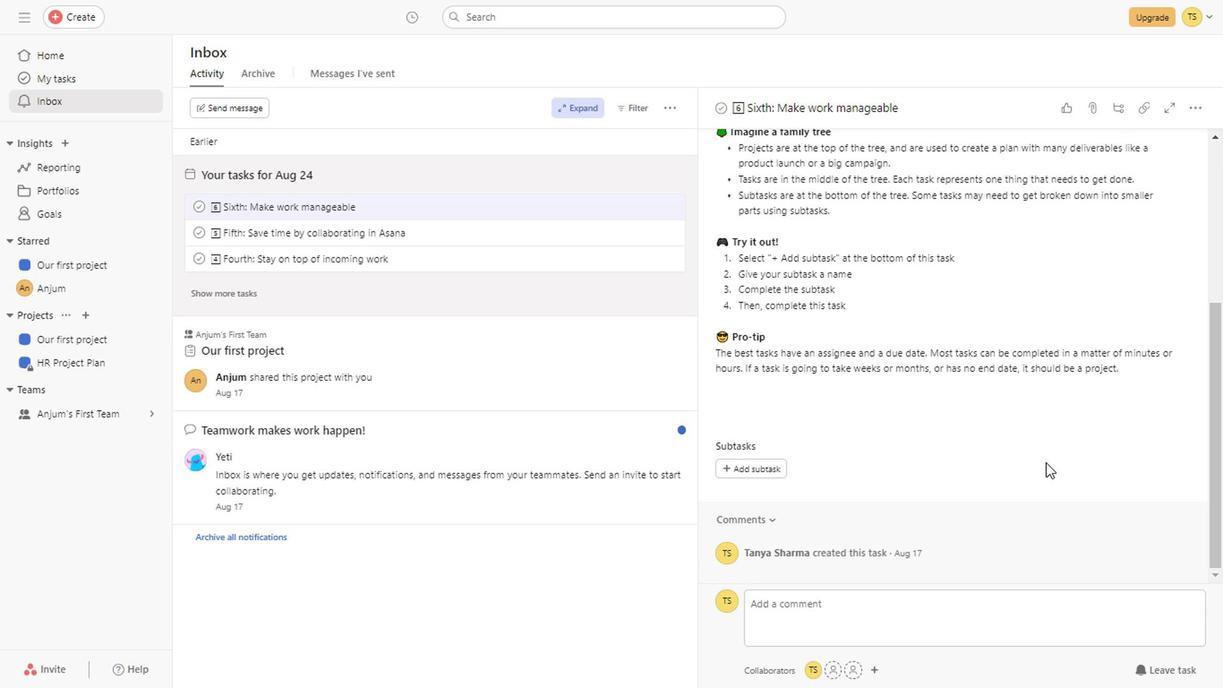 
Action: Mouse scrolled (1042, 459) with delta (0, -1)
Screenshot: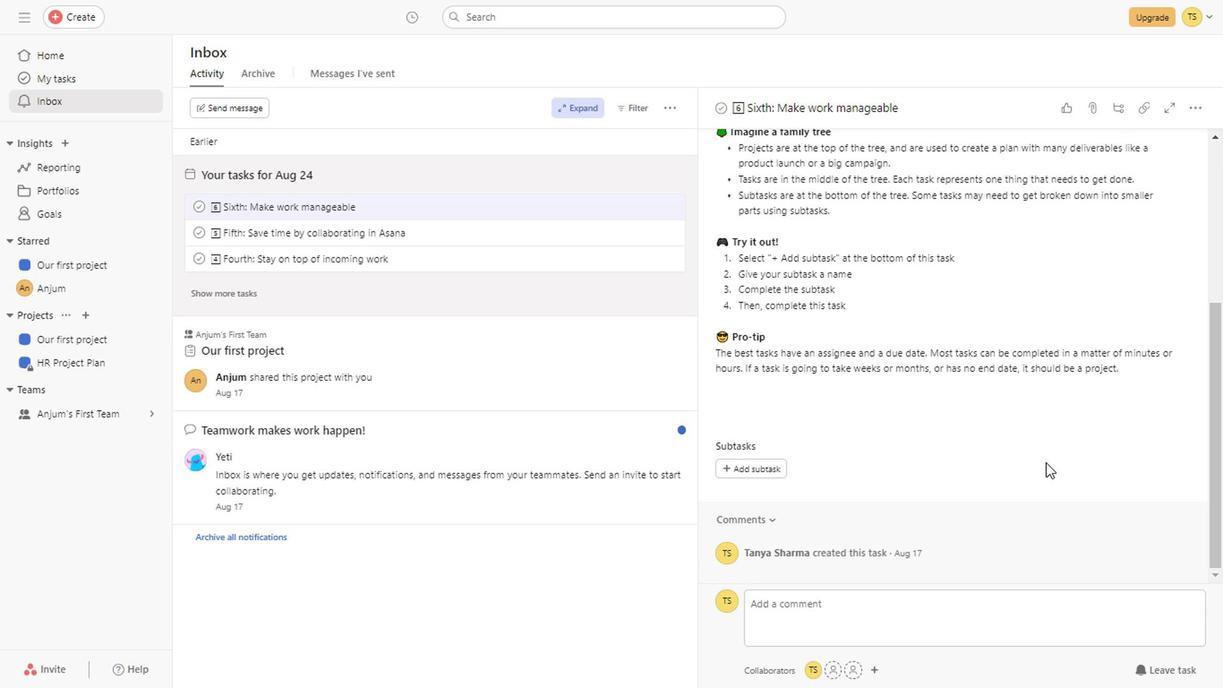 
Action: Mouse scrolled (1042, 459) with delta (0, -1)
Screenshot: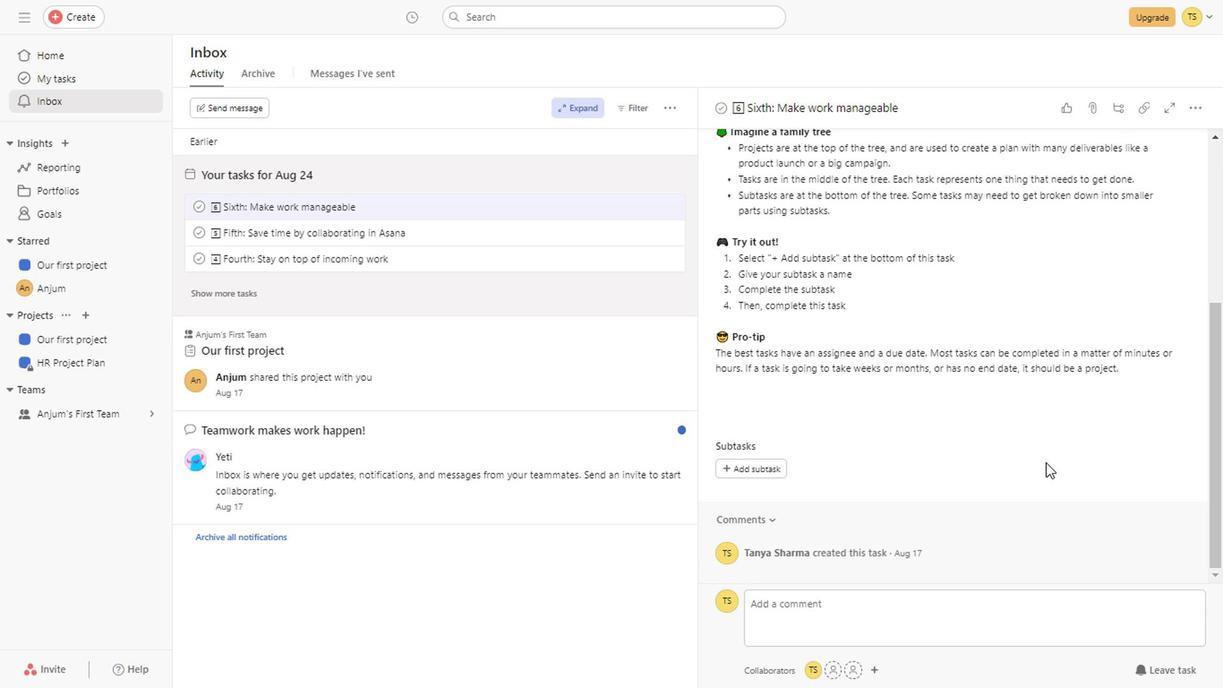 
Action: Mouse scrolled (1042, 459) with delta (0, -1)
Screenshot: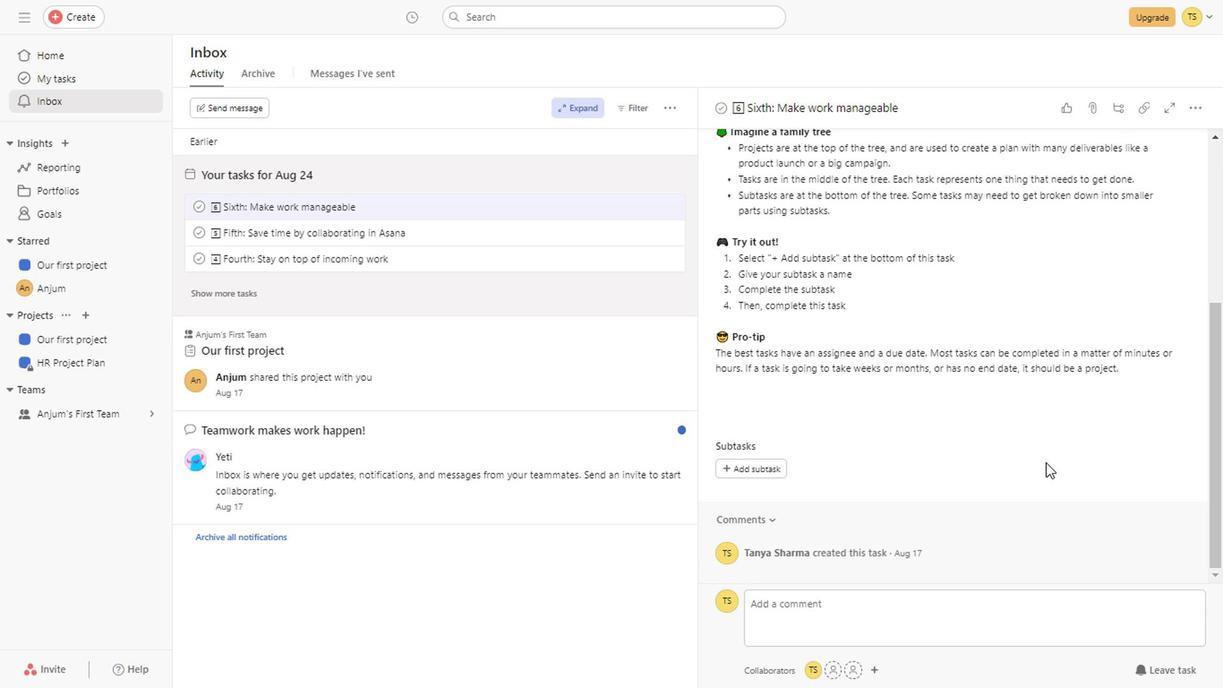 
Action: Mouse scrolled (1042, 459) with delta (0, -1)
Screenshot: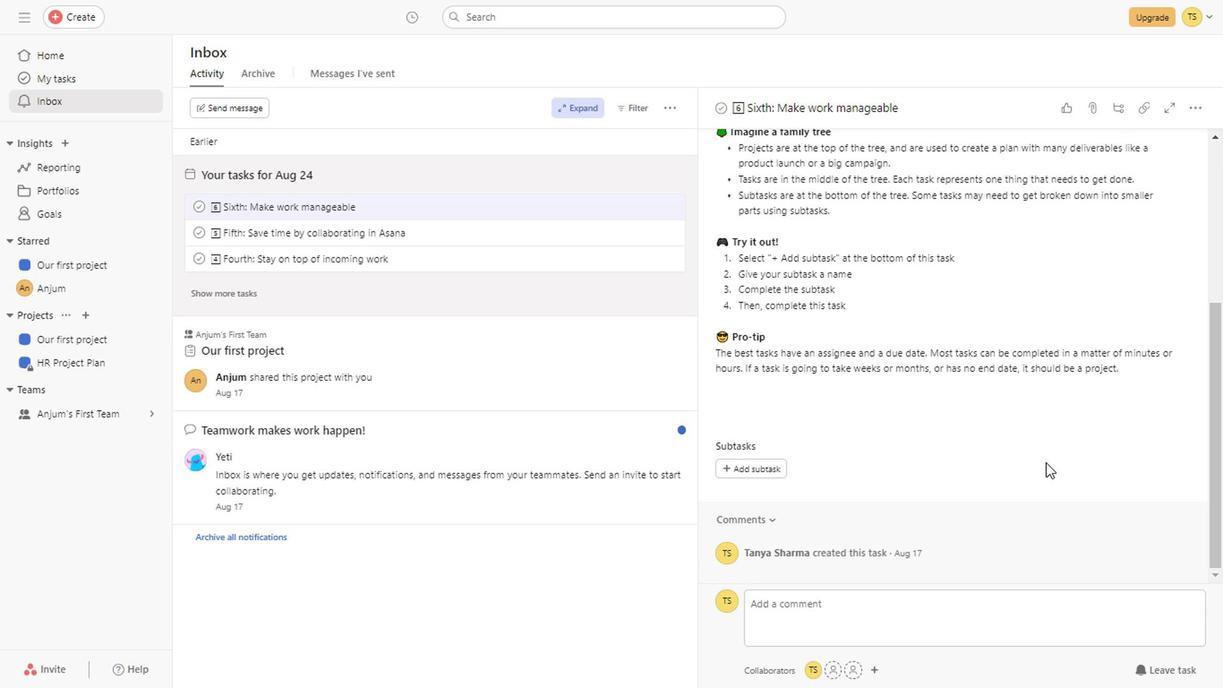 
Action: Mouse scrolled (1042, 459) with delta (0, -1)
Screenshot: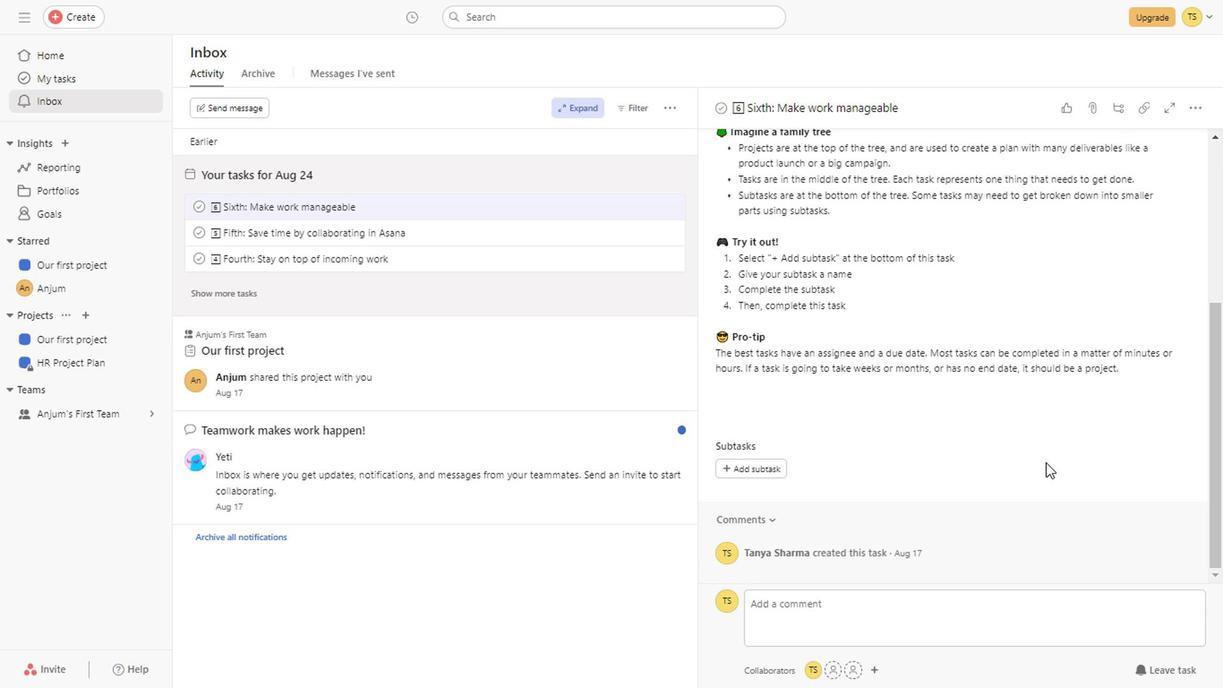 
Action: Mouse scrolled (1042, 459) with delta (0, -1)
Screenshot: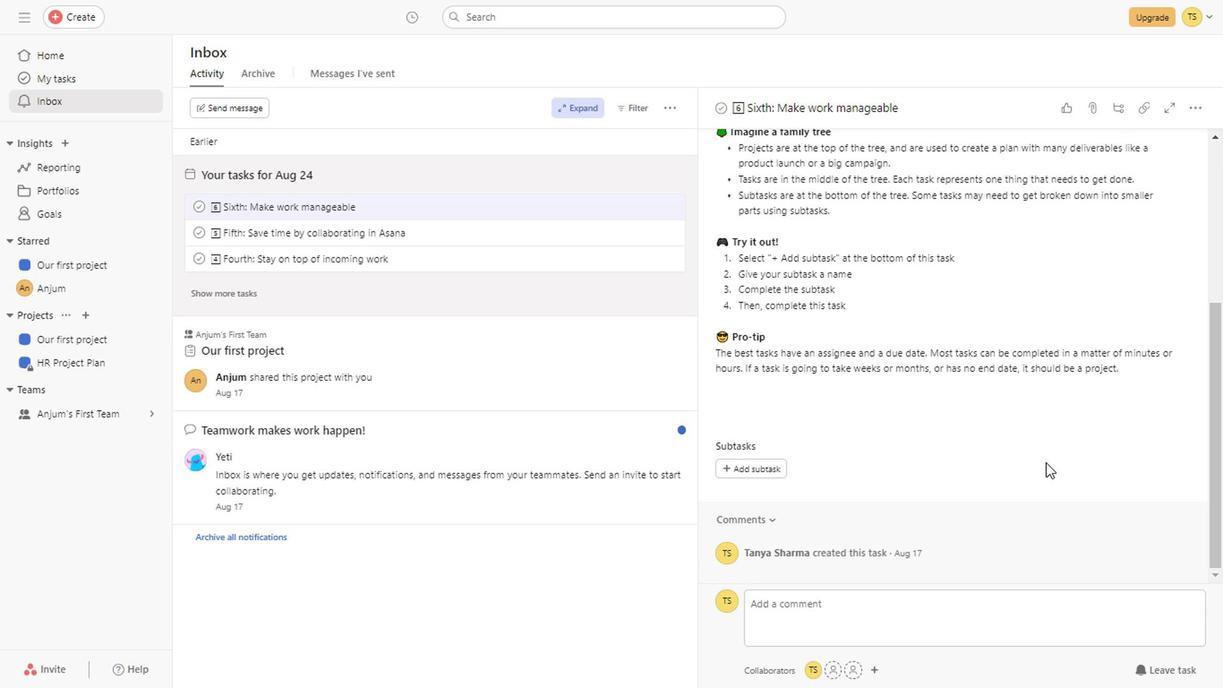 
Action: Mouse scrolled (1042, 459) with delta (0, -1)
Screenshot: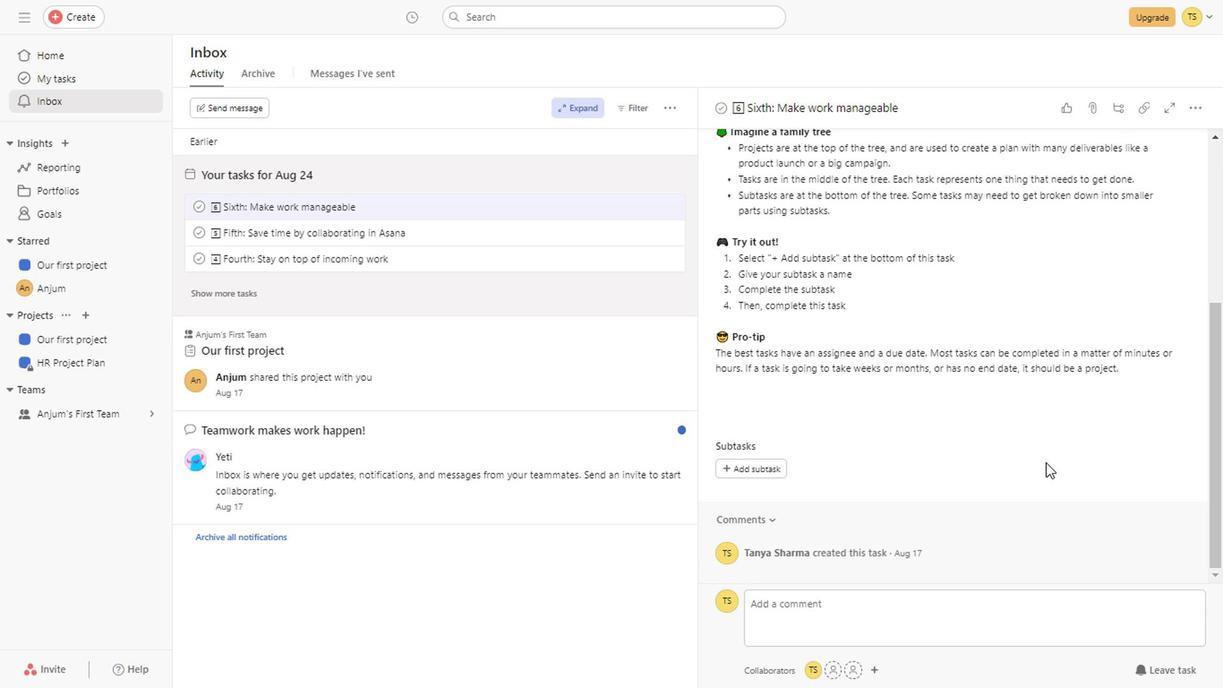 
Action: Mouse scrolled (1042, 459) with delta (0, -1)
Screenshot: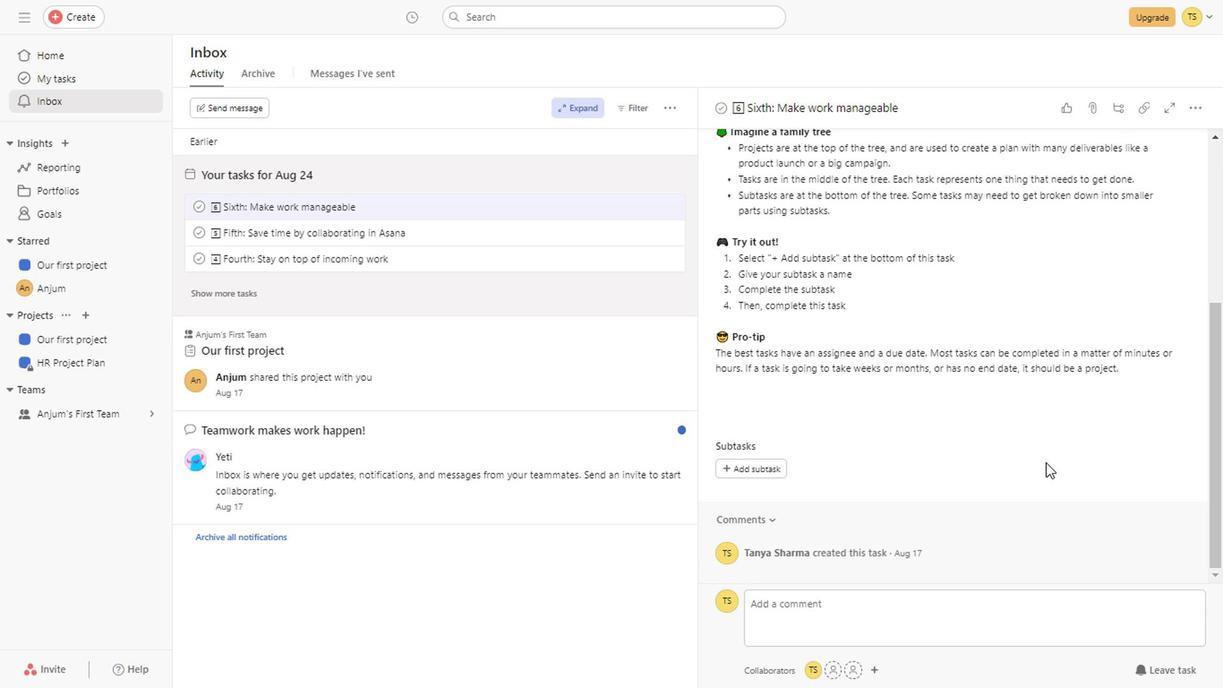 
Action: Mouse scrolled (1042, 459) with delta (0, -1)
Screenshot: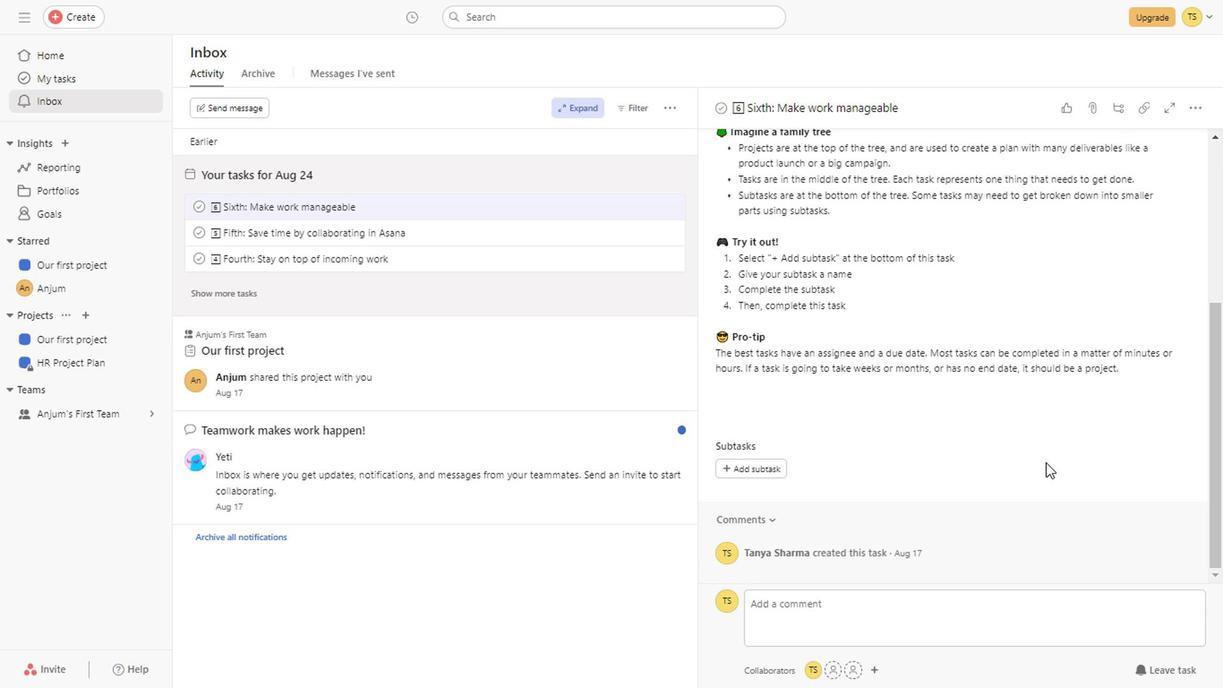 
Action: Mouse scrolled (1042, 459) with delta (0, -1)
Screenshot: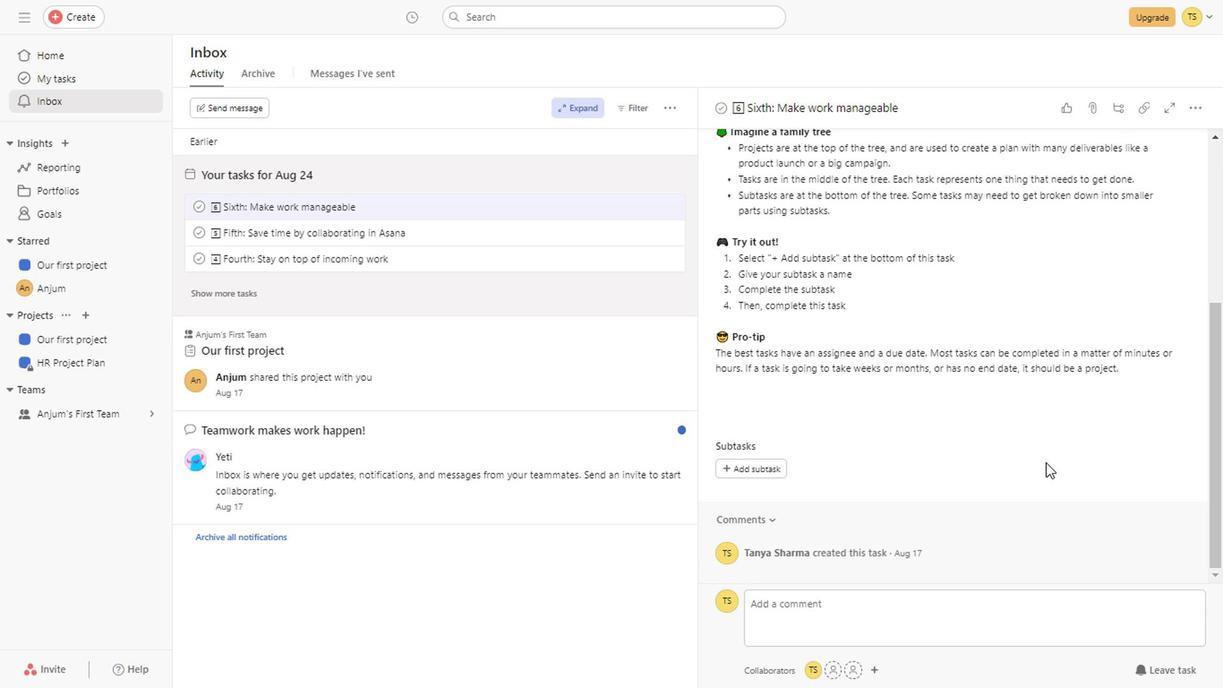 
Action: Mouse scrolled (1042, 459) with delta (0, -1)
Screenshot: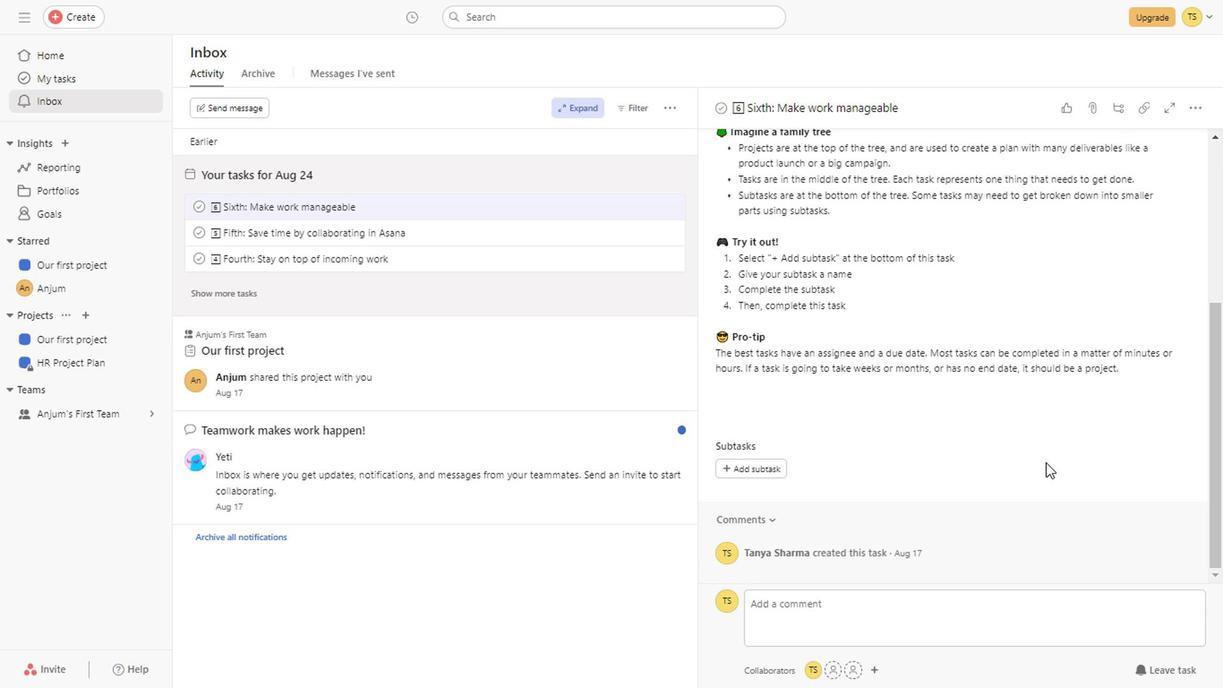 
Action: Mouse scrolled (1042, 459) with delta (0, -1)
Screenshot: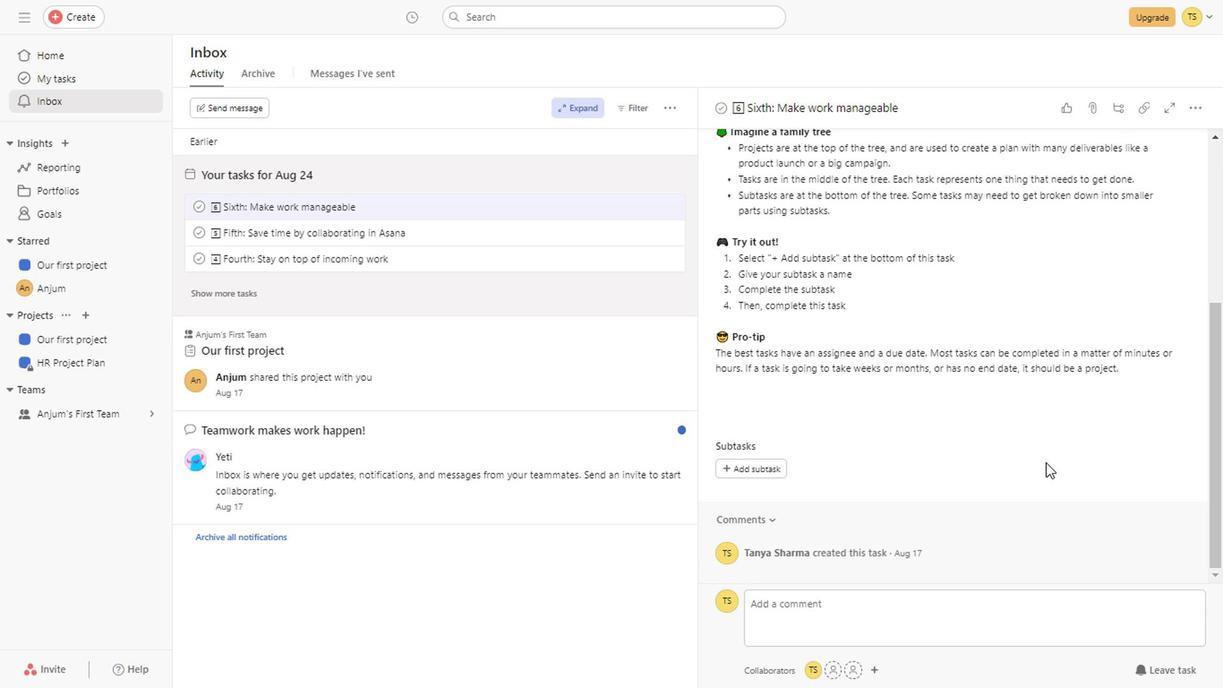 
Action: Mouse scrolled (1042, 459) with delta (0, -1)
Screenshot: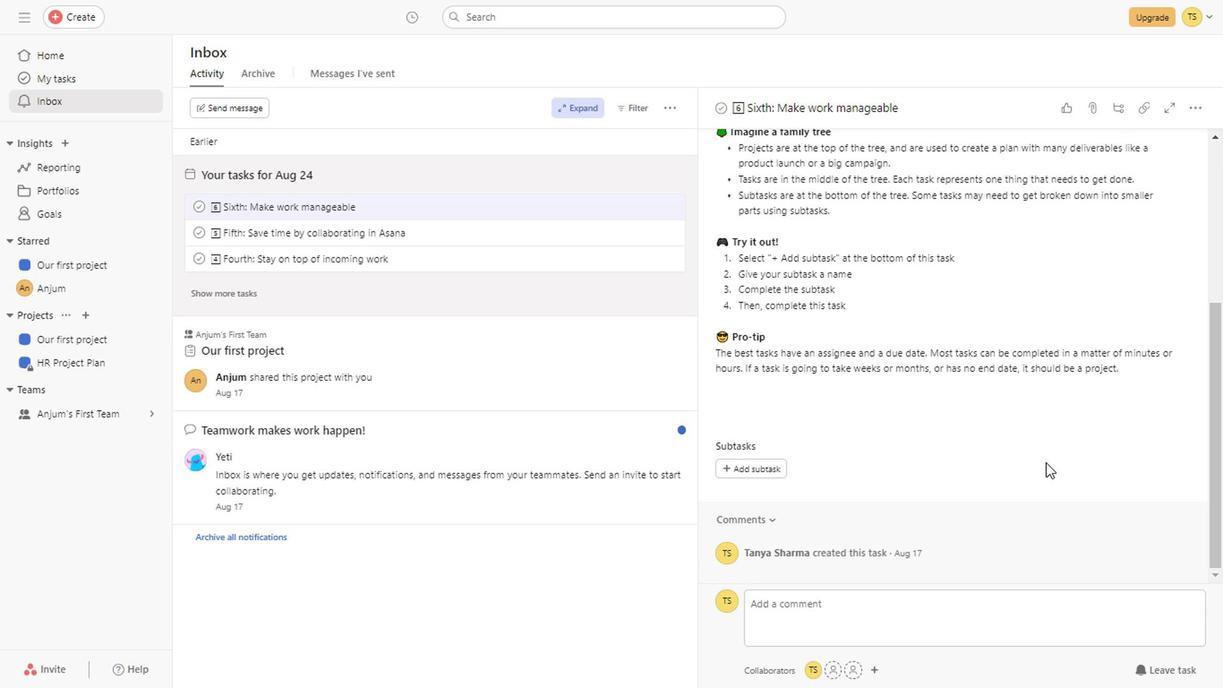 
Action: Mouse scrolled (1042, 459) with delta (0, -1)
Screenshot: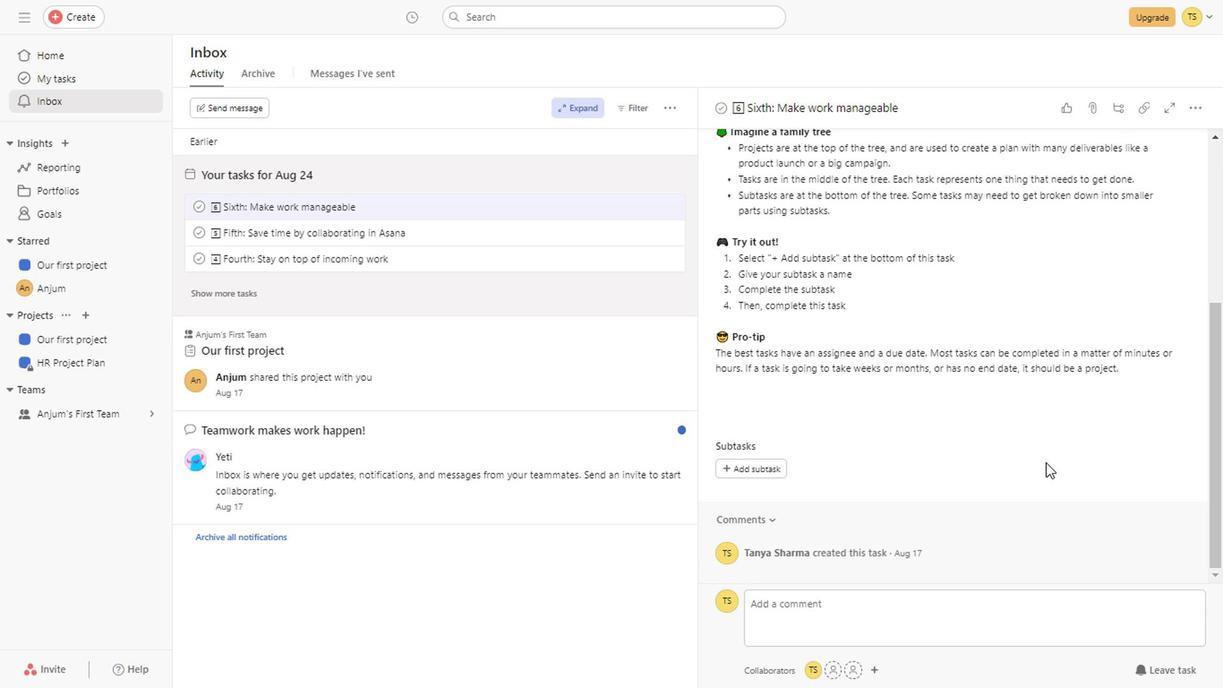 
Action: Mouse scrolled (1042, 459) with delta (0, -1)
Screenshot: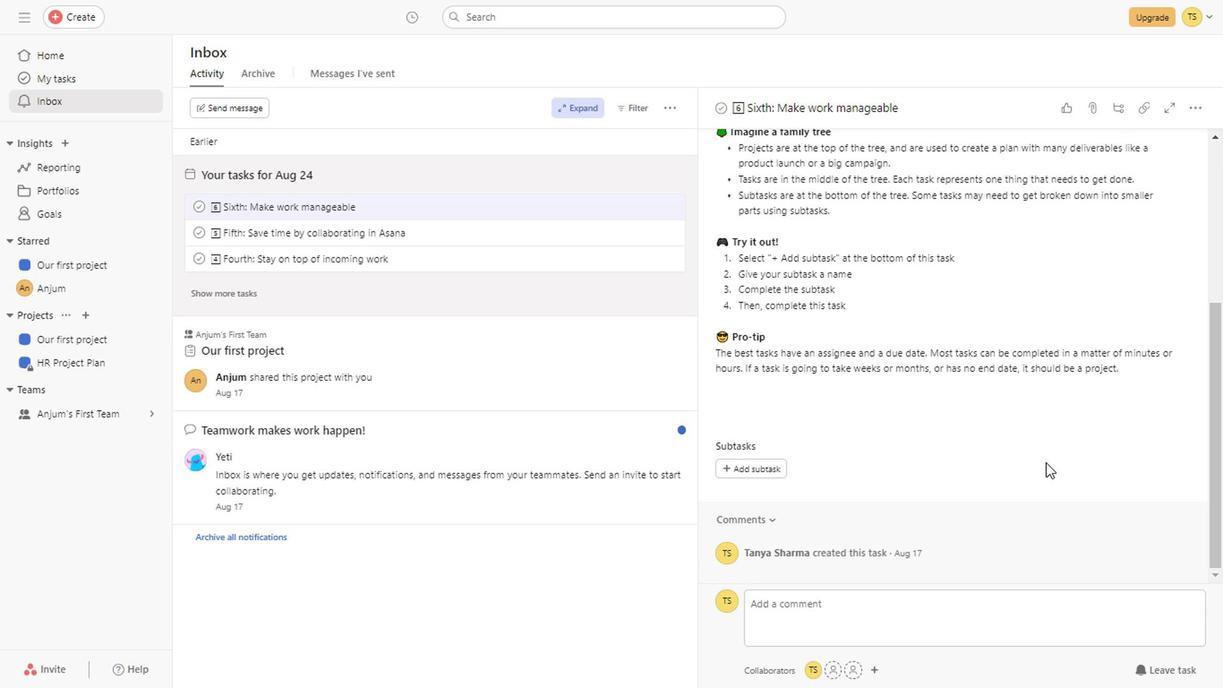 
Action: Mouse scrolled (1042, 459) with delta (0, -1)
Screenshot: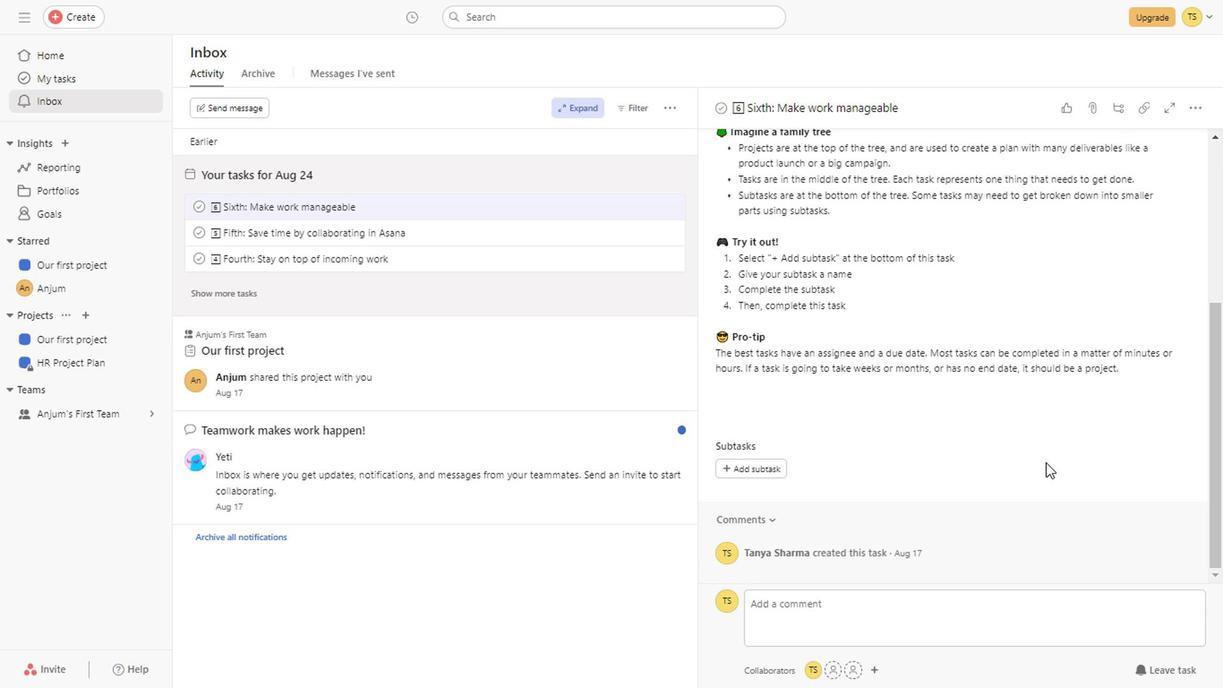 
Action: Mouse scrolled (1042, 459) with delta (0, -1)
Screenshot: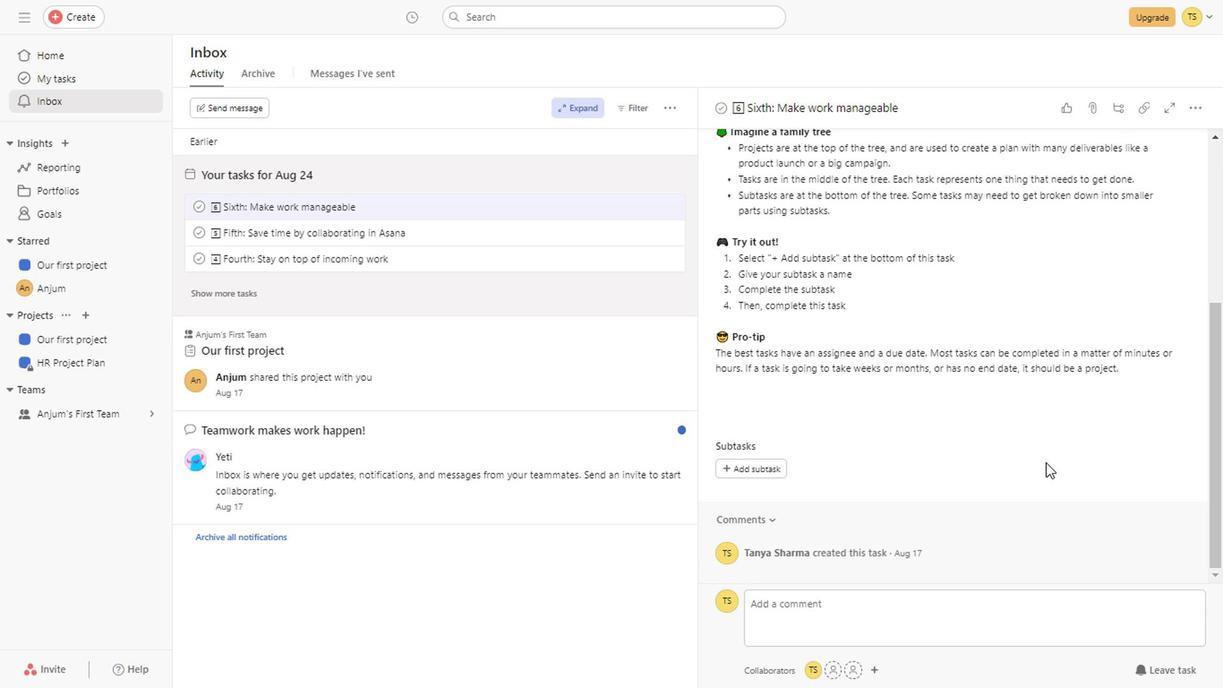 
Action: Mouse scrolled (1042, 459) with delta (0, -1)
Screenshot: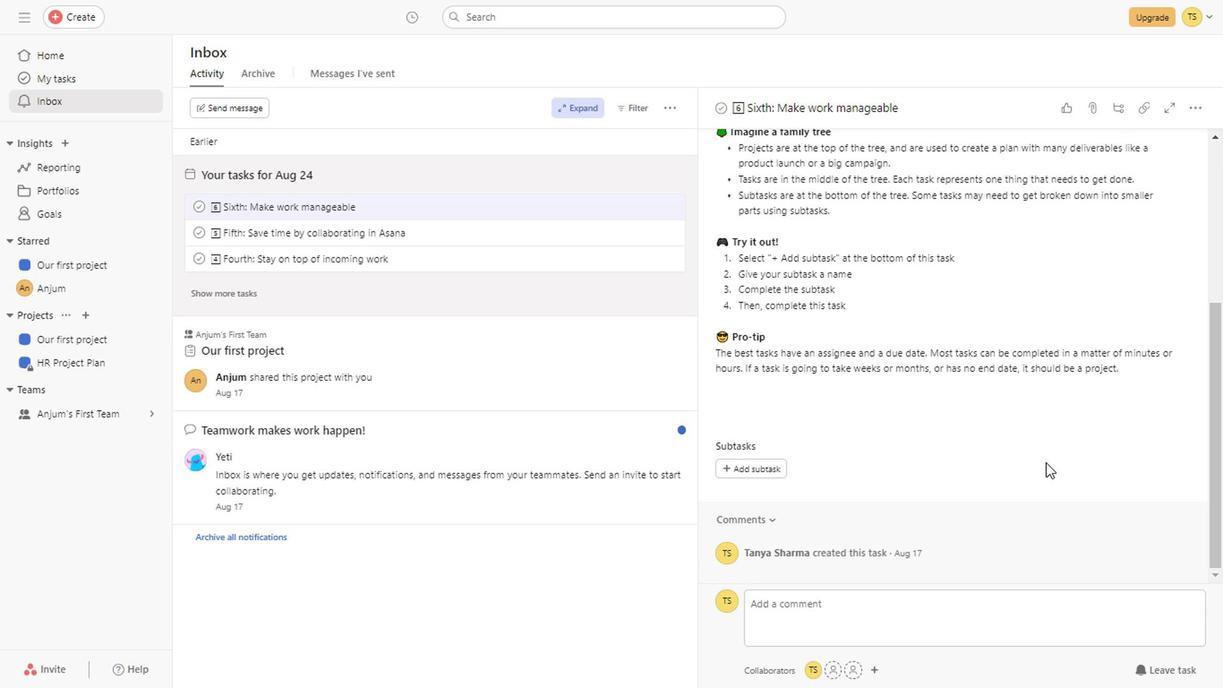 
Action: Mouse scrolled (1042, 459) with delta (0, -1)
Screenshot: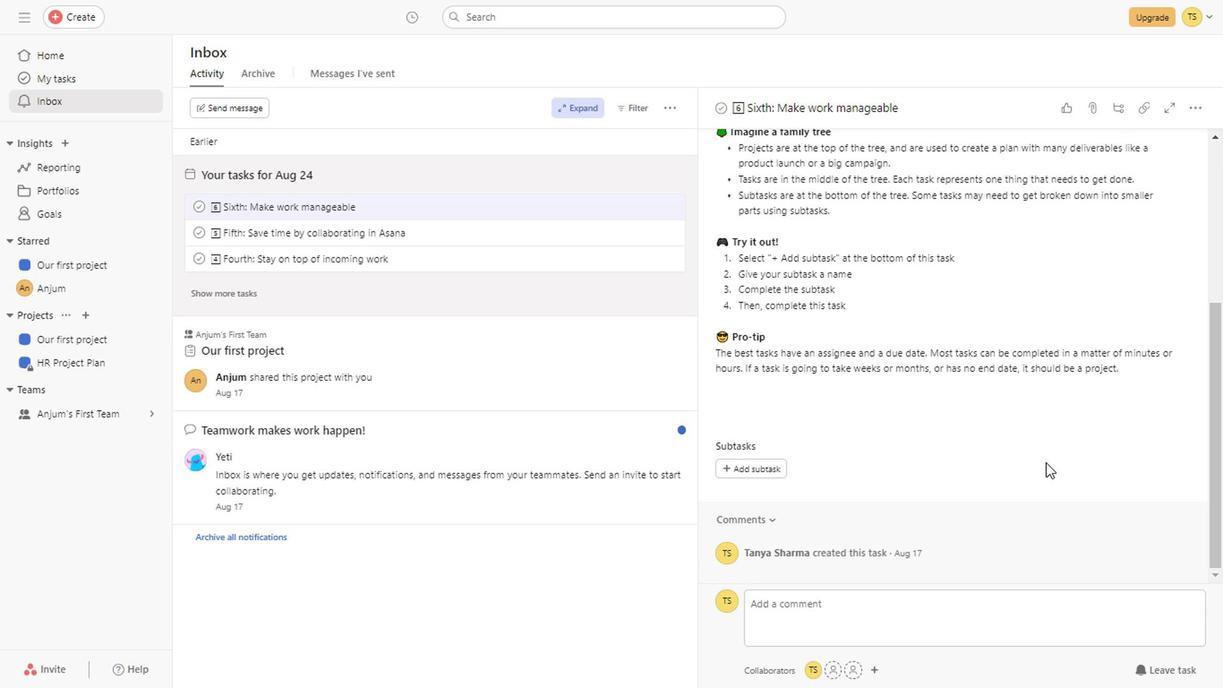 
Action: Mouse scrolled (1042, 459) with delta (0, -1)
Screenshot: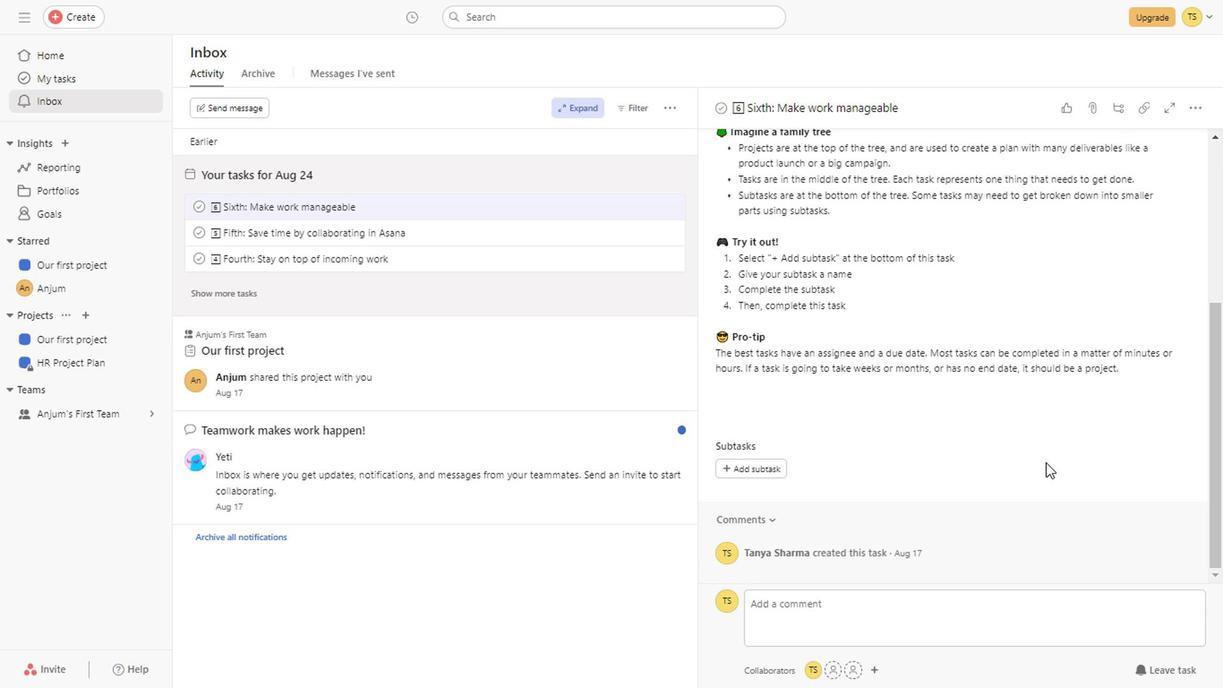 
Action: Mouse scrolled (1042, 459) with delta (0, -1)
Screenshot: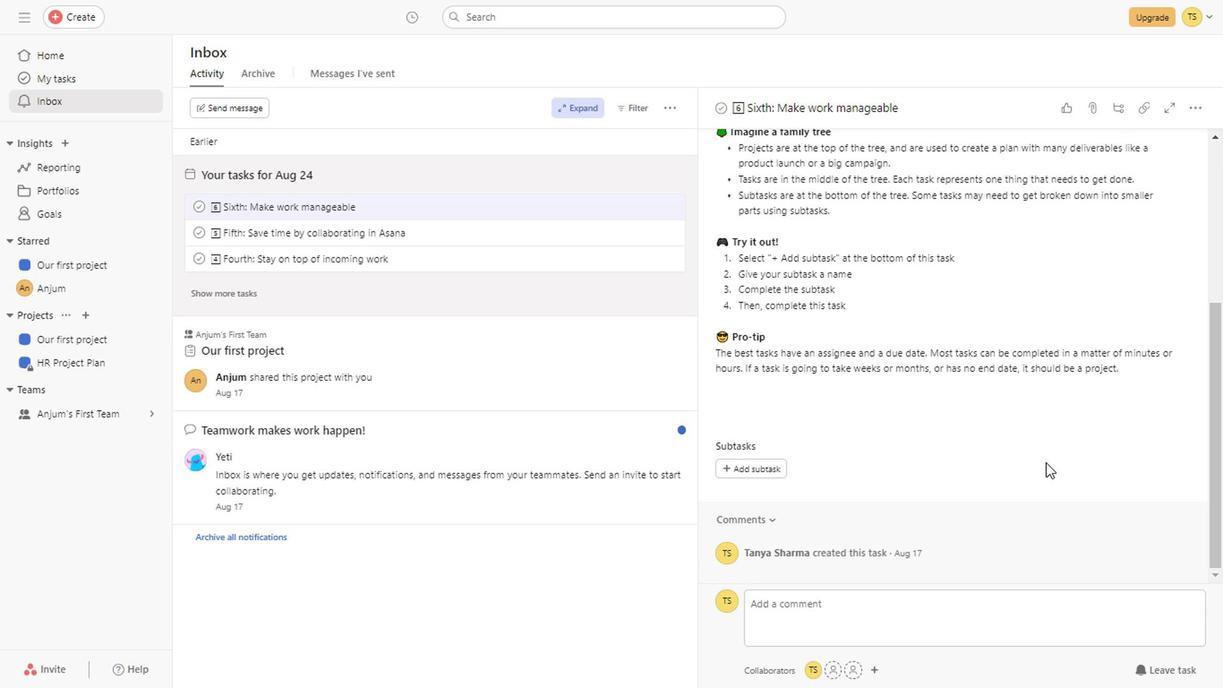 
Action: Mouse scrolled (1042, 459) with delta (0, -1)
Screenshot: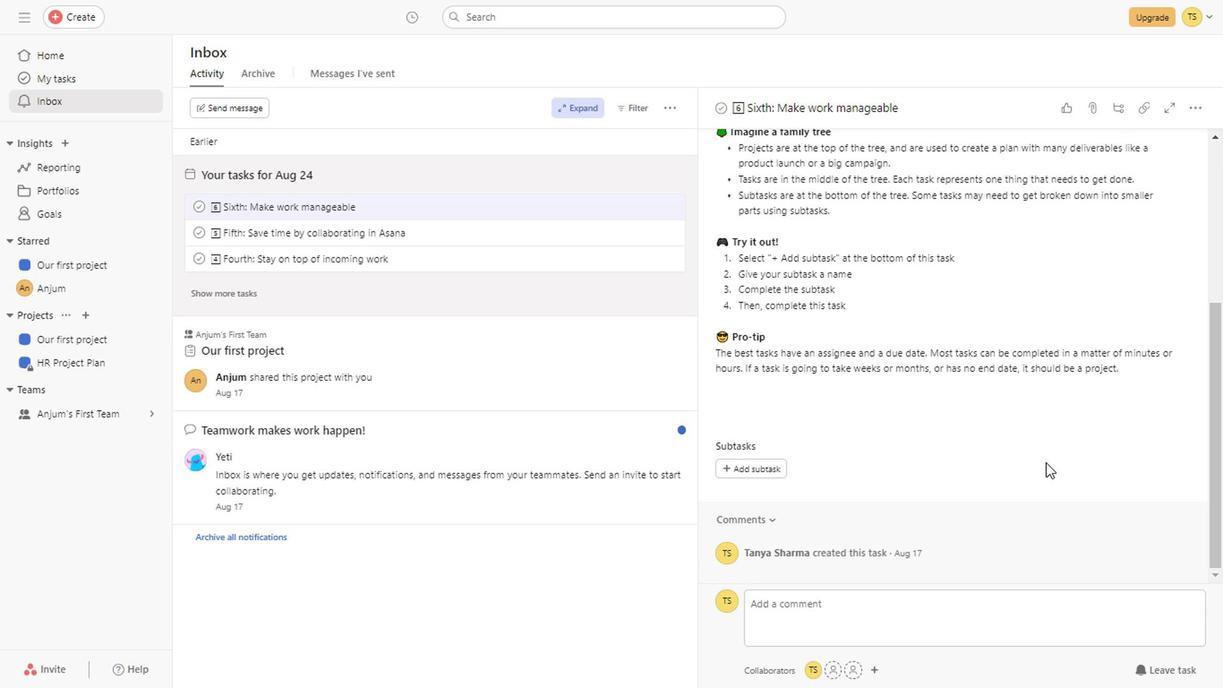 
Action: Mouse scrolled (1042, 459) with delta (0, -1)
Screenshot: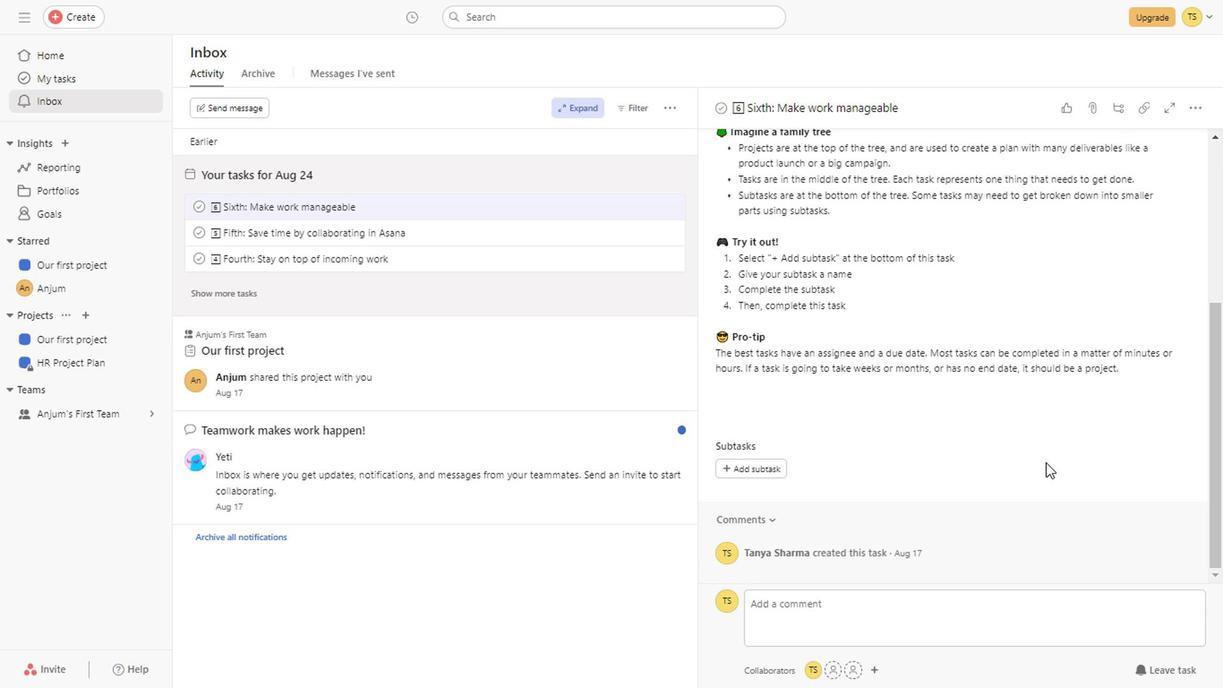 
Action: Mouse scrolled (1042, 459) with delta (0, -1)
Screenshot: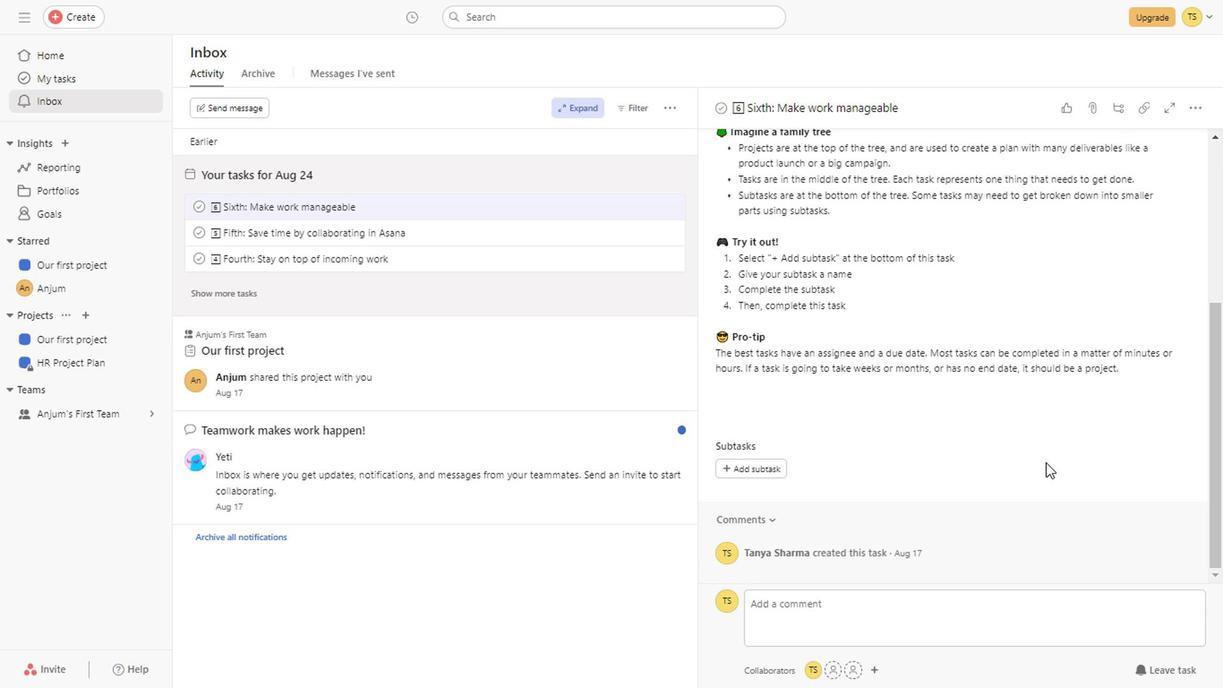 
Action: Mouse scrolled (1042, 459) with delta (0, -1)
Screenshot: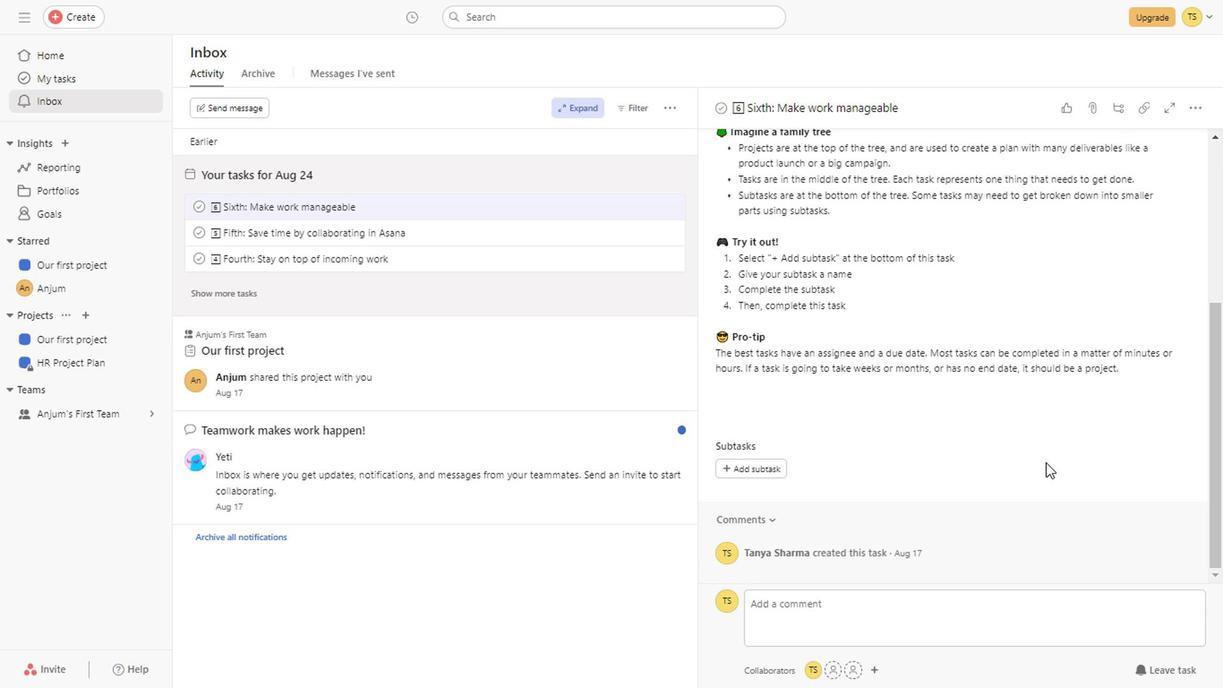 
Action: Mouse scrolled (1042, 459) with delta (0, -1)
Screenshot: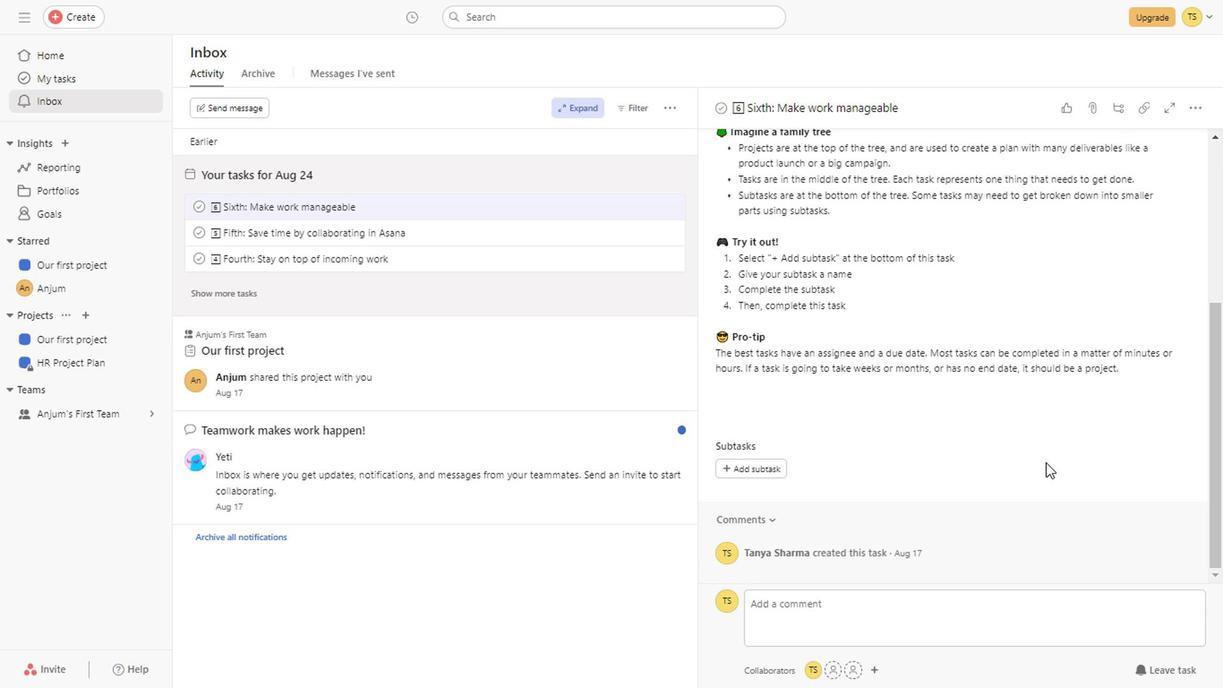 
Action: Mouse scrolled (1042, 459) with delta (0, -1)
Screenshot: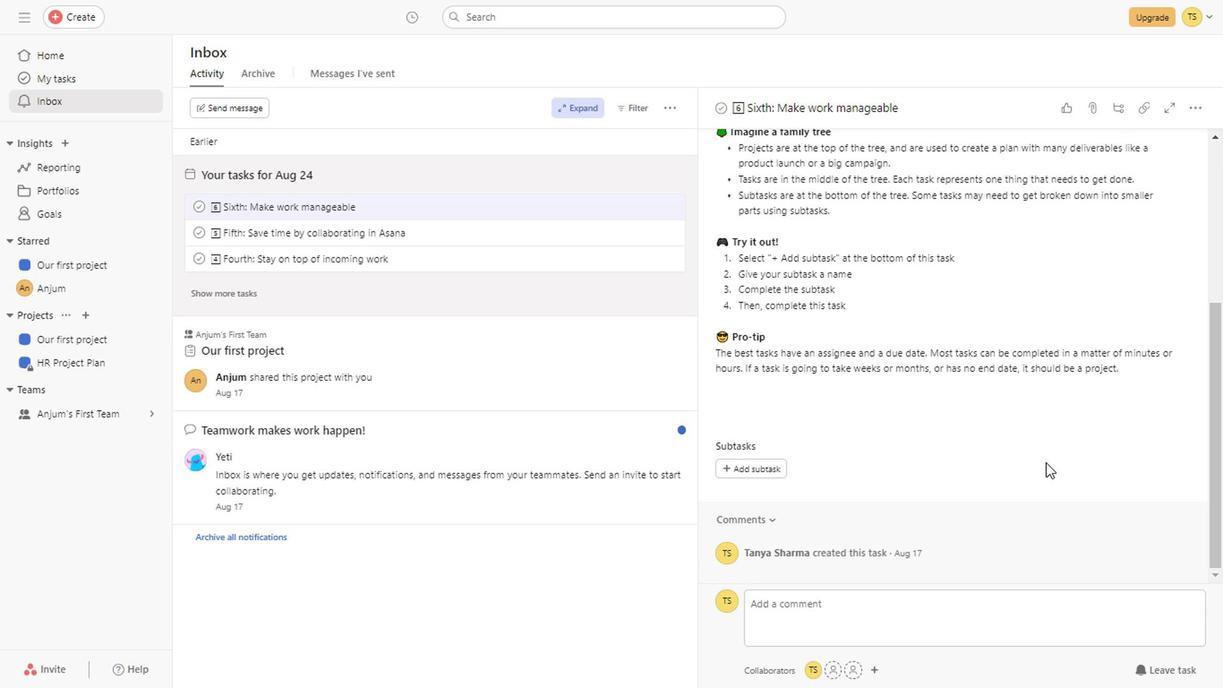 
Action: Mouse scrolled (1042, 459) with delta (0, -1)
Screenshot: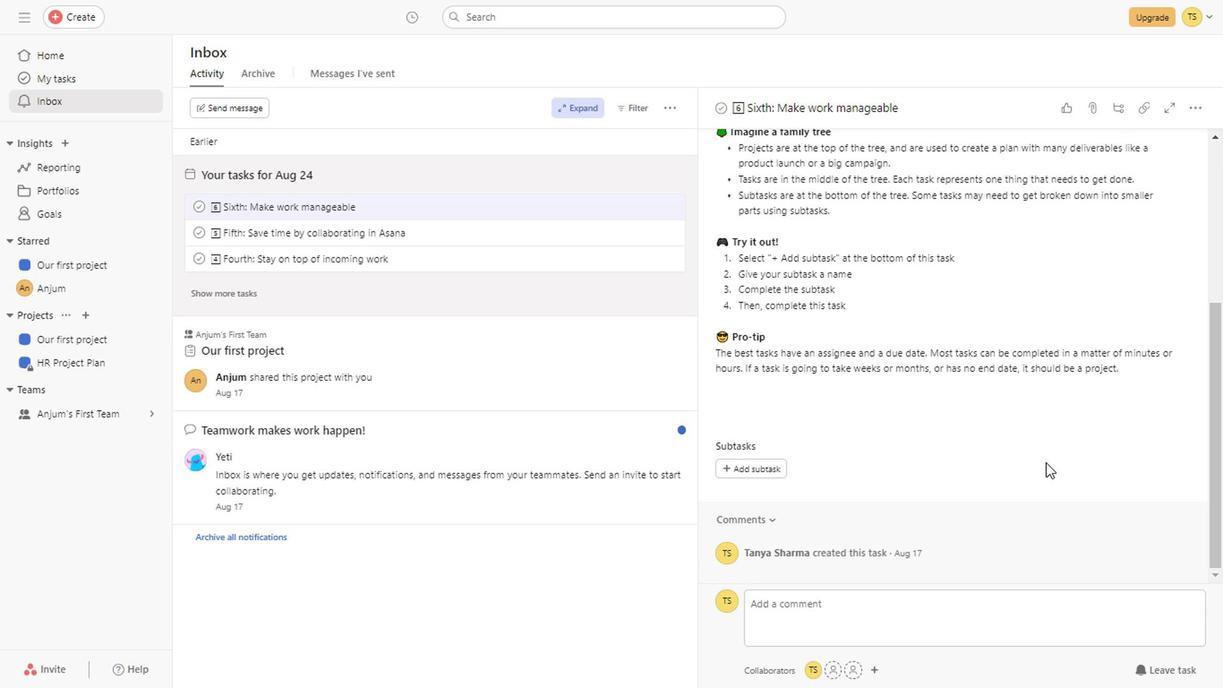 
Action: Mouse scrolled (1042, 459) with delta (0, -1)
Screenshot: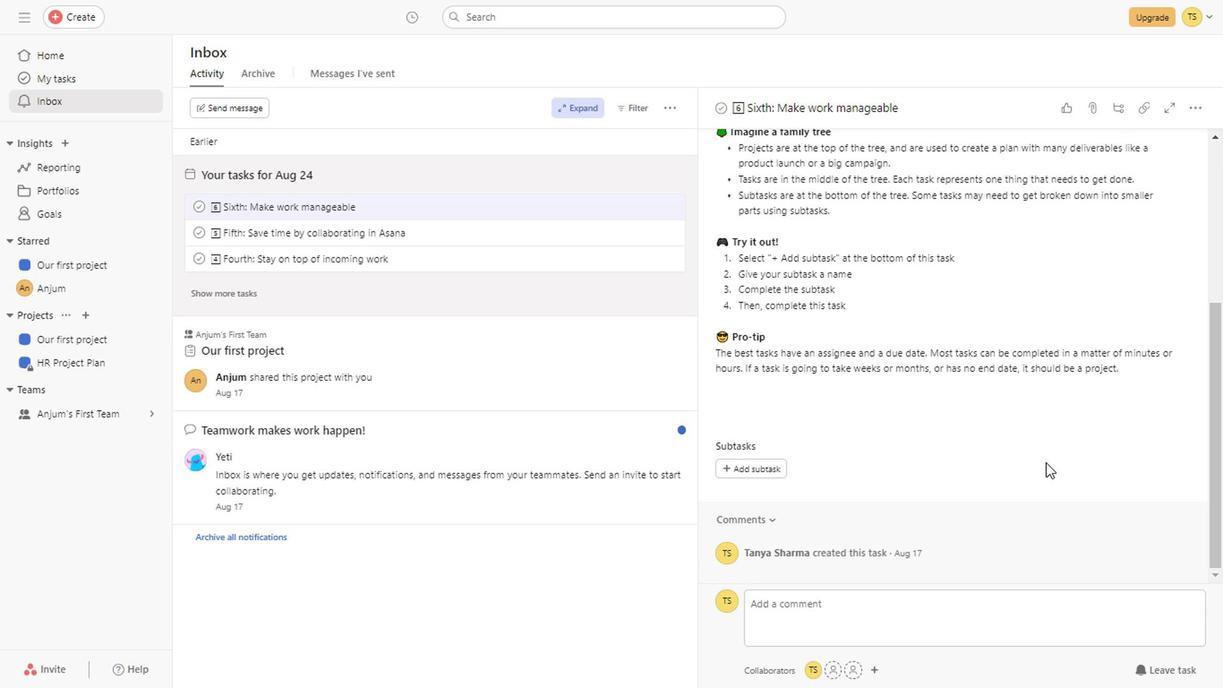 
Action: Mouse scrolled (1042, 459) with delta (0, -1)
Screenshot: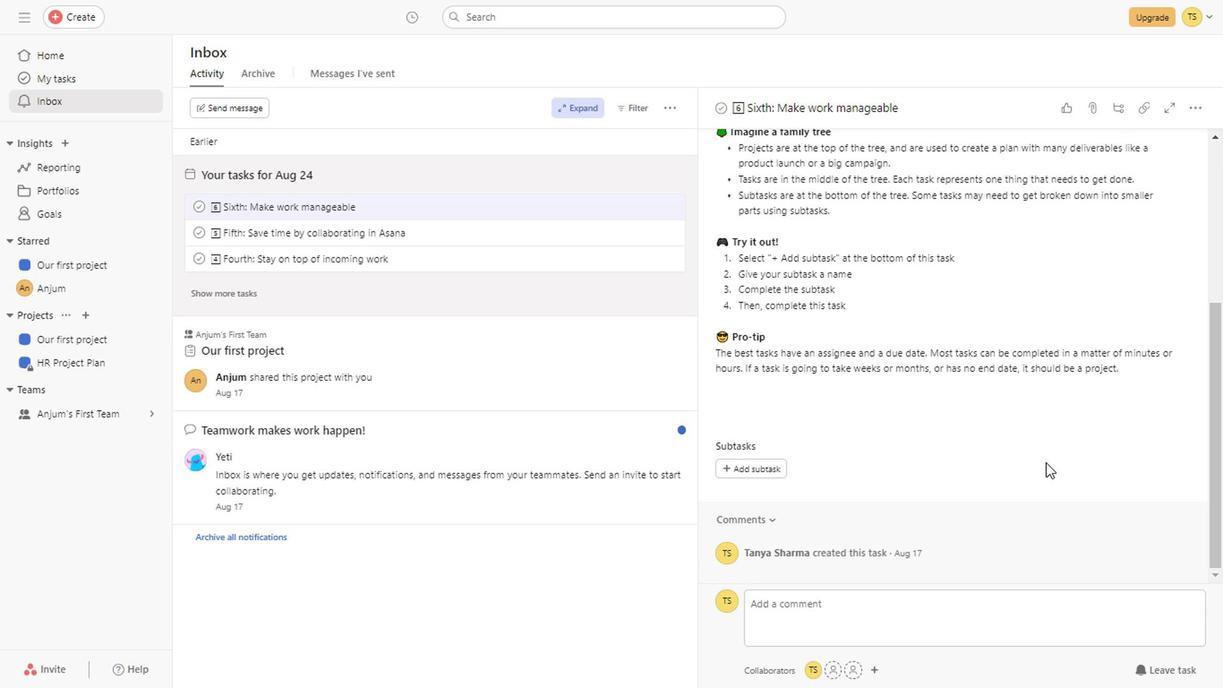 
Action: Mouse scrolled (1042, 459) with delta (0, -1)
Screenshot: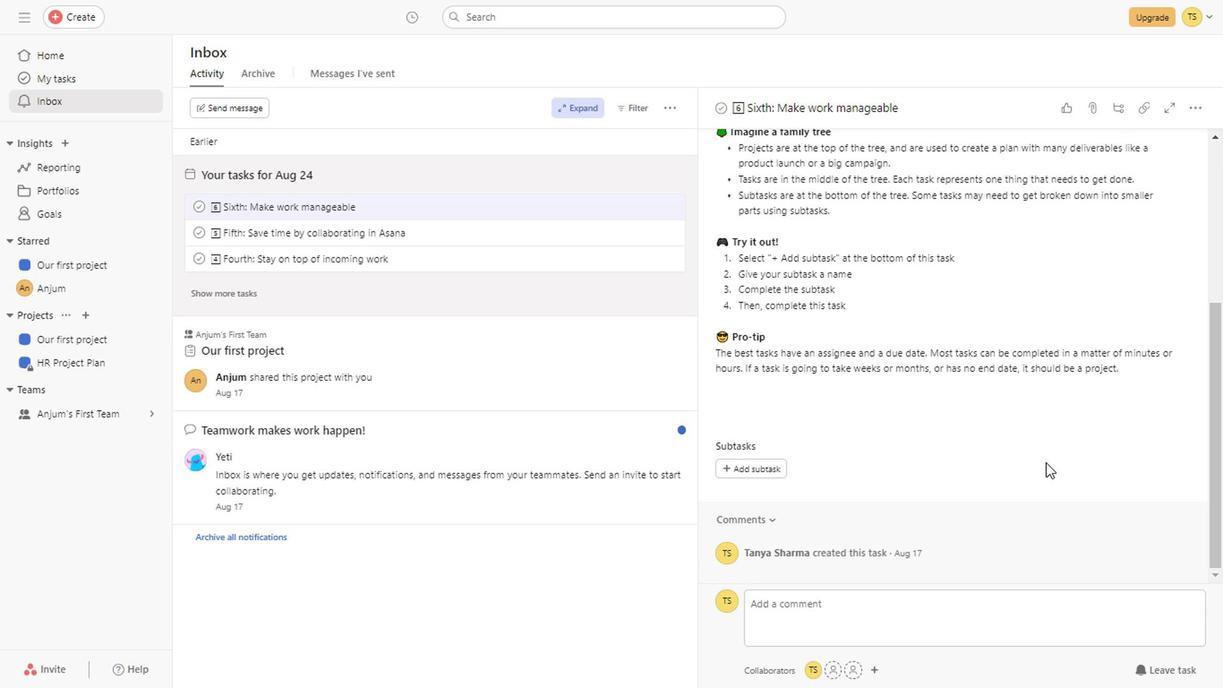 
Action: Mouse scrolled (1042, 459) with delta (0, -1)
Screenshot: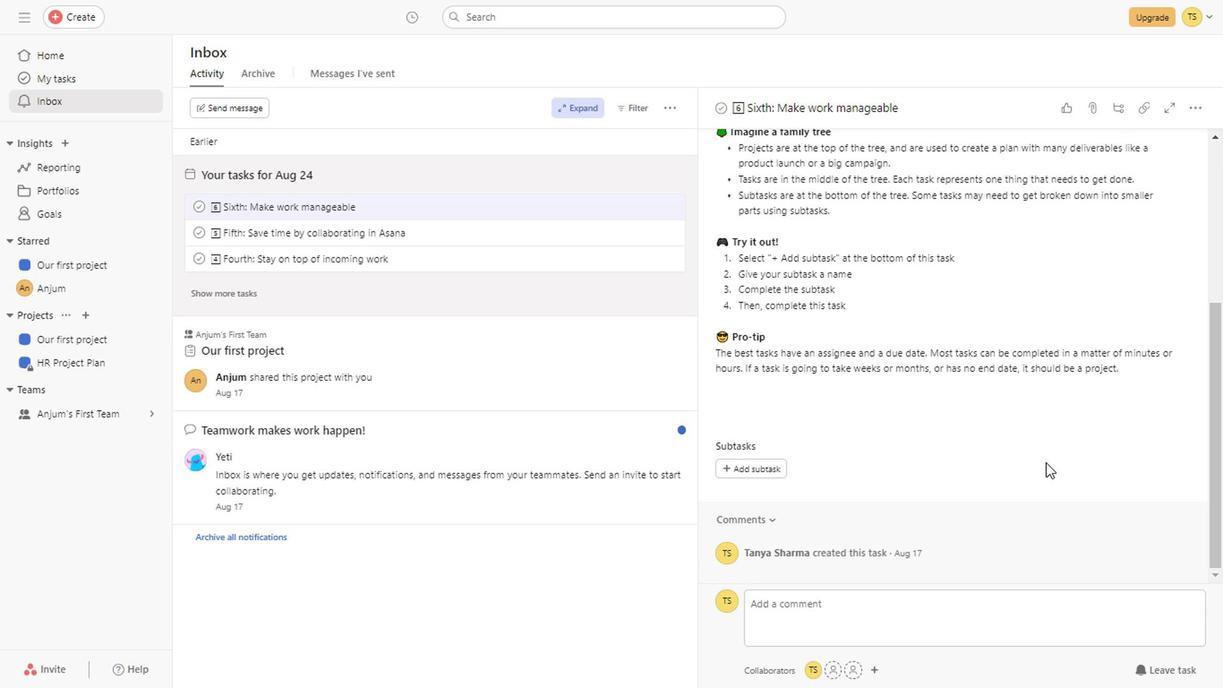 
Action: Mouse scrolled (1042, 459) with delta (0, -1)
Screenshot: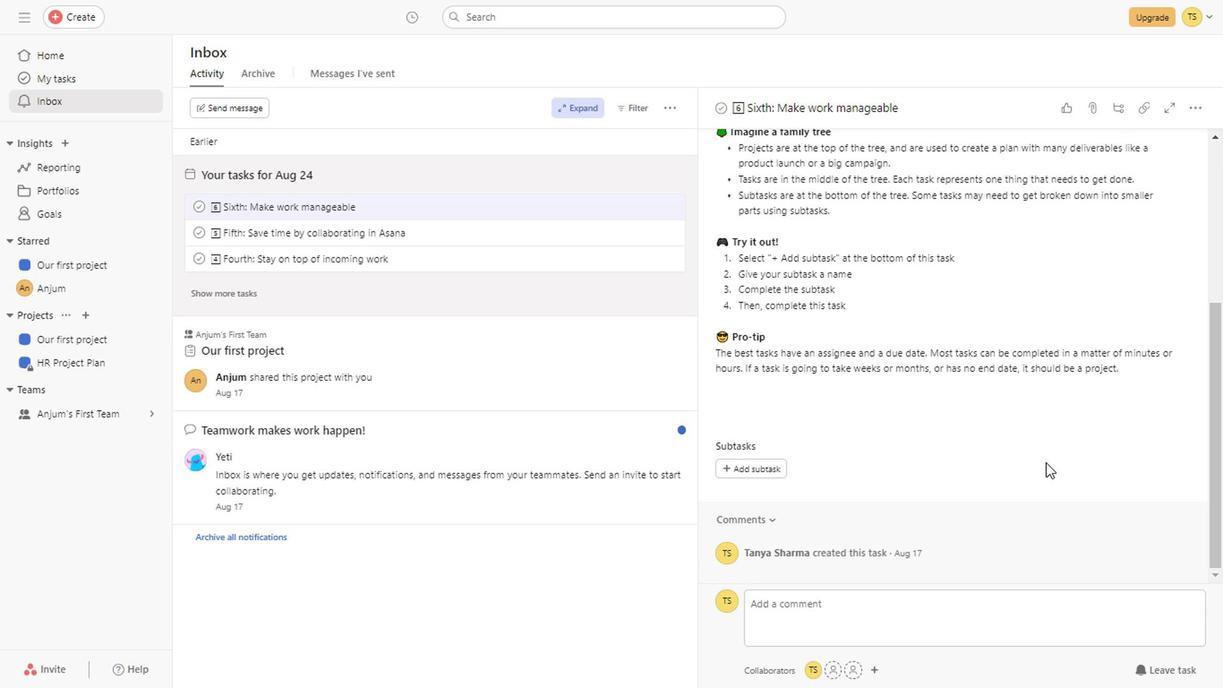 
Action: Mouse moved to (261, 79)
Screenshot: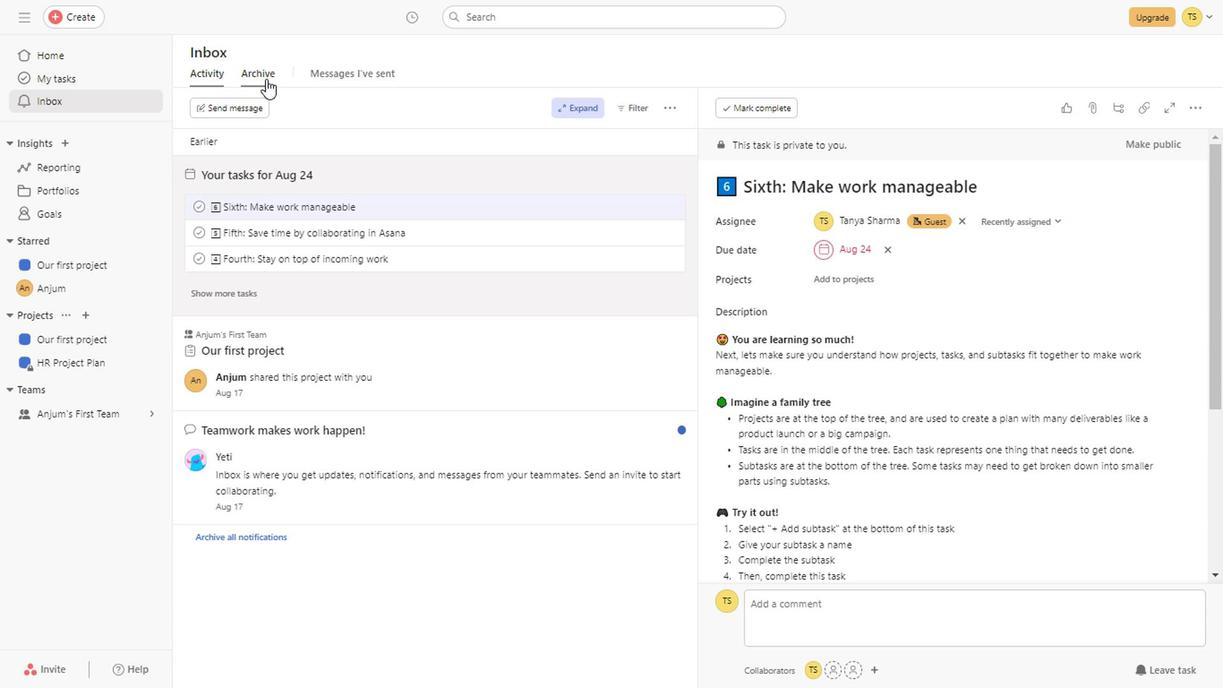 
Action: Mouse pressed left at (261, 79)
Screenshot: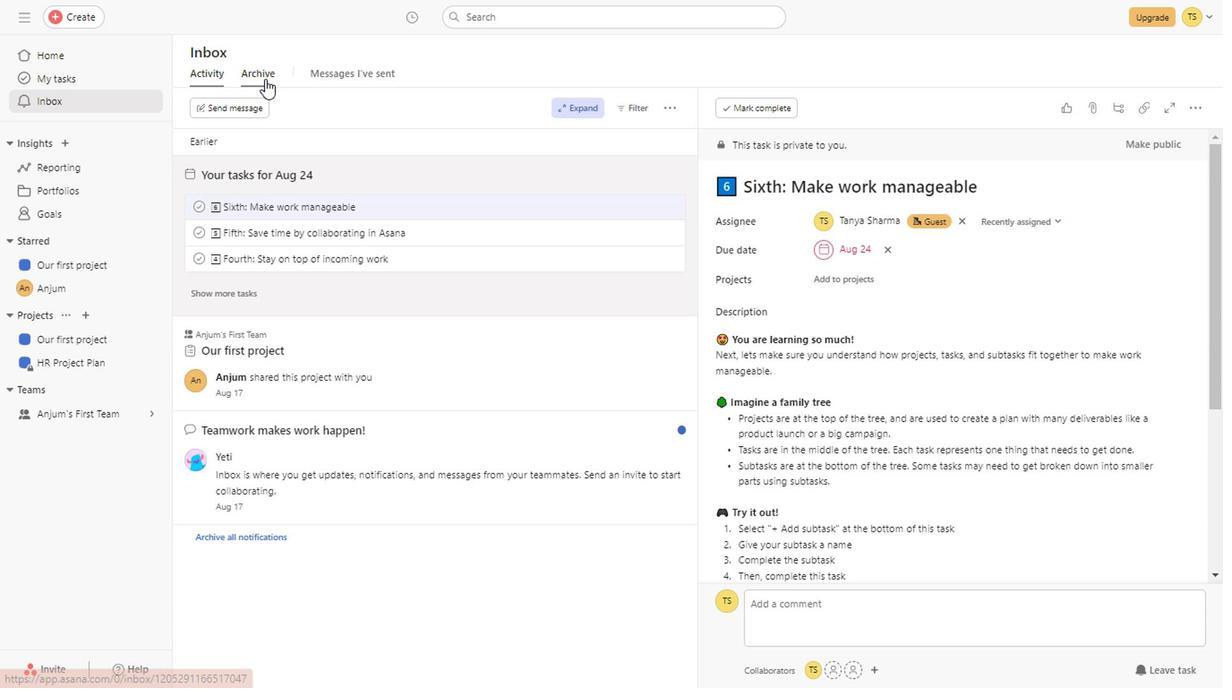 
Action: Mouse moved to (96, 168)
Screenshot: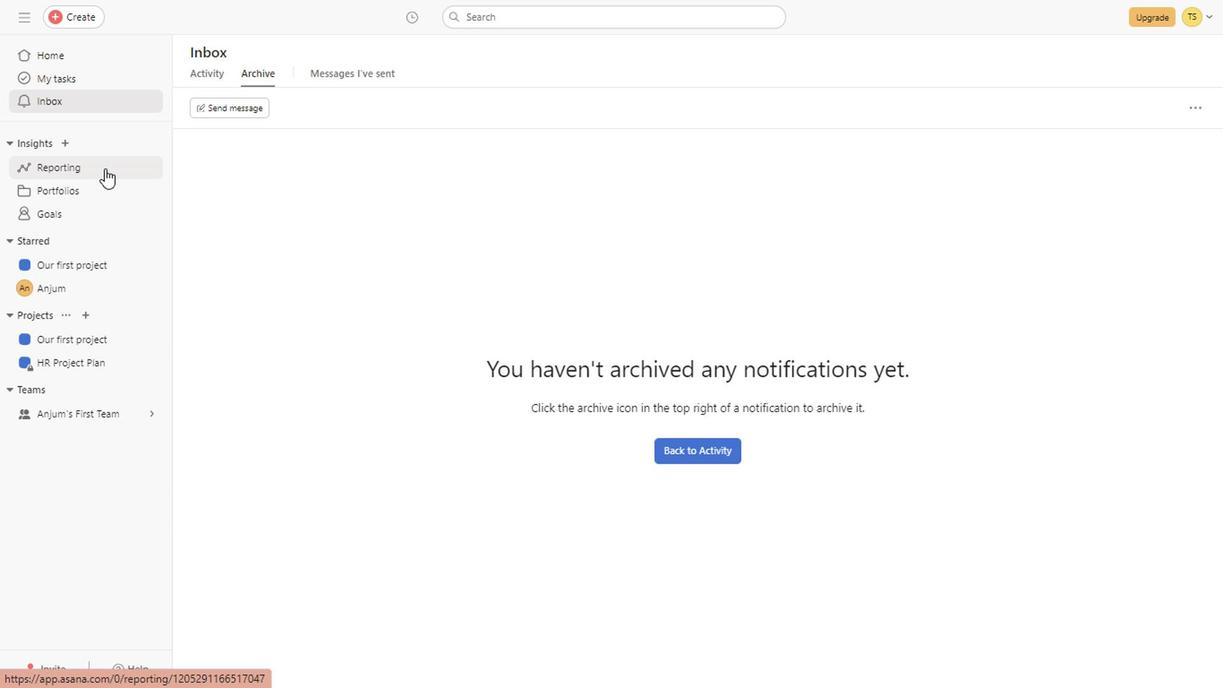 
Action: Mouse pressed left at (96, 168)
Screenshot: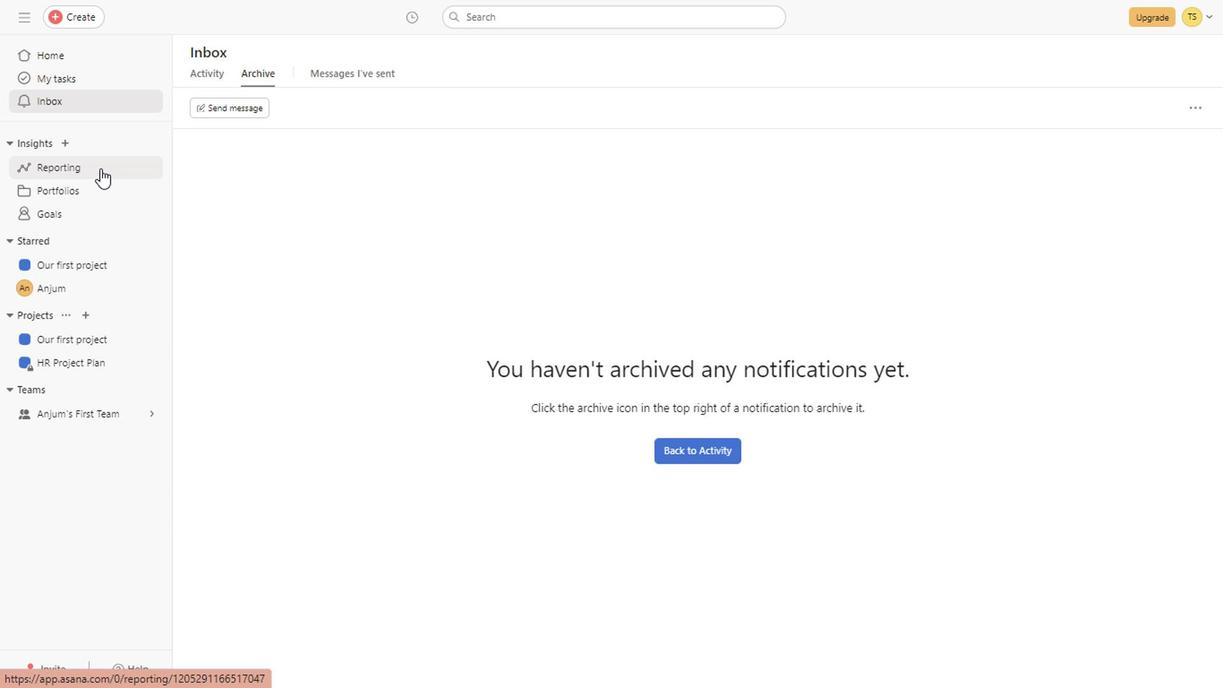 
Action: Mouse moved to (98, 193)
Screenshot: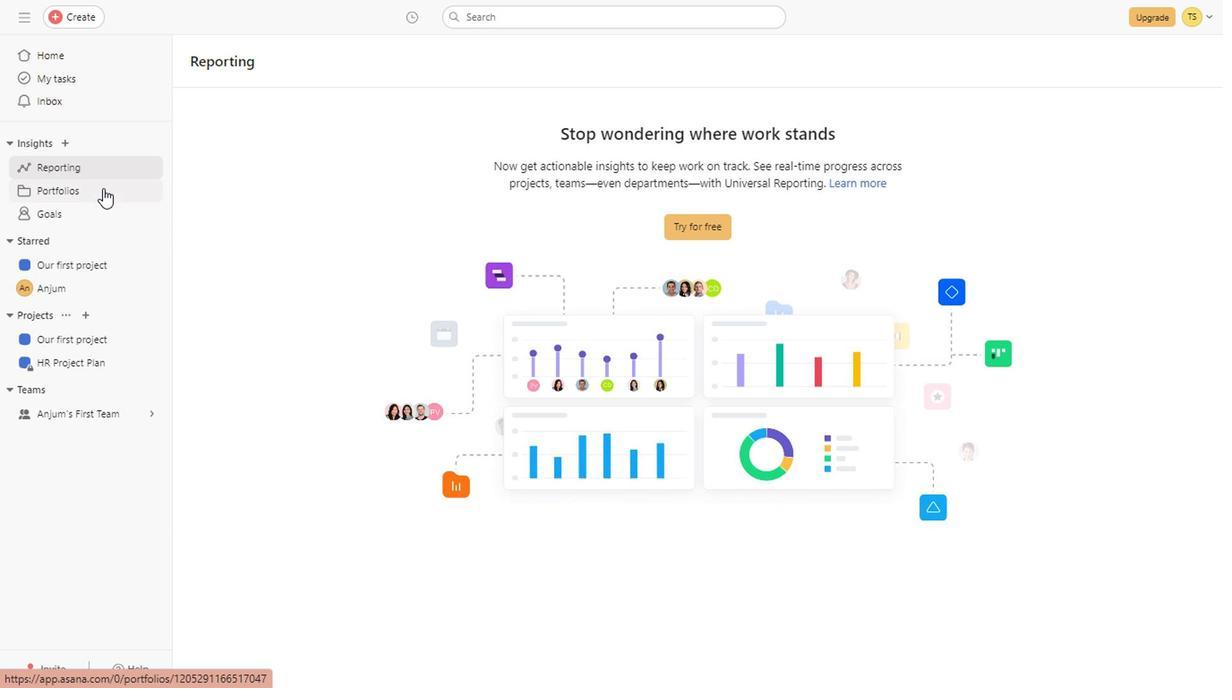 
Action: Mouse pressed left at (98, 193)
Screenshot: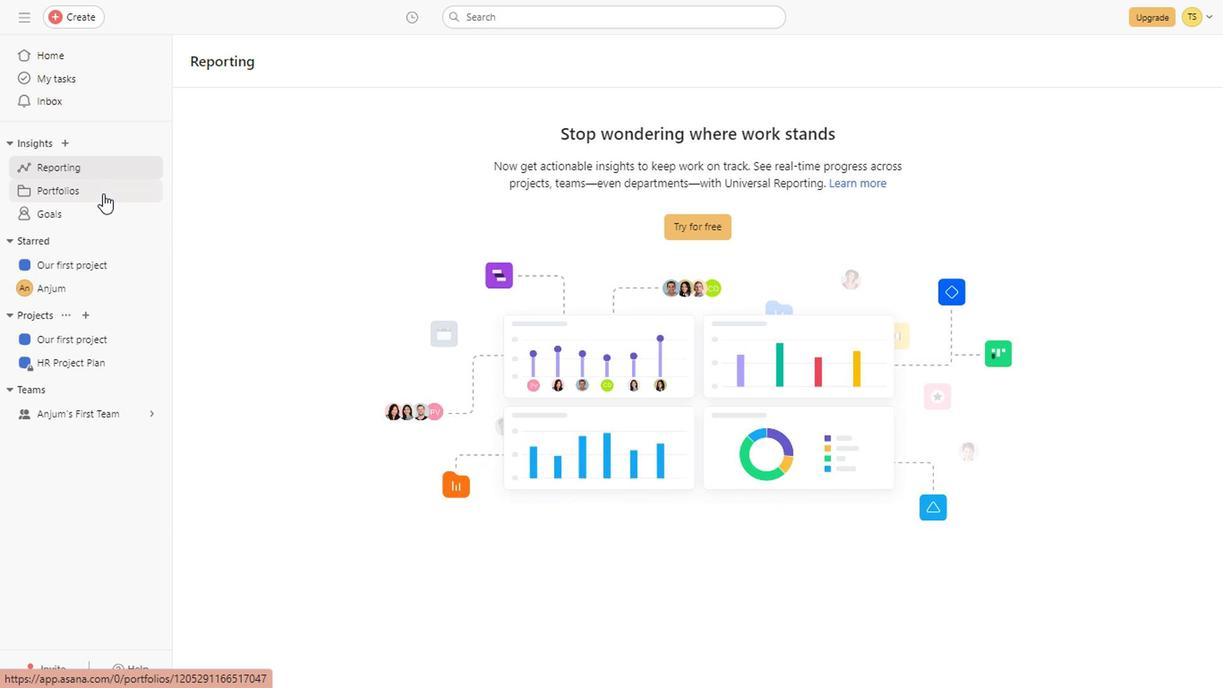 
Action: Mouse moved to (98, 212)
Screenshot: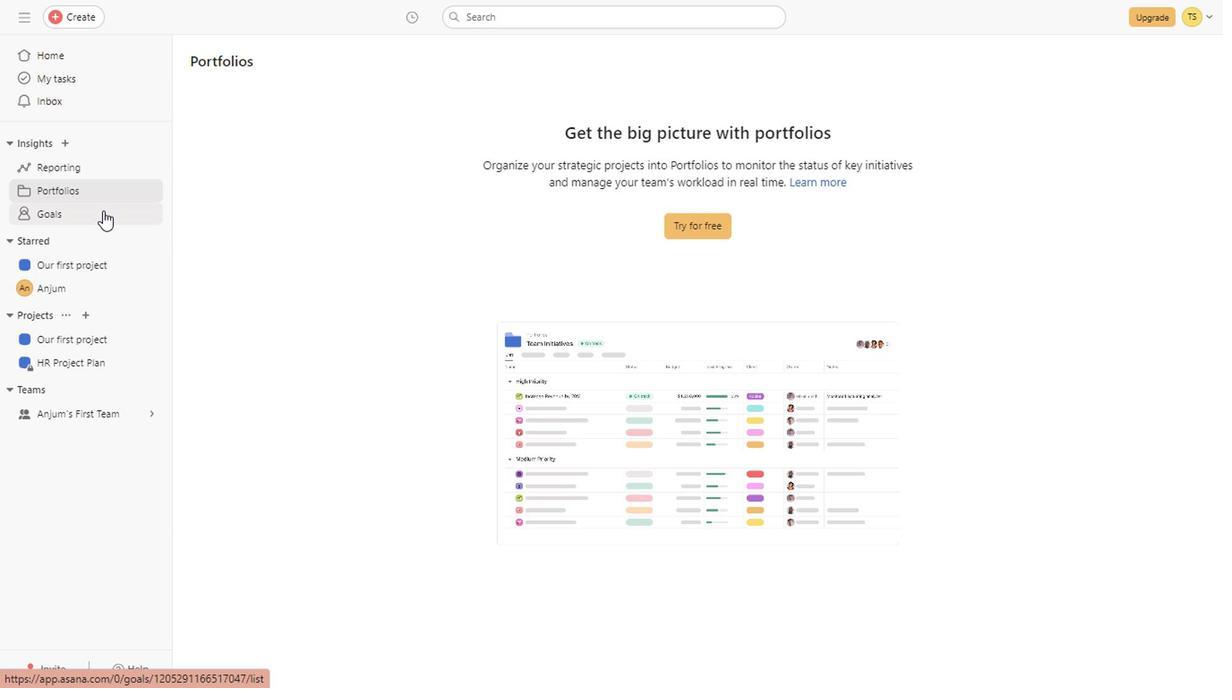
Action: Mouse pressed left at (98, 212)
Screenshot: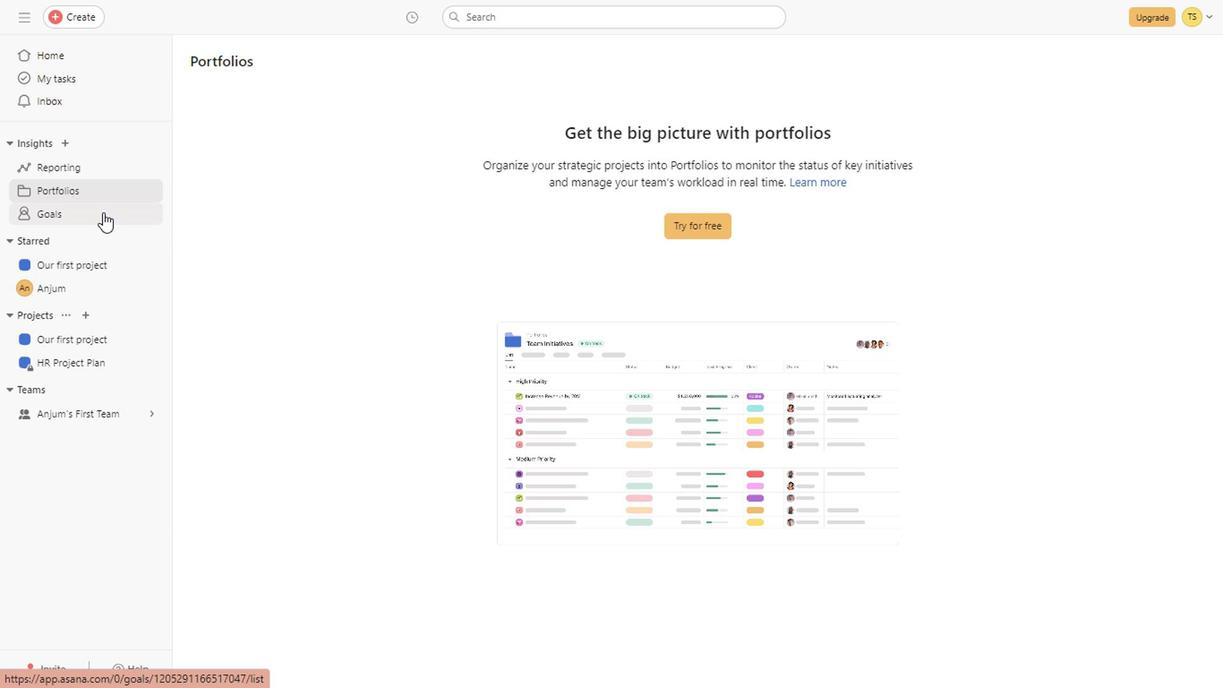 
Action: Mouse moved to (103, 272)
Screenshot: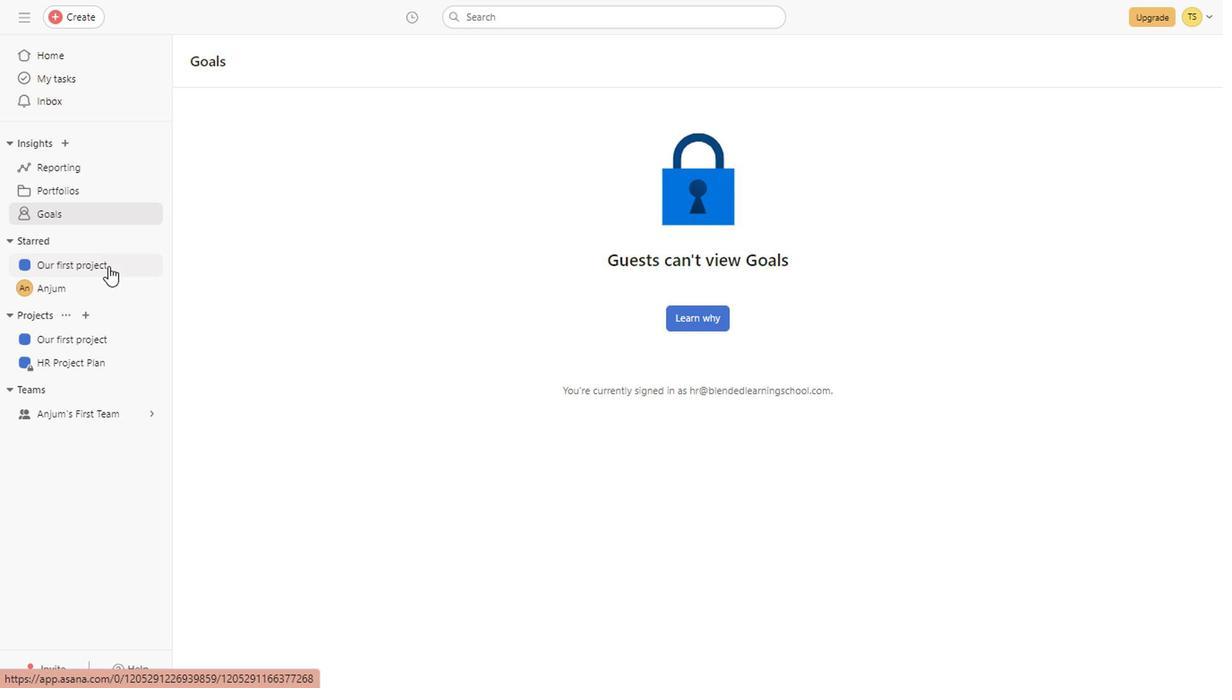 
Action: Mouse pressed left at (103, 272)
Screenshot: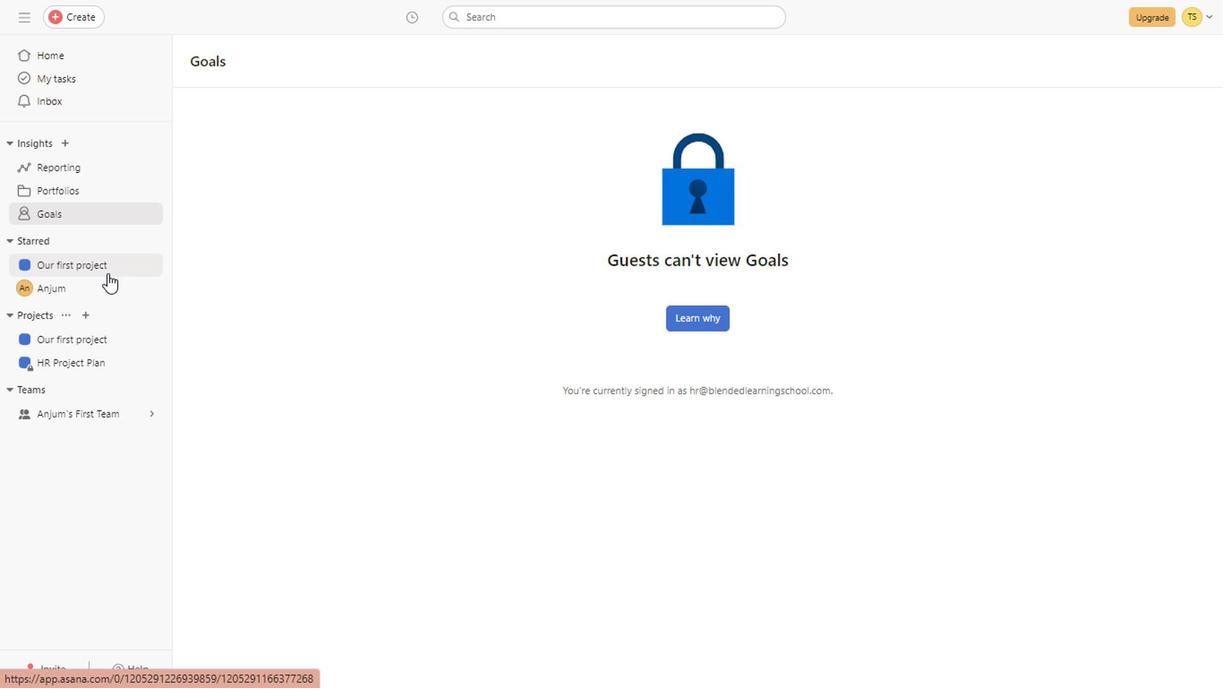 
Action: Mouse moved to (258, 77)
Screenshot: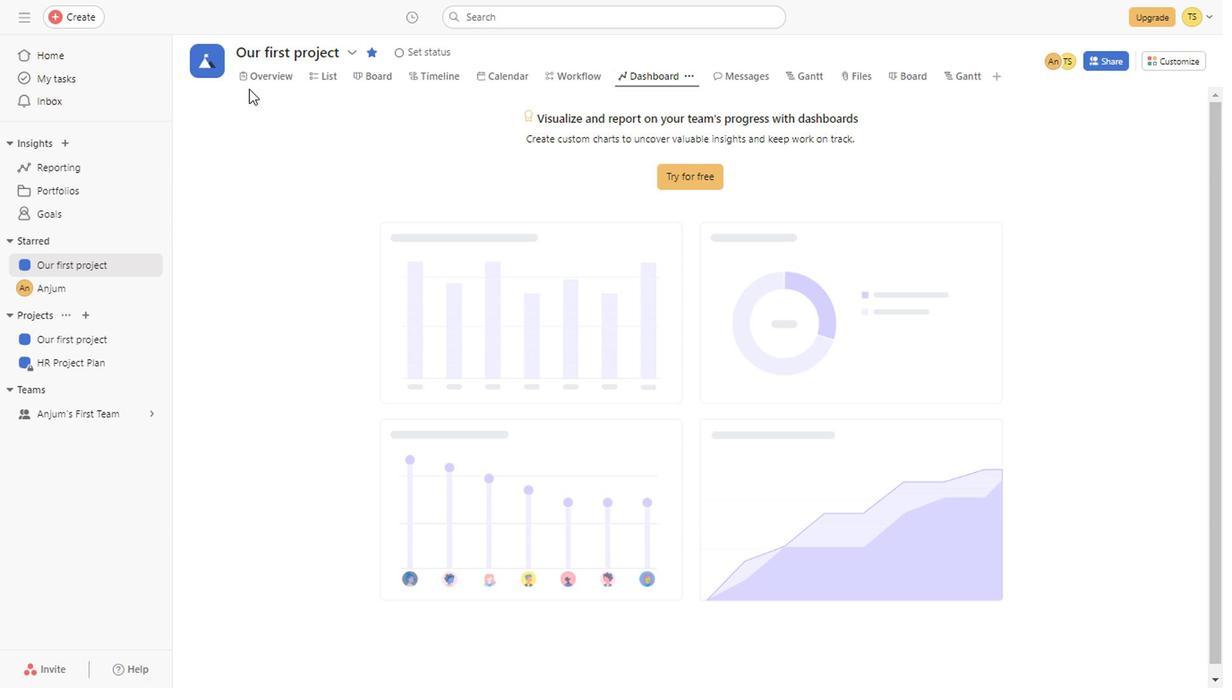 
Action: Mouse pressed left at (258, 77)
Screenshot: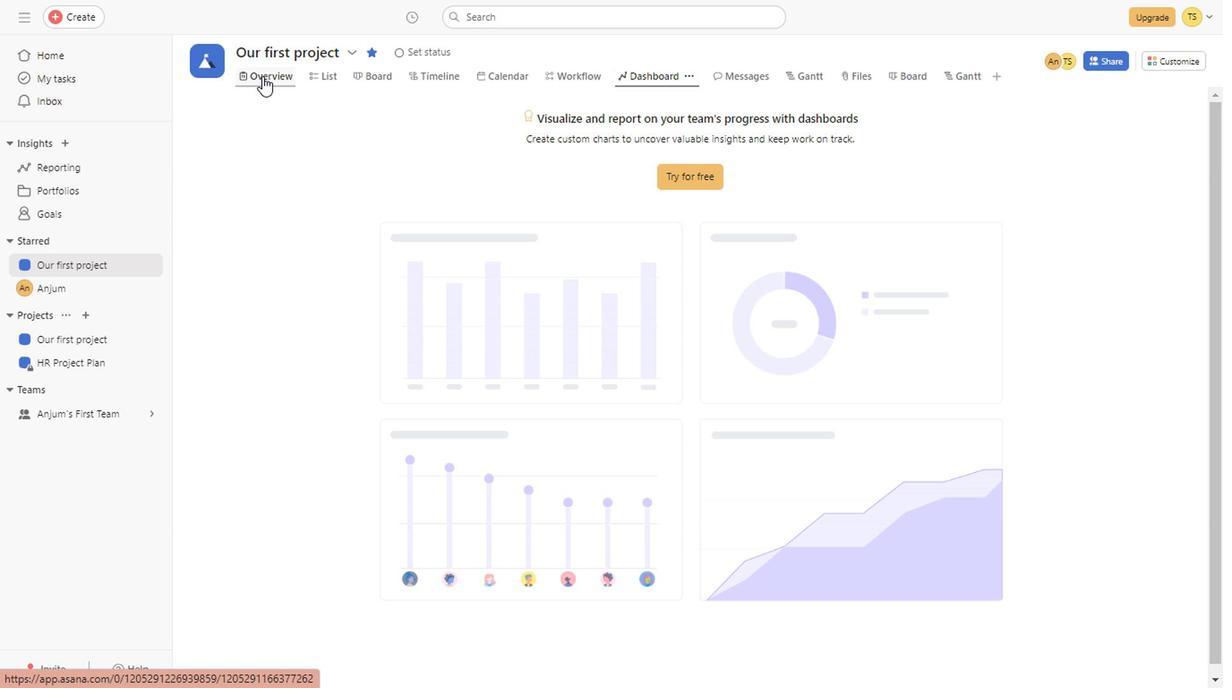 
Action: Mouse moved to (785, 470)
Screenshot: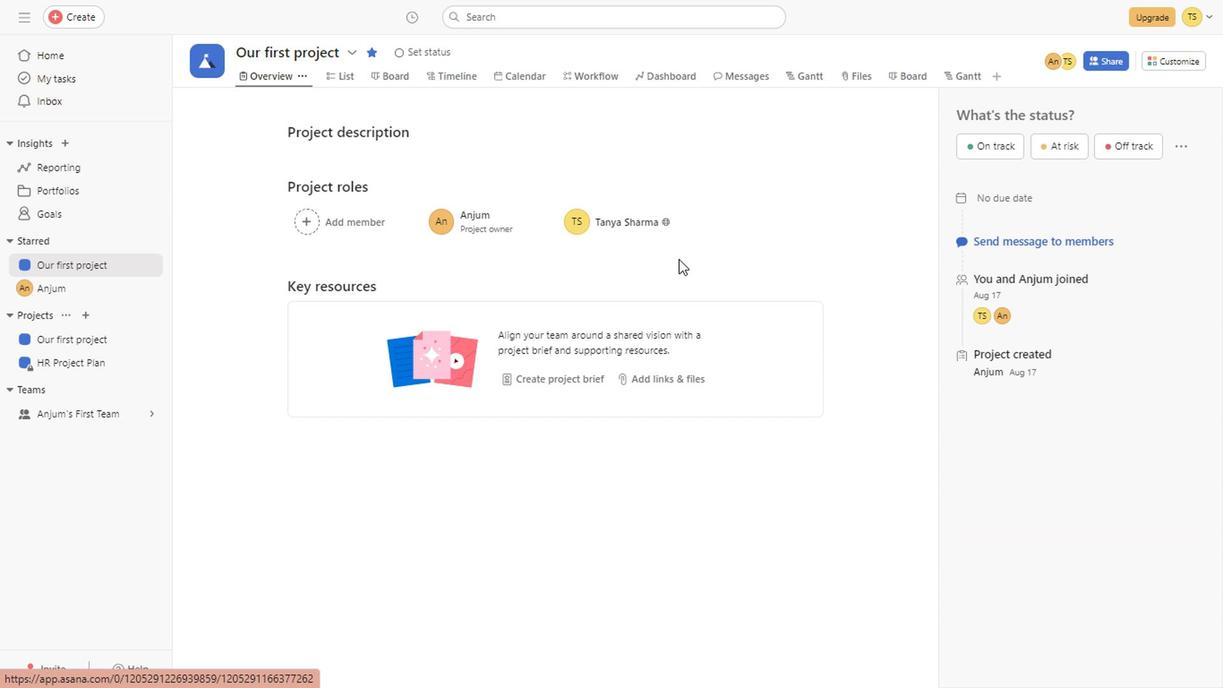 
Action: Mouse scrolled (785, 470) with delta (0, 0)
Screenshot: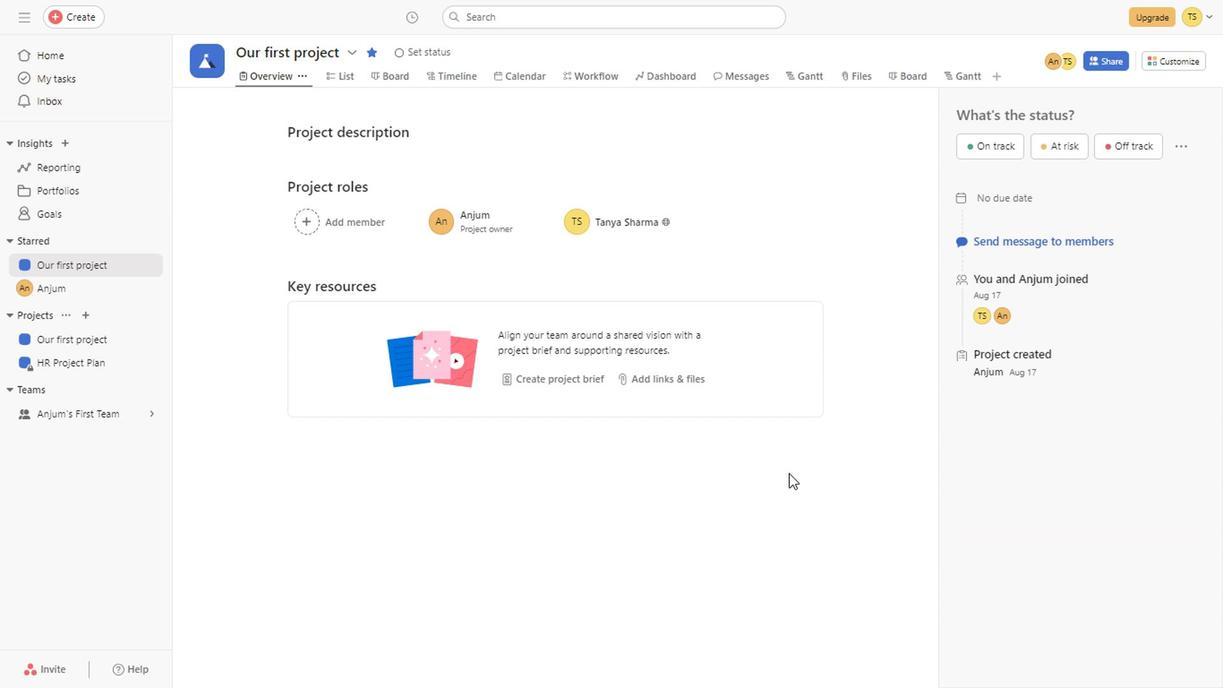 
Action: Mouse scrolled (785, 470) with delta (0, 0)
Screenshot: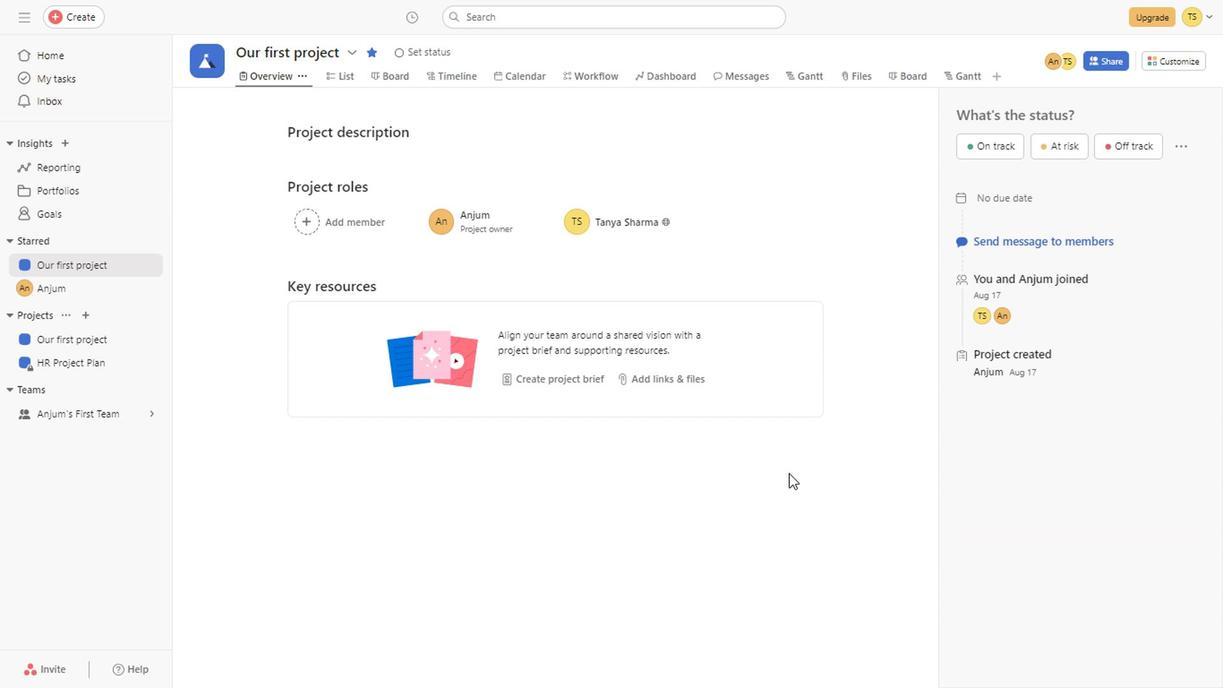 
Action: Mouse scrolled (785, 470) with delta (0, 0)
Screenshot: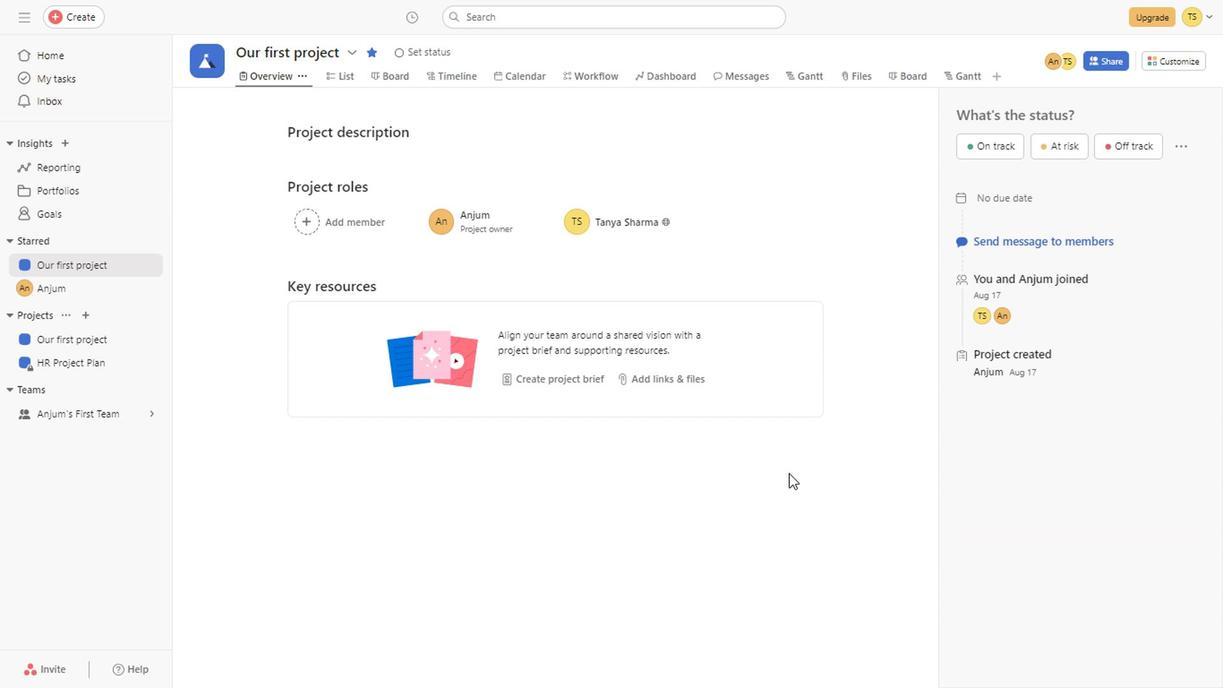 
Action: Mouse scrolled (785, 470) with delta (0, 0)
Screenshot: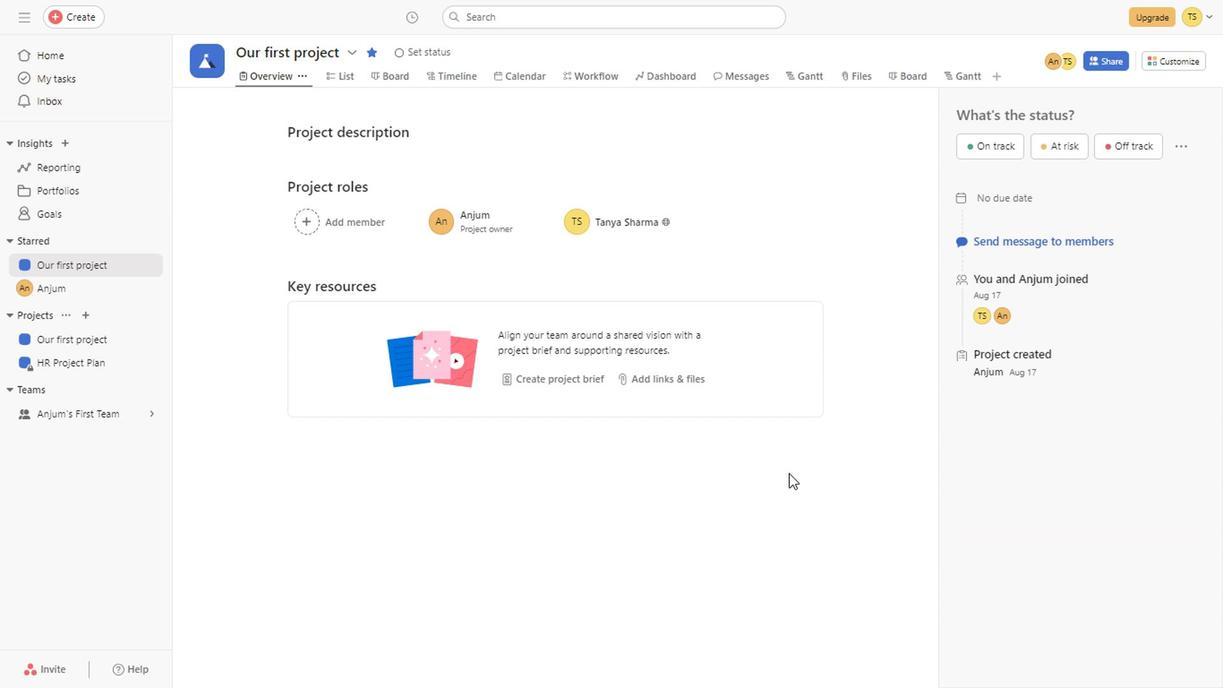 
Action: Mouse scrolled (785, 470) with delta (0, 0)
Screenshot: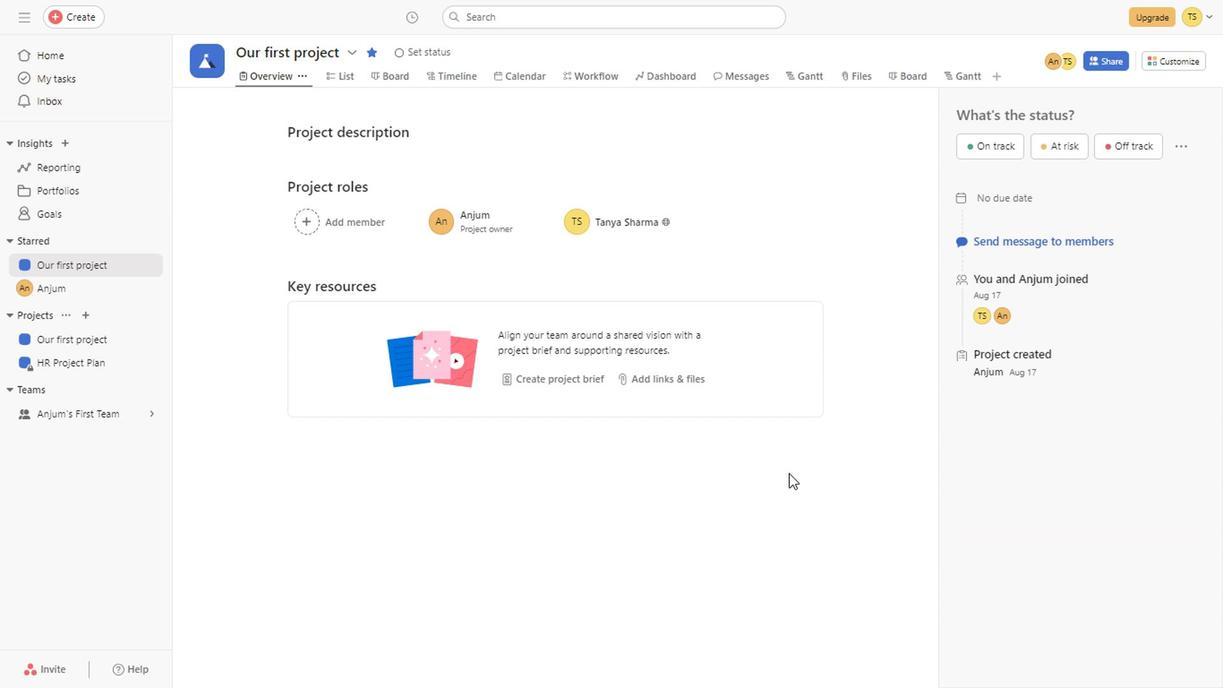 
Action: Mouse scrolled (785, 470) with delta (0, 0)
Screenshot: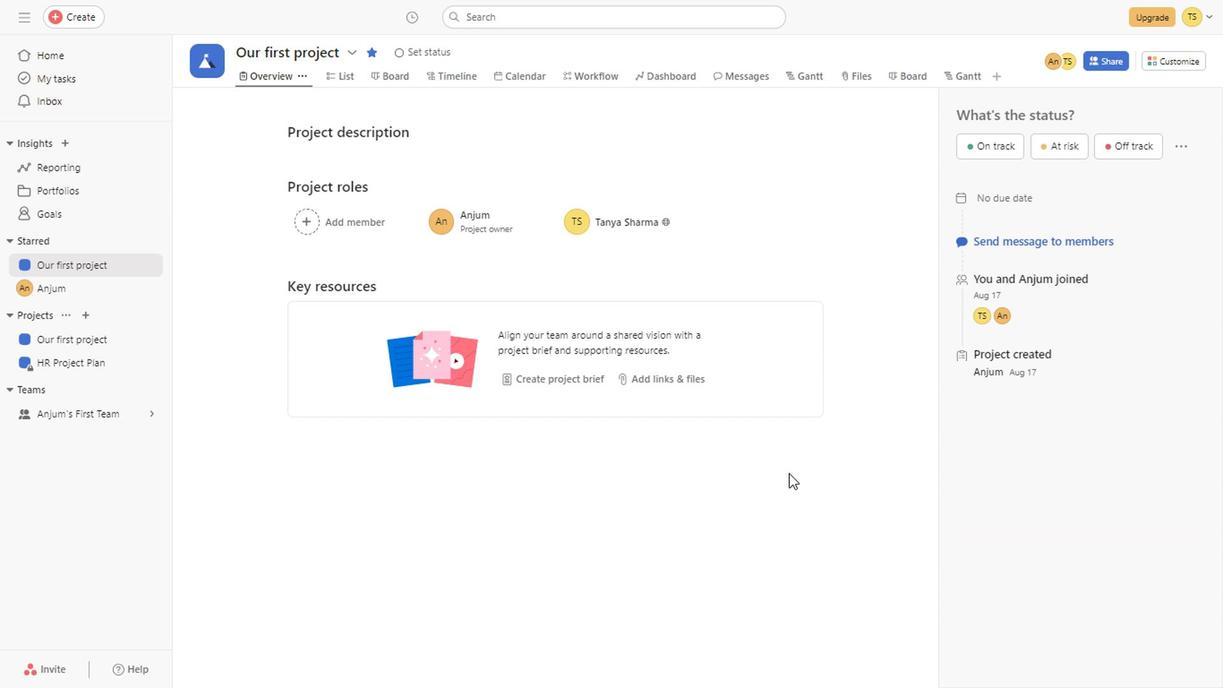 
Action: Mouse scrolled (785, 470) with delta (0, 0)
Screenshot: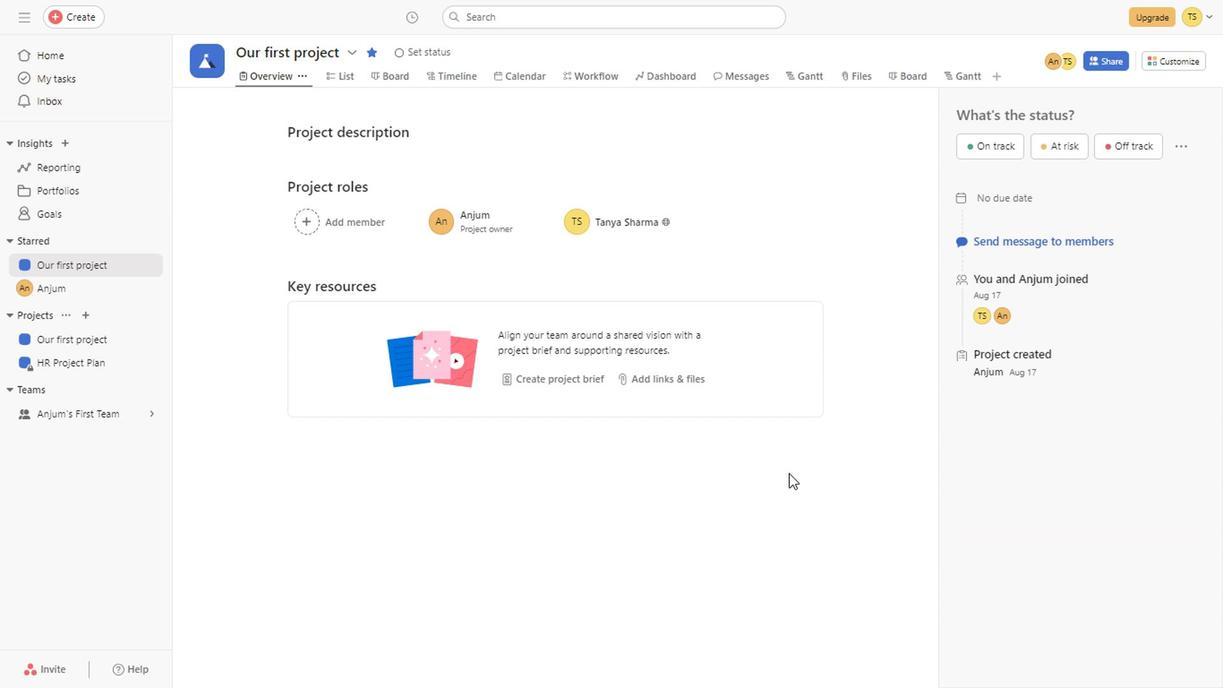
Action: Mouse scrolled (785, 470) with delta (0, 0)
Screenshot: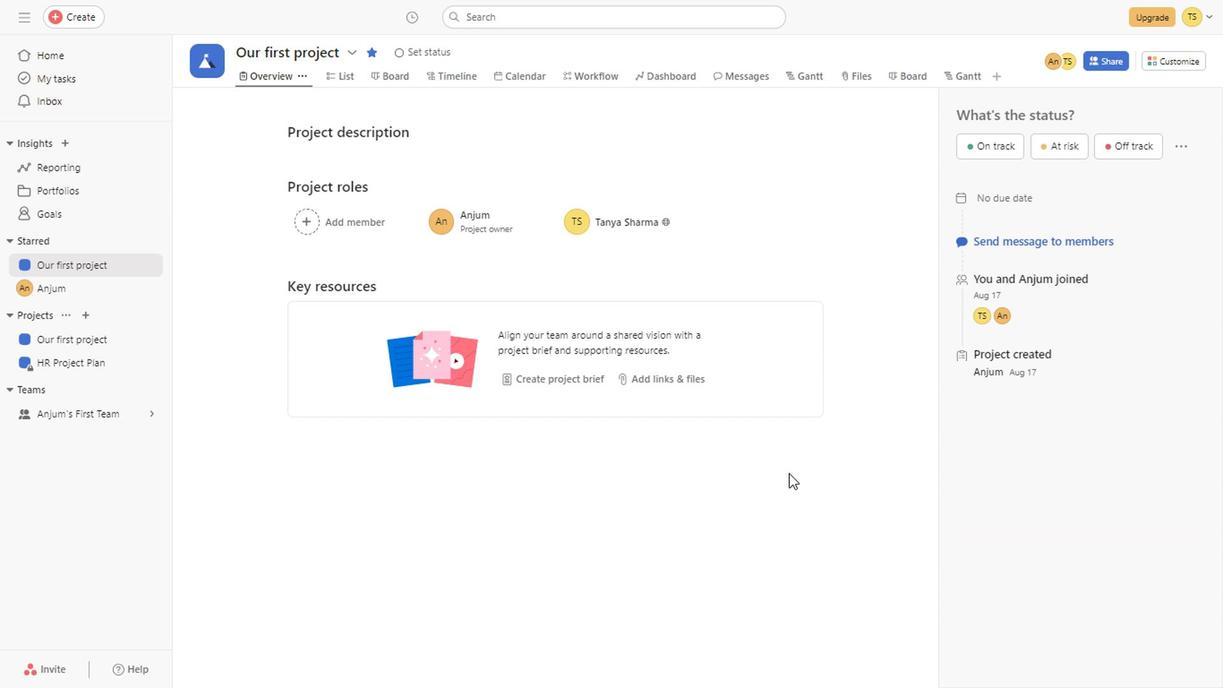 
Action: Mouse scrolled (785, 470) with delta (0, 0)
Screenshot: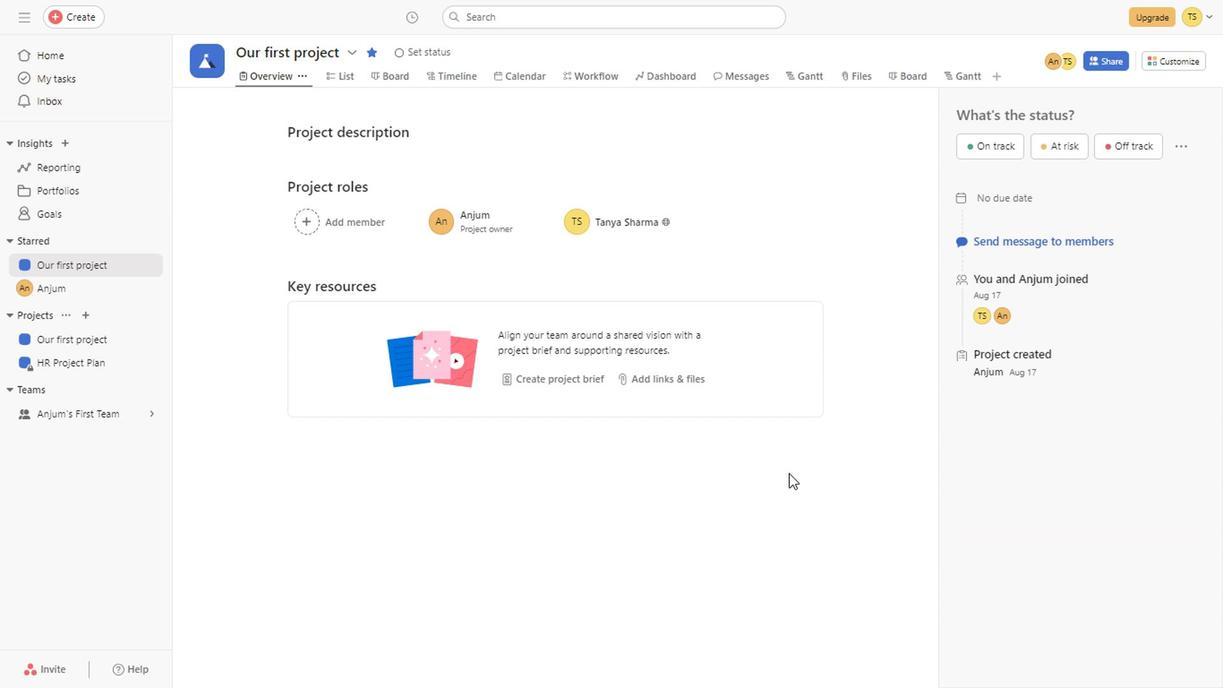 
Action: Mouse scrolled (785, 470) with delta (0, 0)
Screenshot: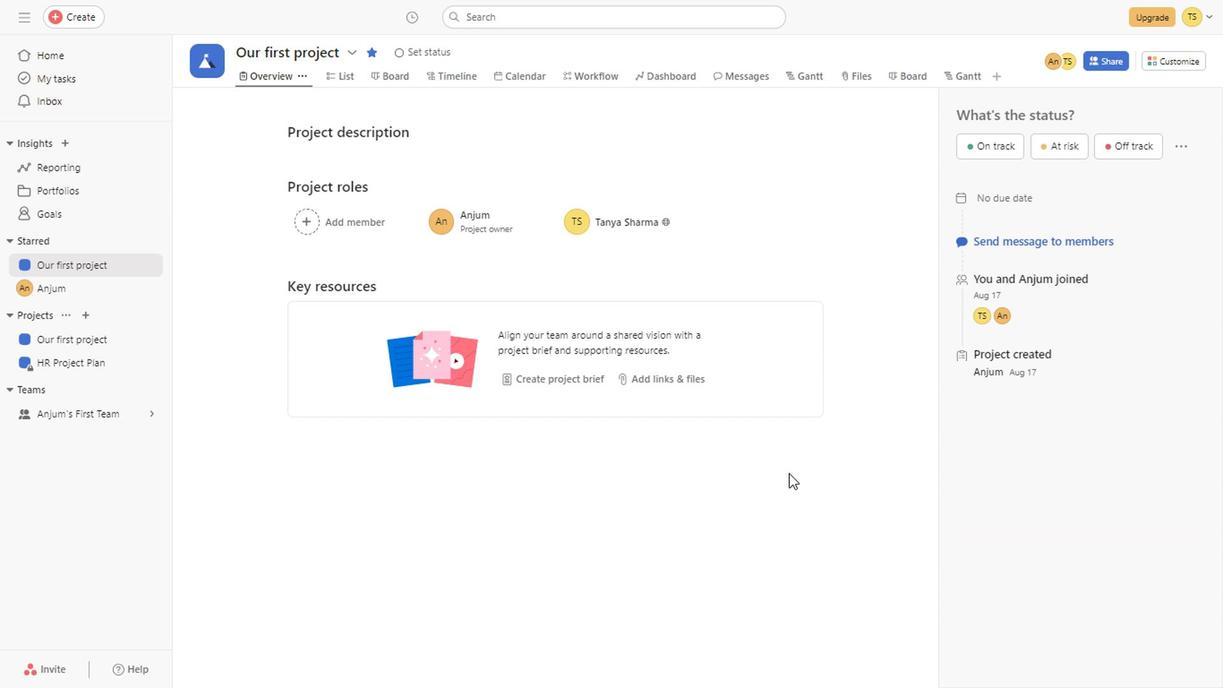 
Action: Mouse scrolled (785, 470) with delta (0, 0)
Screenshot: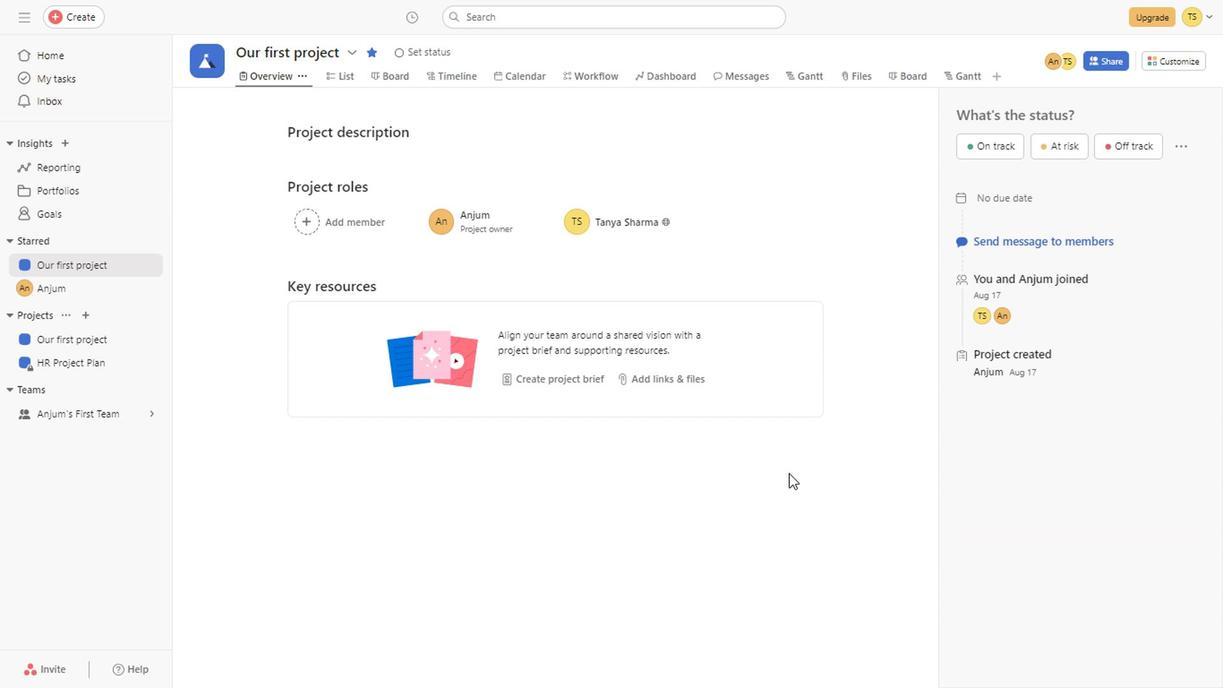 
Action: Mouse scrolled (785, 470) with delta (0, 0)
Screenshot: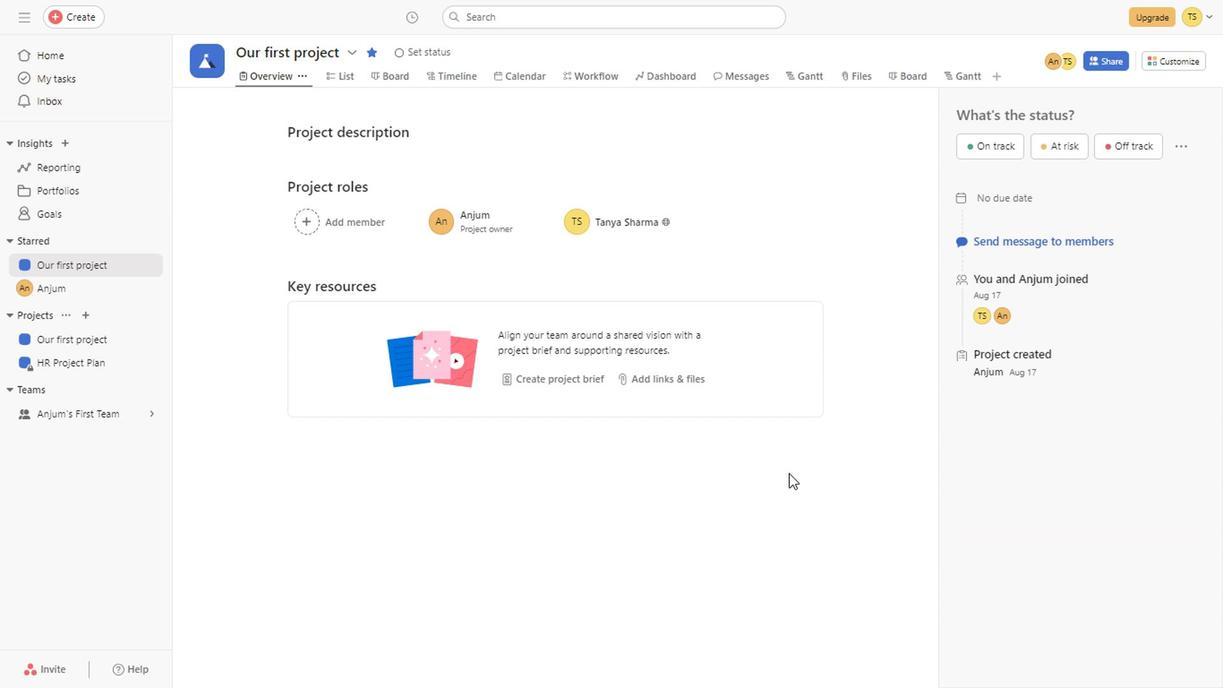 
Action: Mouse moved to (338, 84)
Screenshot: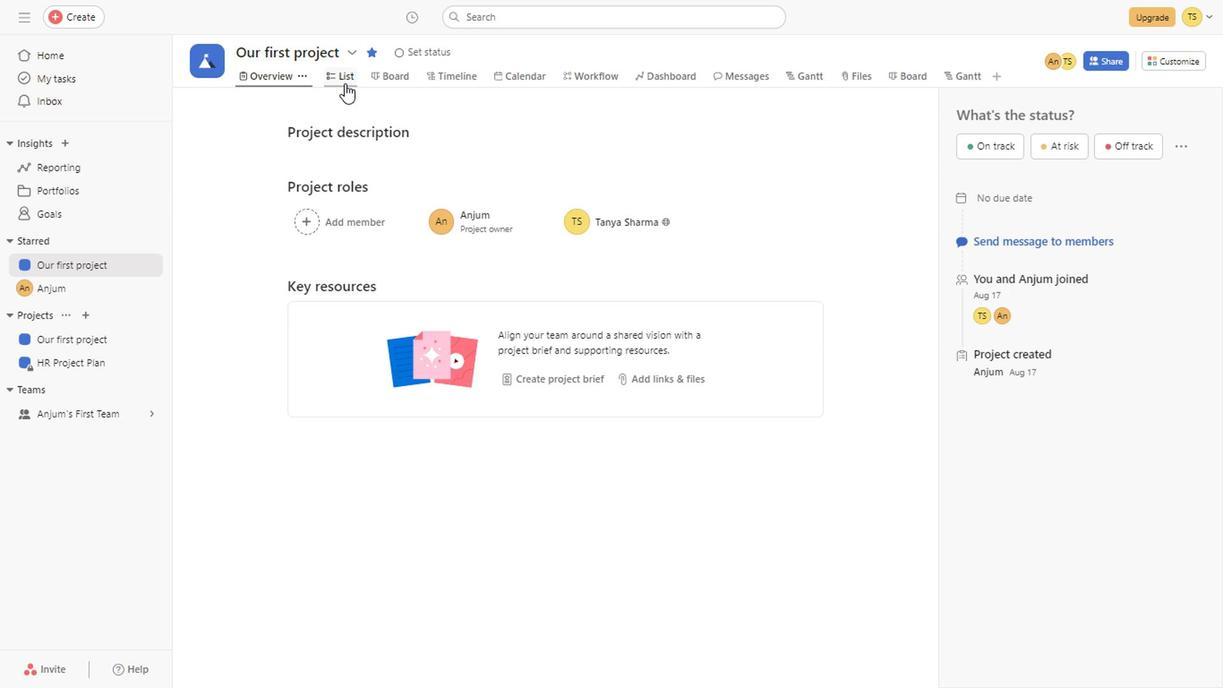 
Action: Mouse pressed left at (338, 84)
Screenshot: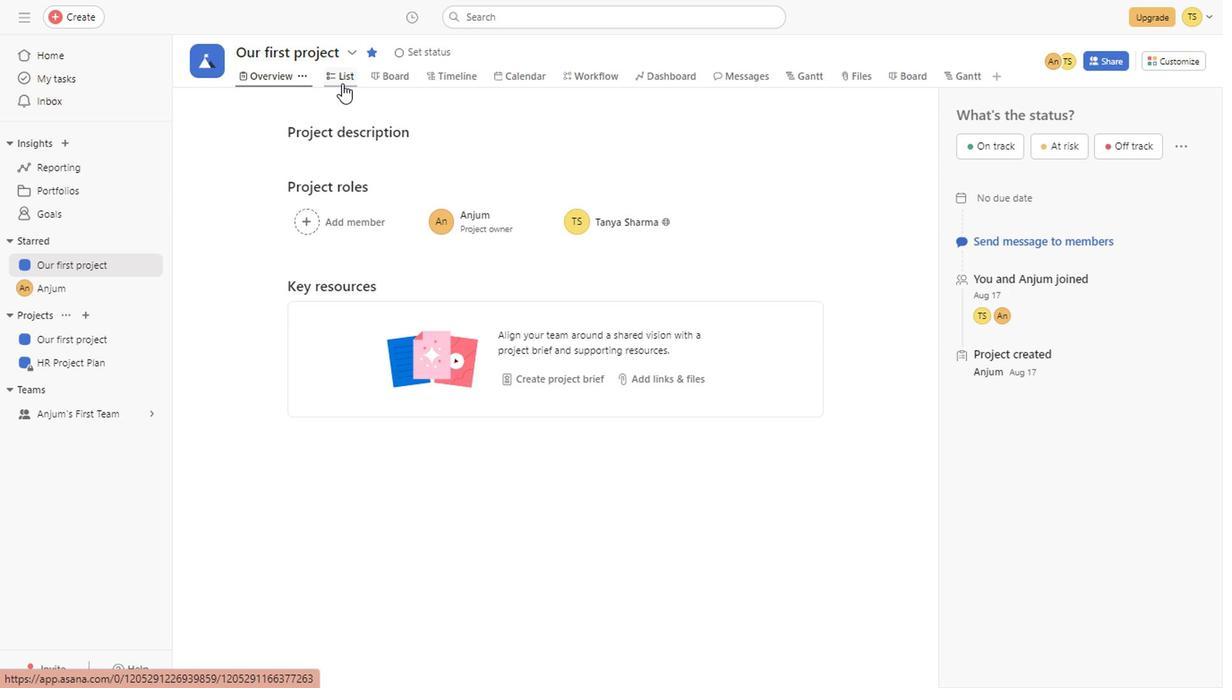 
Action: Mouse moved to (347, 205)
Screenshot: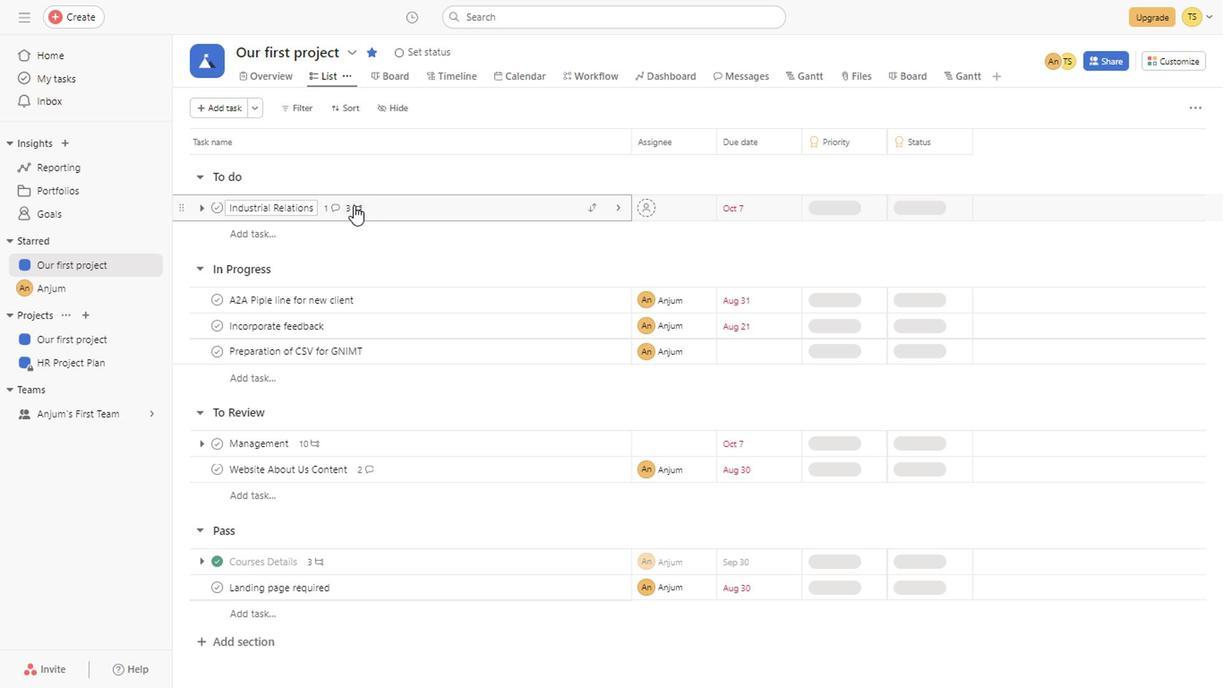 
Action: Mouse pressed left at (347, 205)
Screenshot: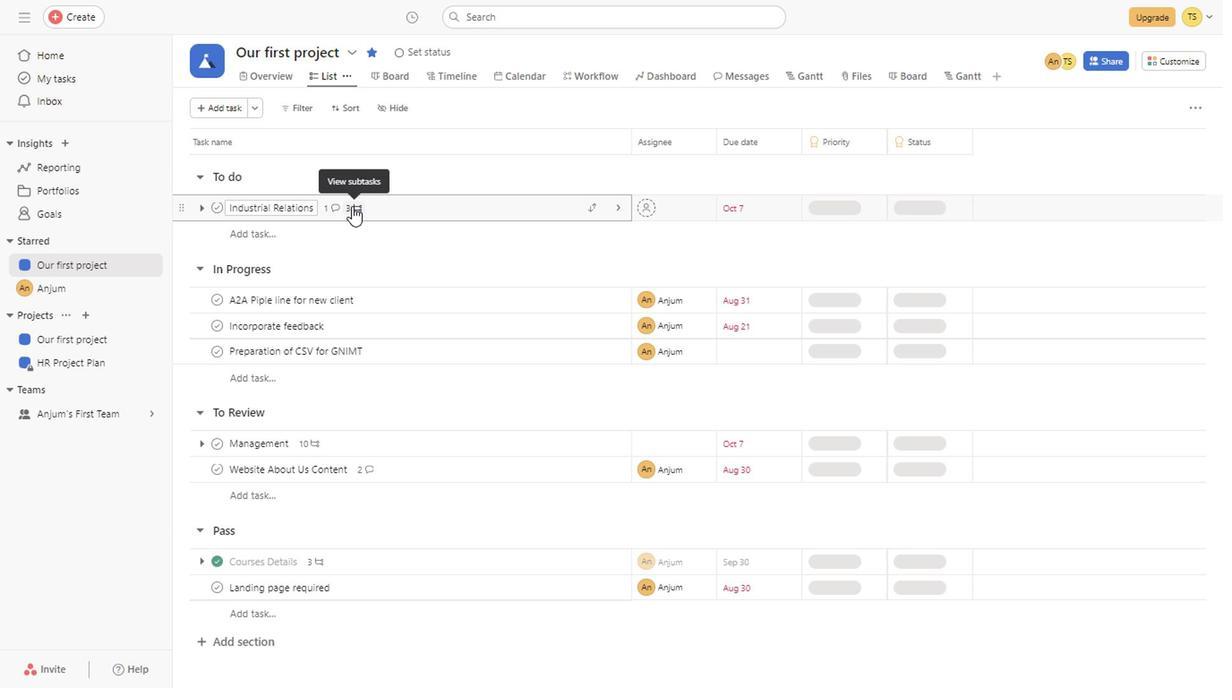 
Action: Mouse moved to (511, 398)
Screenshot: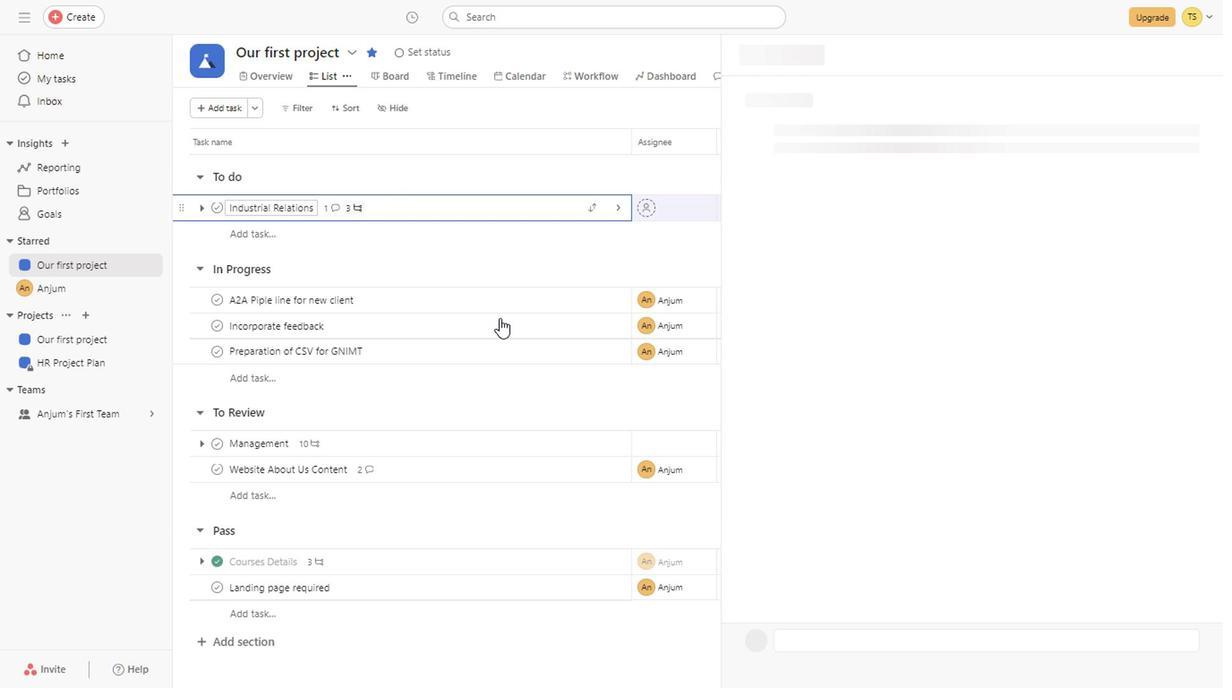 
Action: Mouse scrolled (511, 398) with delta (0, 0)
Screenshot: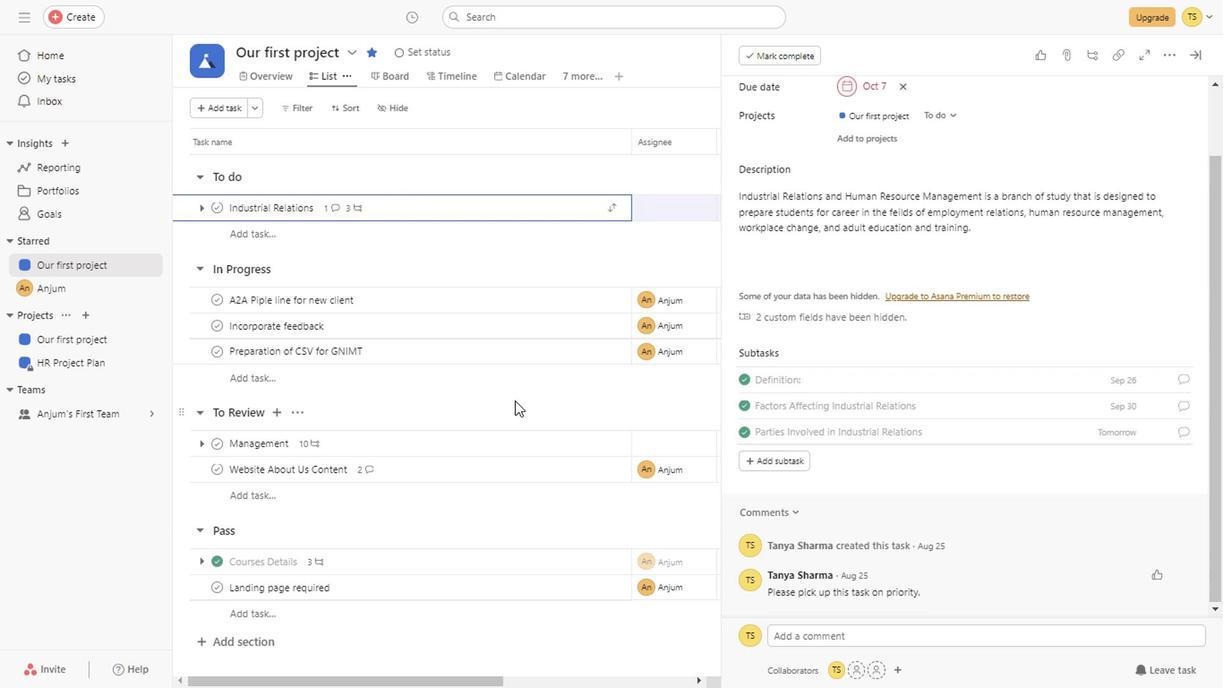 
Action: Mouse scrolled (511, 398) with delta (0, 0)
Screenshot: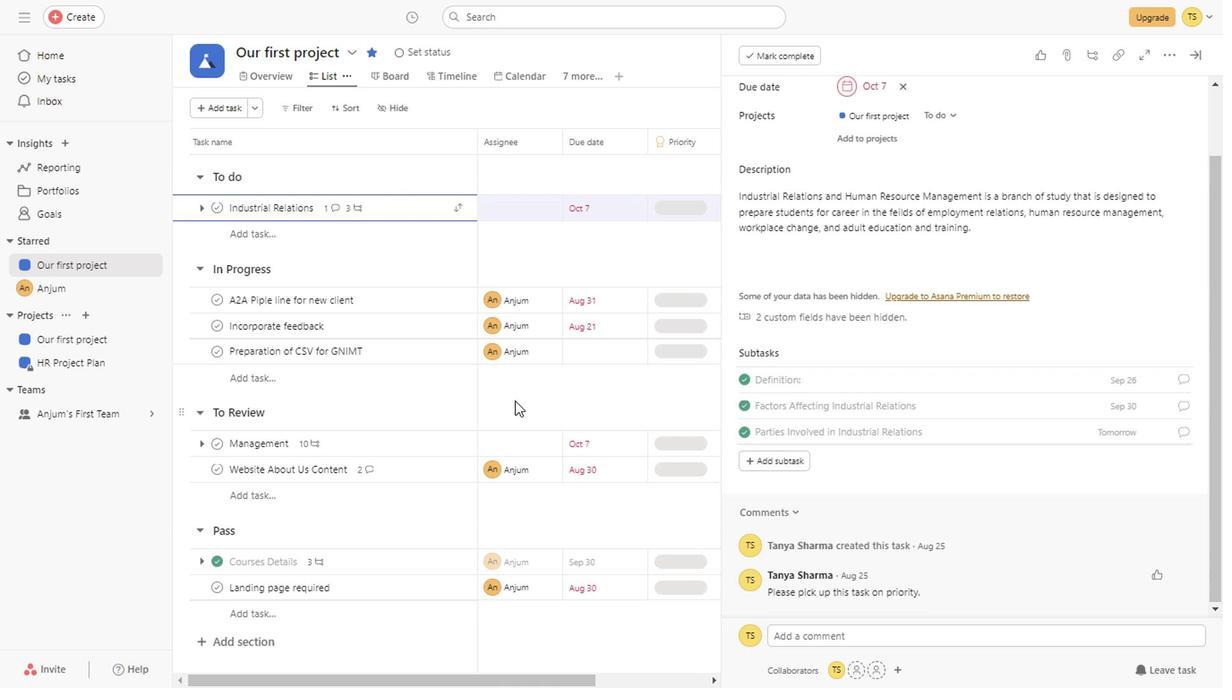 
Action: Mouse scrolled (511, 398) with delta (0, 0)
Screenshot: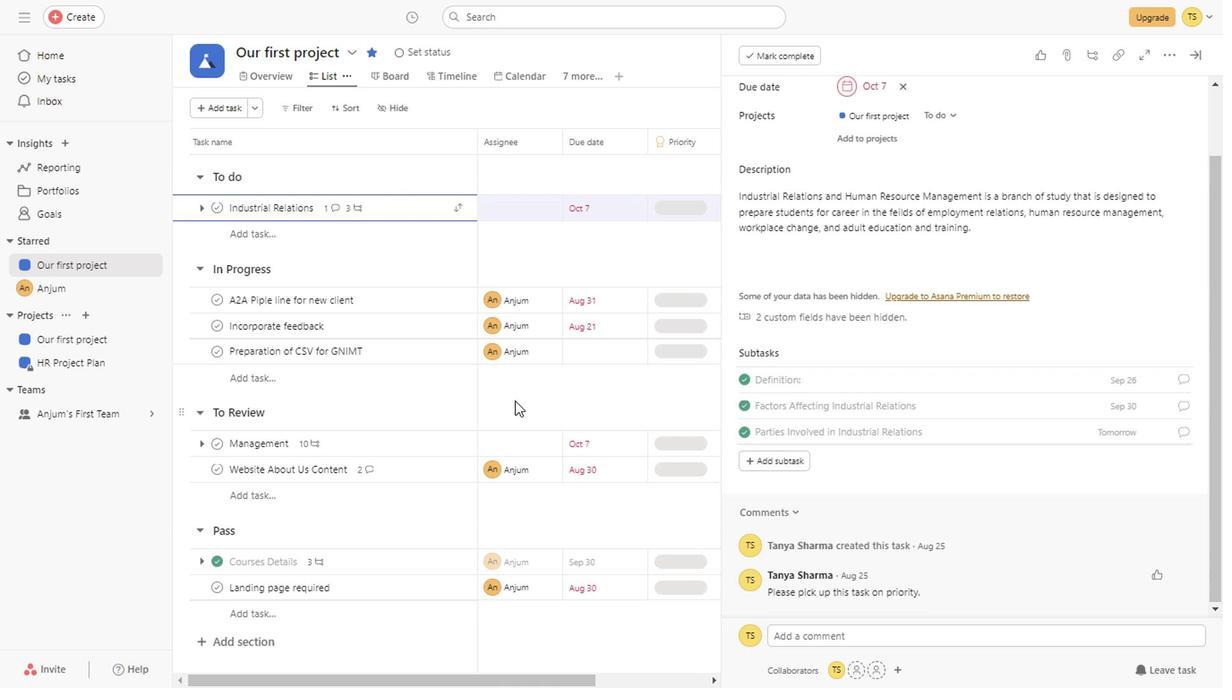 
Action: Mouse scrolled (511, 398) with delta (0, 0)
Screenshot: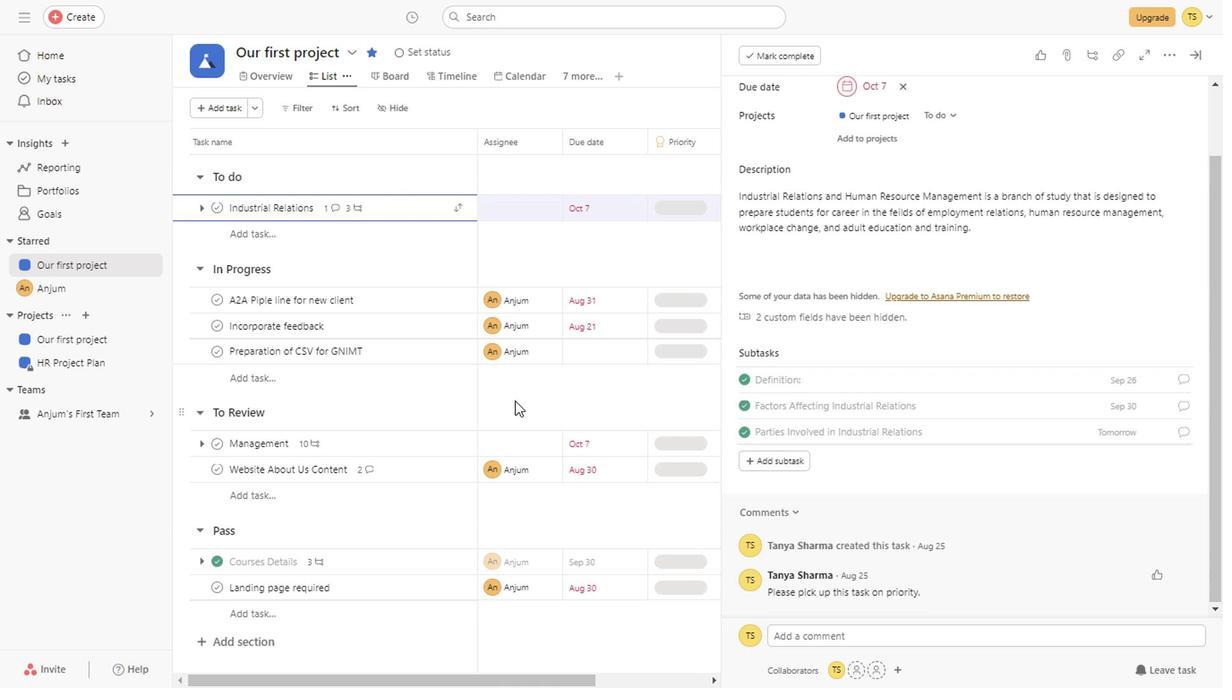 
Action: Mouse scrolled (511, 398) with delta (0, 0)
Screenshot: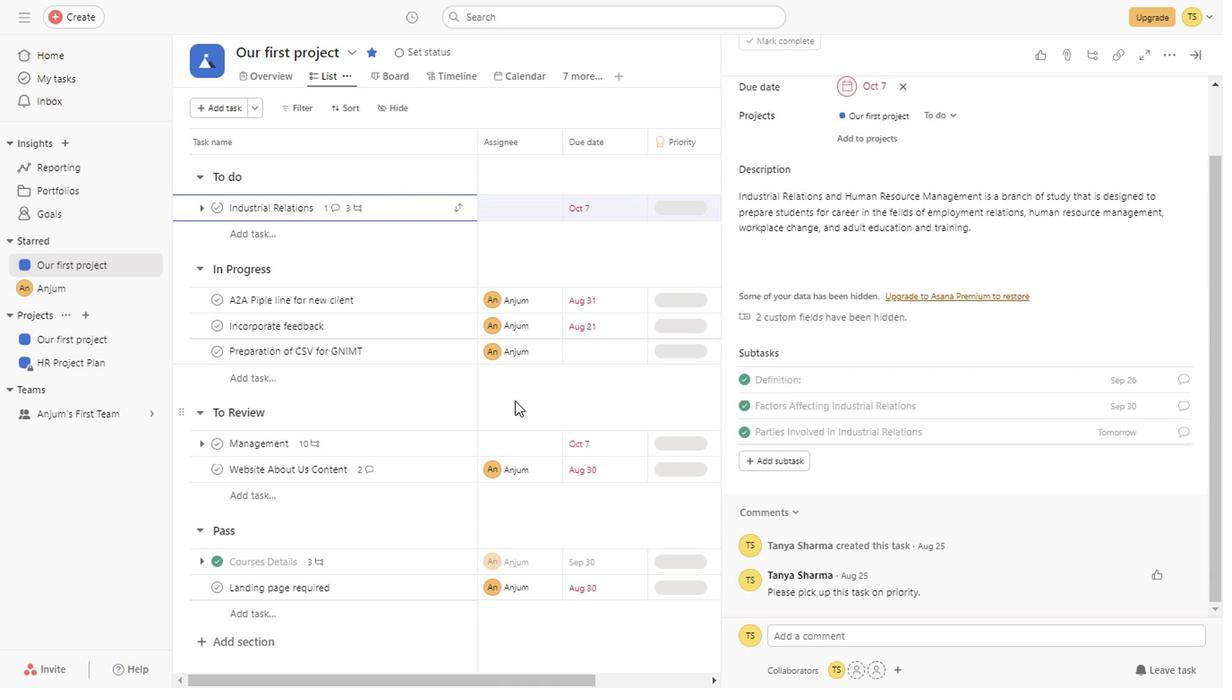 
Action: Mouse scrolled (511, 398) with delta (0, 0)
Screenshot: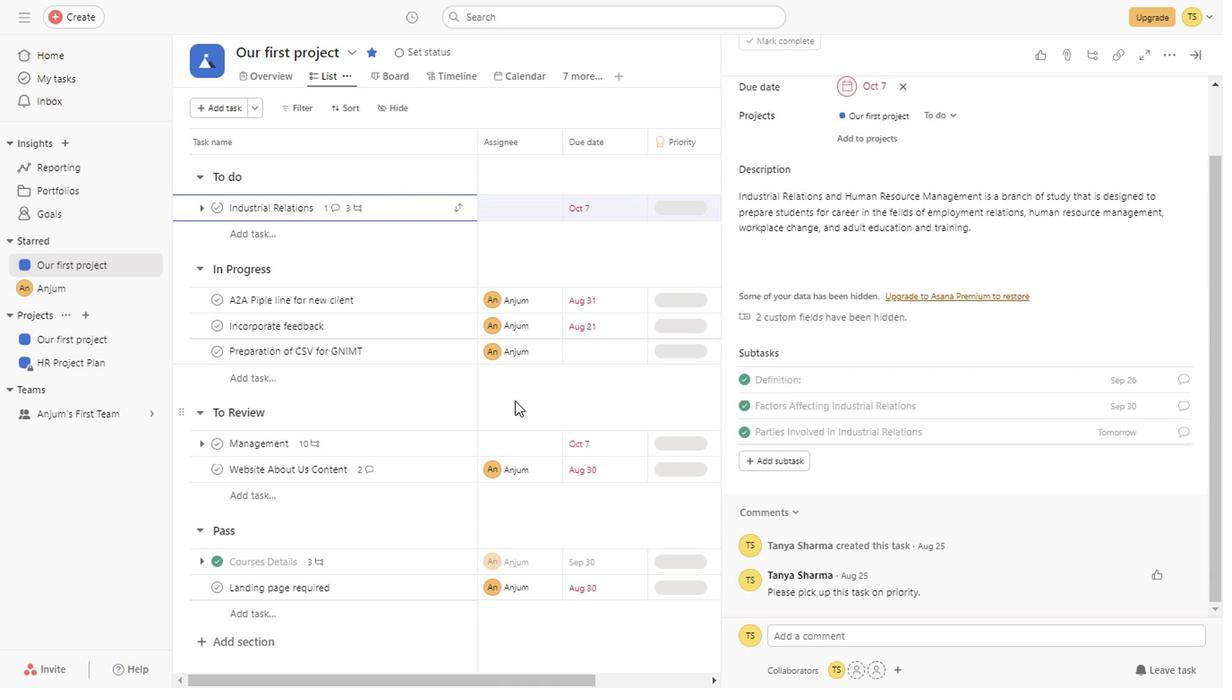 
Action: Mouse scrolled (511, 398) with delta (0, 0)
Screenshot: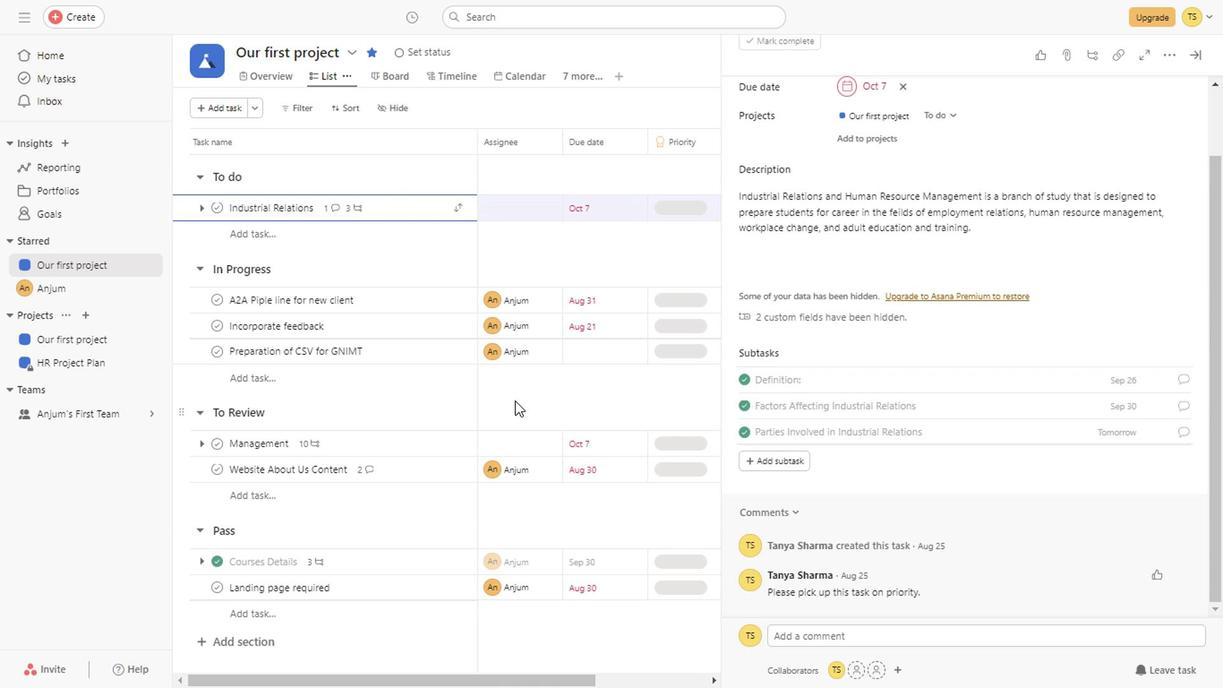 
Action: Mouse scrolled (511, 398) with delta (0, 0)
Screenshot: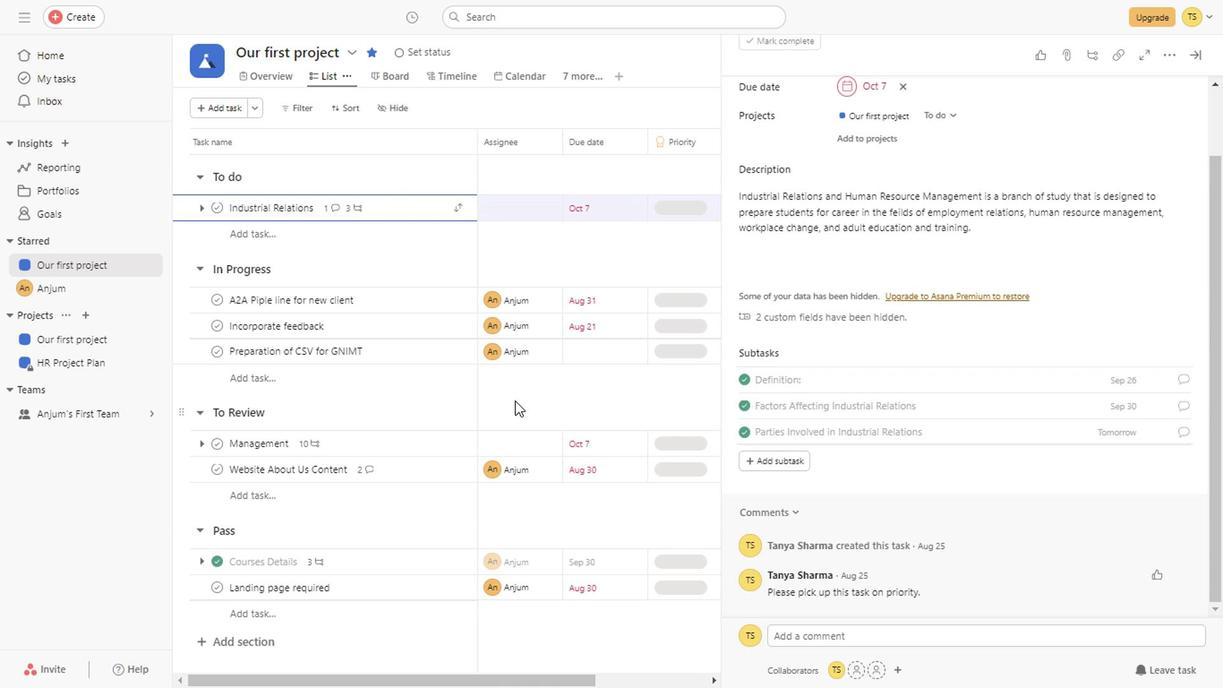 
Action: Mouse scrolled (511, 398) with delta (0, 0)
Screenshot: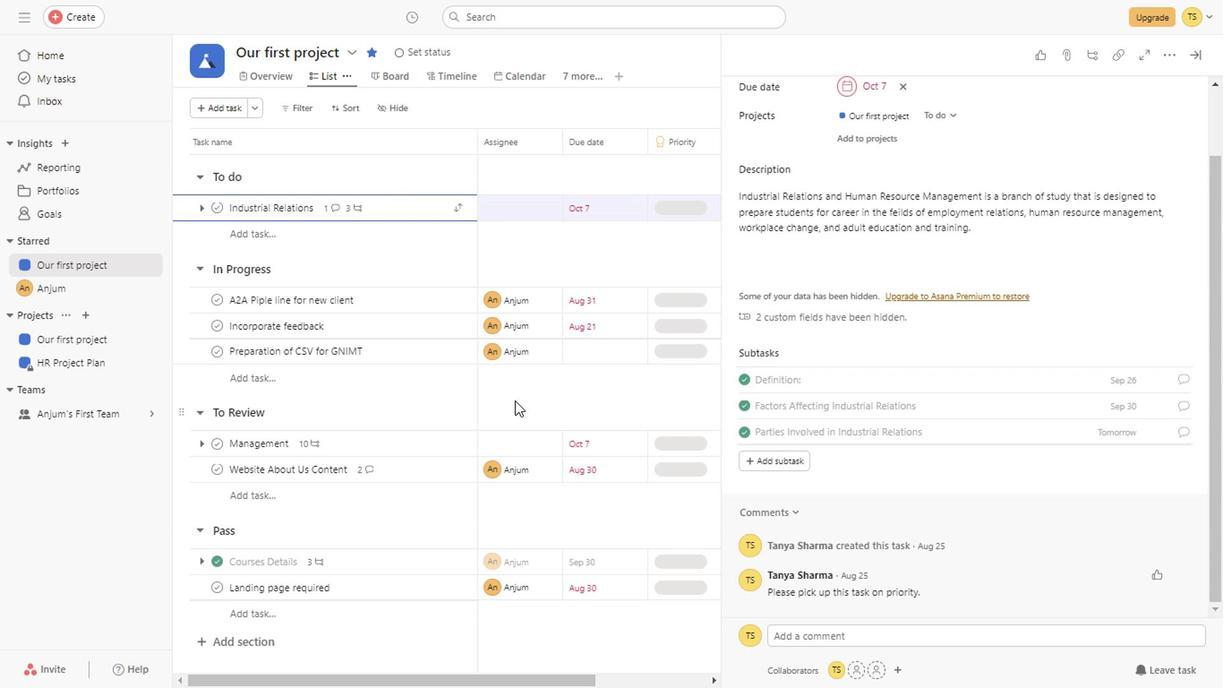 
Action: Mouse scrolled (511, 398) with delta (0, 0)
Screenshot: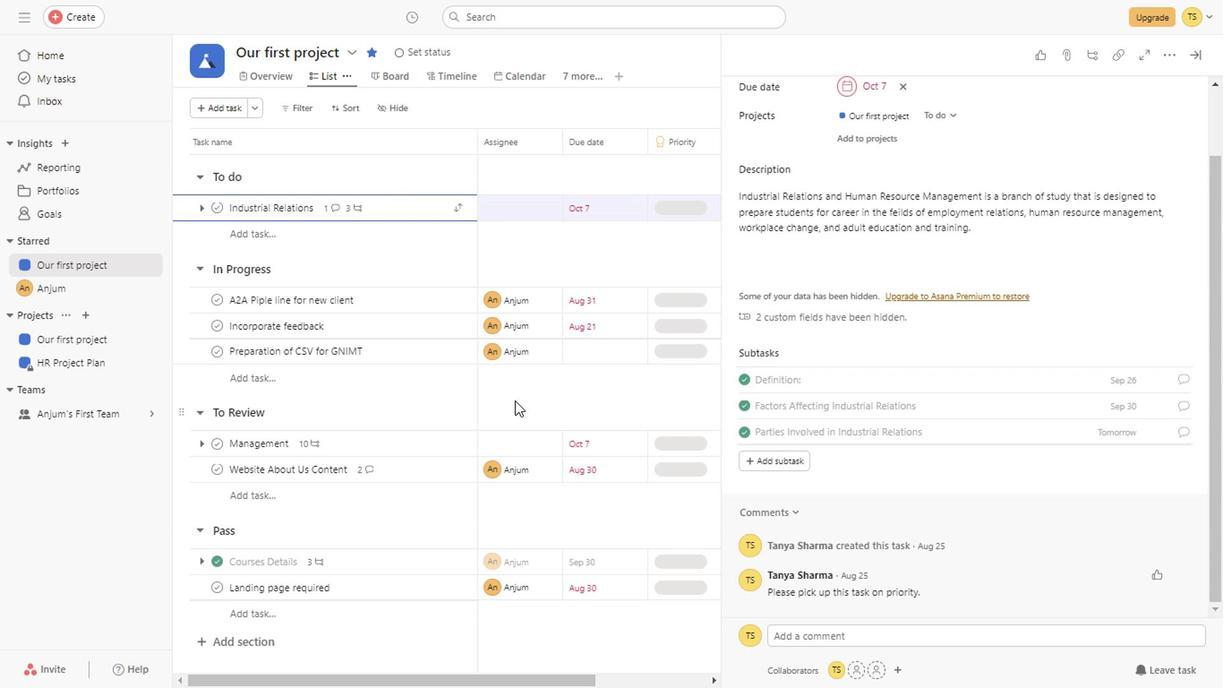 
Action: Mouse scrolled (511, 398) with delta (0, 0)
Screenshot: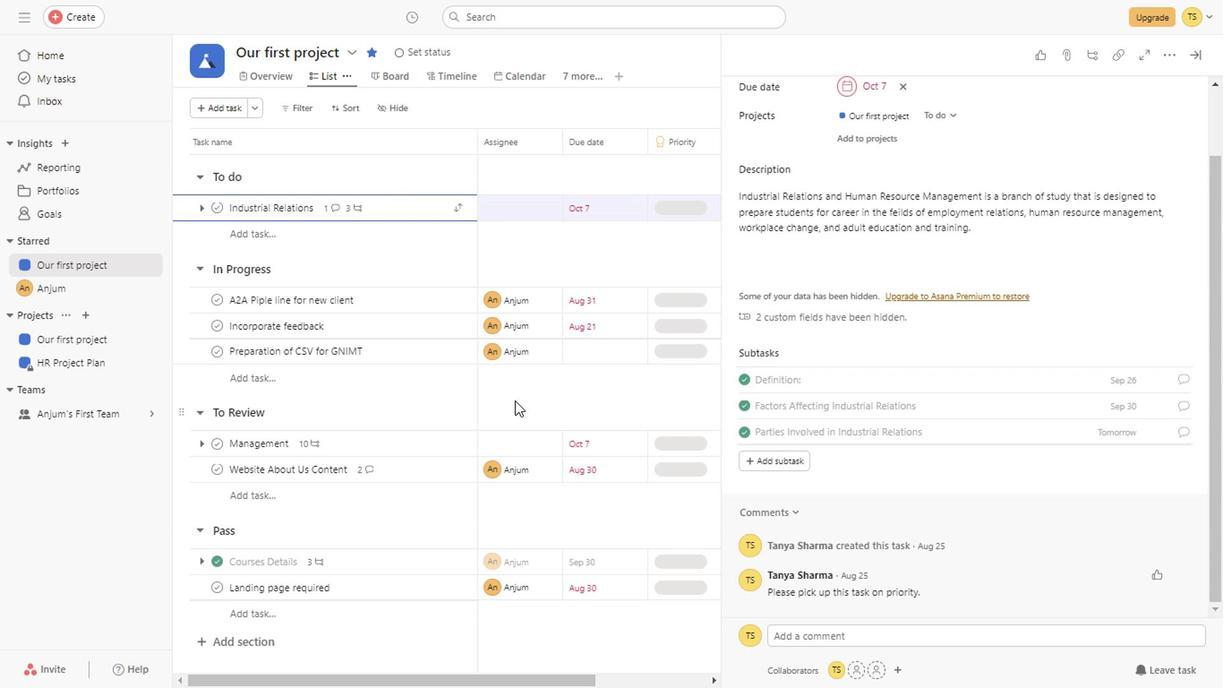 
Action: Mouse scrolled (511, 398) with delta (0, 0)
Screenshot: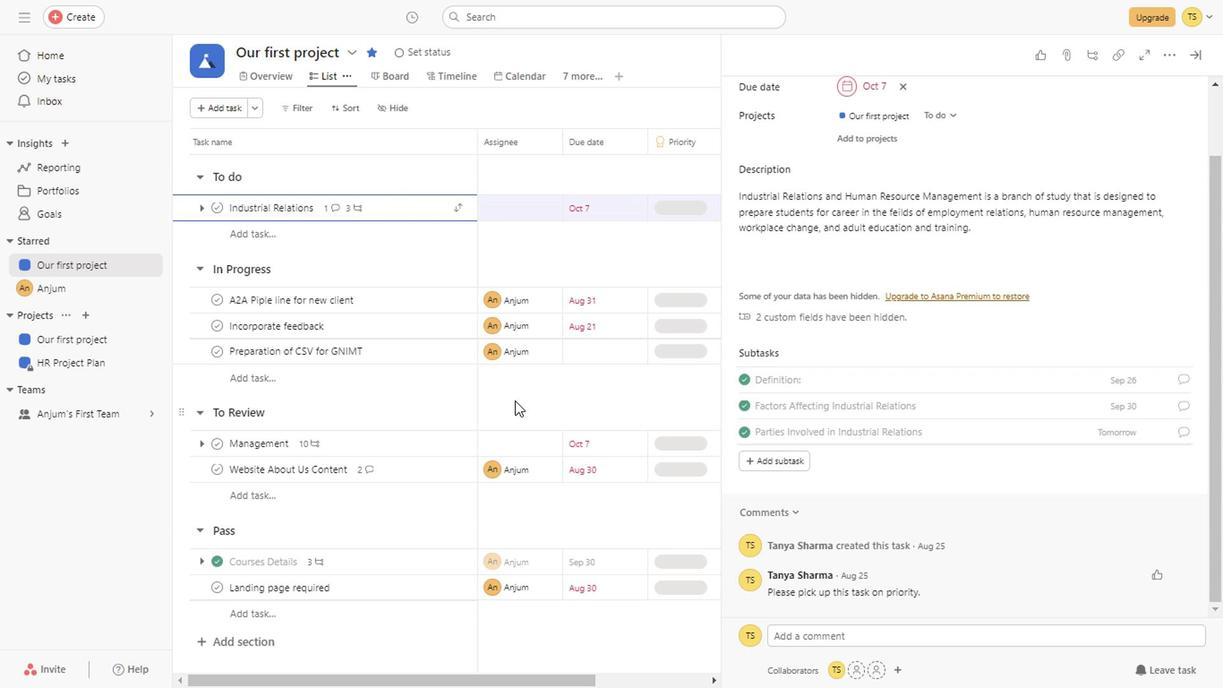 
Action: Mouse scrolled (511, 398) with delta (0, 0)
Screenshot: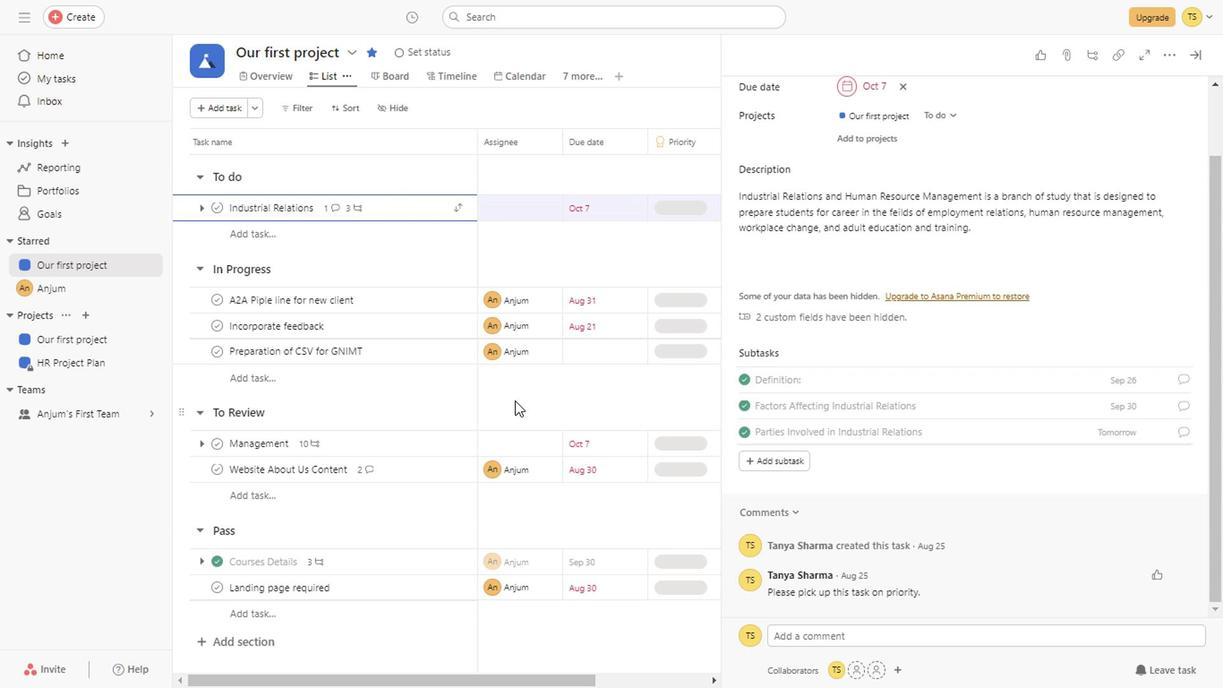 
Action: Mouse scrolled (511, 398) with delta (0, 0)
Screenshot: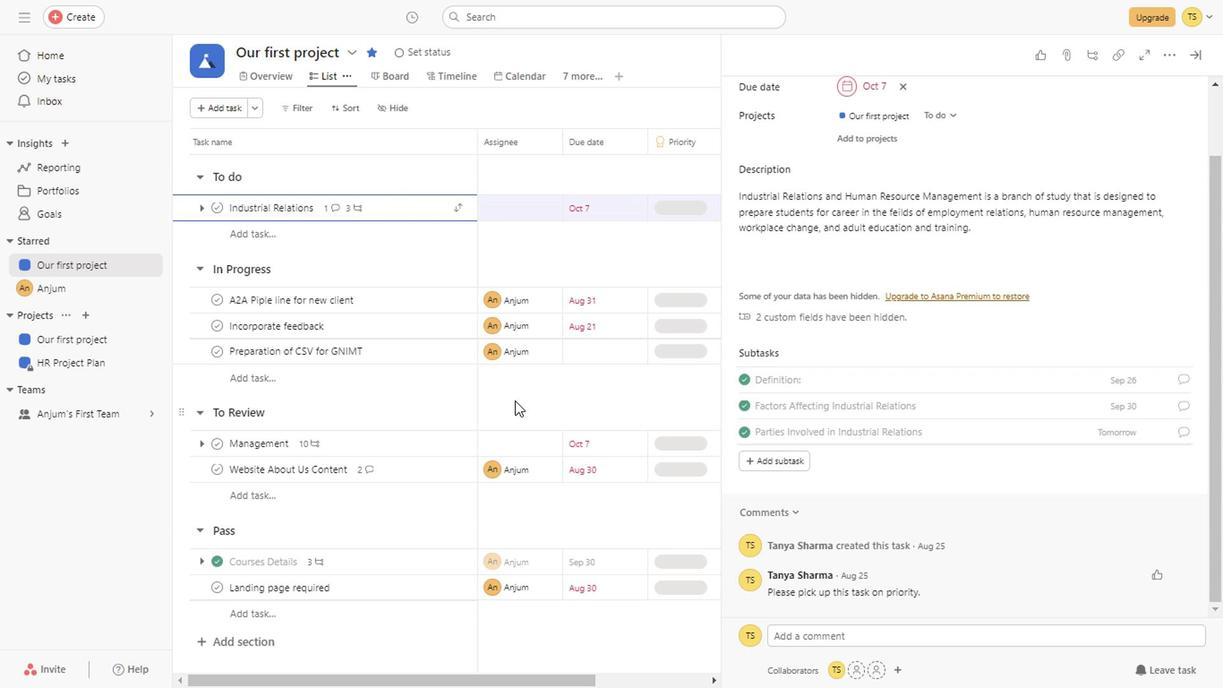
Action: Mouse scrolled (511, 398) with delta (0, 0)
Screenshot: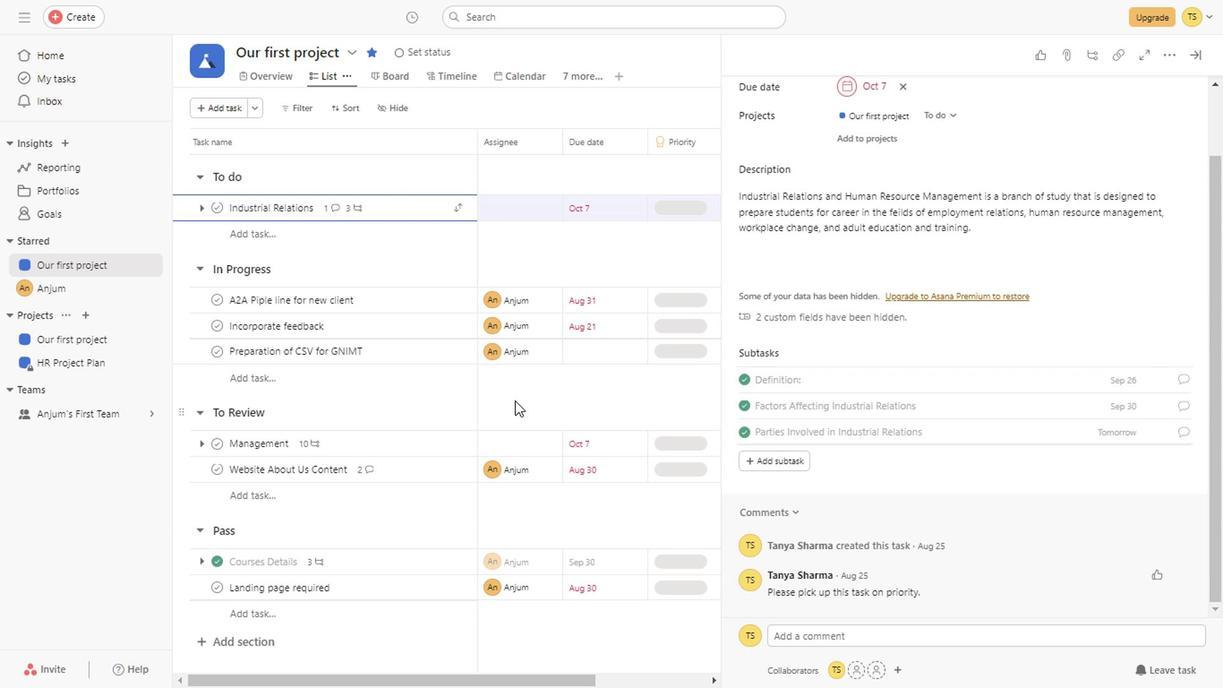 
Action: Mouse scrolled (511, 398) with delta (0, 0)
Screenshot: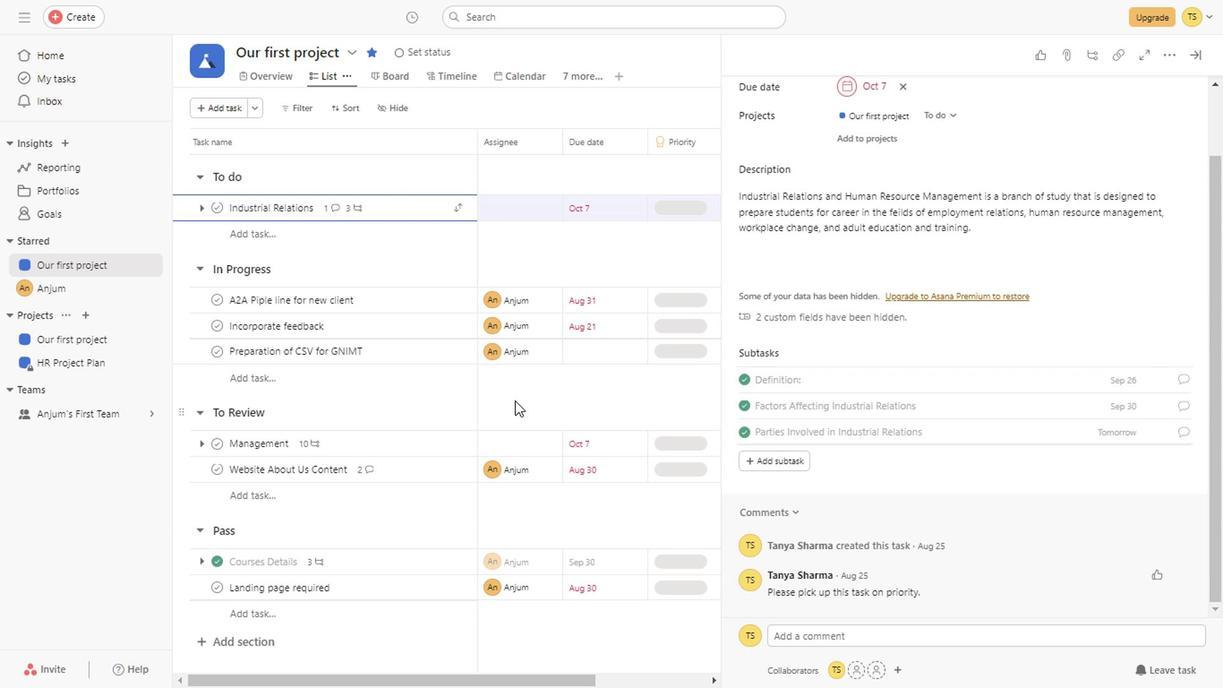 
Action: Mouse scrolled (511, 398) with delta (0, 0)
Screenshot: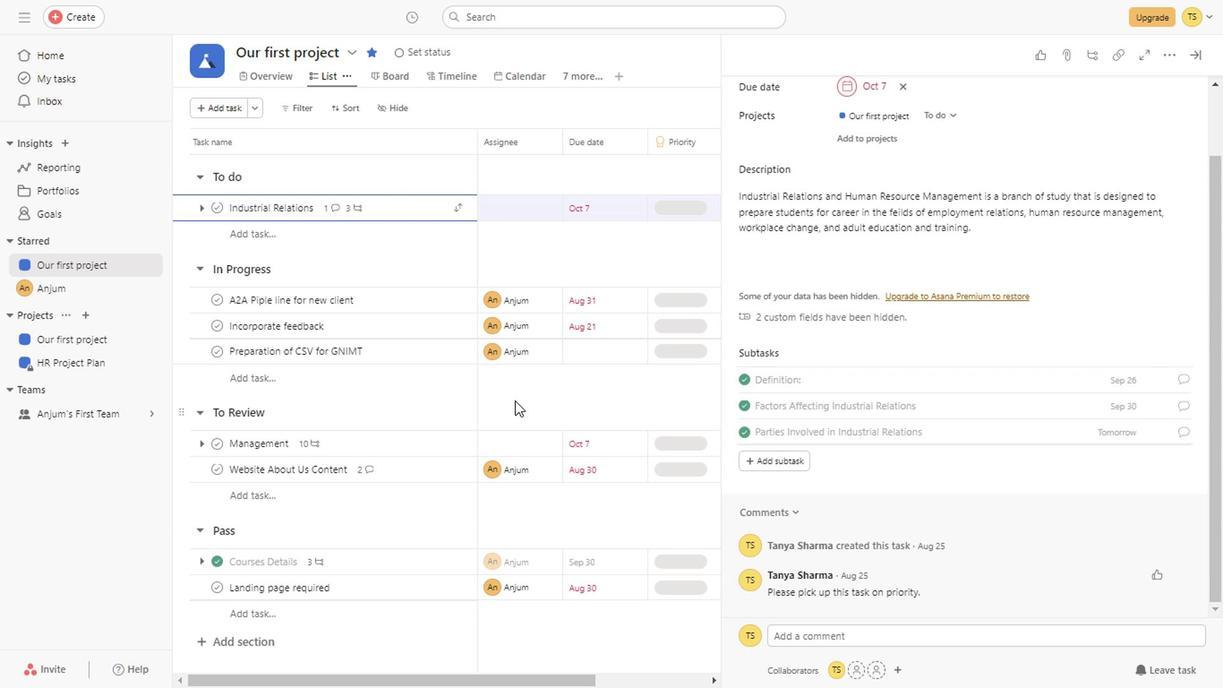 
Action: Mouse scrolled (511, 398) with delta (0, 0)
Screenshot: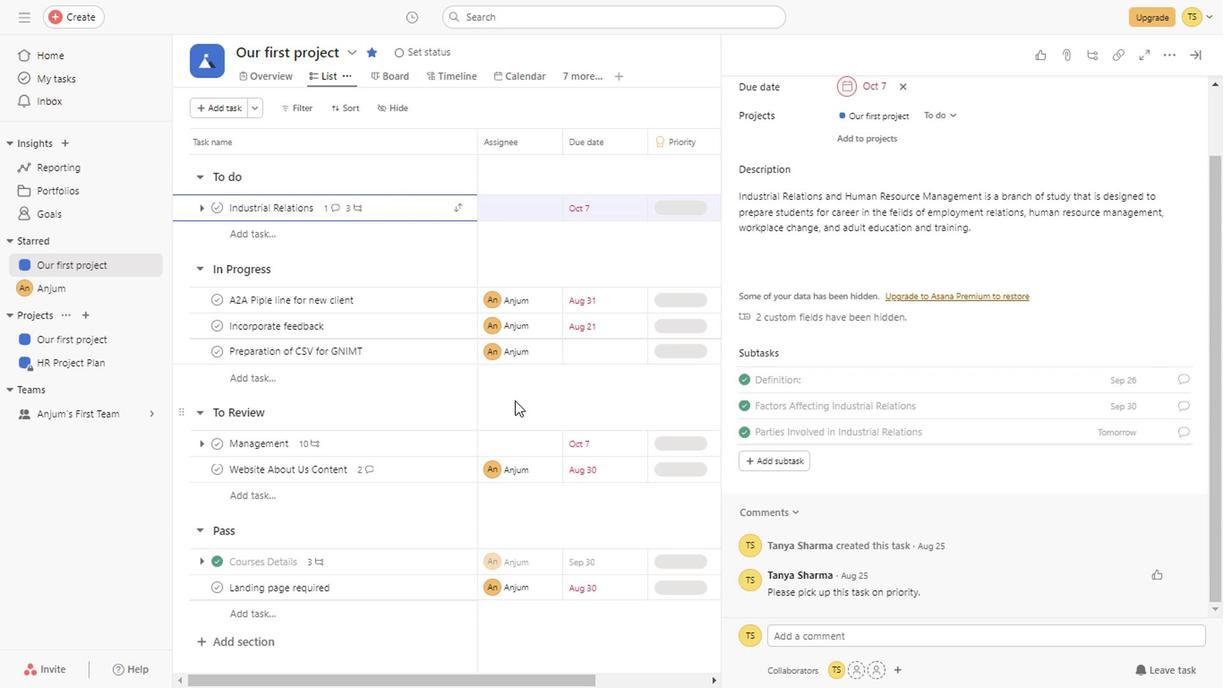 
Action: Mouse scrolled (511, 398) with delta (0, 0)
Screenshot: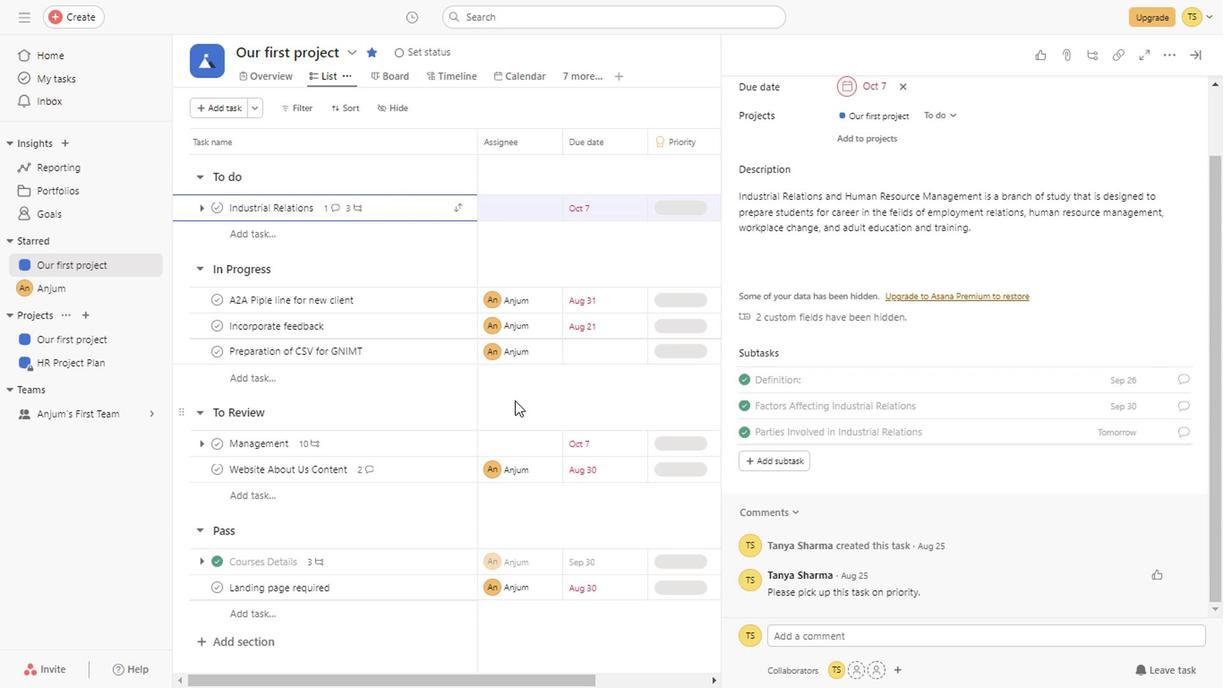 
Action: Mouse scrolled (511, 398) with delta (0, 0)
Screenshot: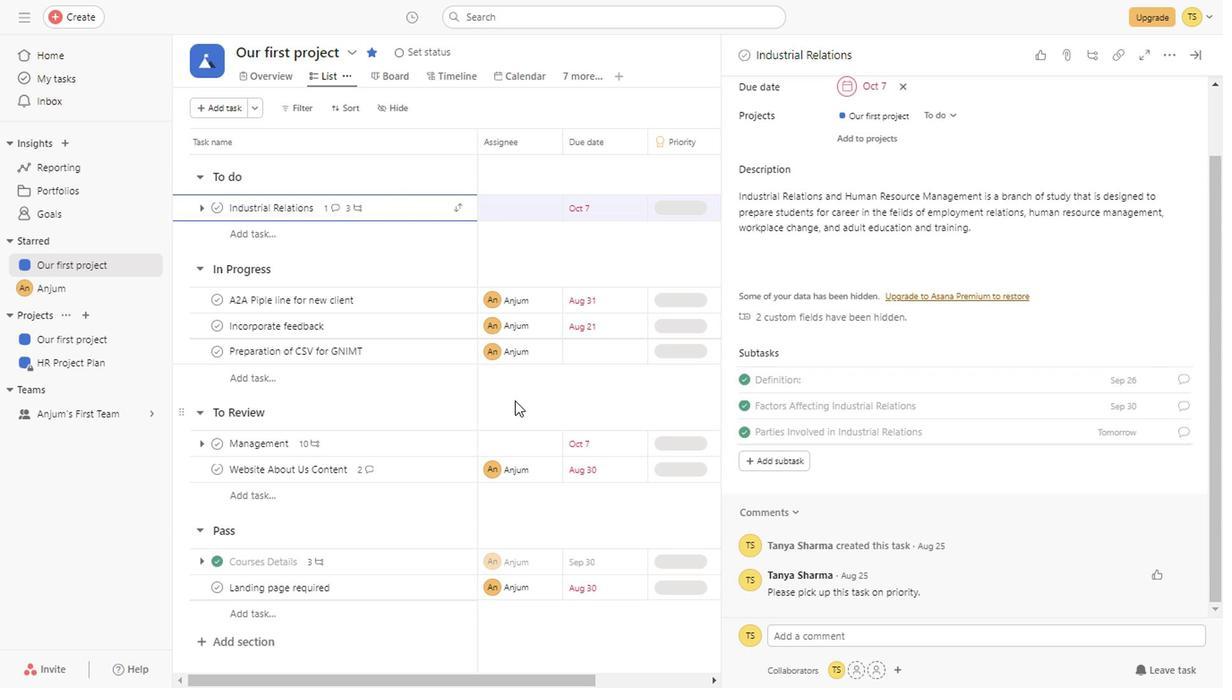 
Action: Mouse moved to (302, 439)
Screenshot: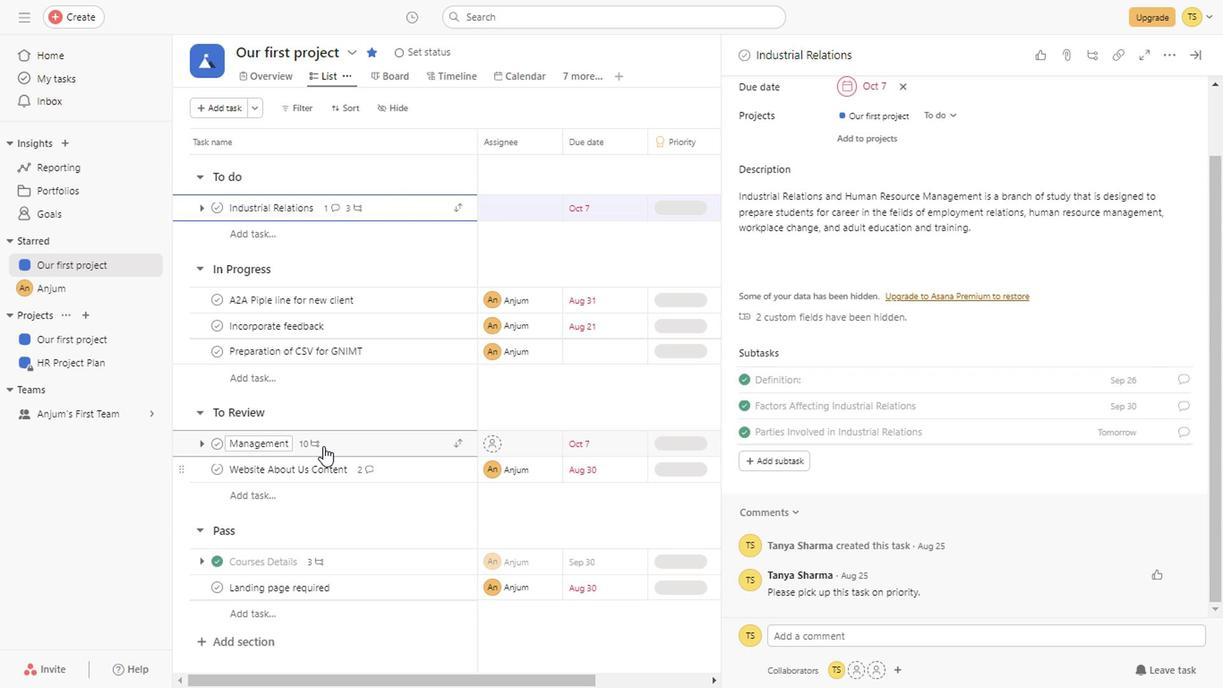 
Action: Mouse pressed left at (302, 439)
Screenshot: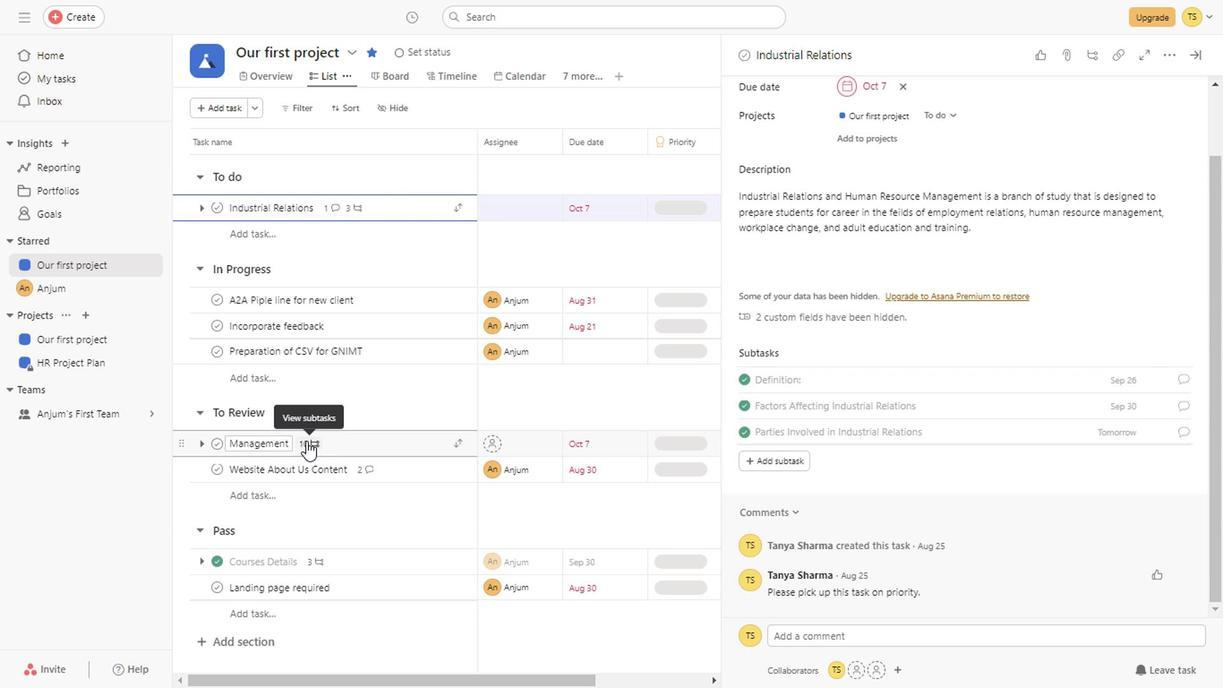 
Action: Mouse moved to (521, 488)
Screenshot: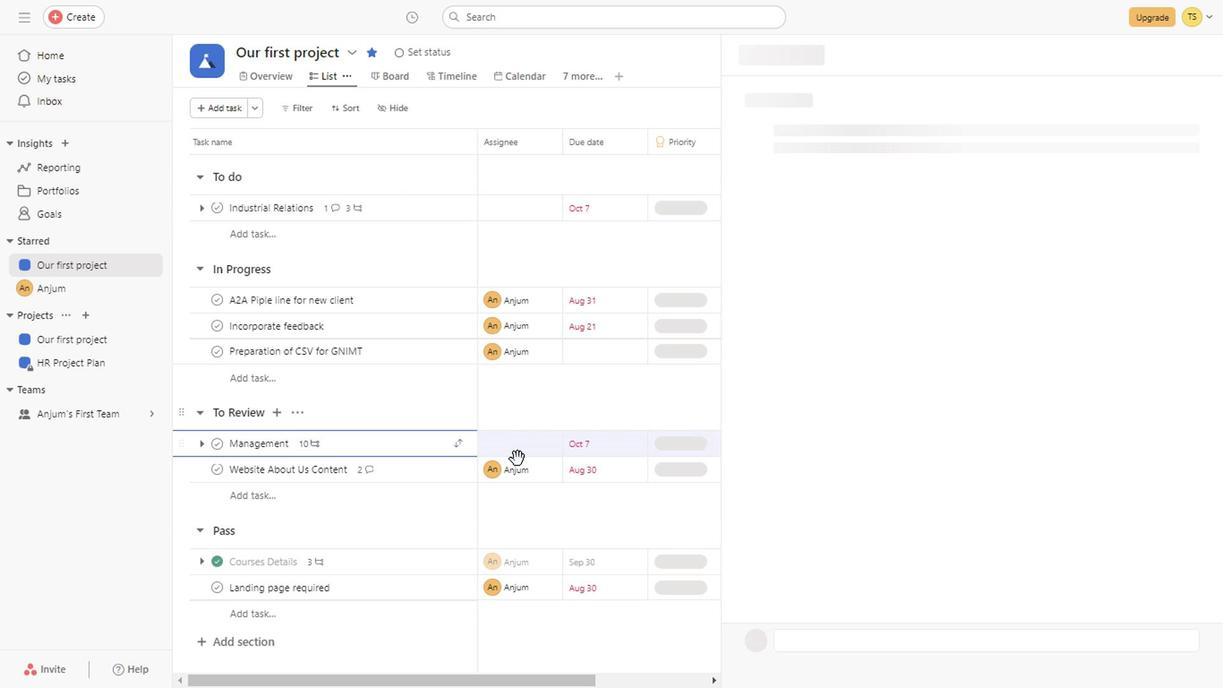 
Action: Mouse scrolled (521, 487) with delta (0, 0)
